 Task: In the  document Newyork.pdf Add another  'page' Use the Tool Explore 'and look for brief about the picture in first page, copy 2-3 lines in second sheet.' Align the text to the center
Action: Mouse moved to (264, 305)
Screenshot: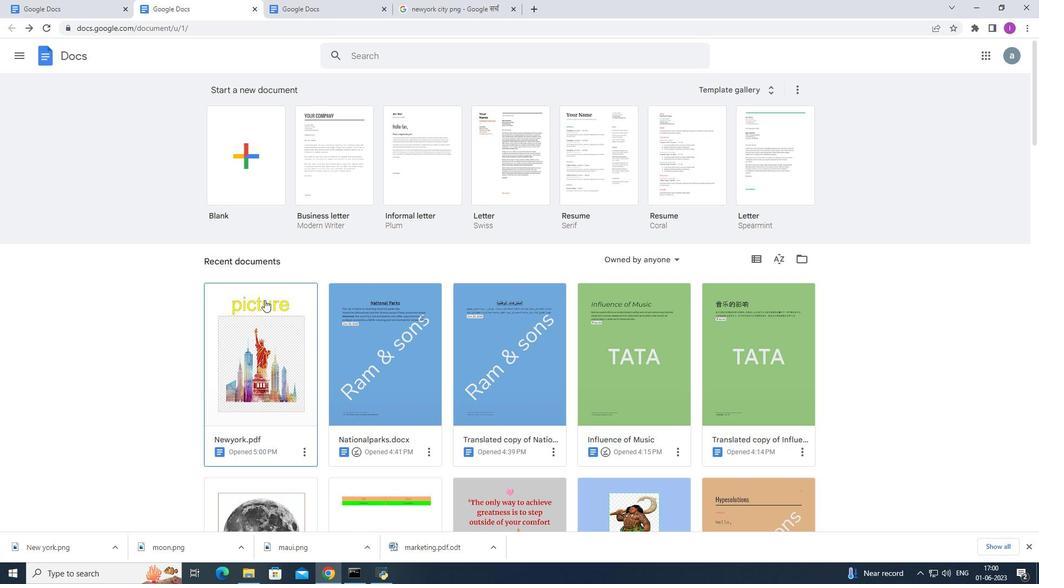 
Action: Mouse pressed left at (264, 305)
Screenshot: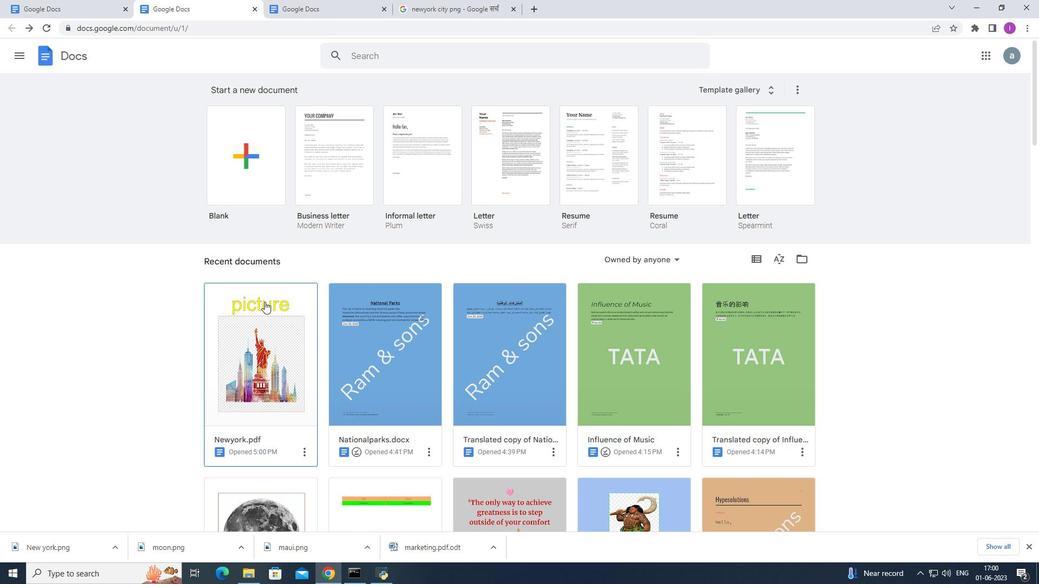 
Action: Mouse moved to (363, 242)
Screenshot: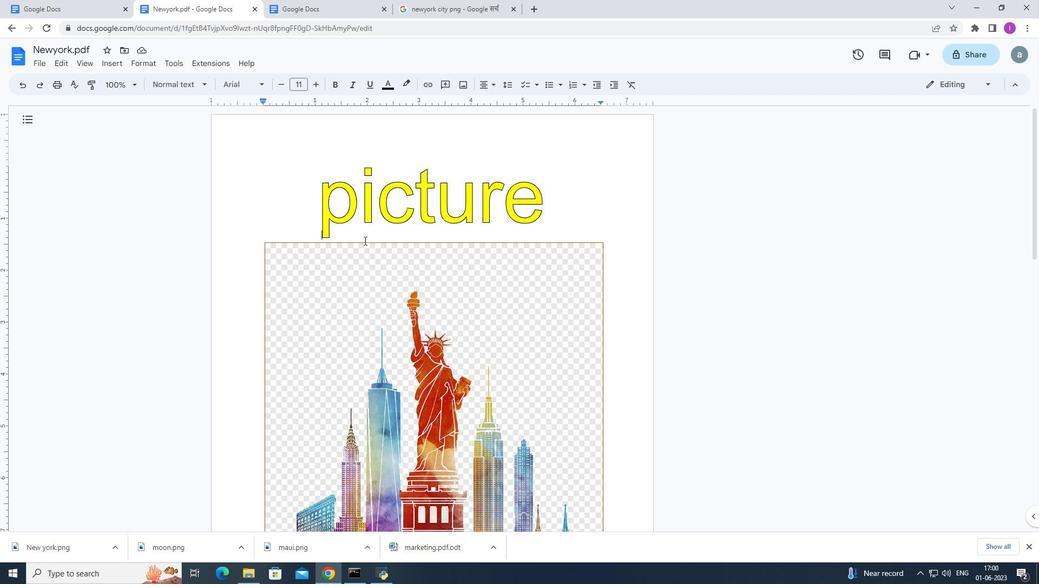 
Action: Mouse scrolled (363, 242) with delta (0, 0)
Screenshot: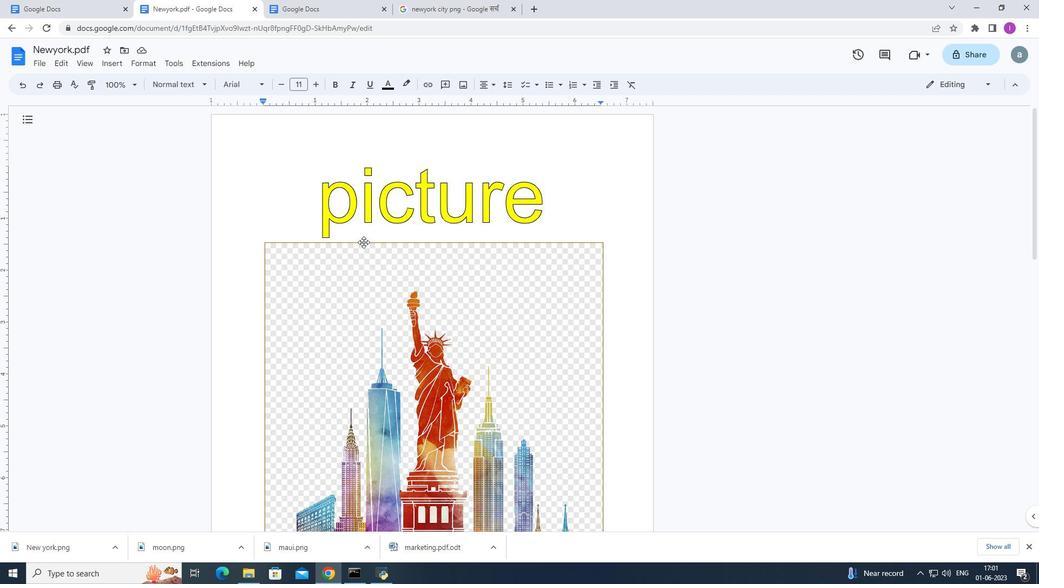 
Action: Mouse scrolled (363, 242) with delta (0, 0)
Screenshot: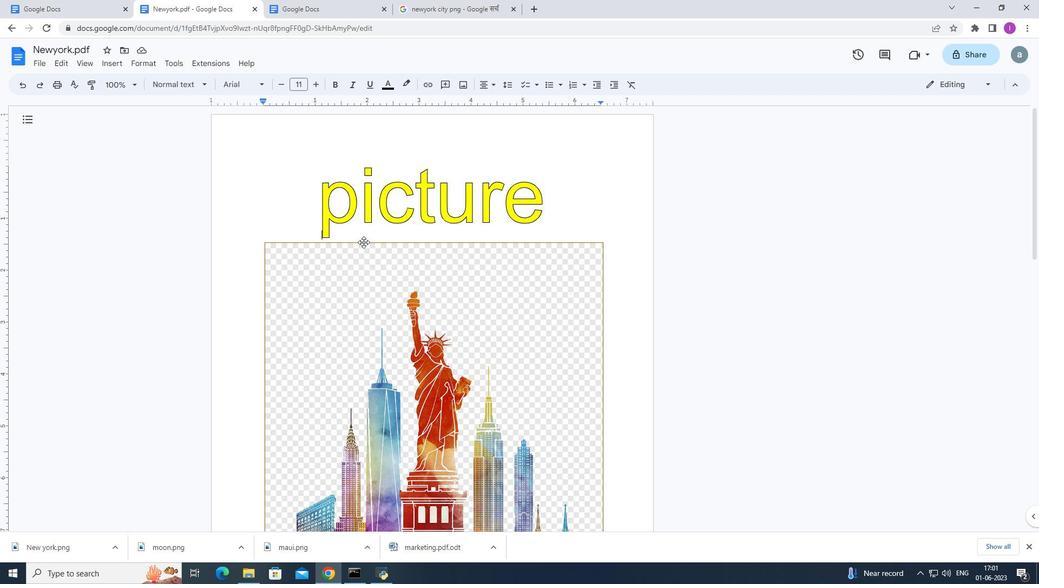 
Action: Mouse scrolled (363, 242) with delta (0, 0)
Screenshot: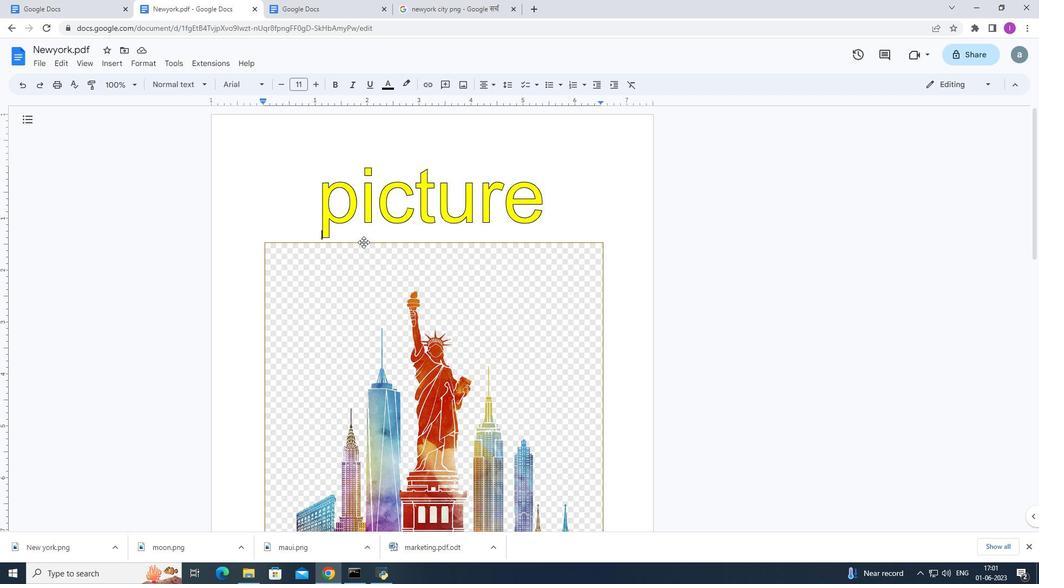 
Action: Mouse scrolled (363, 242) with delta (0, 0)
Screenshot: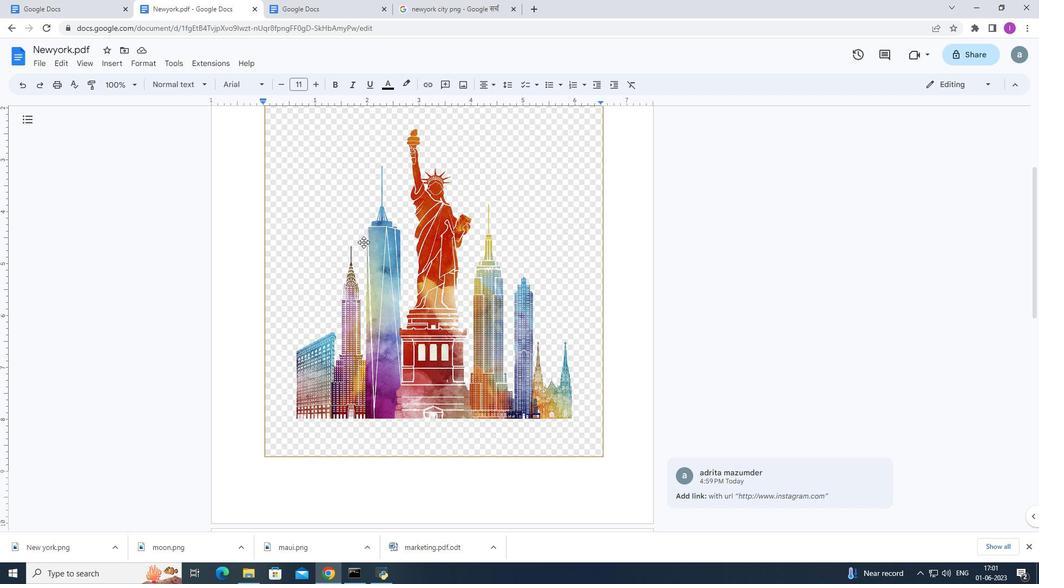 
Action: Mouse scrolled (363, 242) with delta (0, 0)
Screenshot: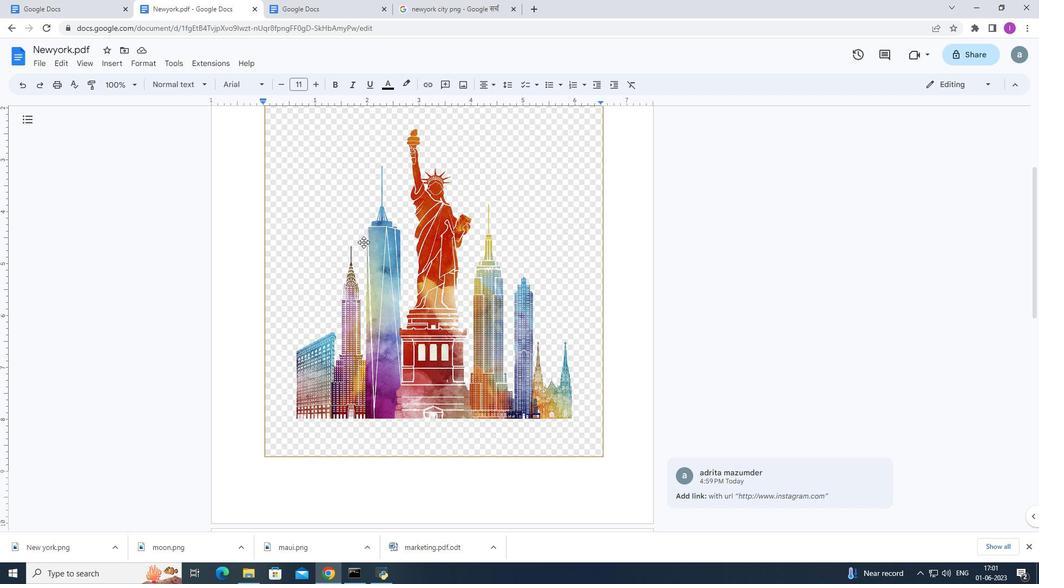 
Action: Mouse scrolled (363, 242) with delta (0, 0)
Screenshot: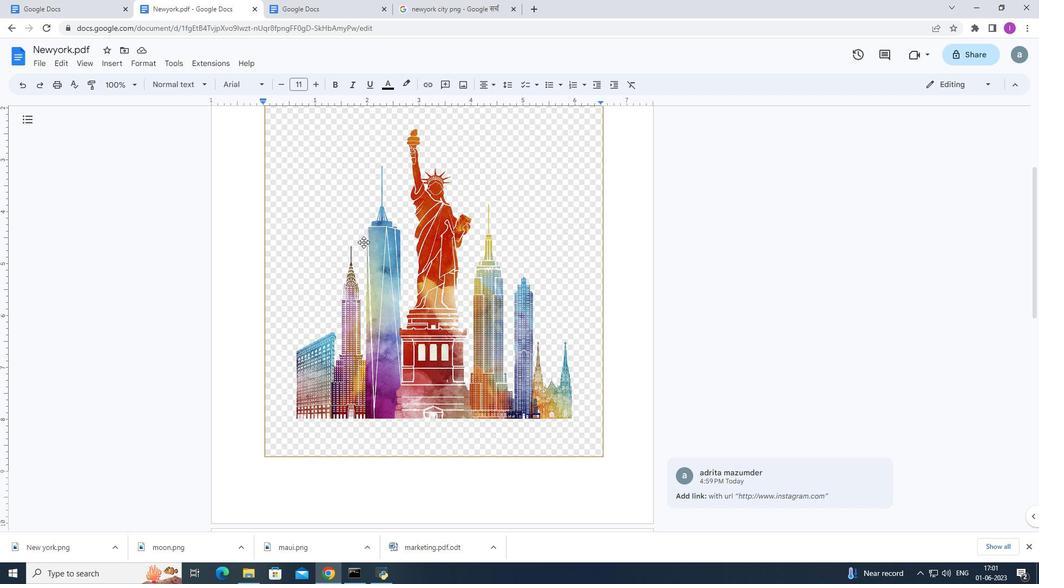 
Action: Mouse scrolled (363, 242) with delta (0, 0)
Screenshot: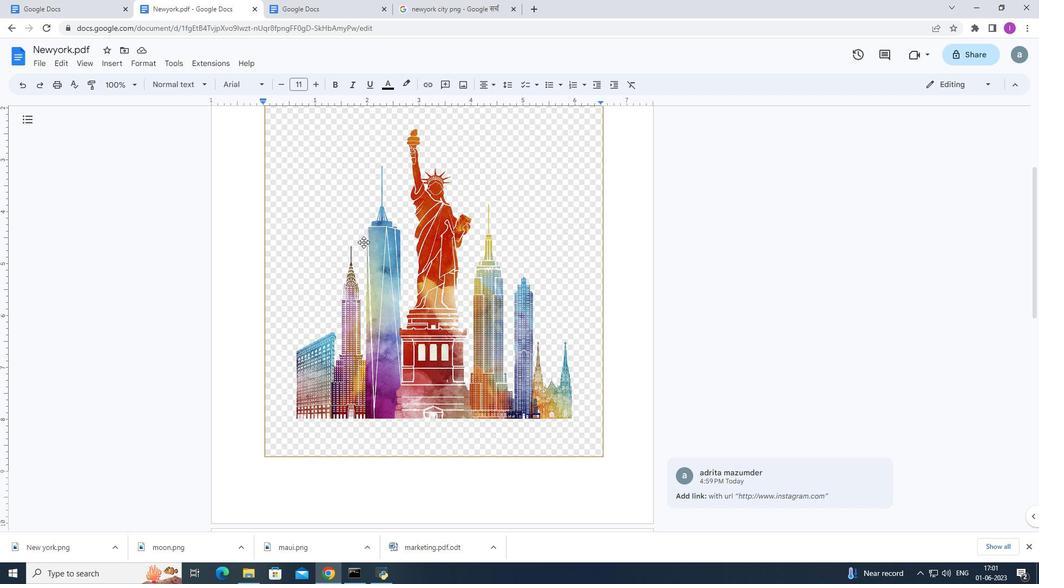 
Action: Mouse scrolled (363, 242) with delta (0, 0)
Screenshot: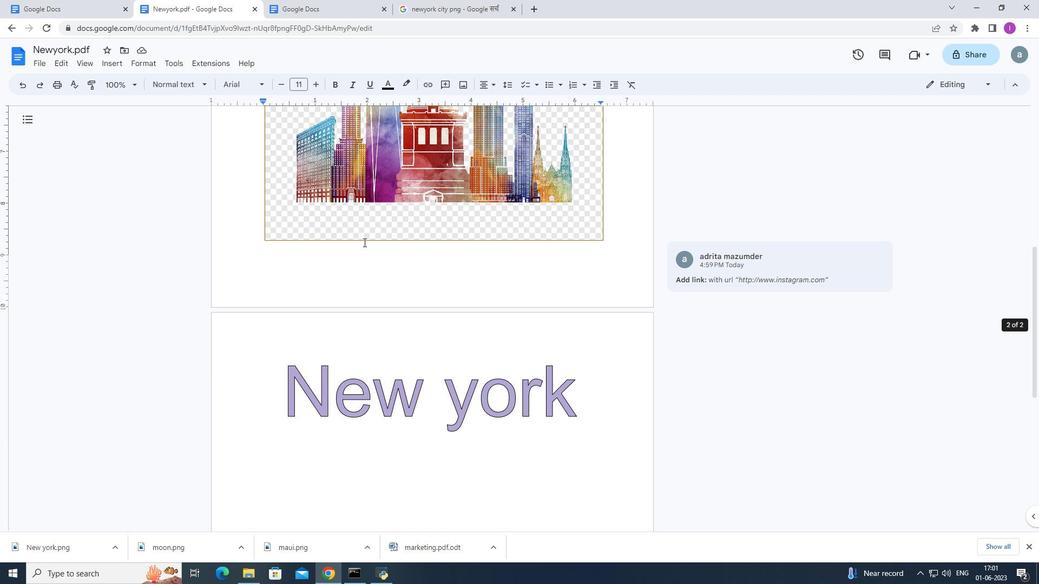
Action: Mouse scrolled (363, 242) with delta (0, 0)
Screenshot: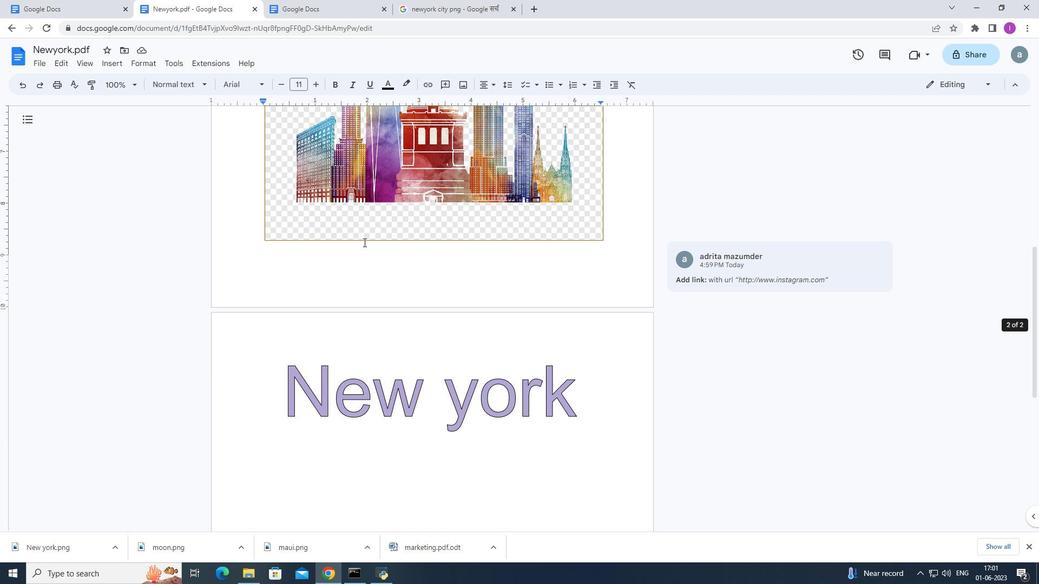 
Action: Mouse scrolled (363, 243) with delta (0, 0)
Screenshot: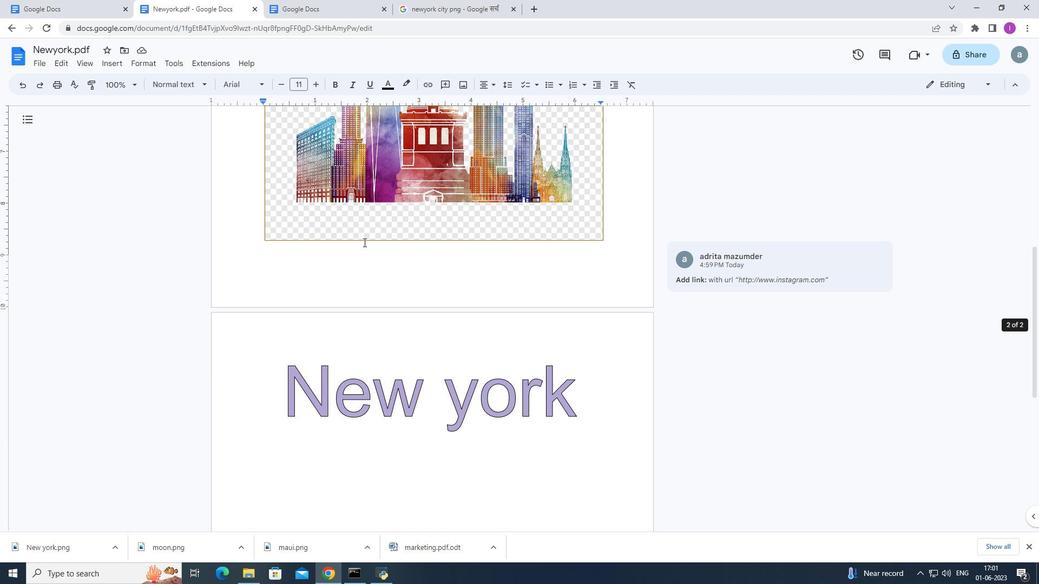 
Action: Mouse scrolled (363, 242) with delta (0, 0)
Screenshot: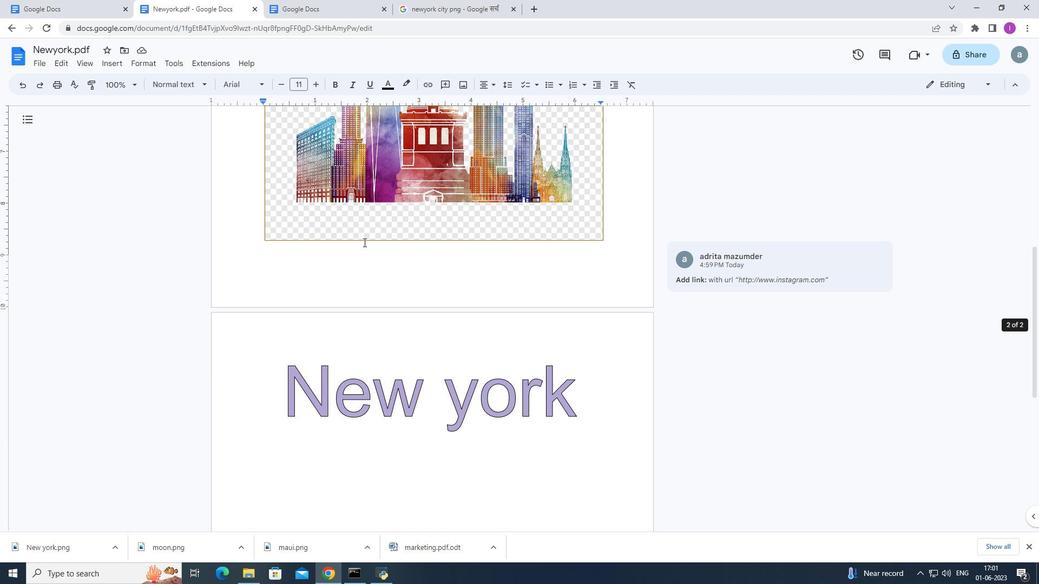 
Action: Mouse moved to (364, 240)
Screenshot: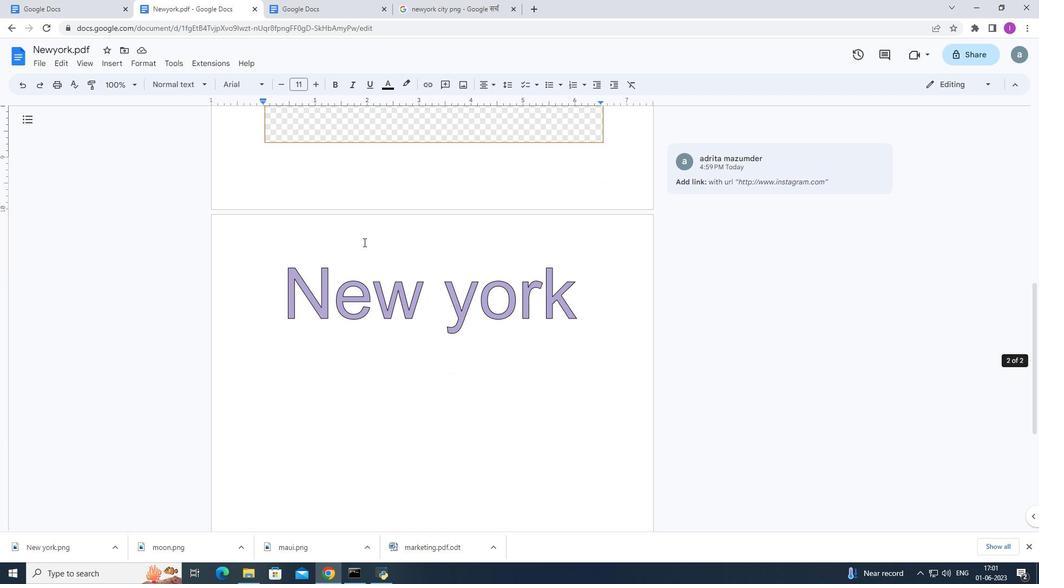 
Action: Mouse scrolled (364, 239) with delta (0, -1)
Screenshot: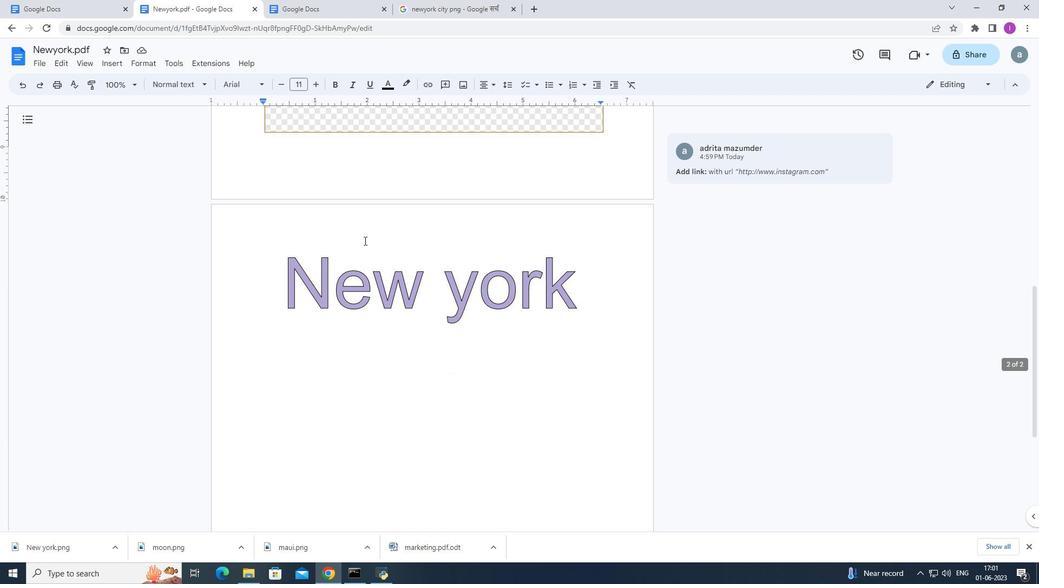 
Action: Mouse scrolled (364, 241) with delta (0, 0)
Screenshot: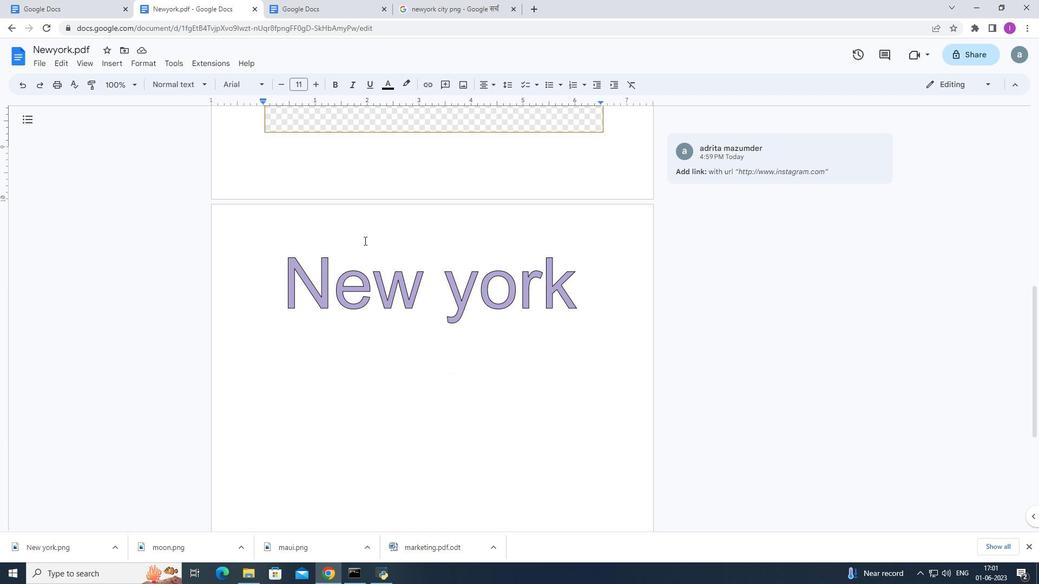 
Action: Mouse moved to (365, 239)
Screenshot: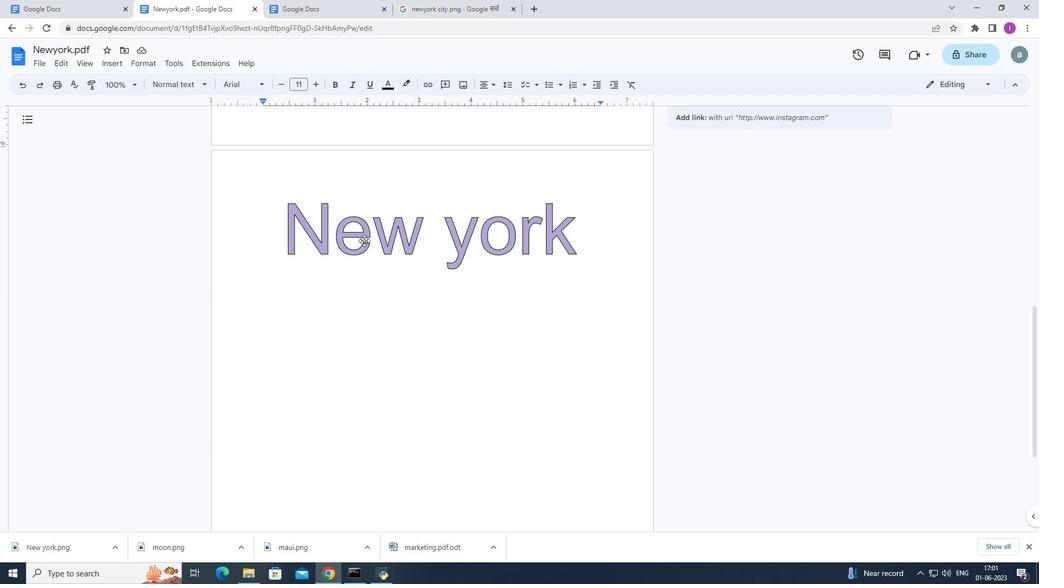 
Action: Key pressed <Key.enter>
Screenshot: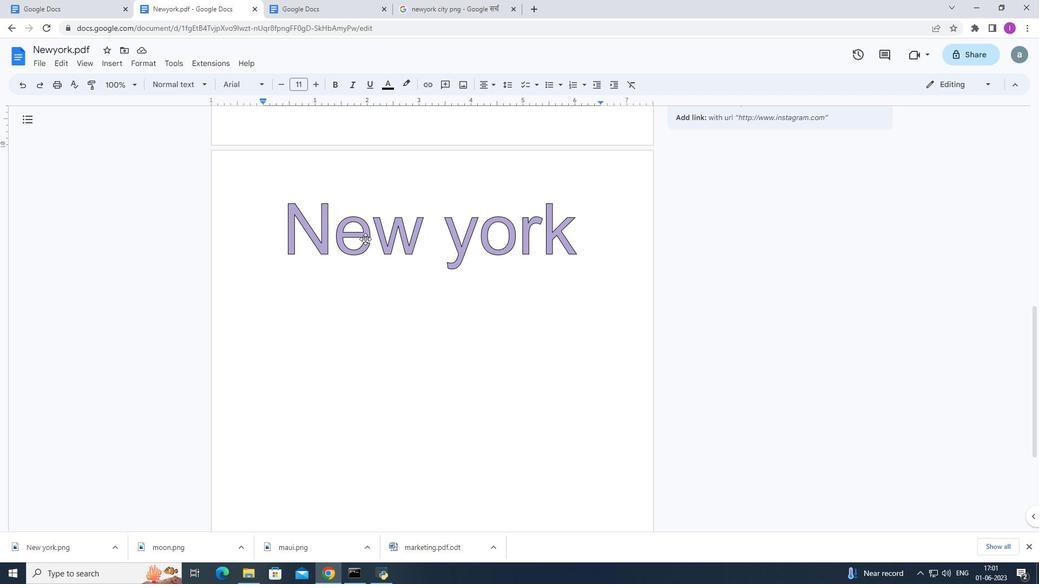 
Action: Mouse moved to (402, 211)
Screenshot: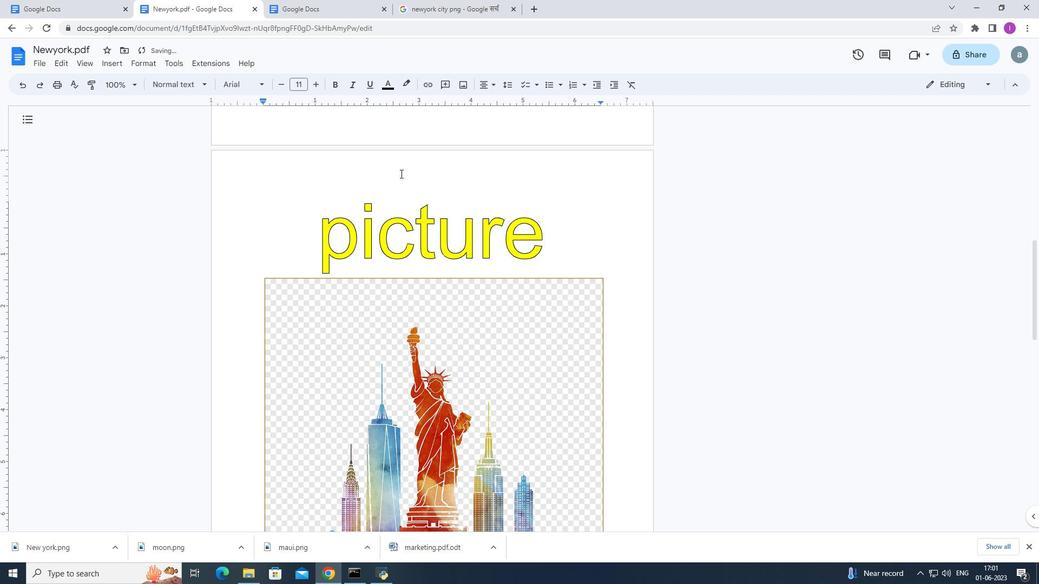 
Action: Mouse scrolled (402, 211) with delta (0, 0)
Screenshot: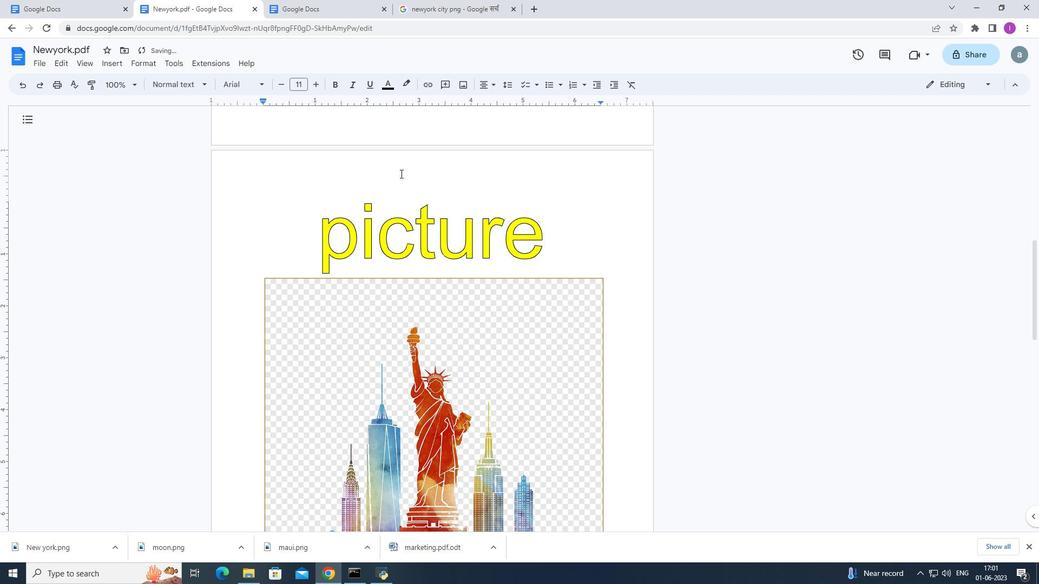 
Action: Mouse moved to (404, 216)
Screenshot: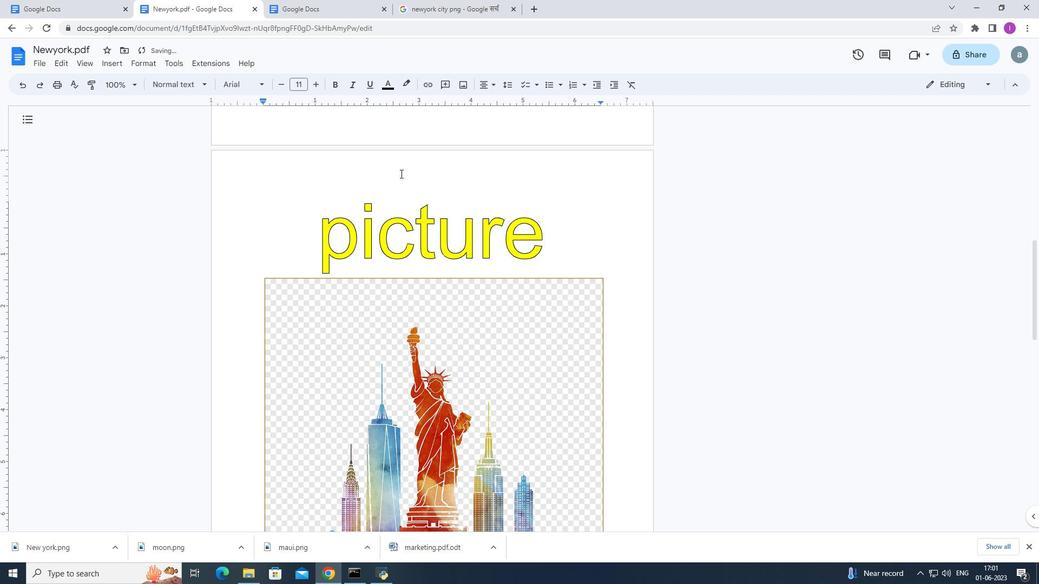 
Action: Mouse scrolled (404, 216) with delta (0, 0)
Screenshot: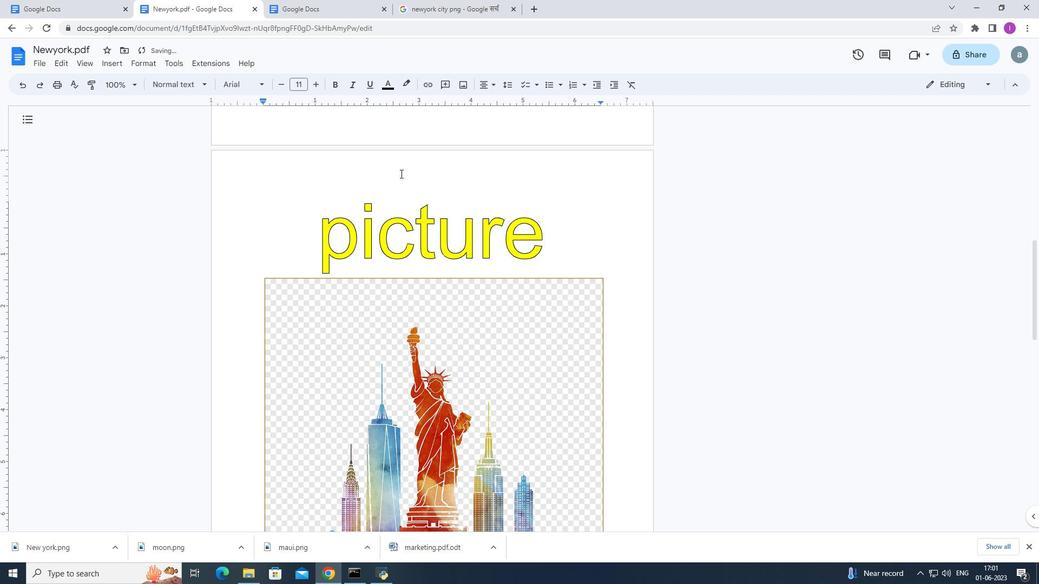 
Action: Mouse moved to (409, 219)
Screenshot: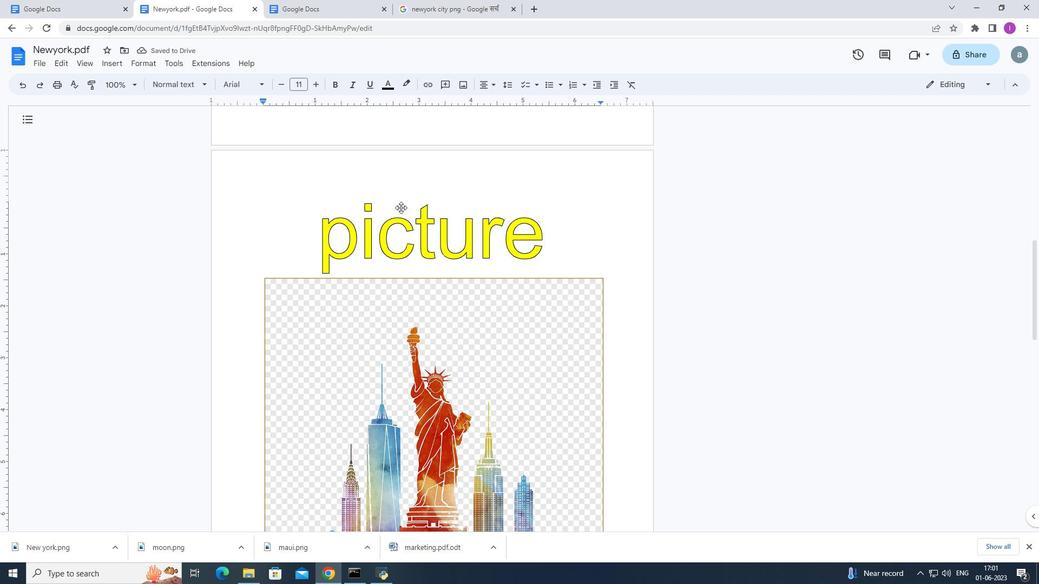 
Action: Mouse scrolled (408, 217) with delta (0, 0)
Screenshot: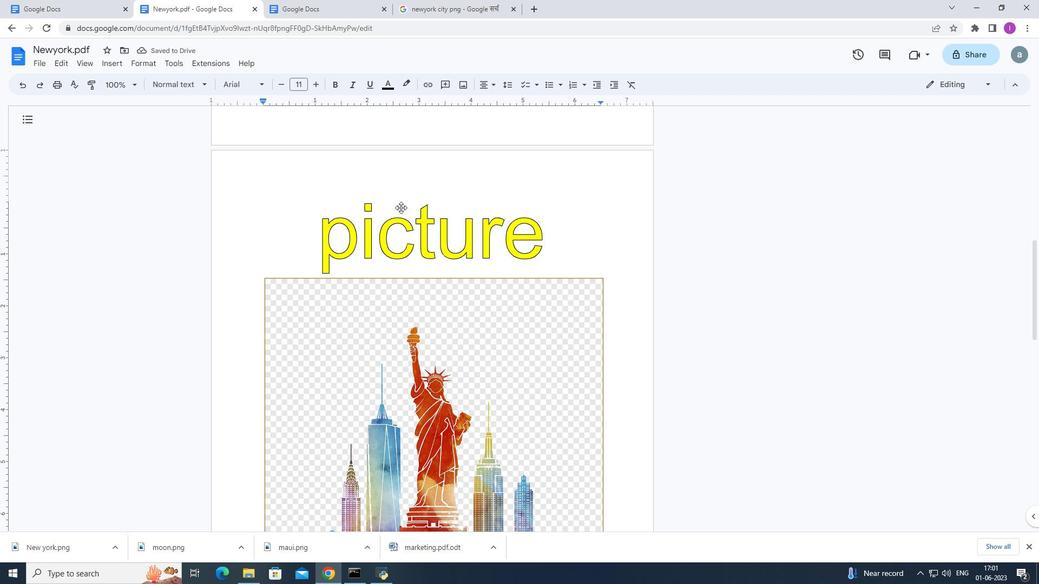 
Action: Mouse moved to (411, 221)
Screenshot: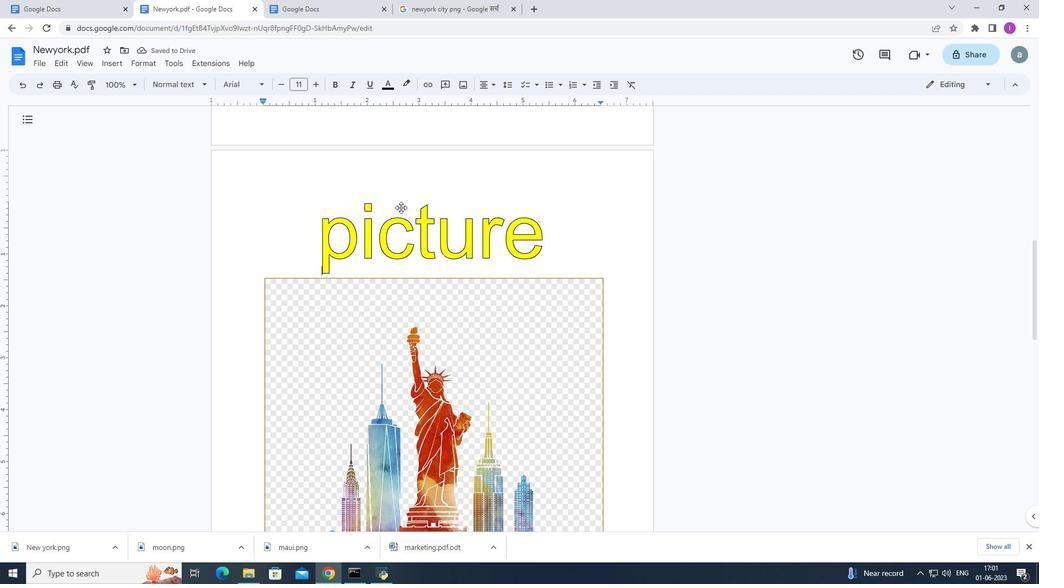 
Action: Mouse scrolled (411, 220) with delta (0, 0)
Screenshot: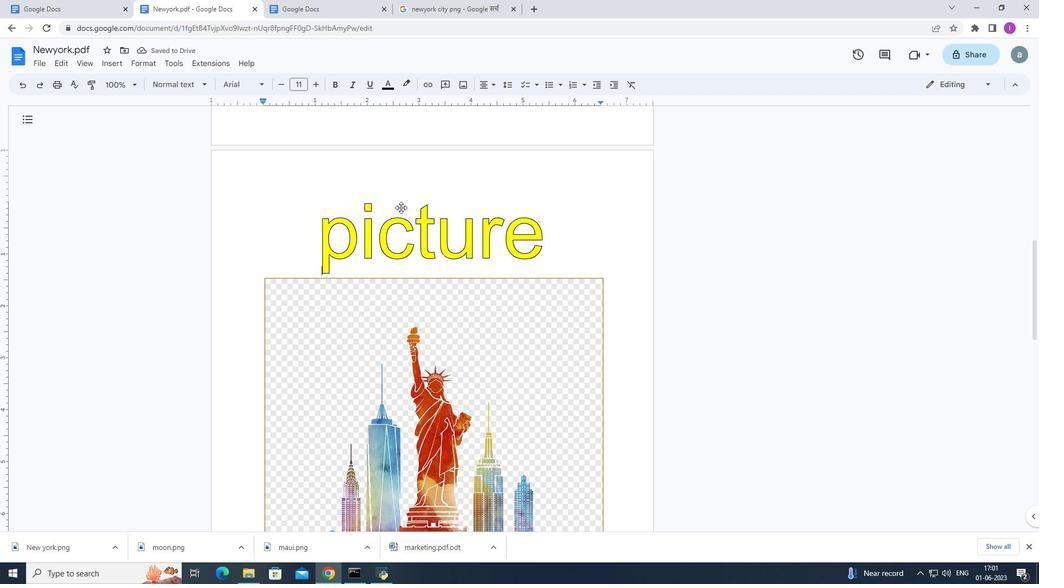 
Action: Mouse moved to (412, 223)
Screenshot: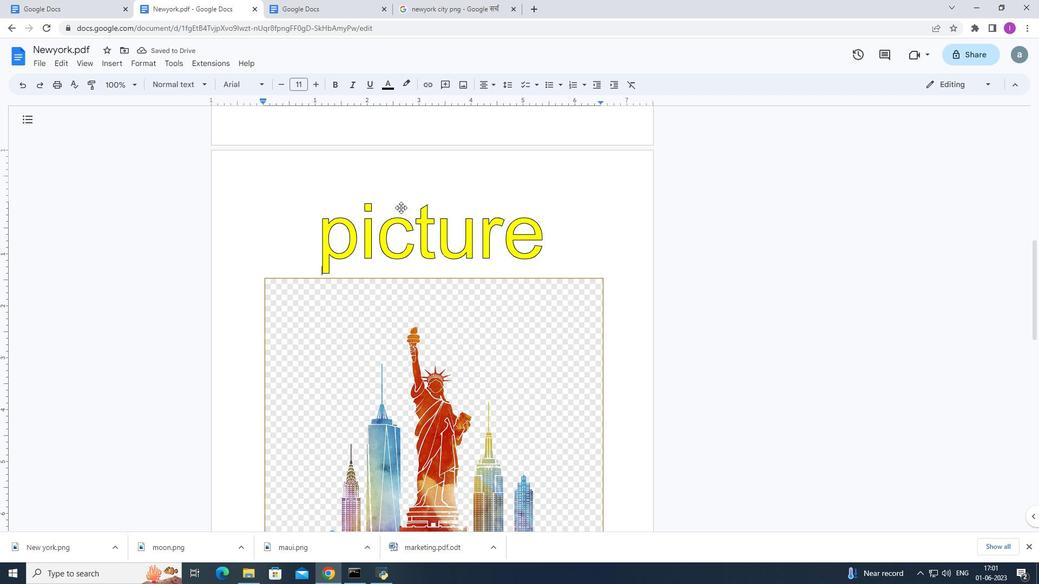 
Action: Mouse scrolled (412, 223) with delta (0, 0)
Screenshot: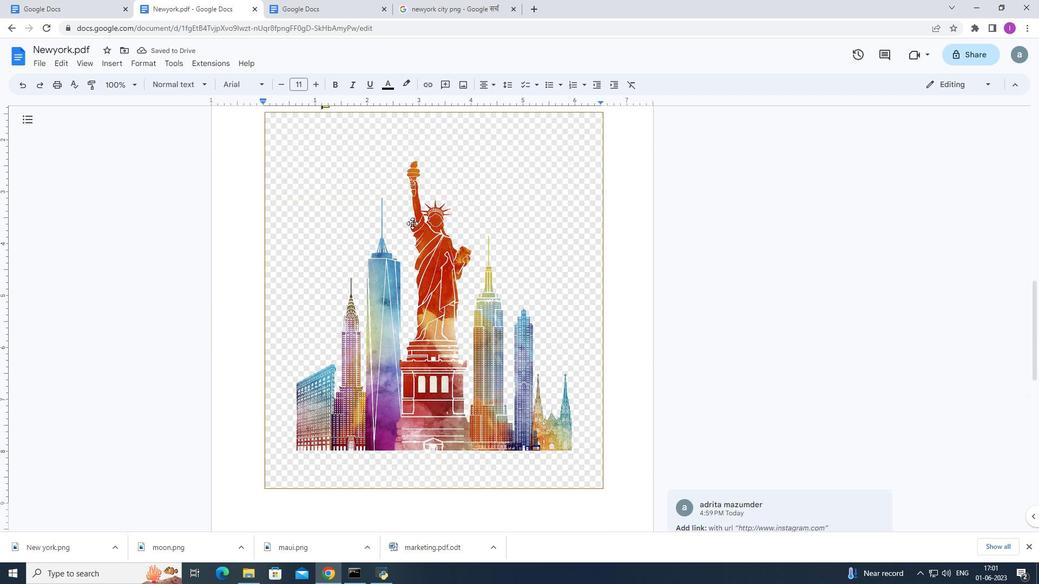 
Action: Mouse moved to (430, 239)
Screenshot: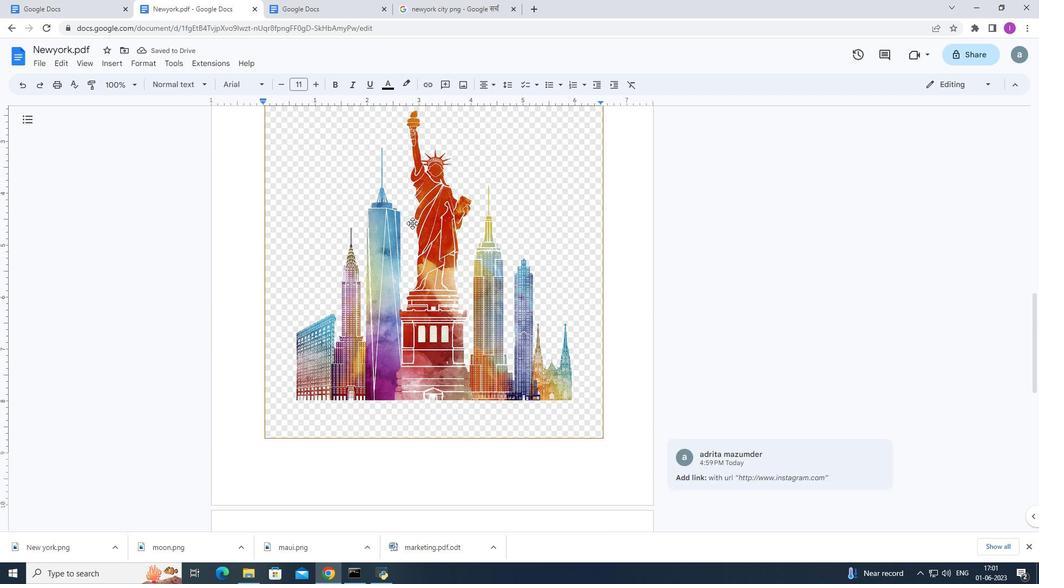 
Action: Mouse scrolled (430, 239) with delta (0, 0)
Screenshot: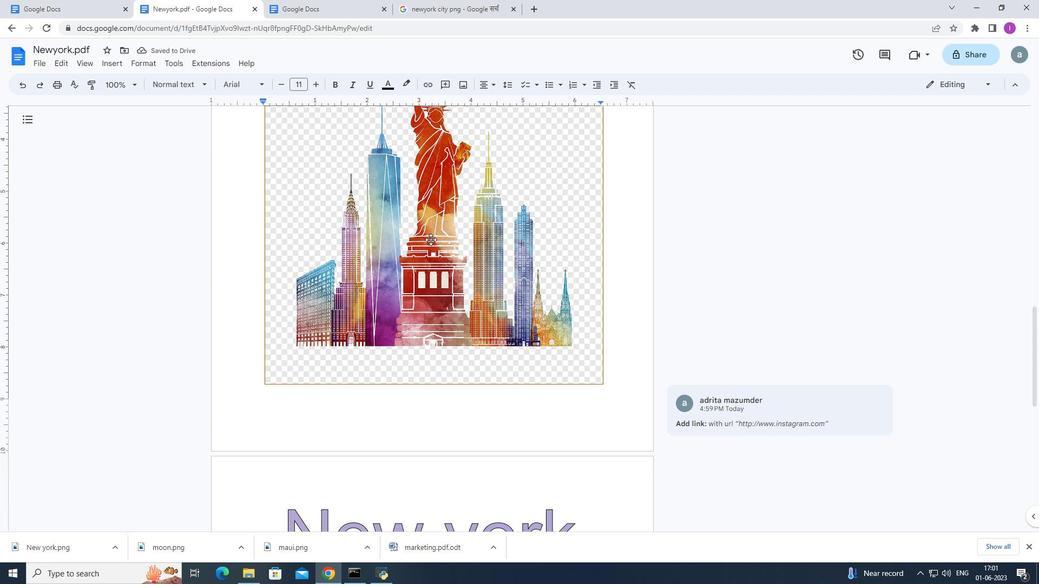 
Action: Mouse scrolled (430, 239) with delta (0, 0)
Screenshot: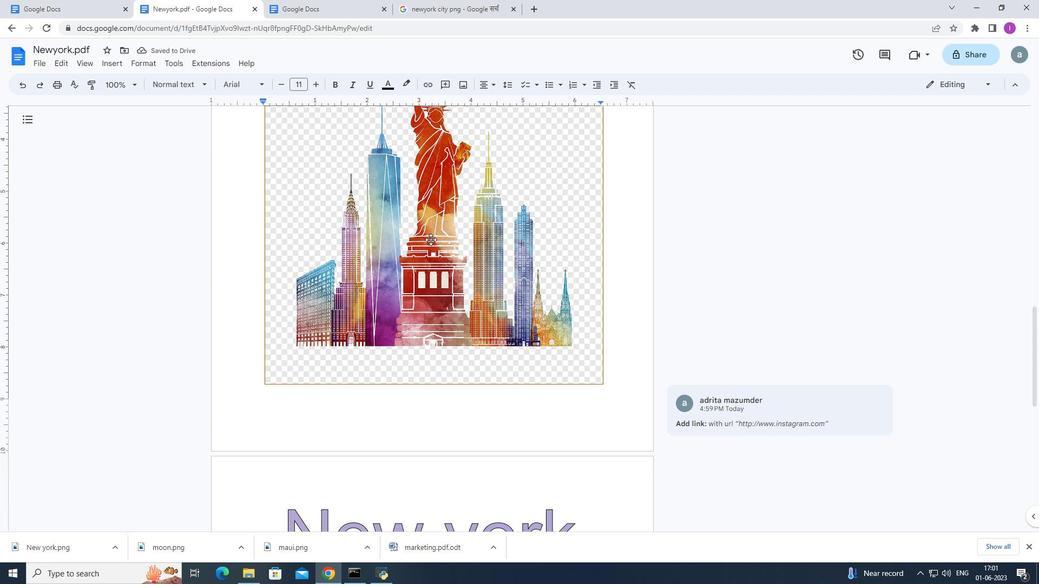 
Action: Mouse moved to (431, 239)
Screenshot: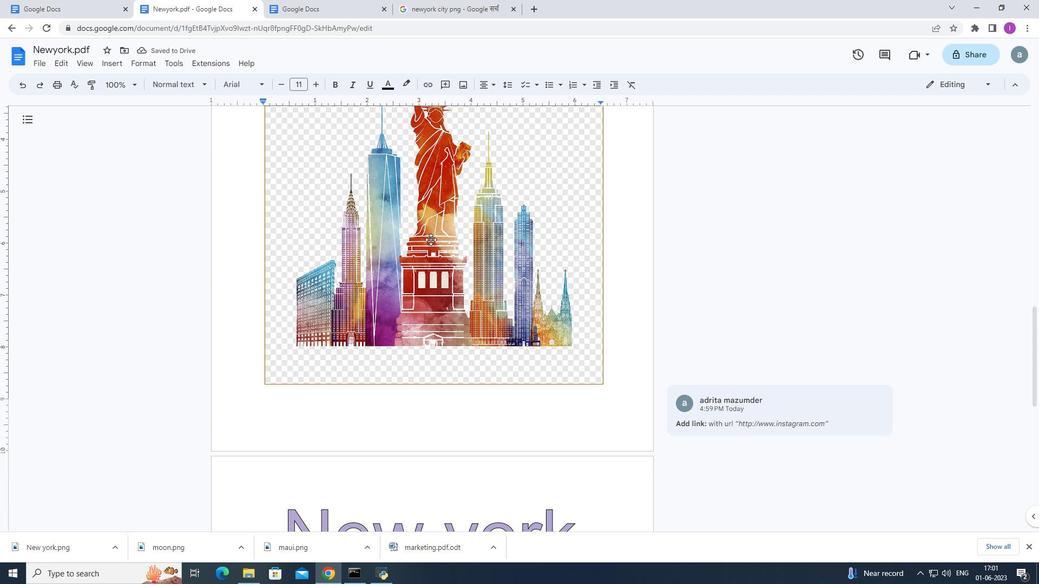 
Action: Mouse scrolled (431, 239) with delta (0, 0)
Screenshot: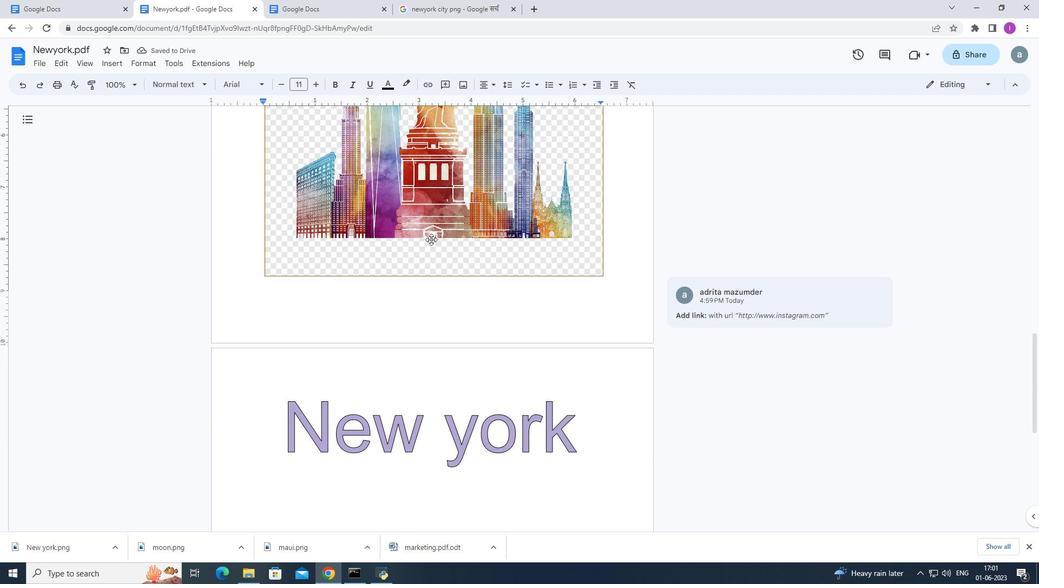 
Action: Mouse moved to (432, 241)
Screenshot: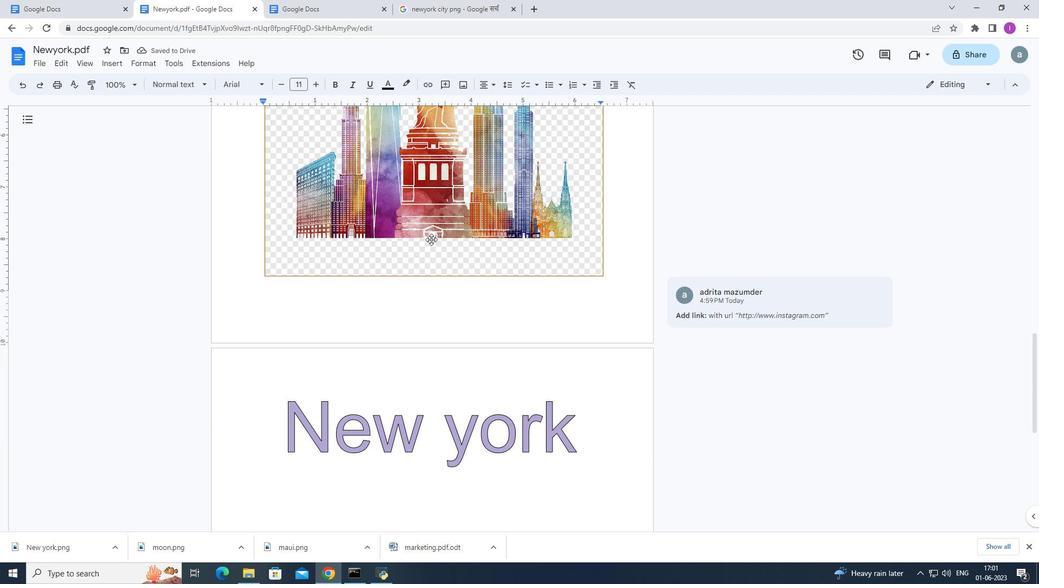 
Action: Mouse scrolled (432, 240) with delta (0, 0)
Screenshot: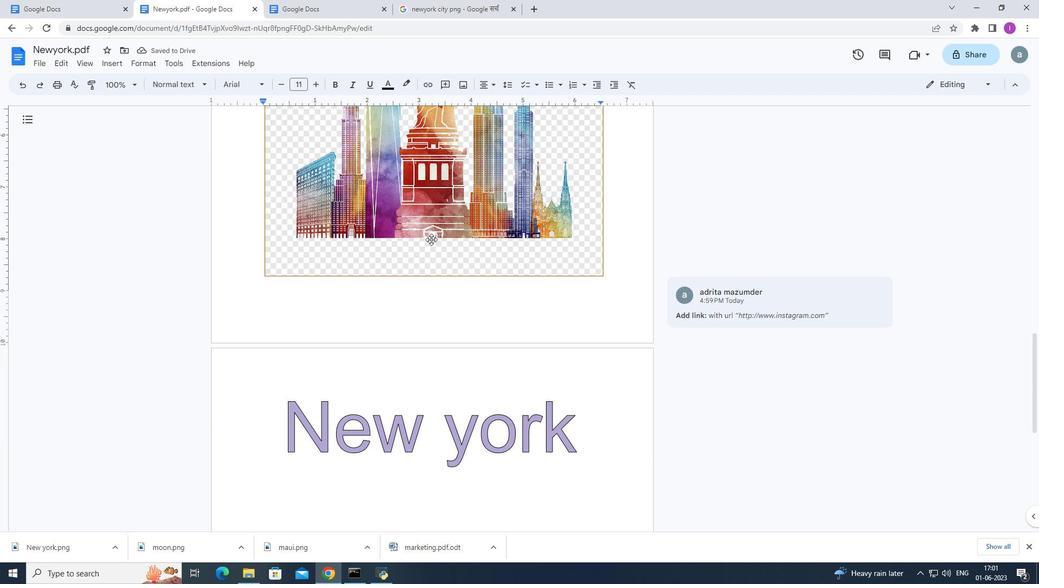 
Action: Mouse moved to (443, 247)
Screenshot: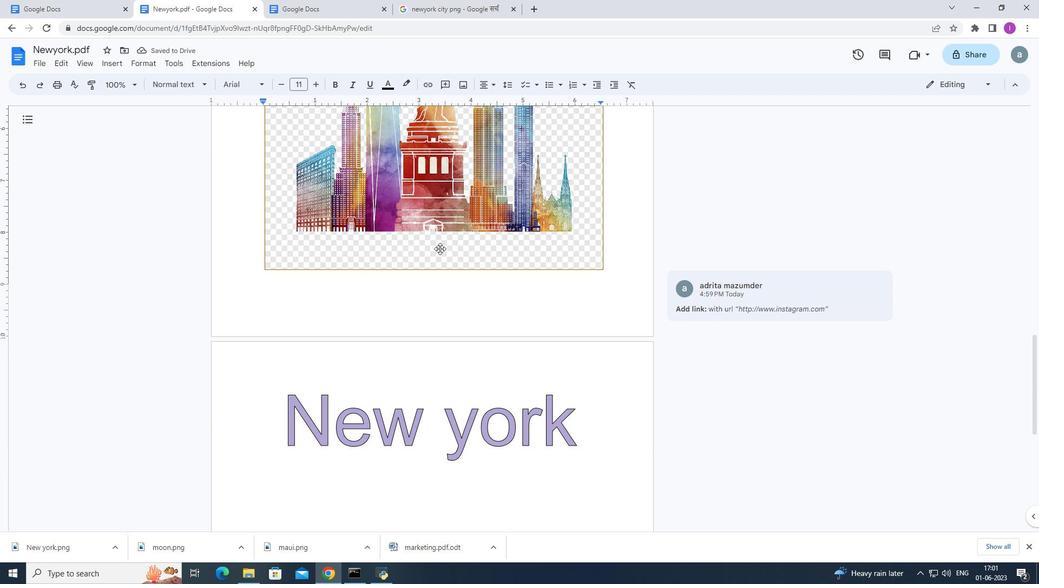 
Action: Mouse scrolled (443, 246) with delta (0, 0)
Screenshot: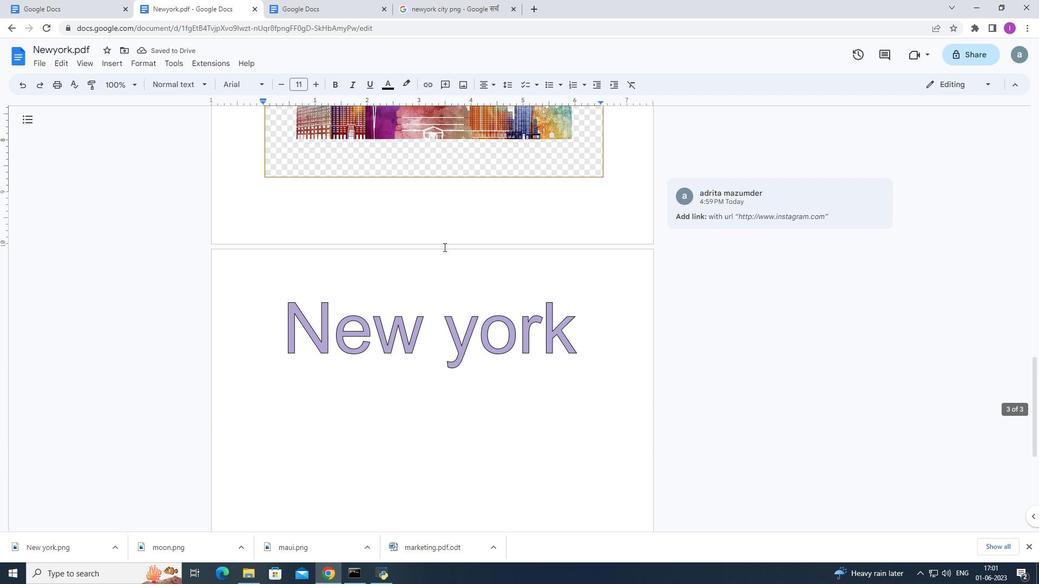 
Action: Mouse scrolled (443, 246) with delta (0, 0)
Screenshot: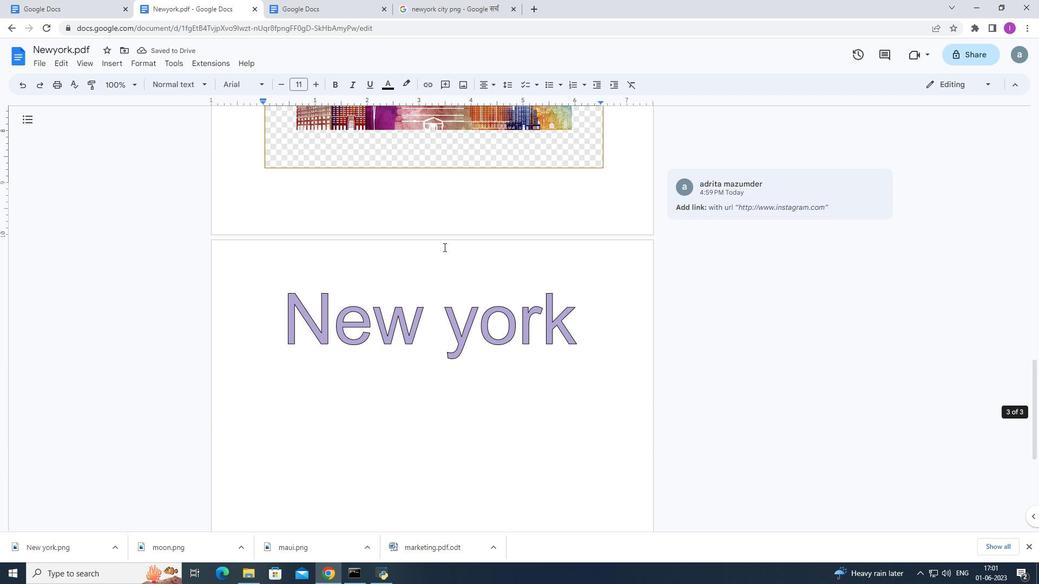 
Action: Mouse scrolled (443, 246) with delta (0, 0)
Screenshot: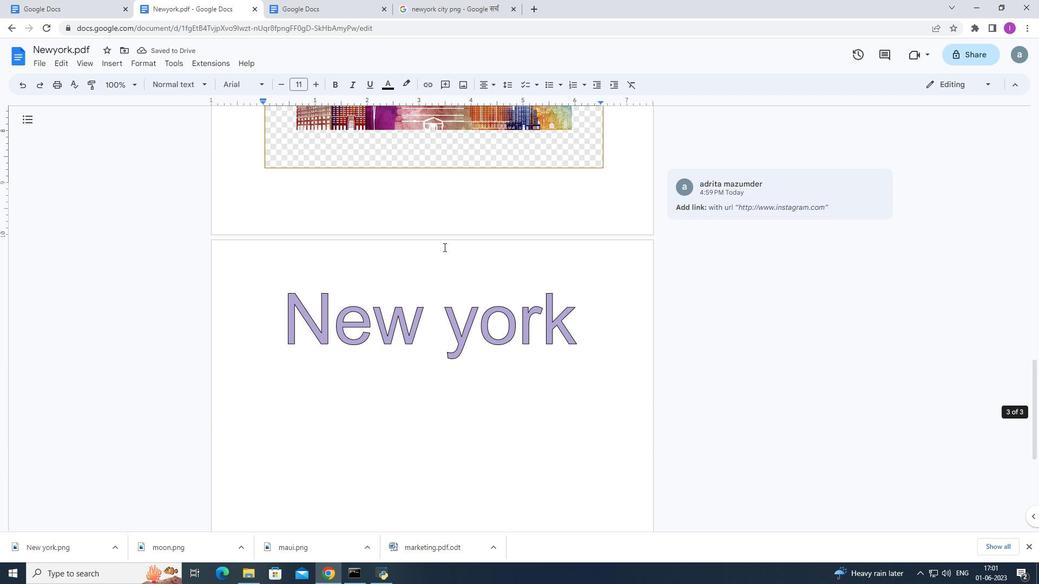 
Action: Mouse moved to (447, 245)
Screenshot: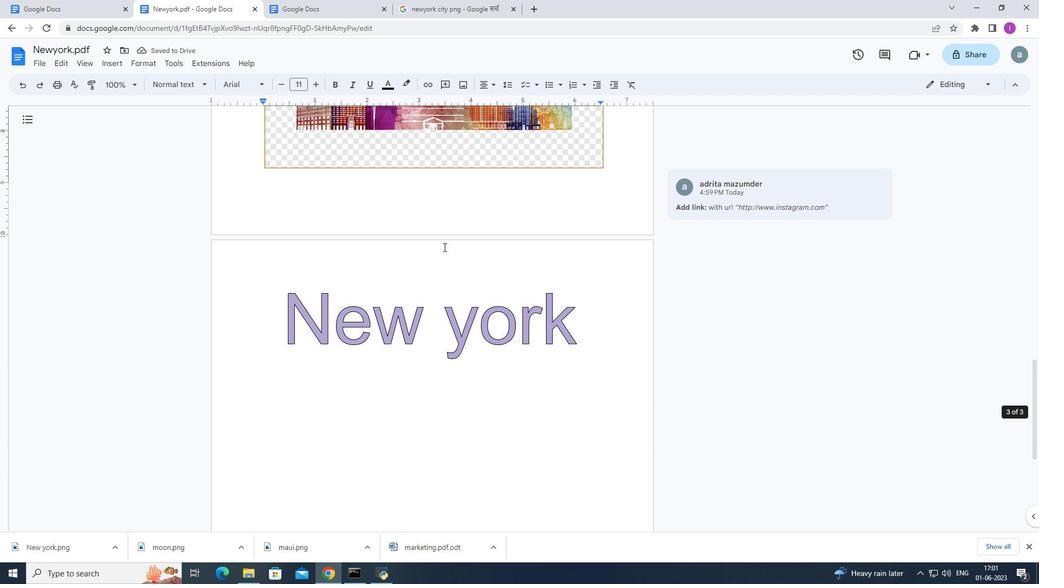 
Action: Mouse scrolled (447, 245) with delta (0, 0)
Screenshot: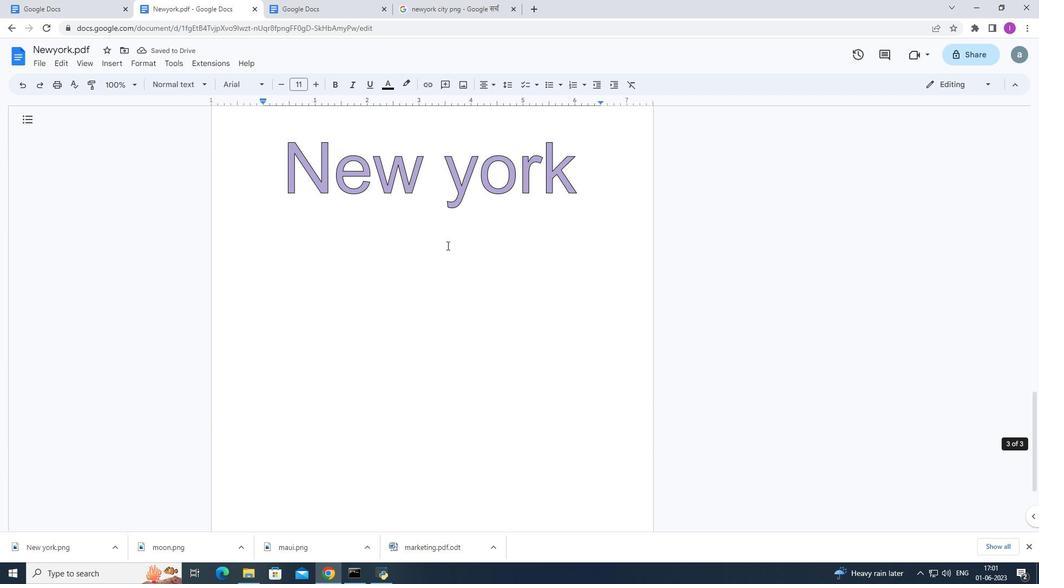 
Action: Mouse scrolled (447, 245) with delta (0, 0)
Screenshot: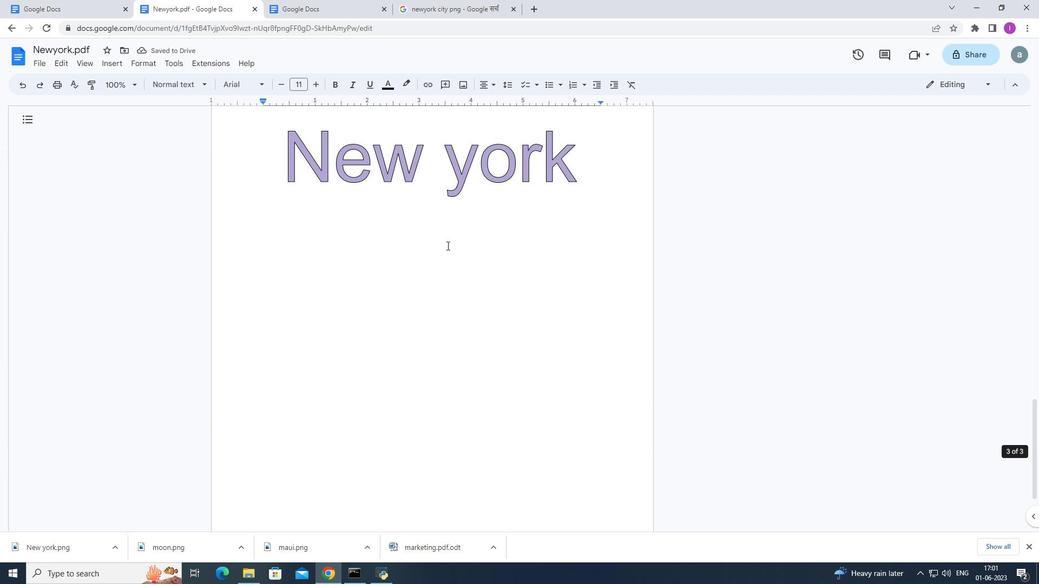 
Action: Mouse scrolled (447, 245) with delta (0, 0)
Screenshot: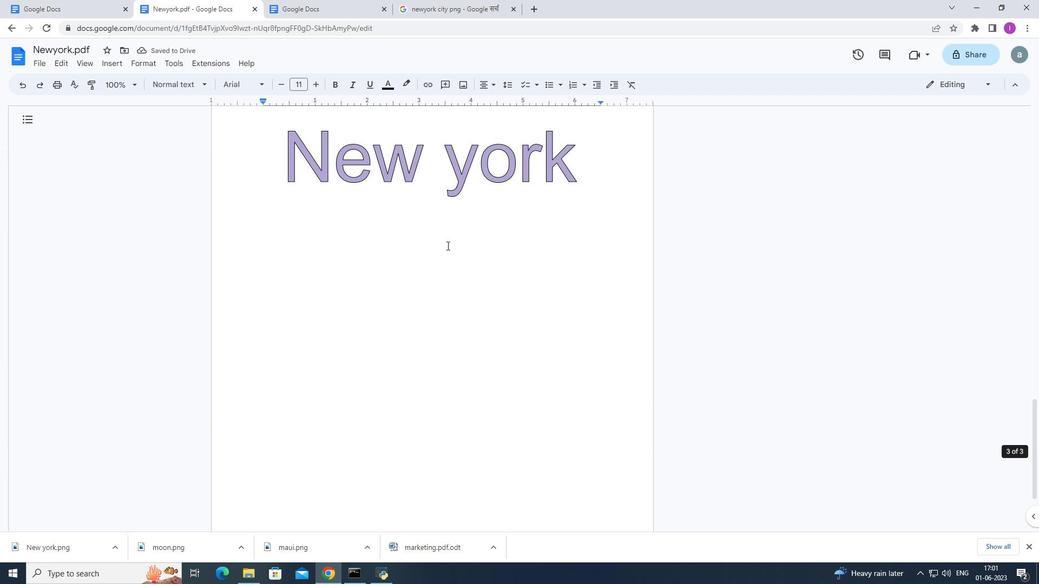 
Action: Mouse scrolled (447, 245) with delta (0, 0)
Screenshot: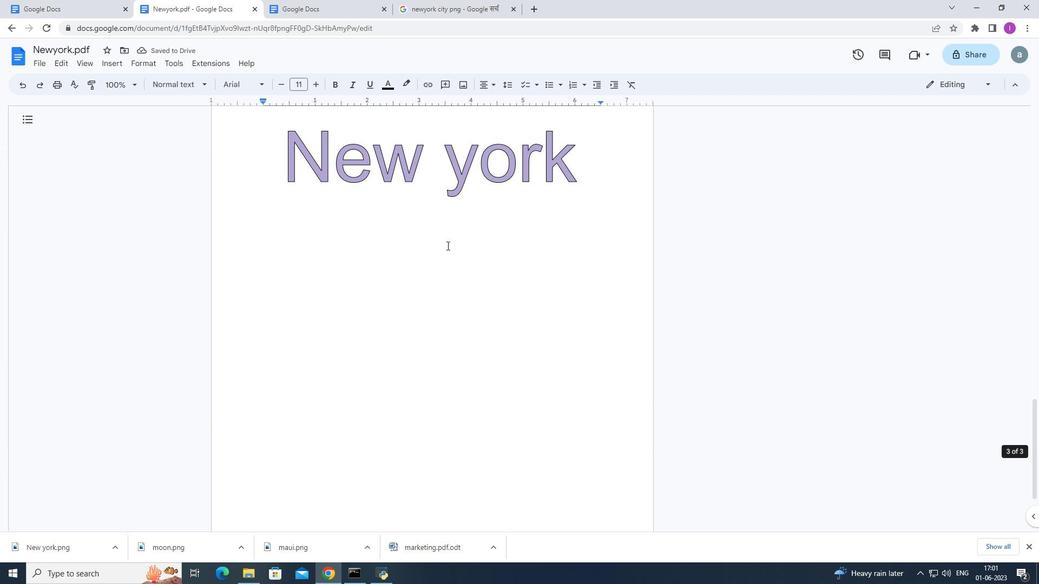 
Action: Key pressed <Key.enter>
Screenshot: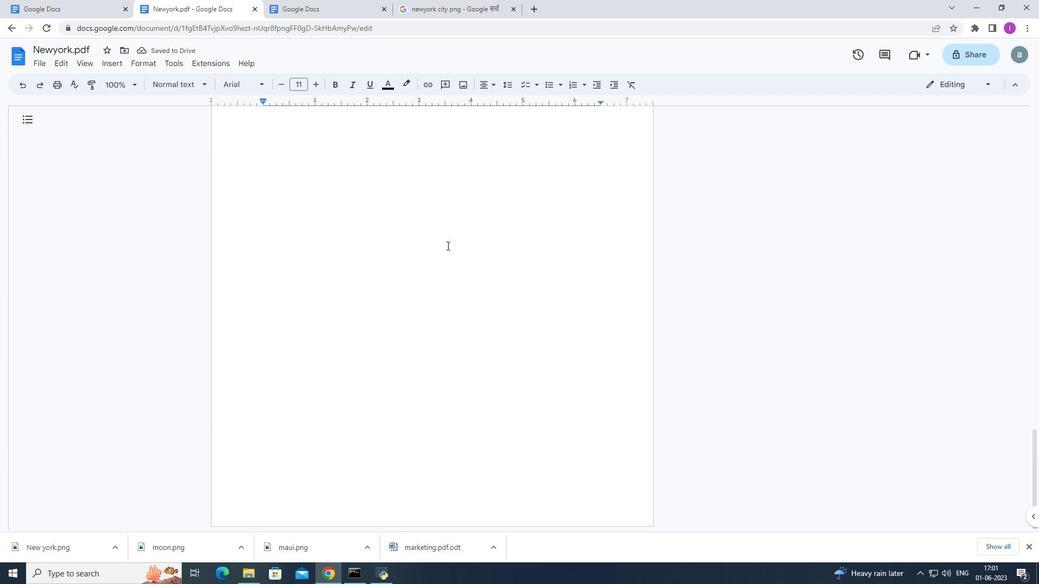 
Action: Mouse moved to (447, 244)
Screenshot: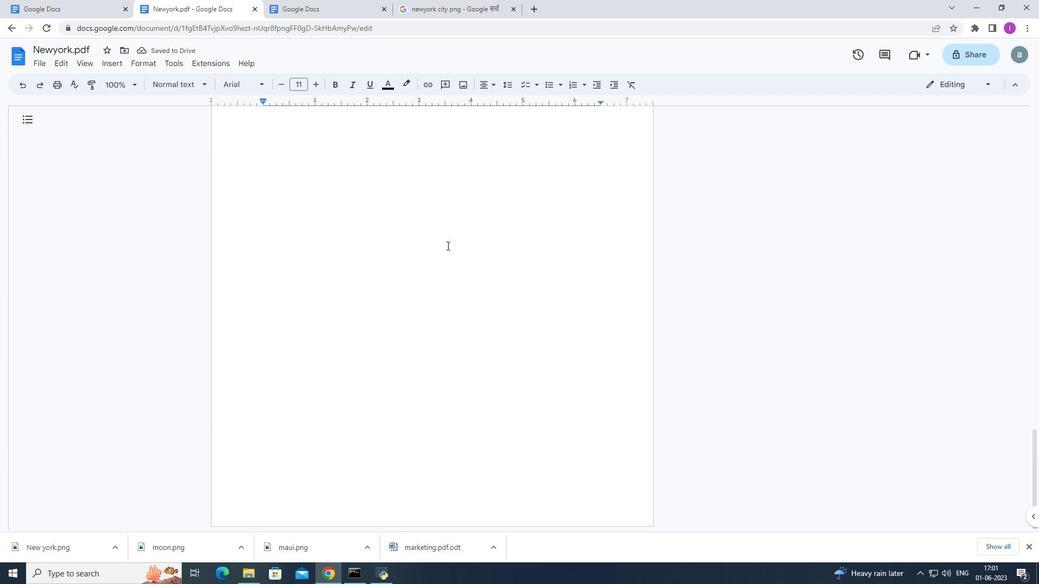 
Action: Mouse scrolled (447, 243) with delta (0, 0)
Screenshot: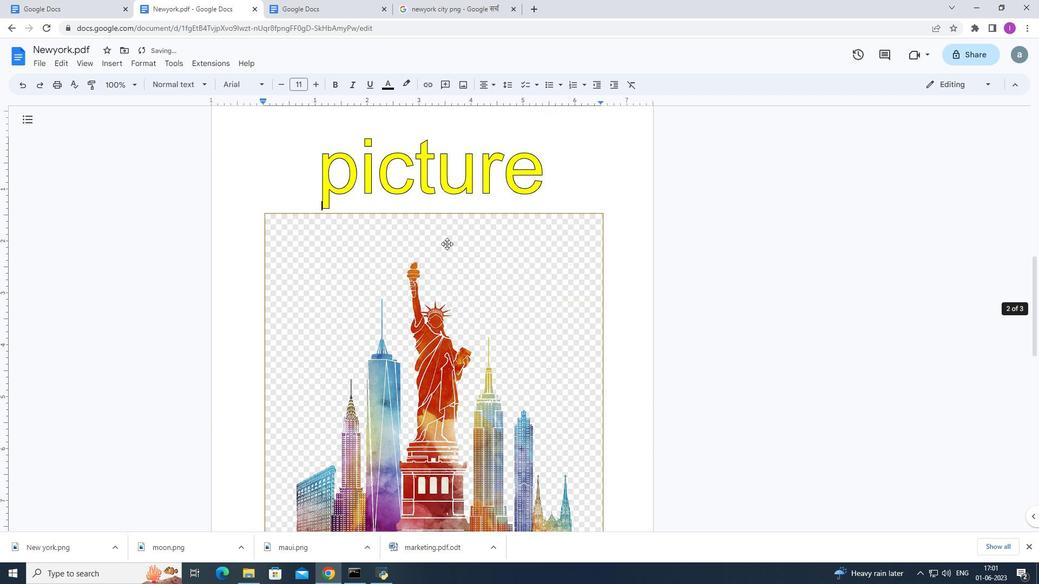 
Action: Mouse scrolled (447, 243) with delta (0, 0)
Screenshot: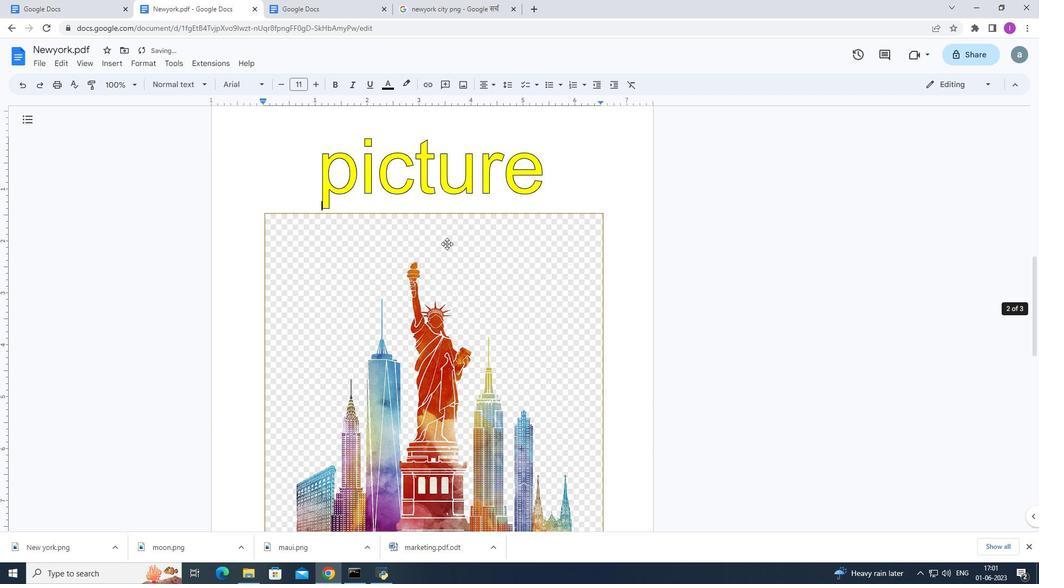 
Action: Mouse scrolled (447, 243) with delta (0, 0)
Screenshot: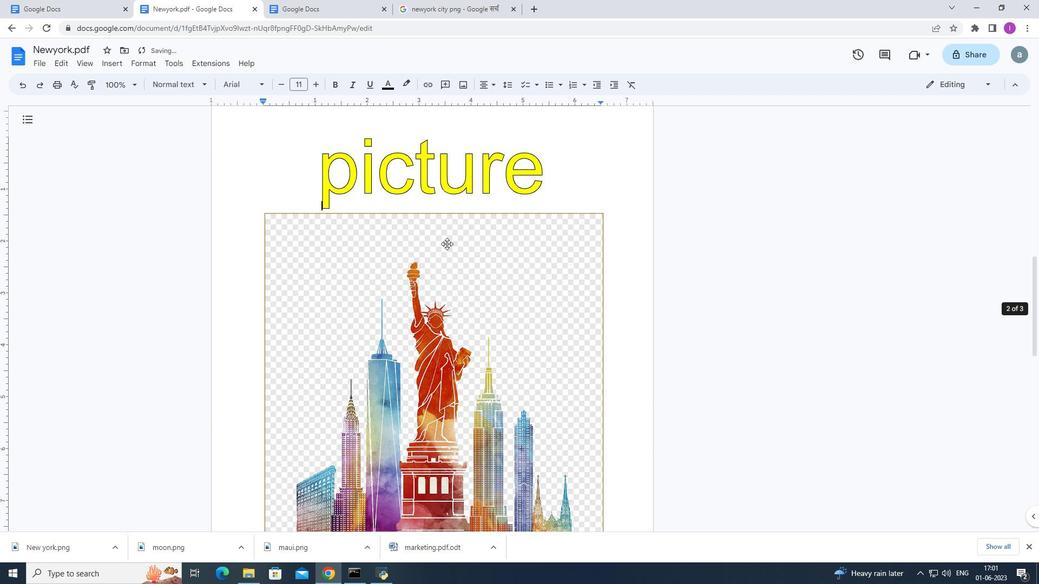 
Action: Mouse scrolled (447, 243) with delta (0, 0)
Screenshot: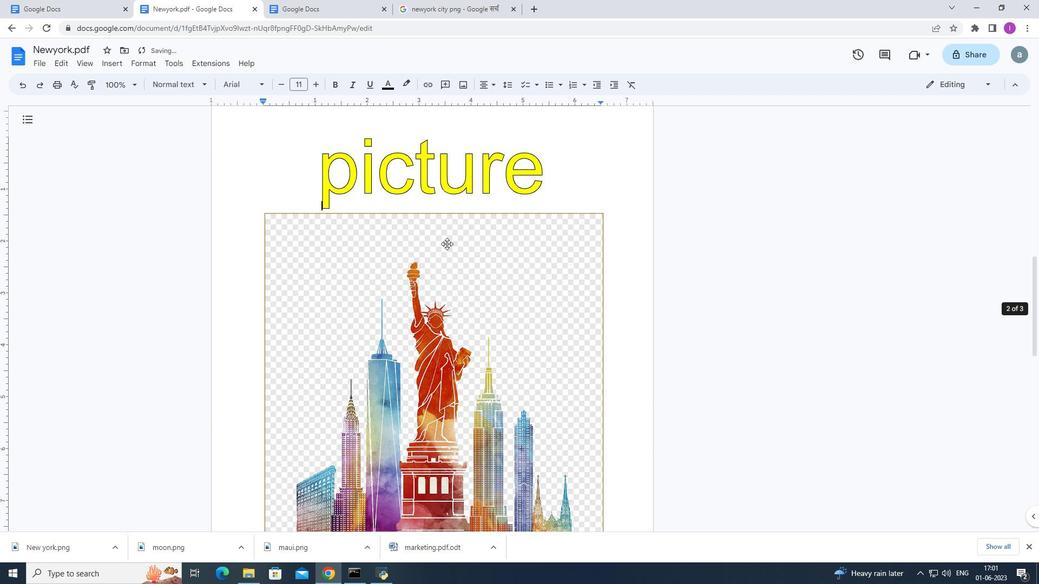
Action: Mouse scrolled (447, 243) with delta (0, 0)
Screenshot: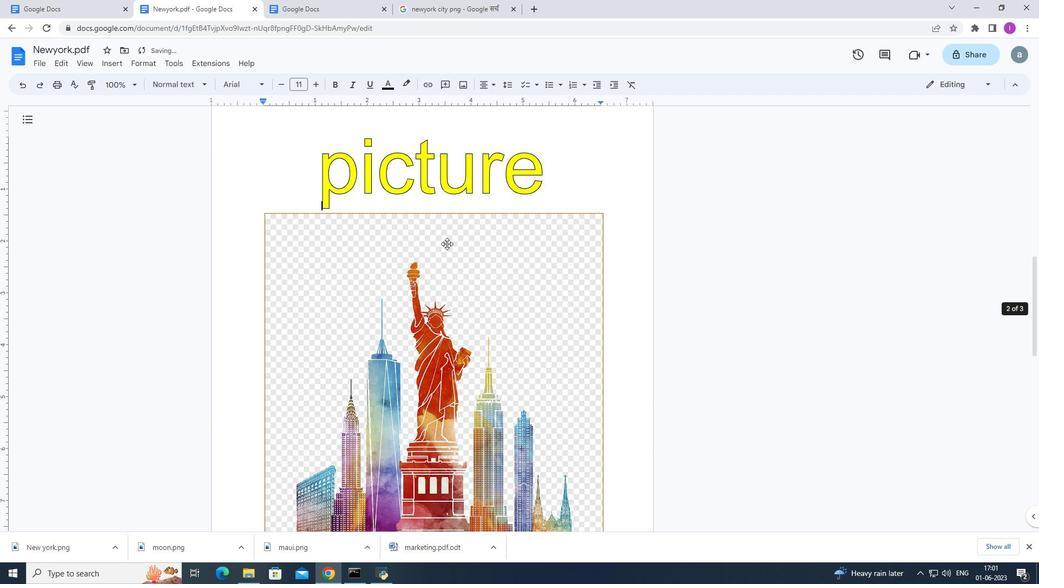 
Action: Mouse moved to (447, 244)
Screenshot: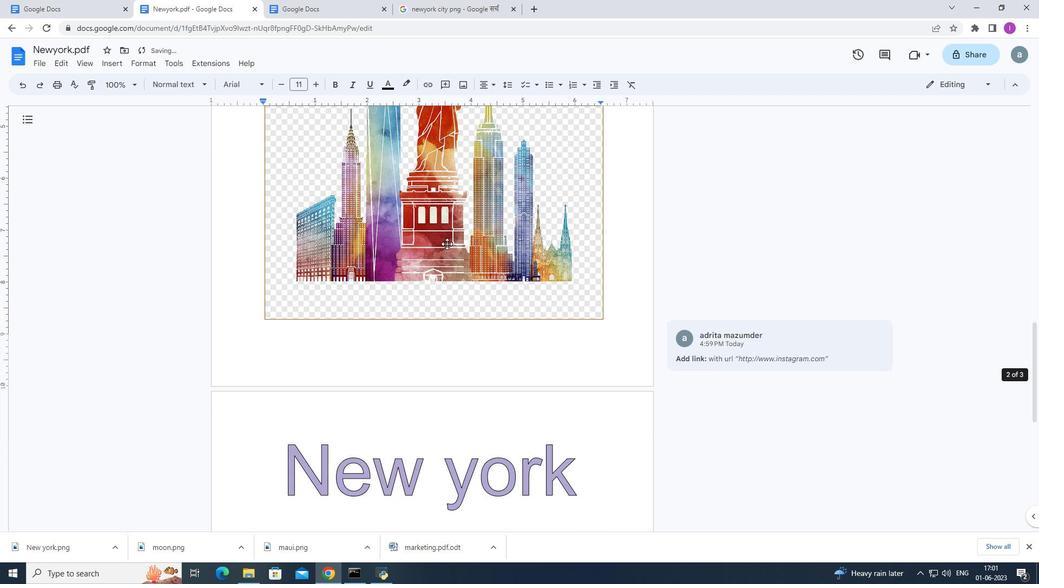 
Action: Mouse scrolled (447, 243) with delta (0, 0)
Screenshot: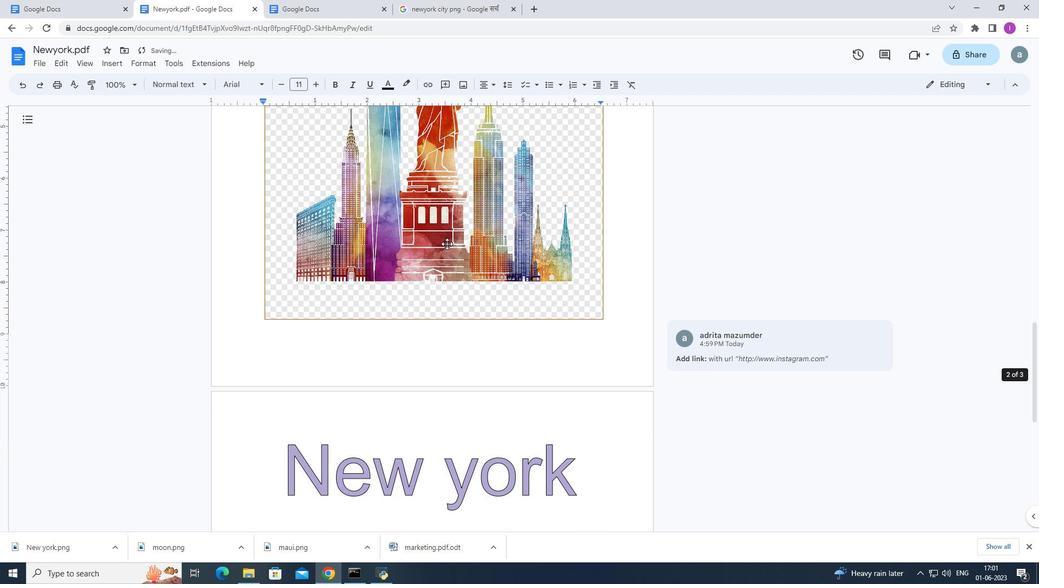 
Action: Mouse scrolled (447, 243) with delta (0, 0)
Screenshot: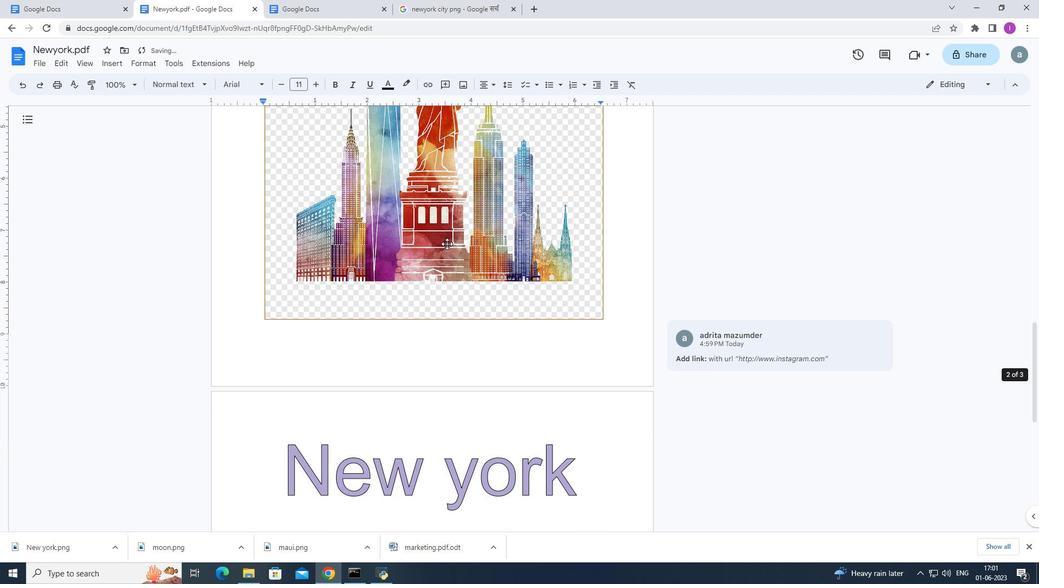 
Action: Mouse scrolled (447, 243) with delta (0, -1)
Screenshot: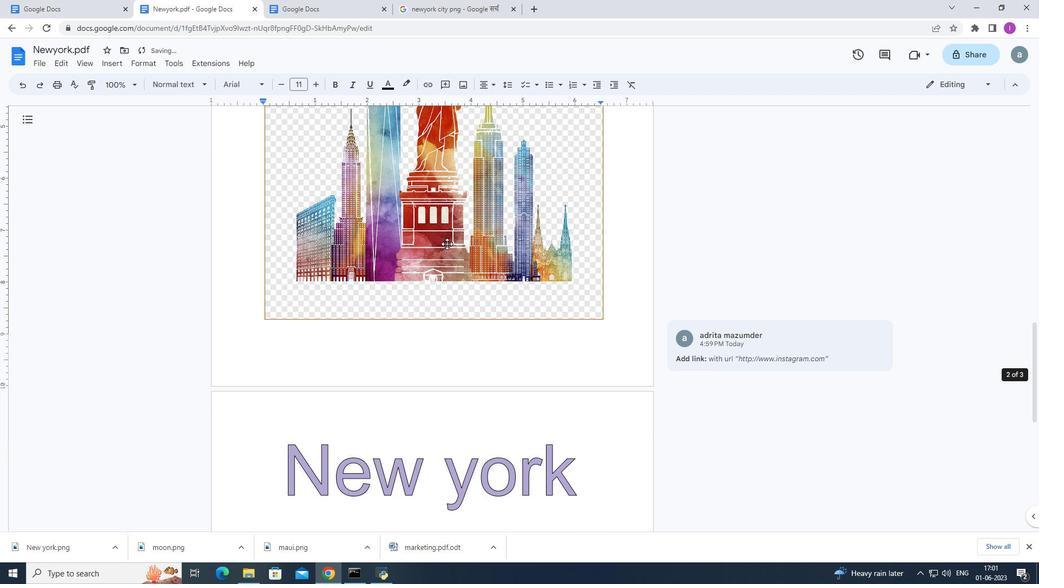 
Action: Mouse scrolled (447, 243) with delta (0, 0)
Screenshot: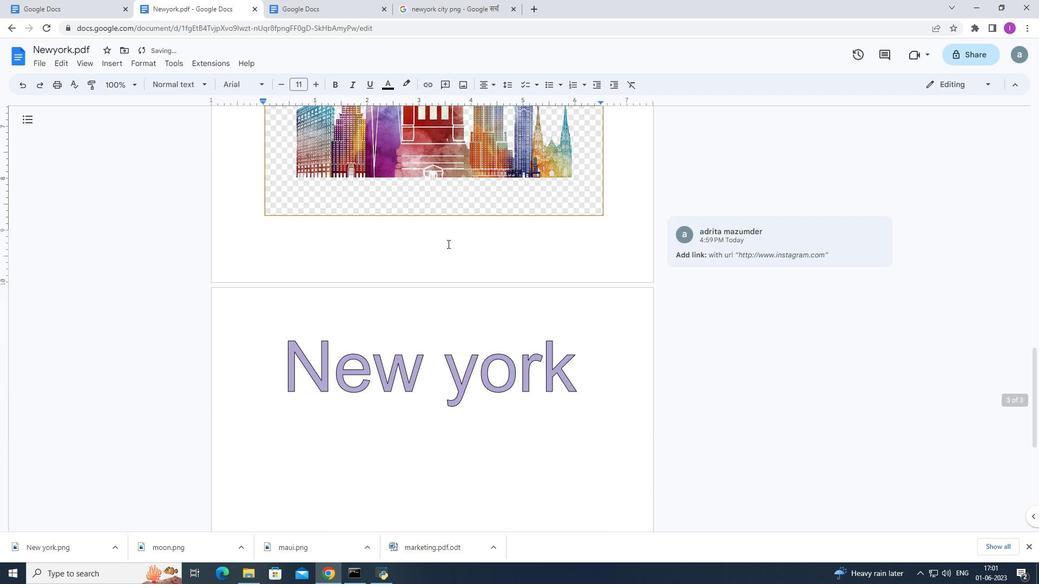 
Action: Mouse scrolled (447, 243) with delta (0, 0)
Screenshot: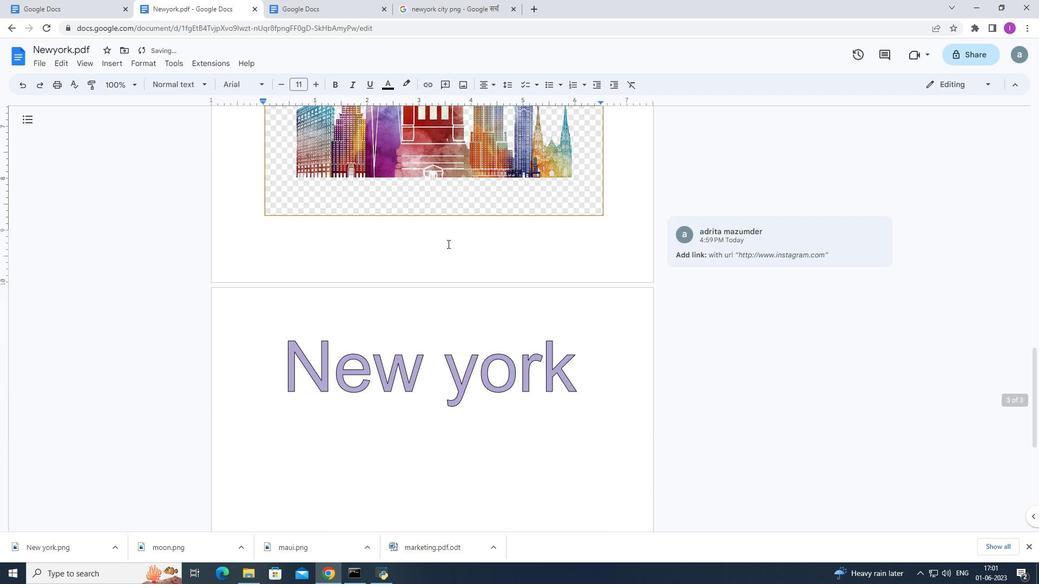 
Action: Mouse scrolled (447, 243) with delta (0, 0)
Screenshot: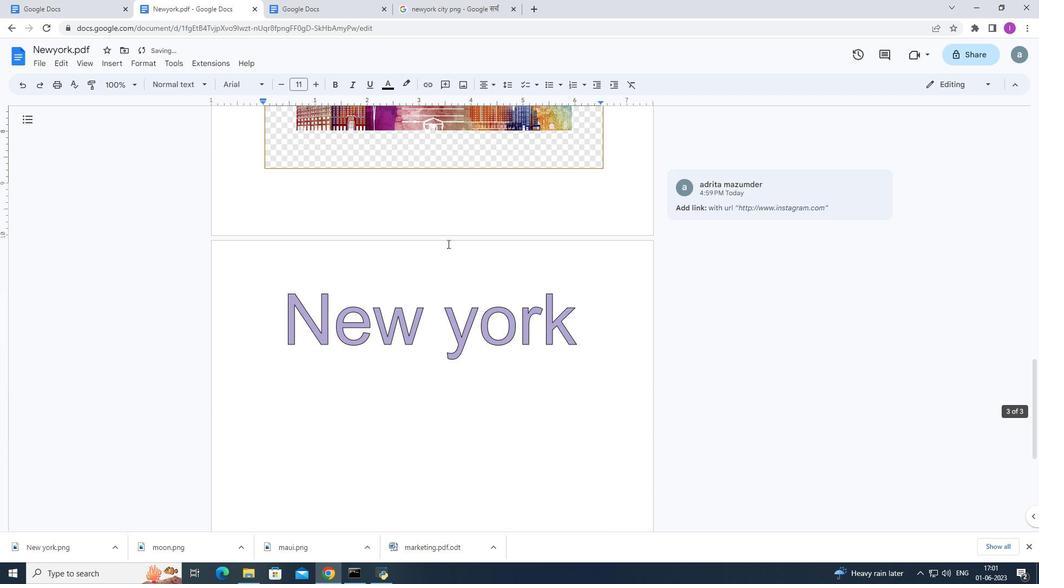 
Action: Mouse scrolled (447, 243) with delta (0, 0)
Screenshot: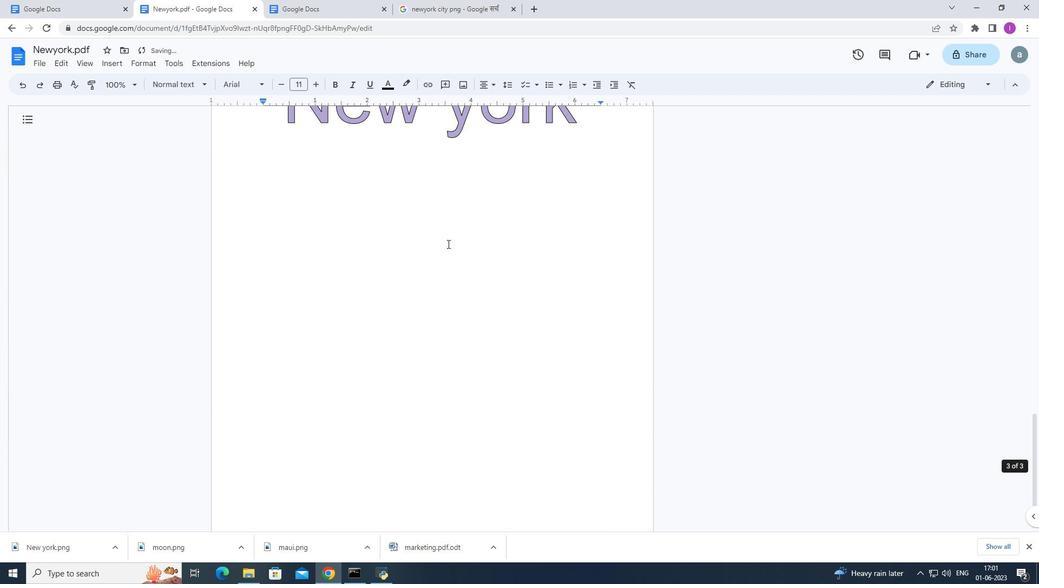 
Action: Mouse scrolled (447, 243) with delta (0, 0)
Screenshot: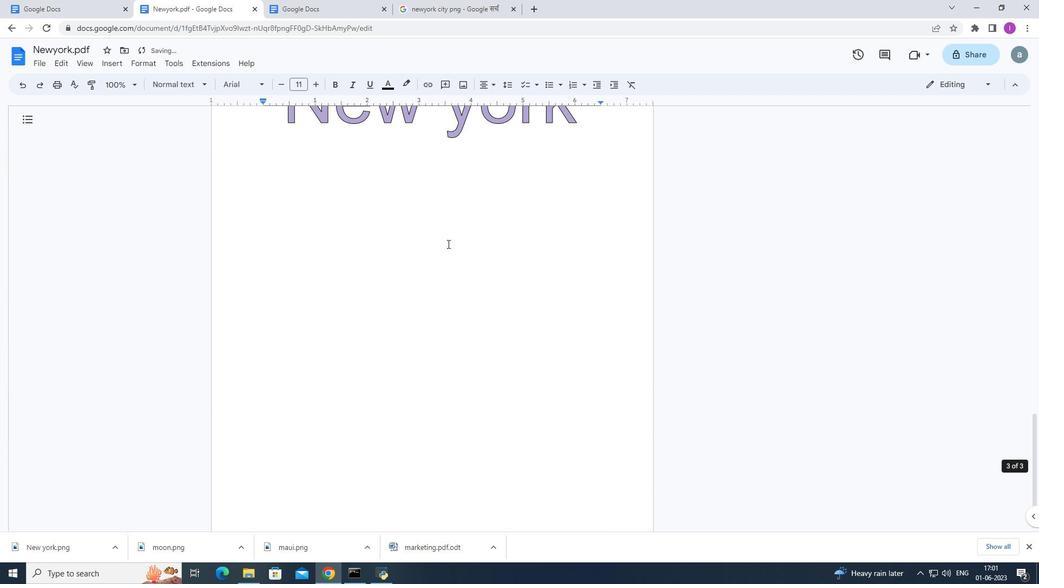 
Action: Mouse scrolled (447, 244) with delta (0, 0)
Screenshot: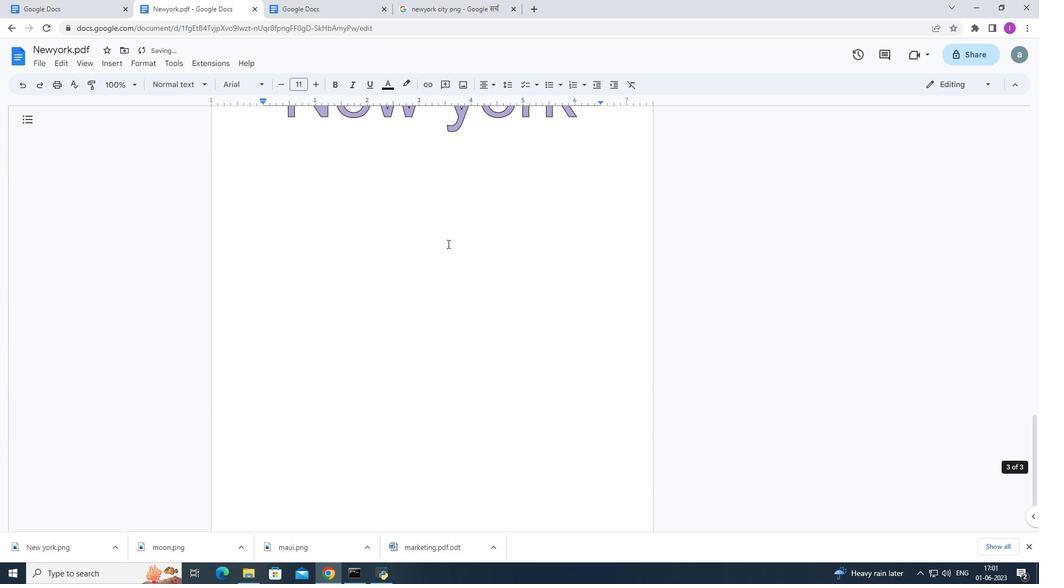 
Action: Mouse scrolled (447, 243) with delta (0, 0)
Screenshot: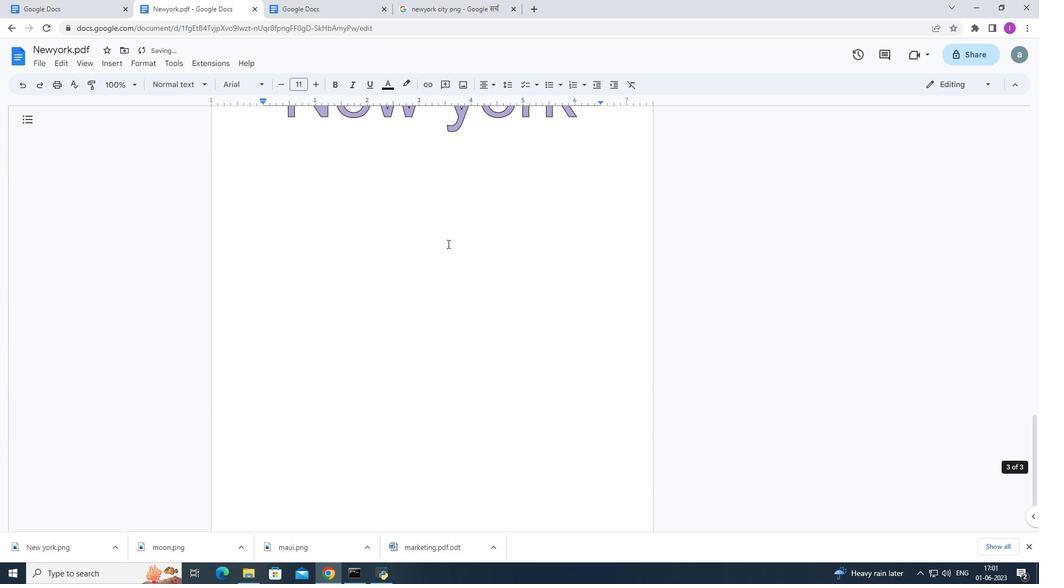 
Action: Mouse moved to (447, 244)
Screenshot: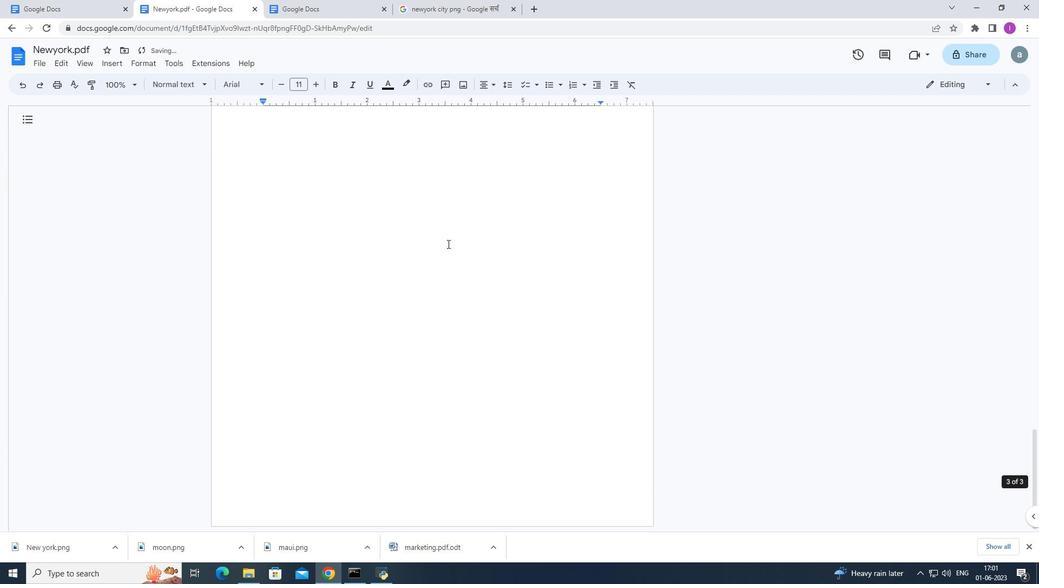 
Action: Mouse scrolled (447, 243) with delta (0, 0)
Screenshot: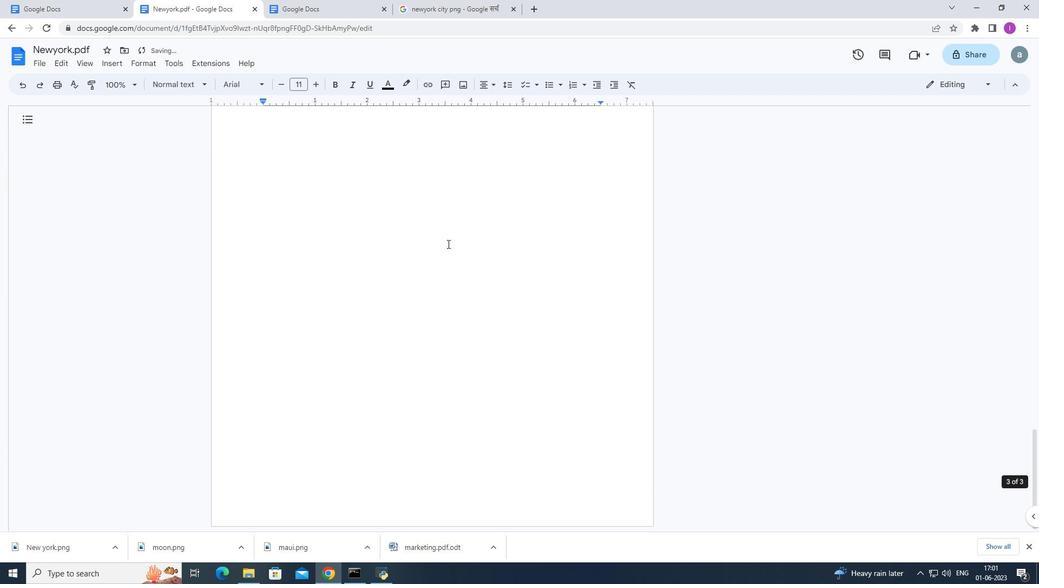 
Action: Mouse scrolled (447, 243) with delta (0, 0)
Screenshot: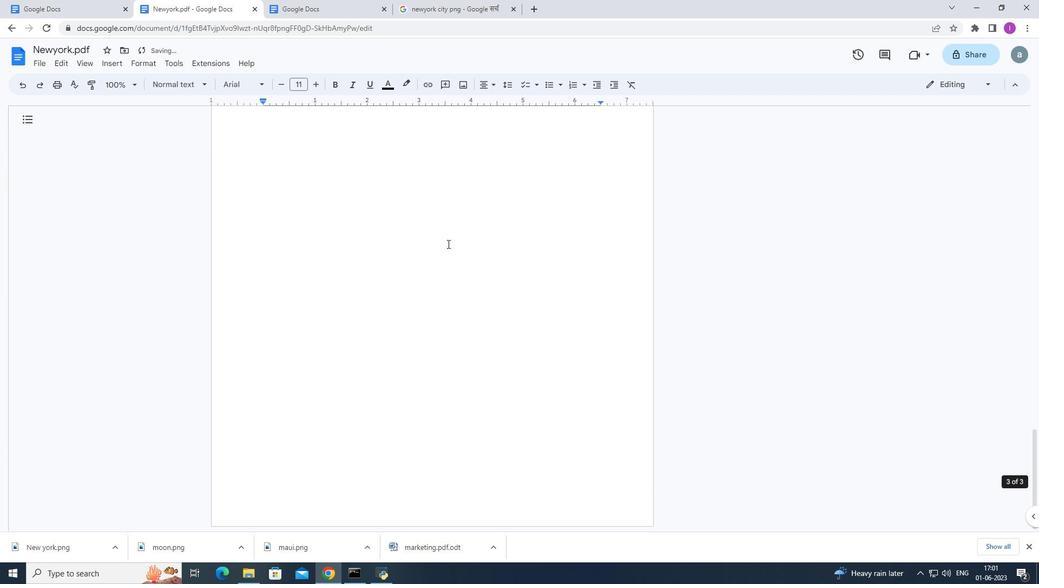 
Action: Mouse scrolled (447, 243) with delta (0, 0)
Screenshot: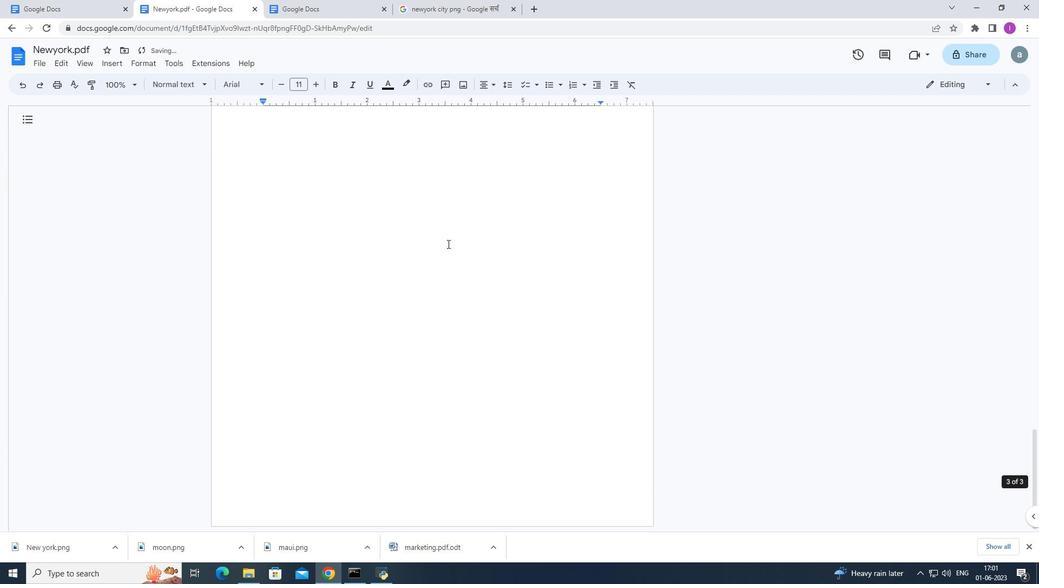 
Action: Mouse scrolled (447, 243) with delta (0, 0)
Screenshot: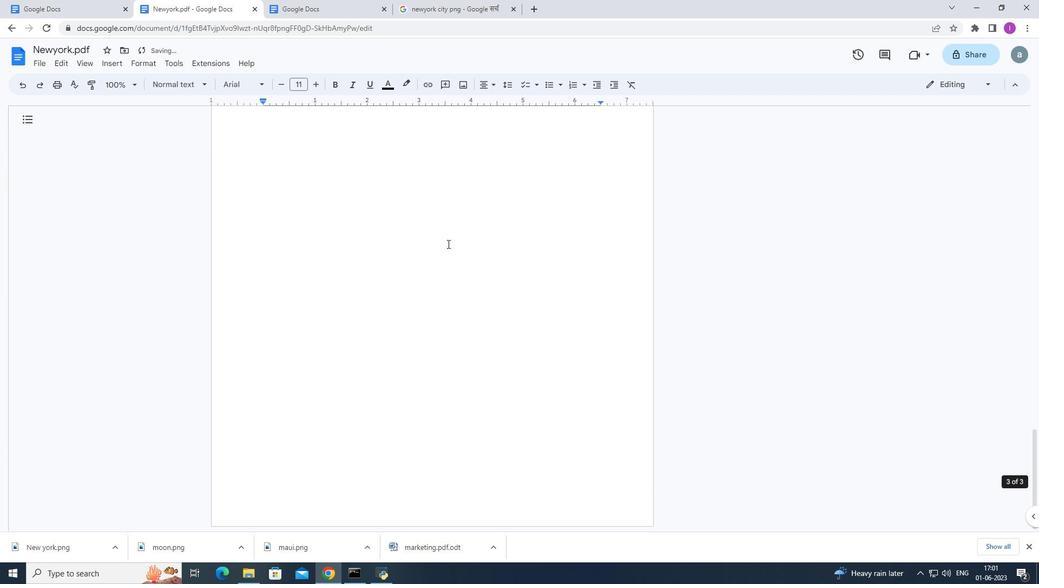 
Action: Mouse scrolled (447, 243) with delta (0, 0)
Screenshot: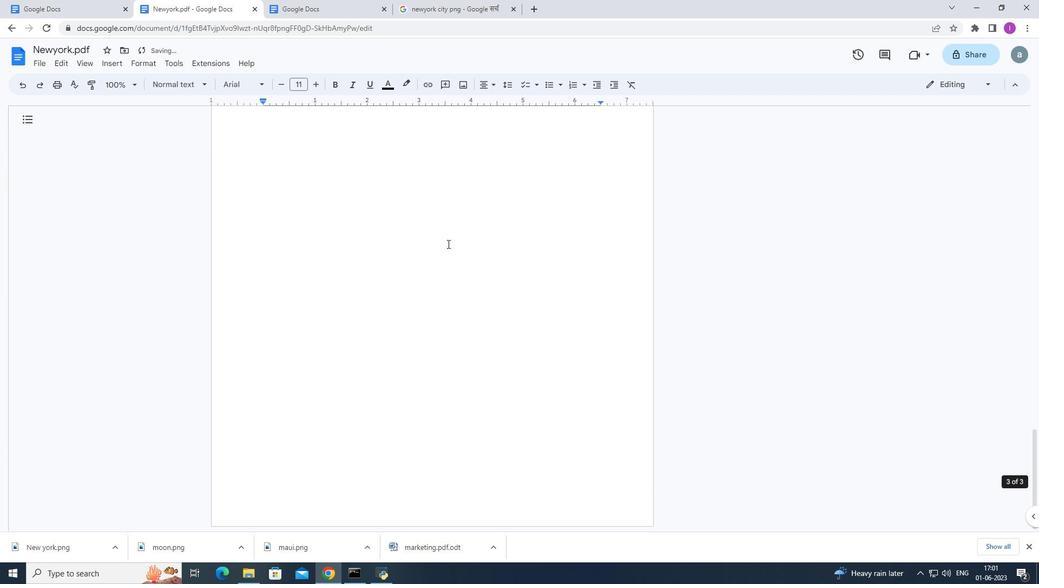 
Action: Mouse scrolled (447, 243) with delta (0, 0)
Screenshot: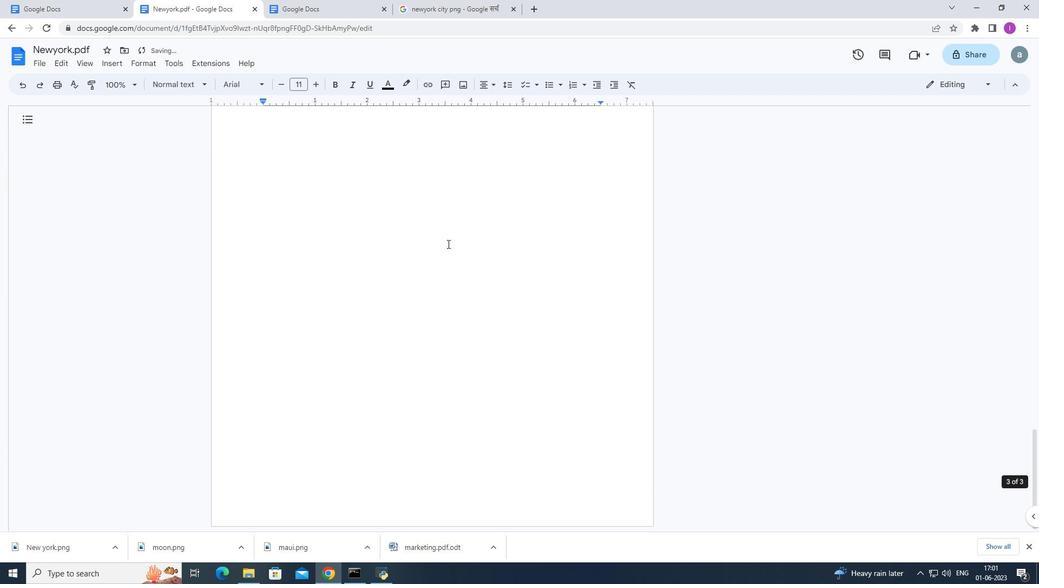 
Action: Mouse scrolled (447, 243) with delta (0, 0)
Screenshot: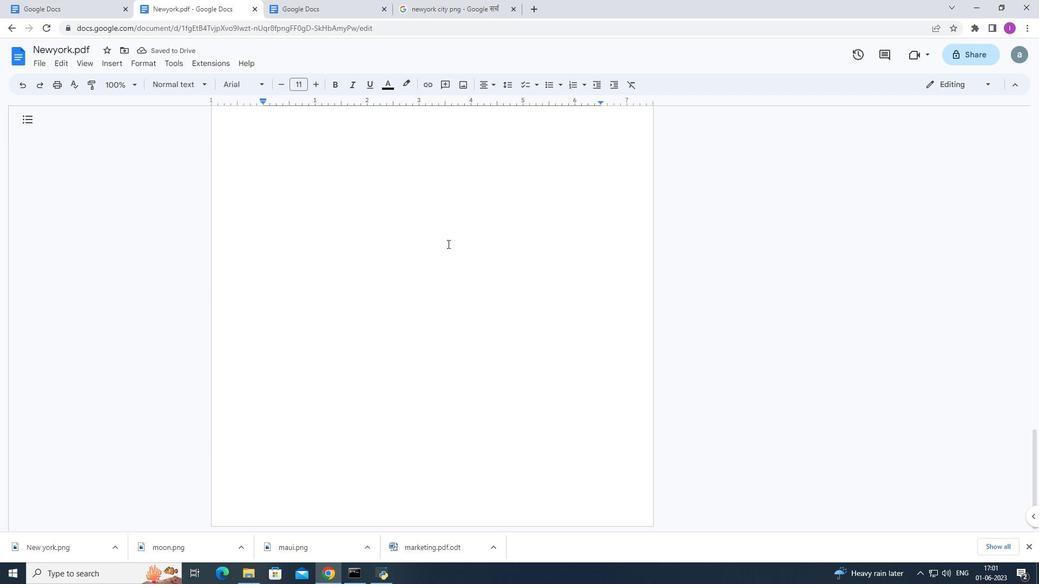 
Action: Mouse scrolled (447, 243) with delta (0, 0)
Screenshot: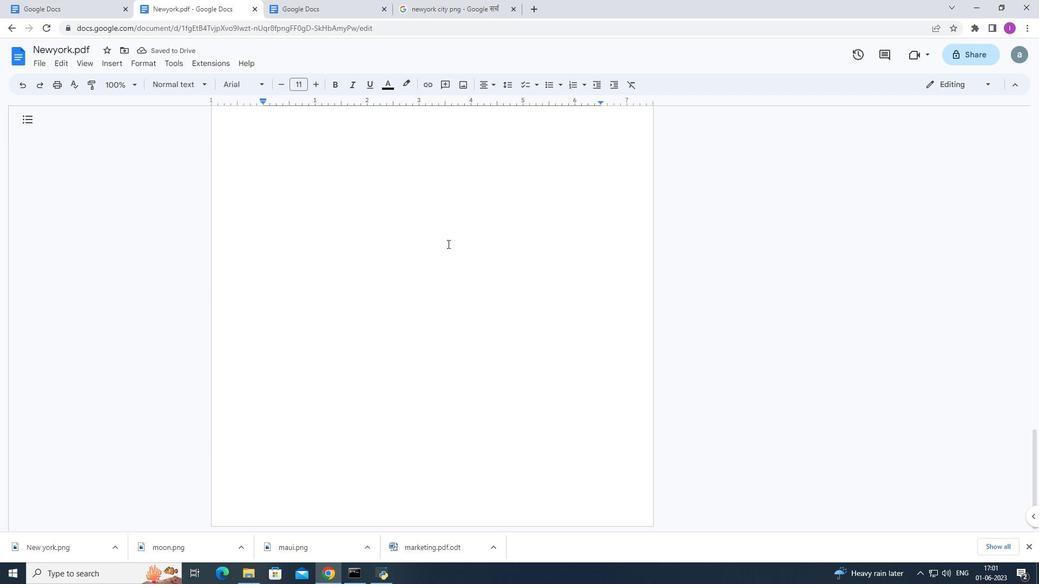 
Action: Mouse scrolled (447, 244) with delta (0, 0)
Screenshot: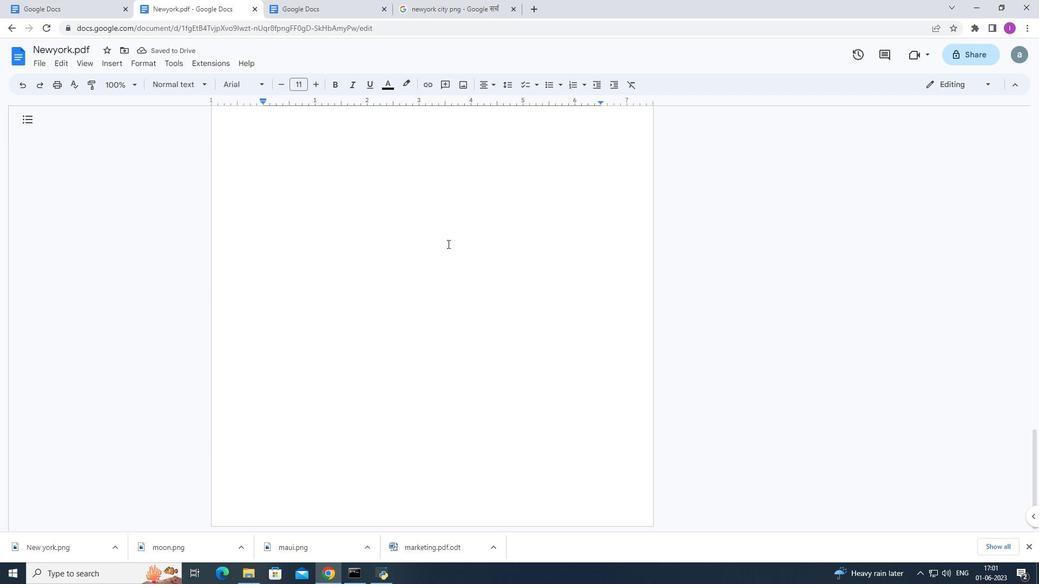 
Action: Mouse scrolled (447, 243) with delta (0, 0)
Screenshot: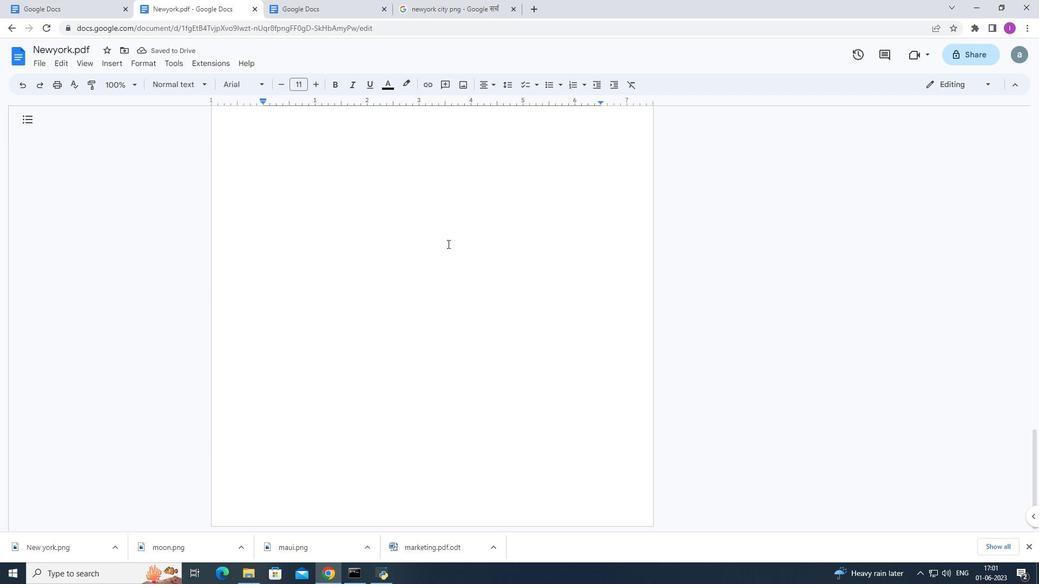 
Action: Mouse scrolled (447, 243) with delta (0, 0)
Screenshot: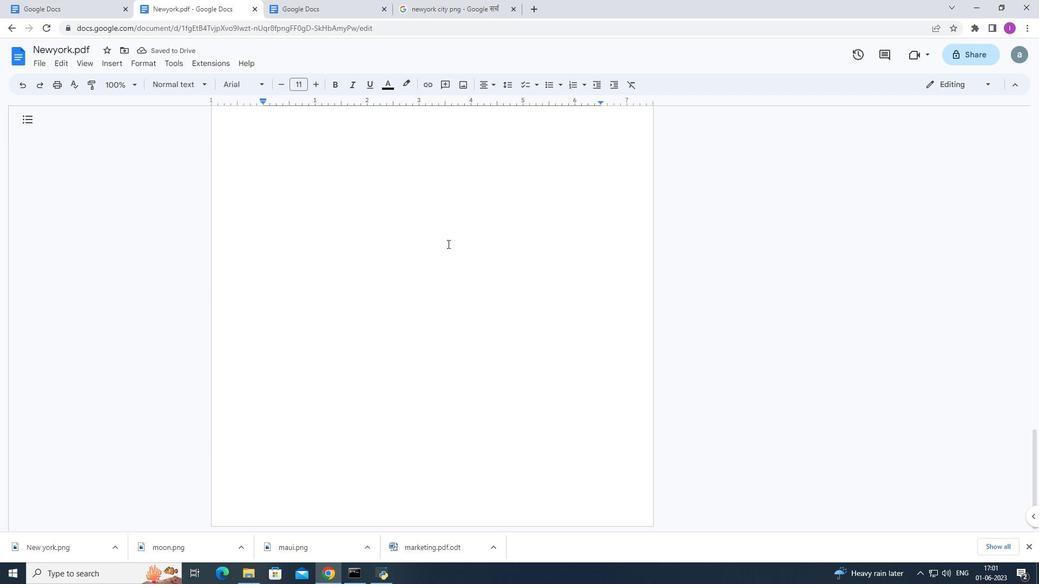 
Action: Mouse scrolled (447, 243) with delta (0, 0)
Screenshot: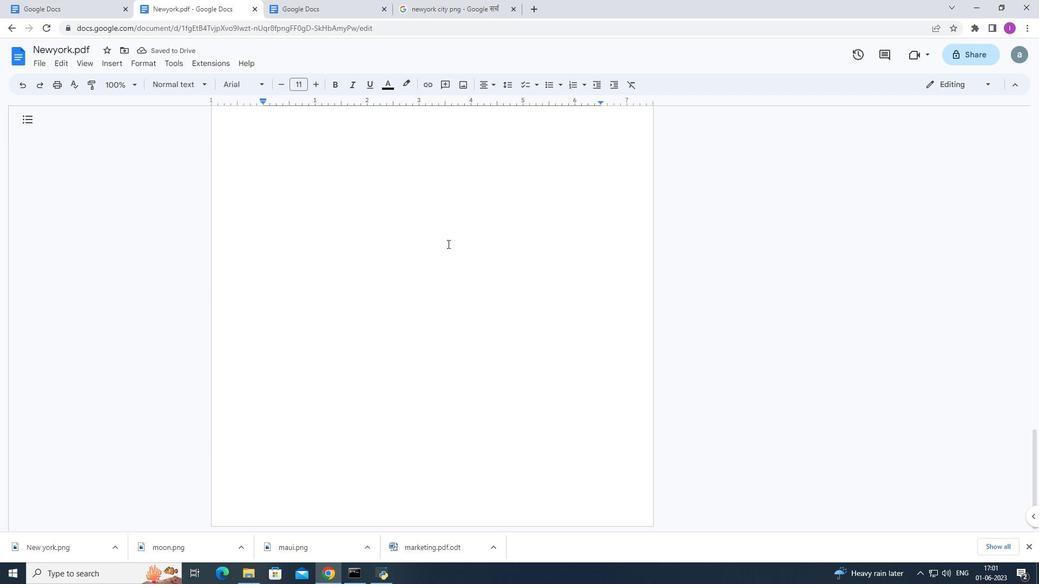 
Action: Key pressed <Key.enter><Key.enter>
Screenshot: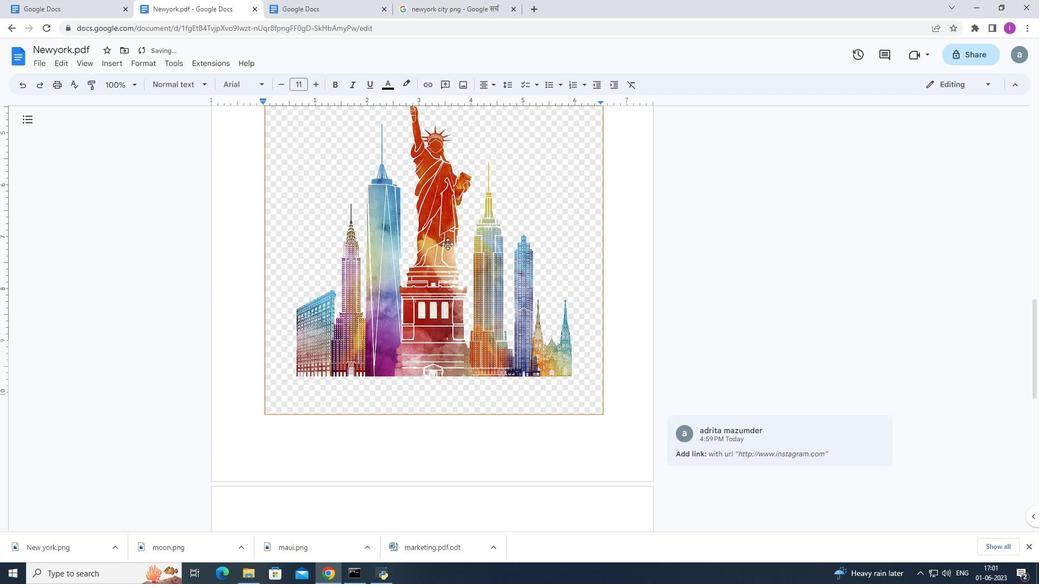 
Action: Mouse scrolled (447, 243) with delta (0, 0)
Screenshot: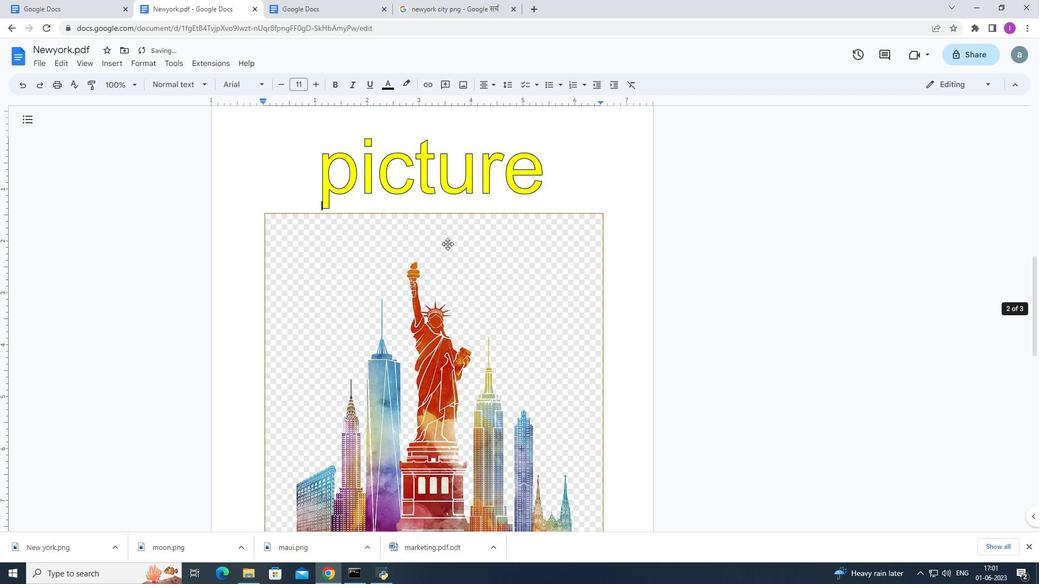 
Action: Mouse scrolled (447, 243) with delta (0, 0)
Screenshot: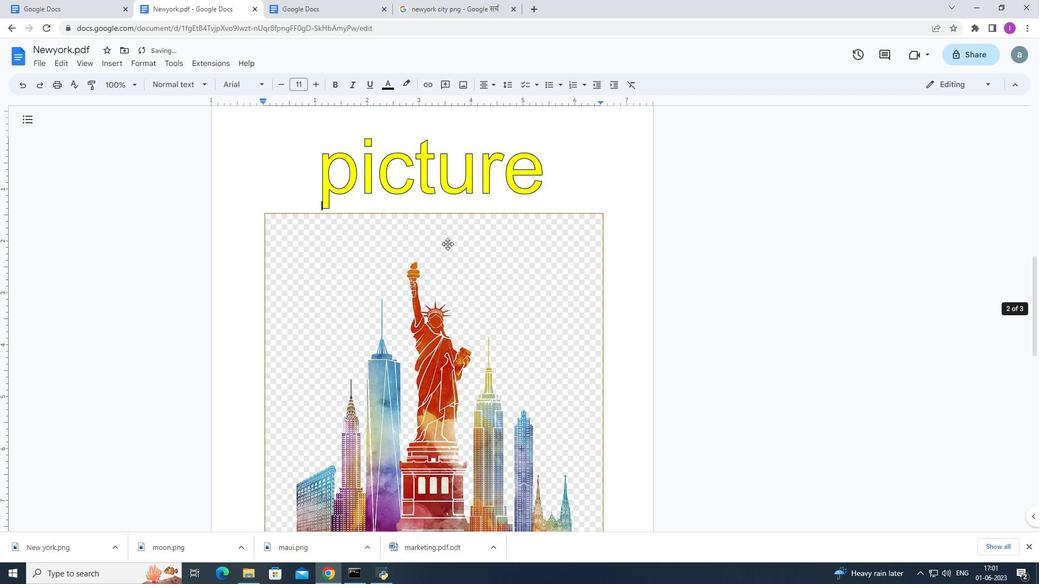 
Action: Mouse scrolled (447, 244) with delta (0, 0)
Screenshot: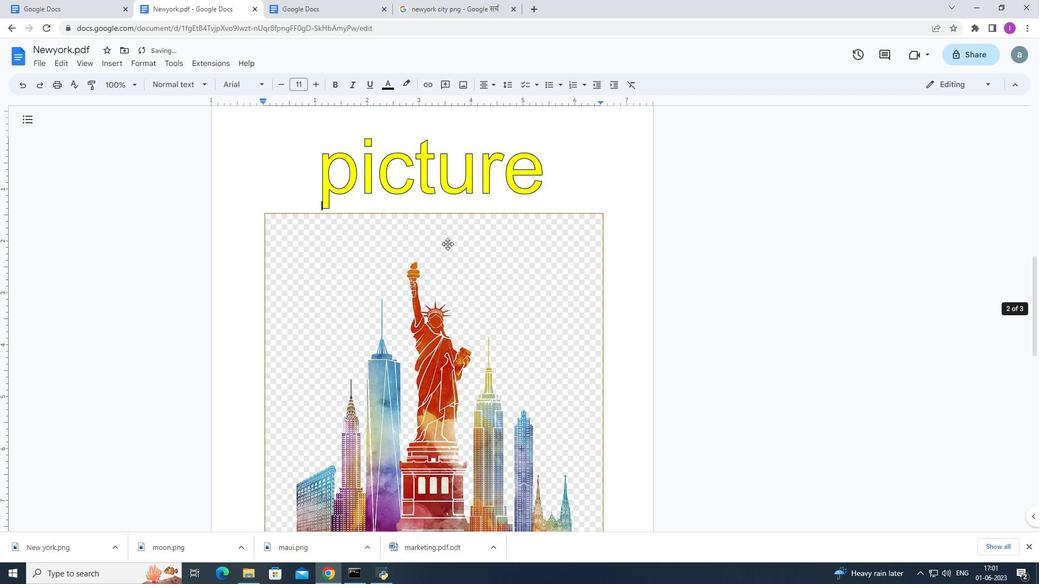 
Action: Mouse scrolled (447, 243) with delta (0, 0)
Screenshot: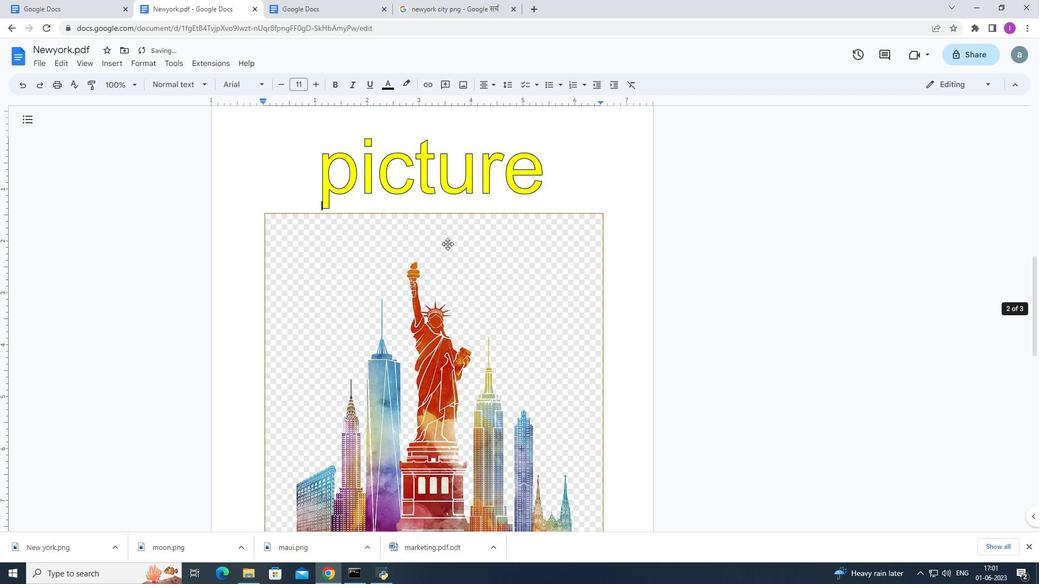 
Action: Mouse scrolled (447, 243) with delta (0, 0)
Screenshot: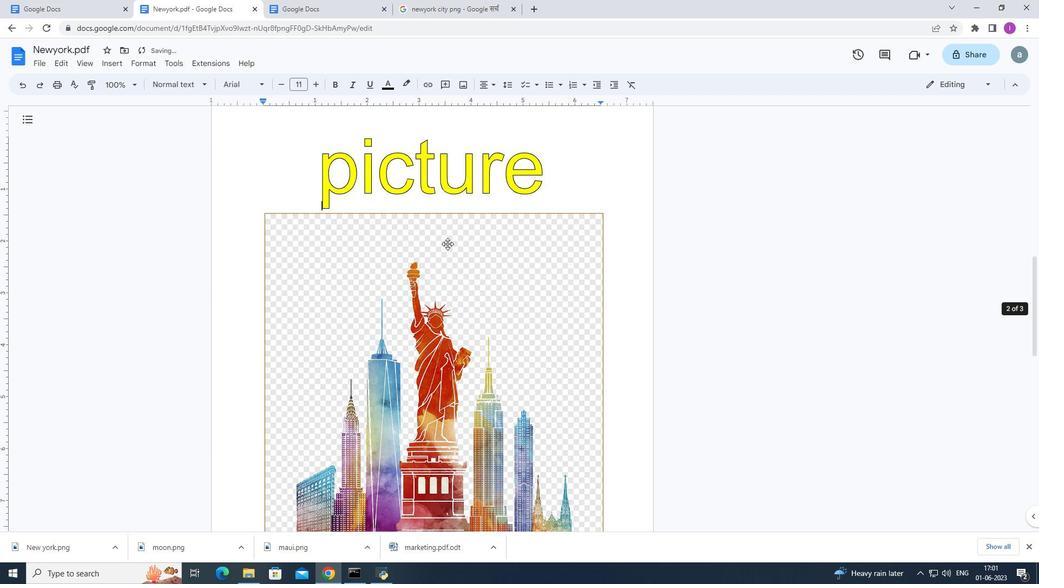 
Action: Mouse moved to (449, 240)
Screenshot: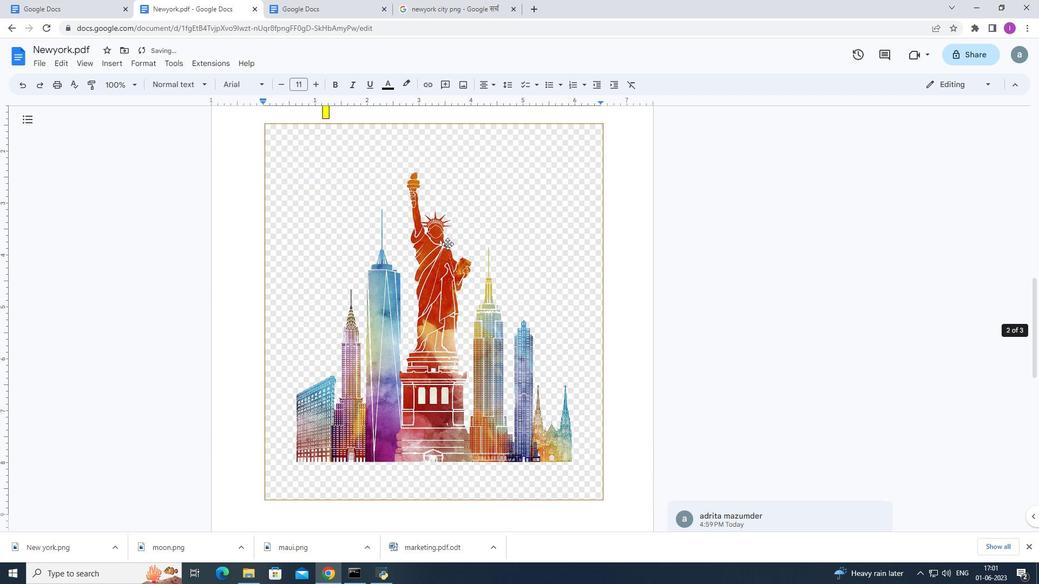 
Action: Mouse scrolled (449, 240) with delta (0, 0)
Screenshot: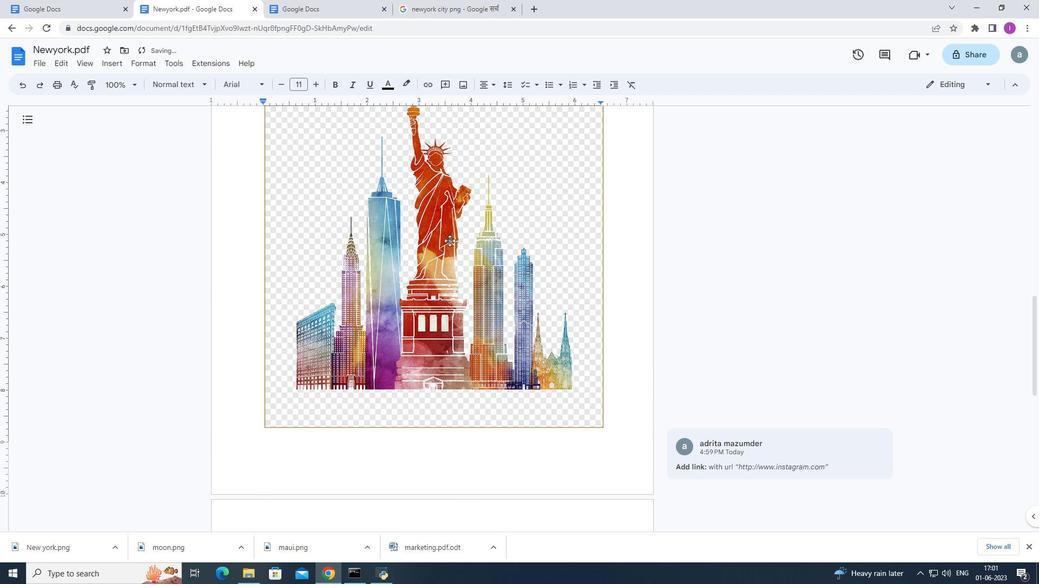 
Action: Mouse moved to (450, 240)
Screenshot: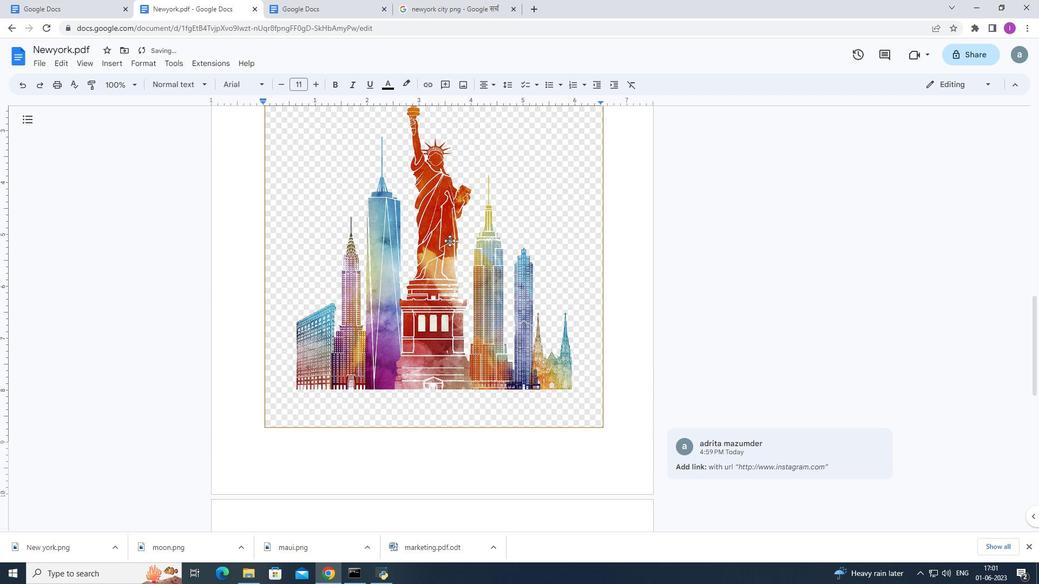 
Action: Mouse scrolled (450, 241) with delta (0, 0)
Screenshot: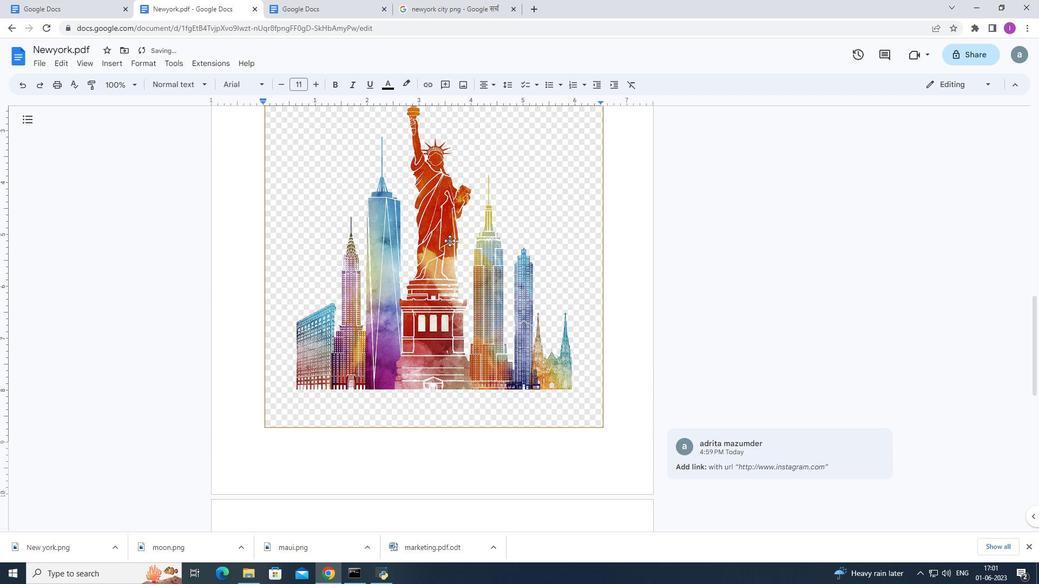 
Action: Mouse scrolled (450, 240) with delta (0, 0)
Screenshot: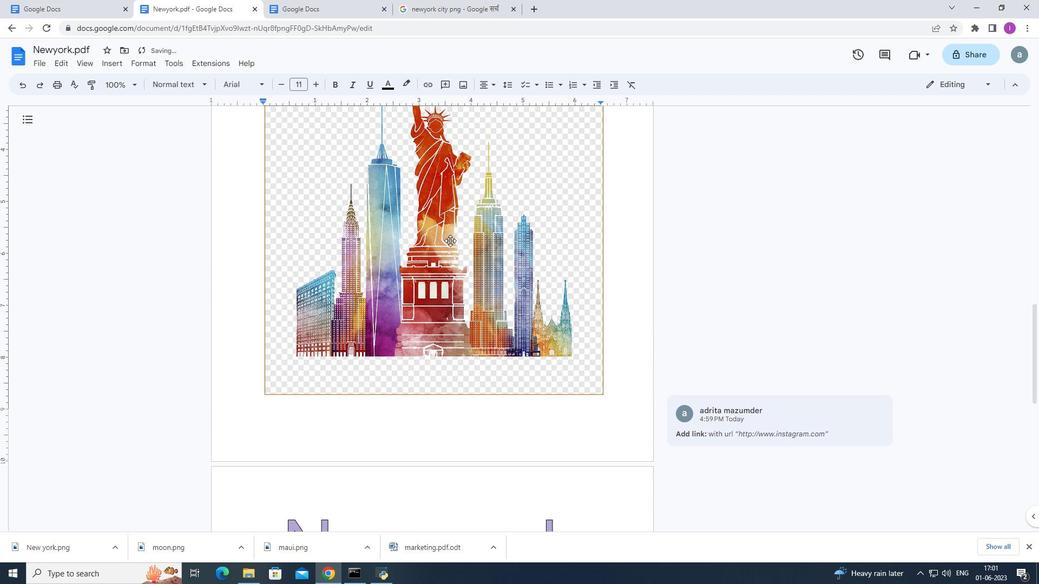 
Action: Mouse scrolled (450, 241) with delta (0, 0)
Screenshot: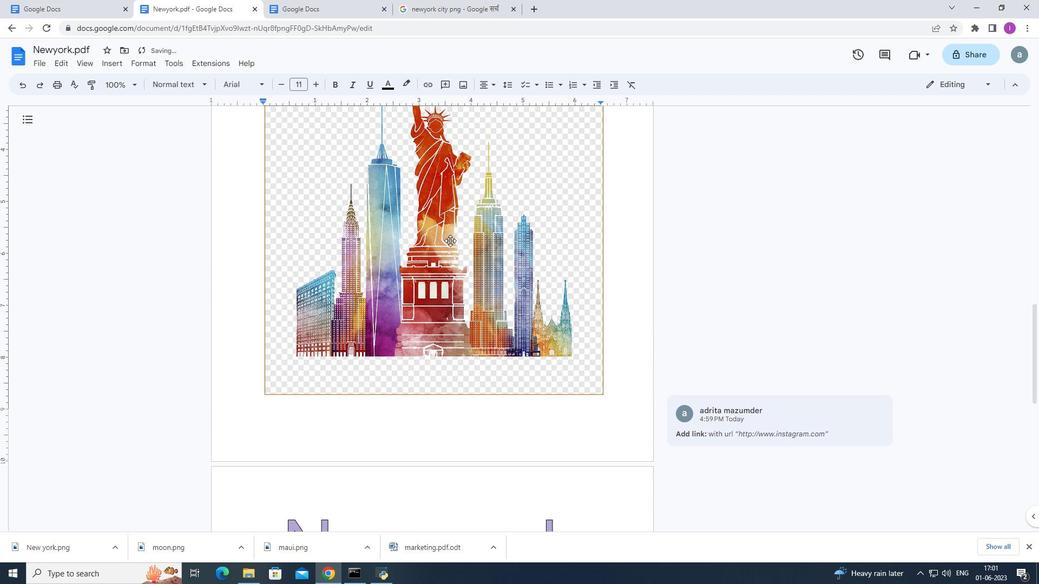 
Action: Mouse scrolled (450, 240) with delta (0, 0)
Screenshot: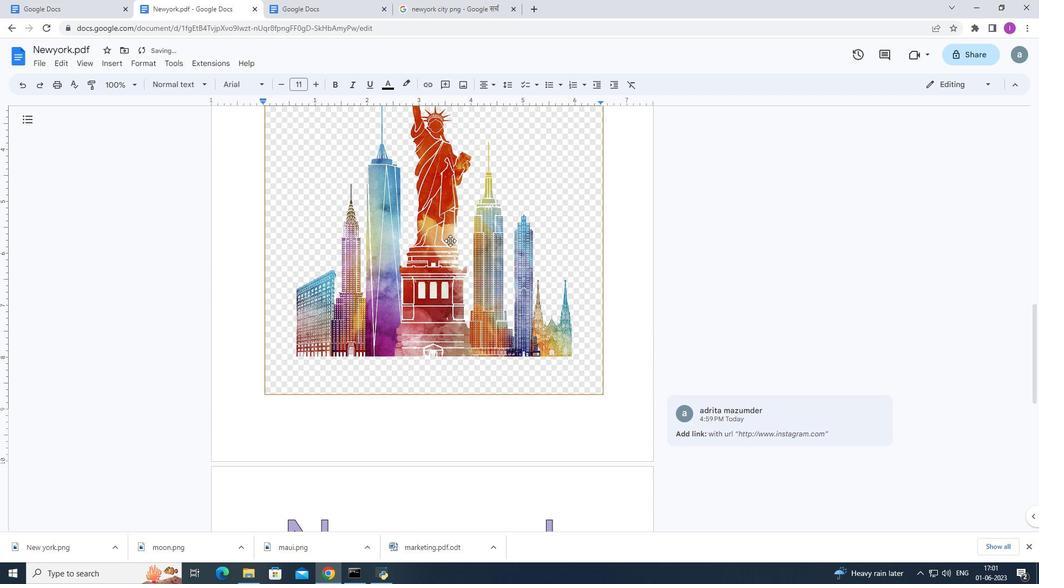 
Action: Mouse scrolled (450, 240) with delta (0, 0)
Screenshot: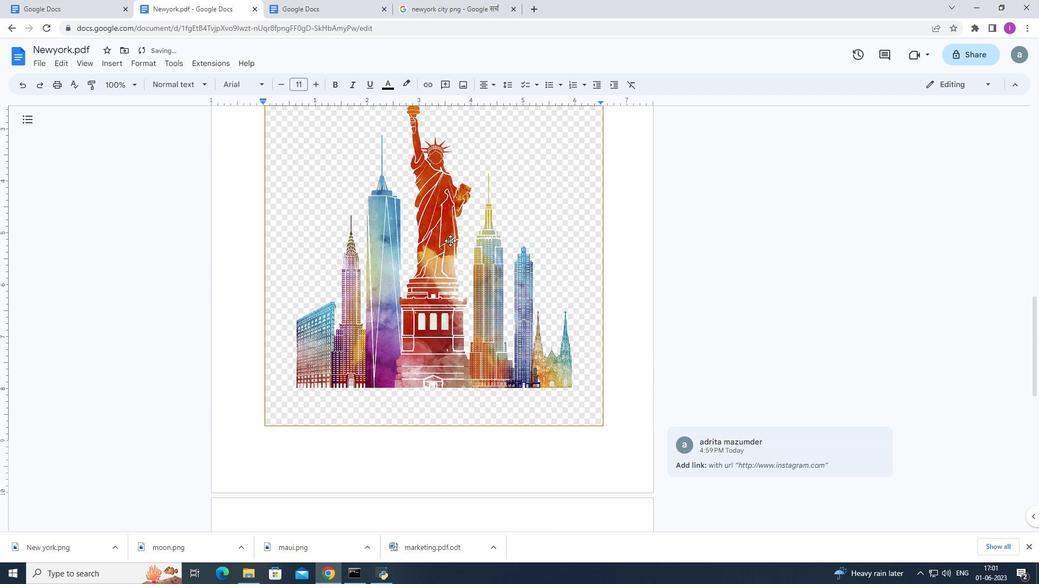 
Action: Mouse scrolled (450, 240) with delta (0, 0)
Screenshot: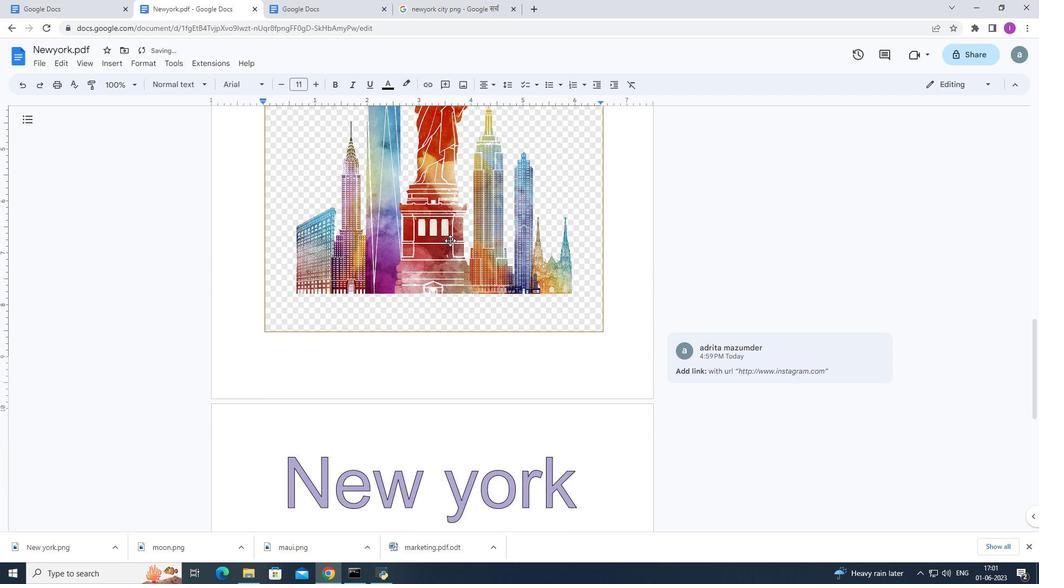 
Action: Mouse scrolled (450, 240) with delta (0, 0)
Screenshot: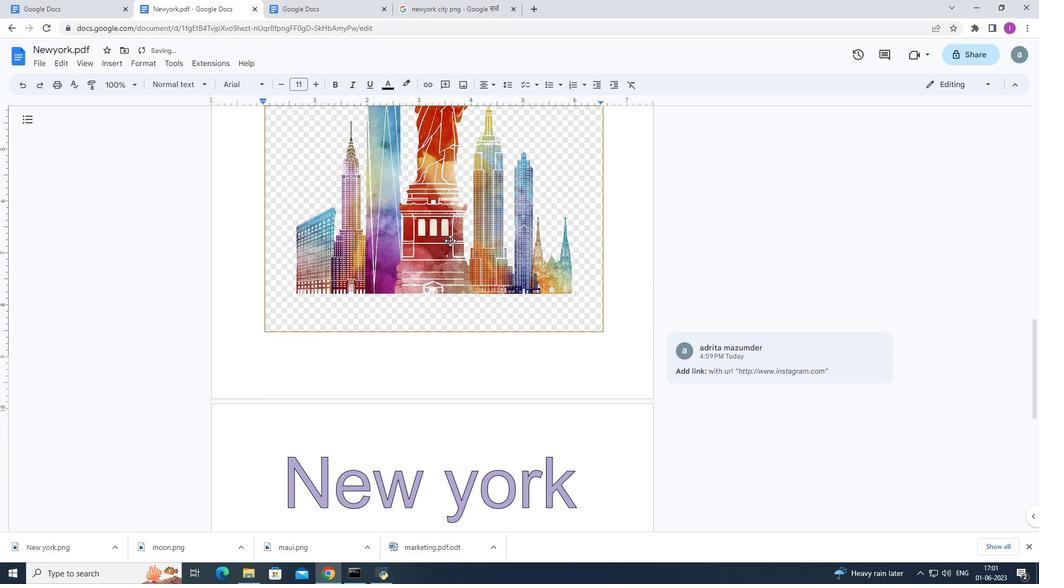 
Action: Mouse scrolled (450, 240) with delta (0, 0)
Screenshot: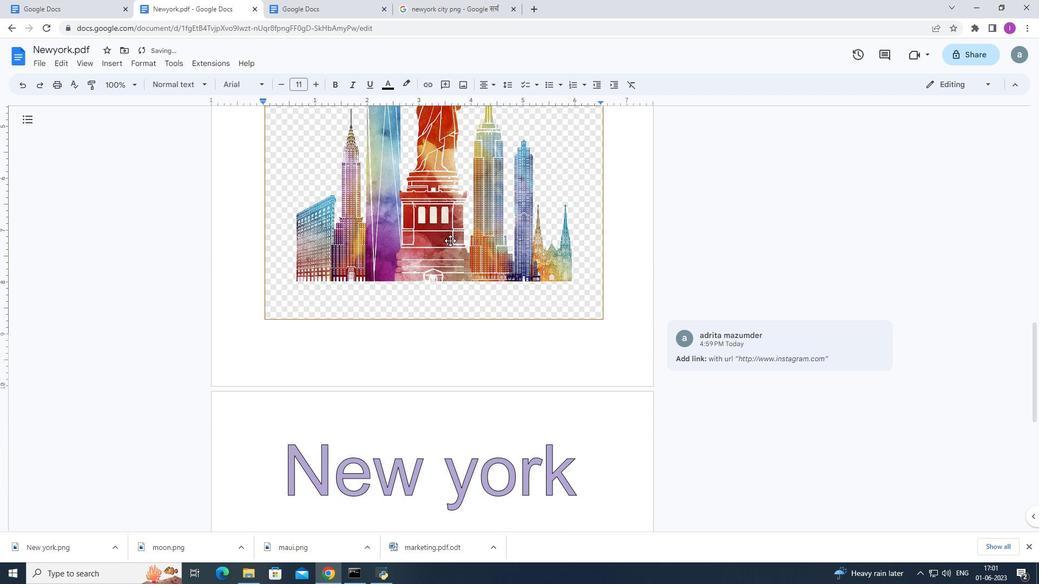 
Action: Mouse scrolled (450, 240) with delta (0, 0)
Screenshot: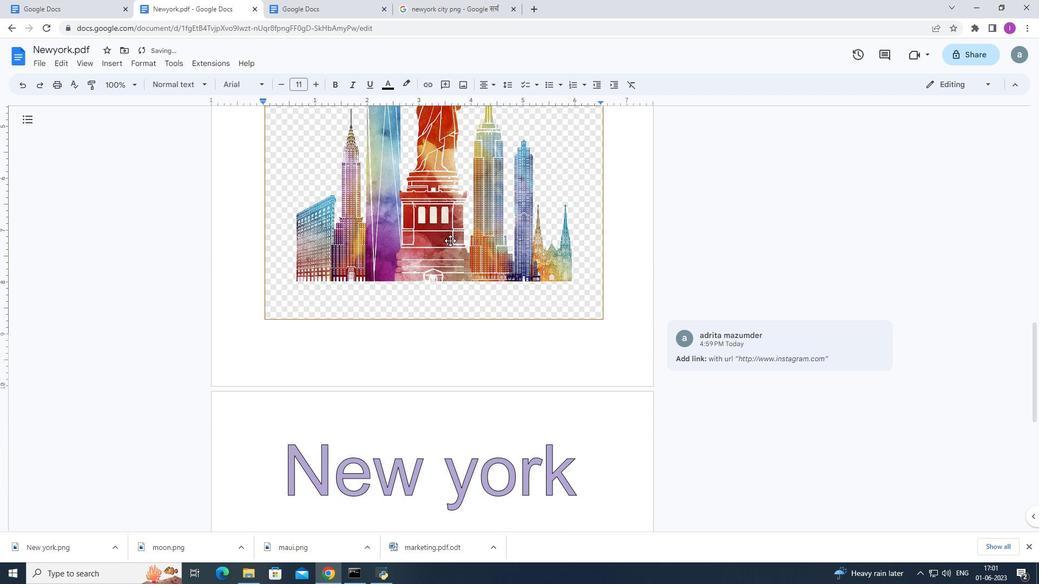 
Action: Mouse scrolled (450, 240) with delta (0, 0)
Screenshot: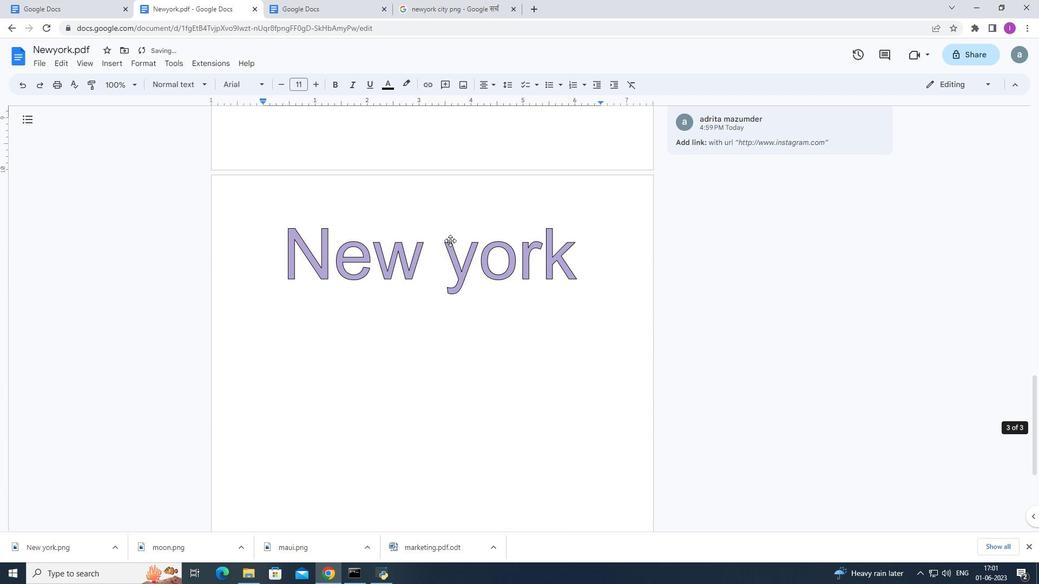 
Action: Mouse scrolled (450, 240) with delta (0, 0)
Screenshot: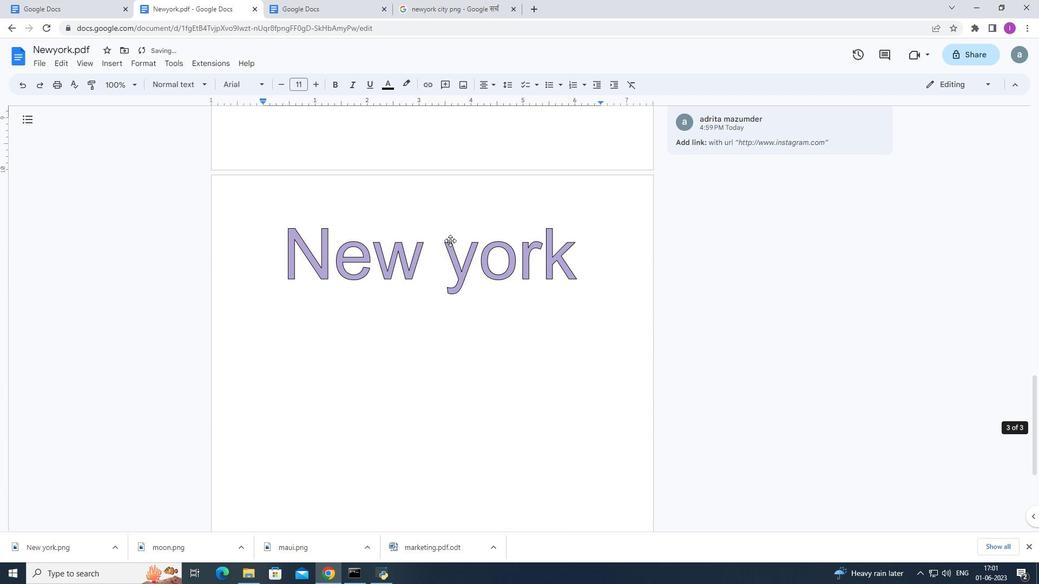 
Action: Mouse scrolled (450, 240) with delta (0, 0)
Screenshot: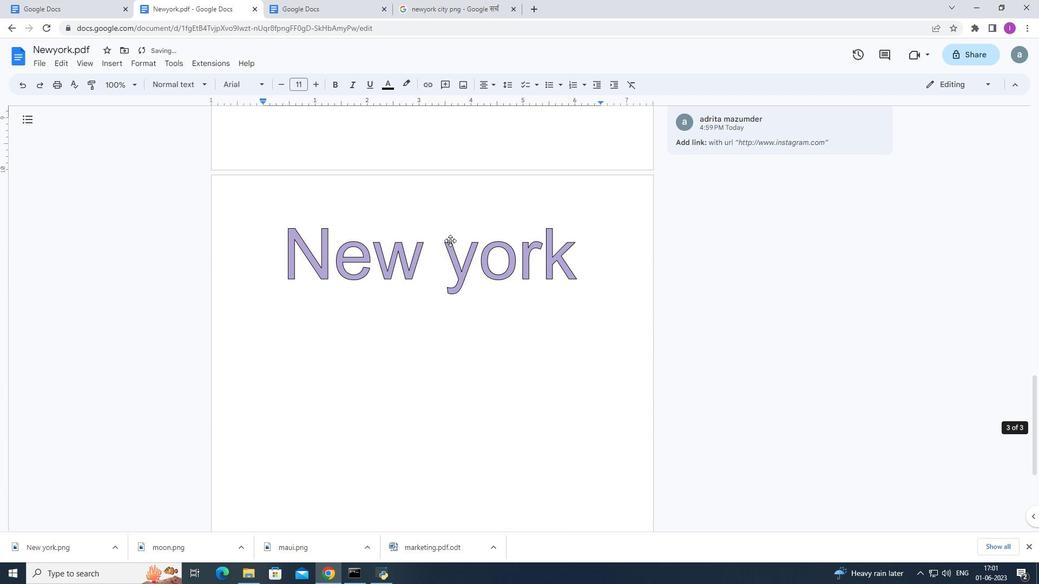 
Action: Mouse scrolled (450, 240) with delta (0, 0)
Screenshot: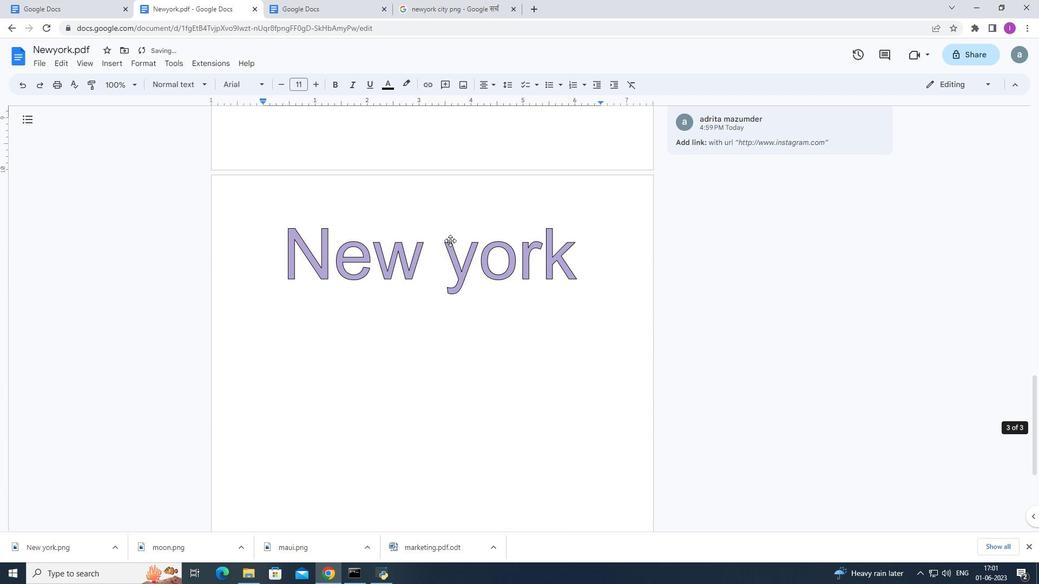 
Action: Mouse scrolled (450, 240) with delta (0, 0)
Screenshot: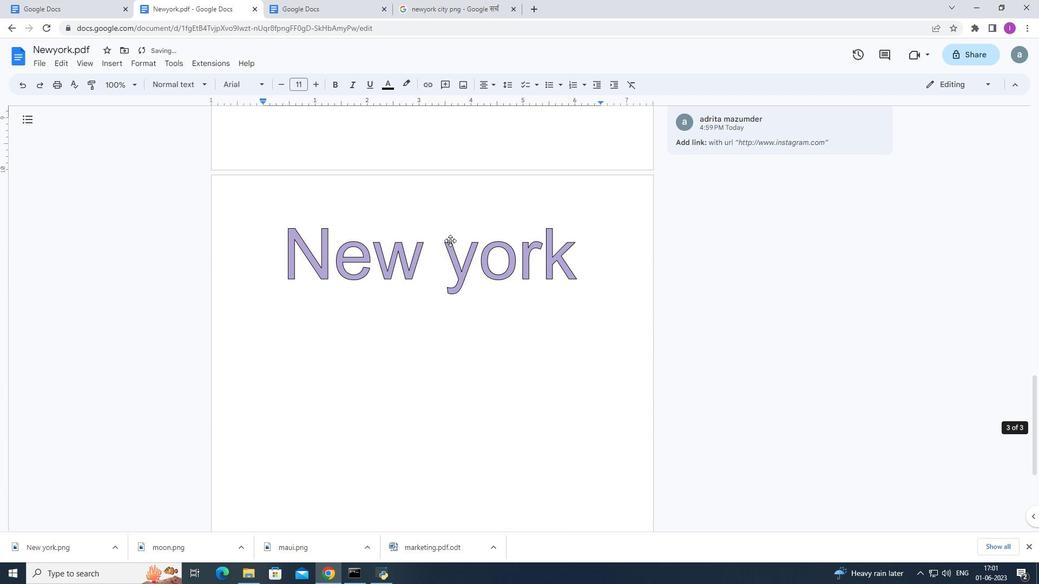 
Action: Mouse scrolled (450, 240) with delta (0, 0)
Screenshot: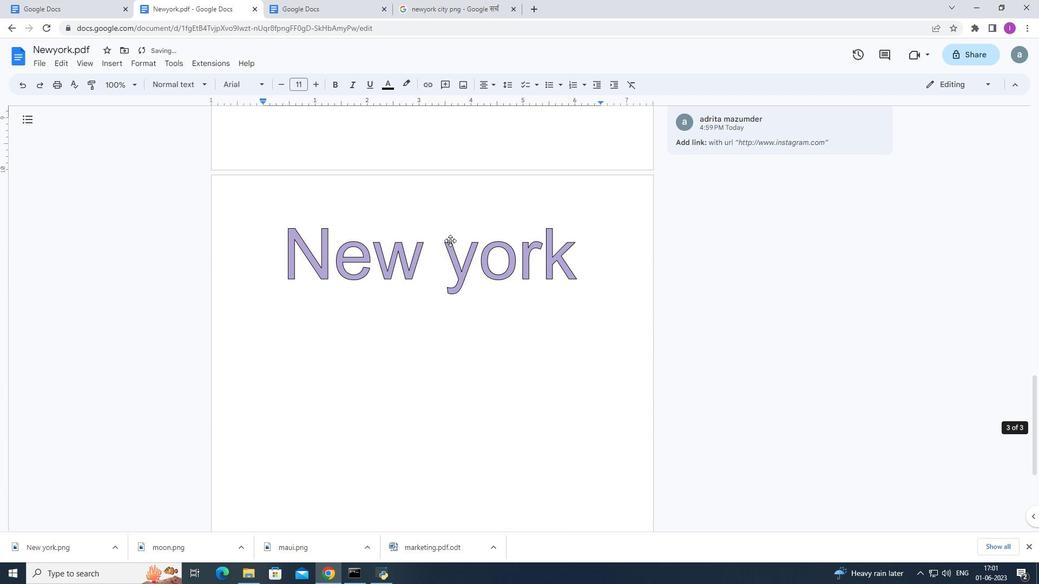 
Action: Mouse scrolled (450, 240) with delta (0, 0)
Screenshot: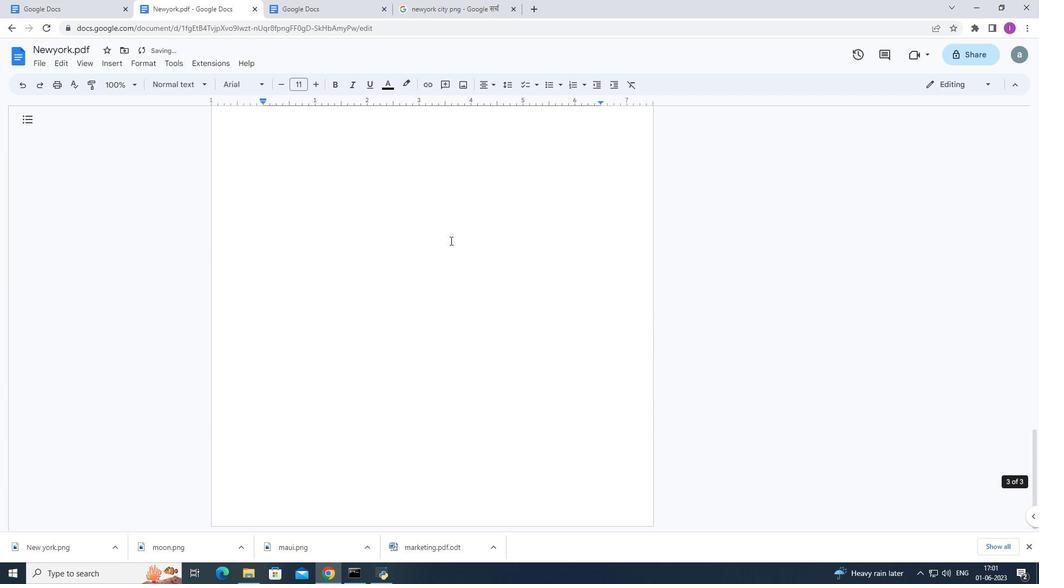 
Action: Mouse scrolled (450, 240) with delta (0, 0)
Screenshot: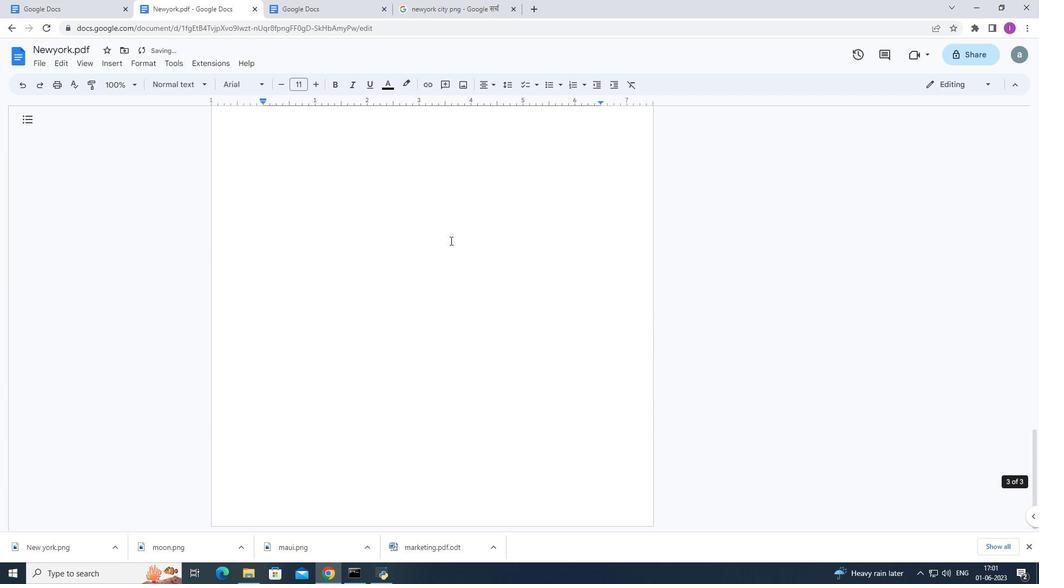 
Action: Mouse scrolled (450, 240) with delta (0, 0)
Screenshot: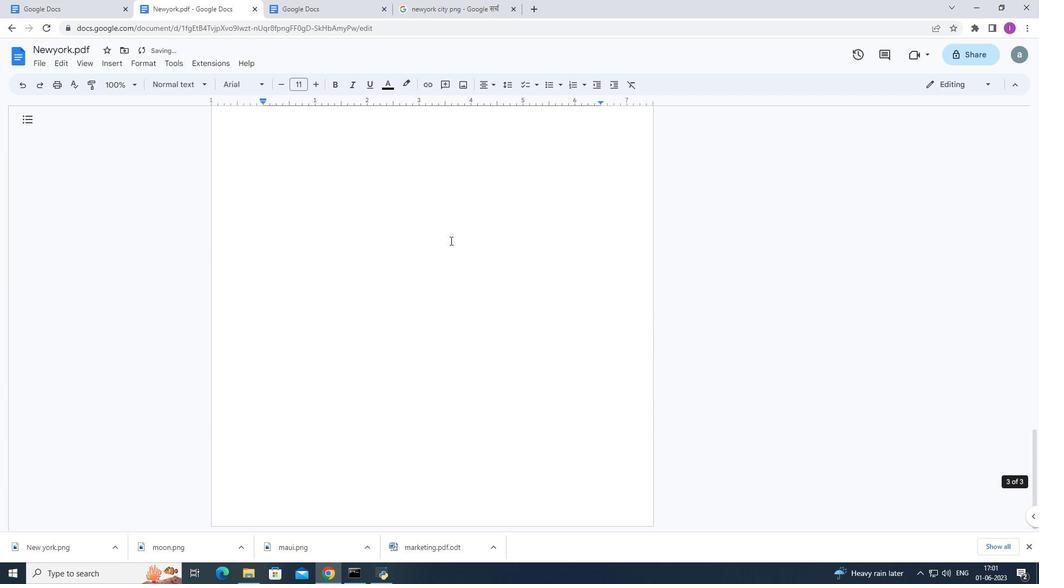 
Action: Mouse scrolled (450, 241) with delta (0, 0)
Screenshot: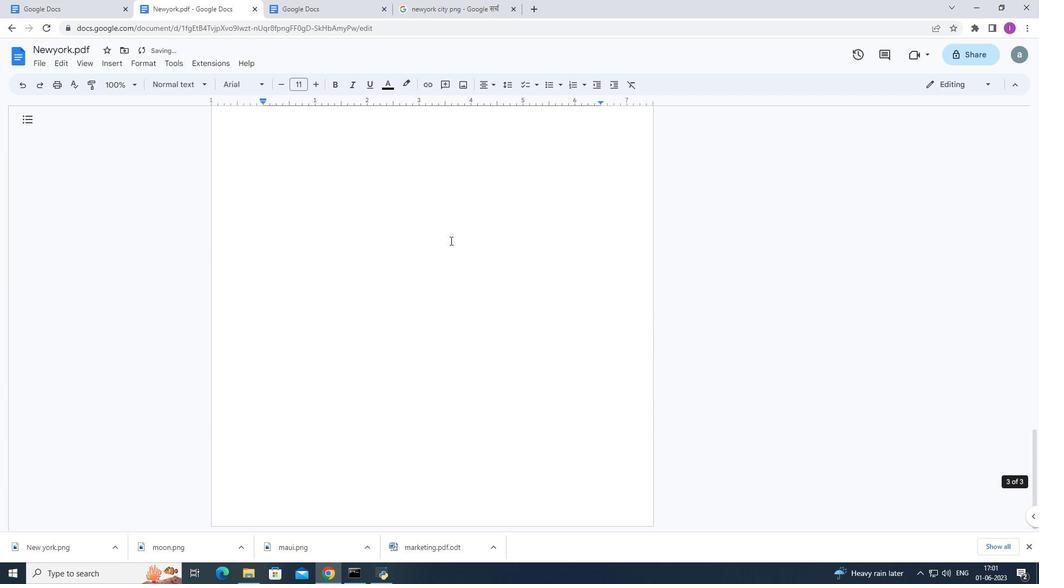 
Action: Mouse scrolled (450, 240) with delta (0, 0)
Screenshot: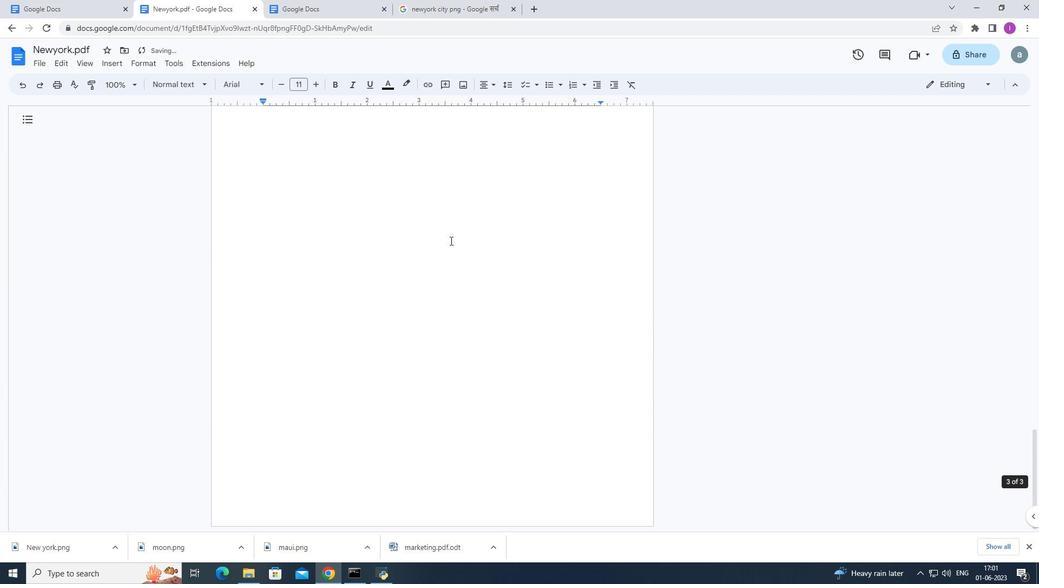 
Action: Mouse scrolled (450, 241) with delta (0, 0)
Screenshot: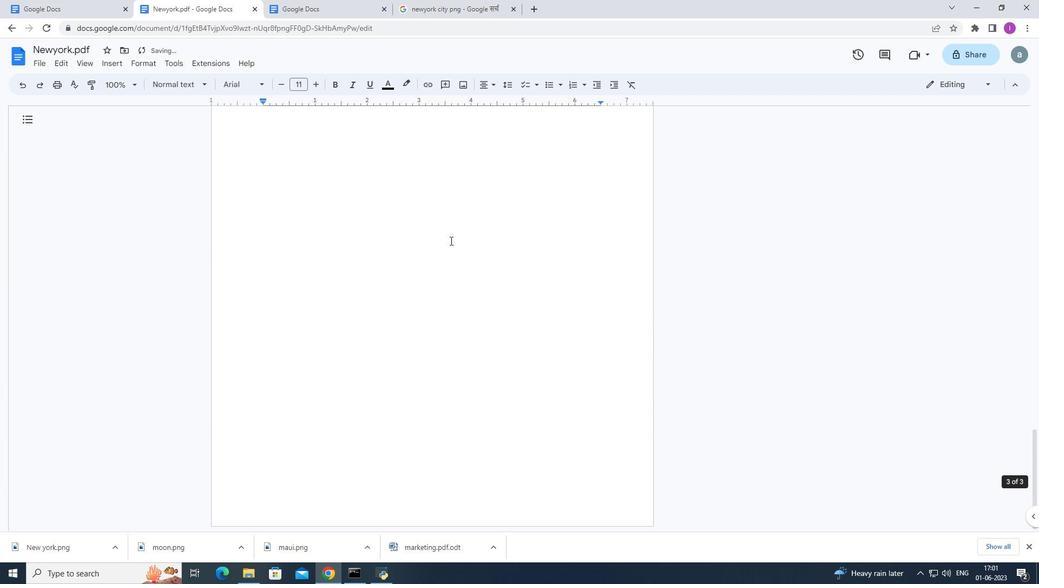 
Action: Mouse scrolled (450, 240) with delta (0, 0)
Screenshot: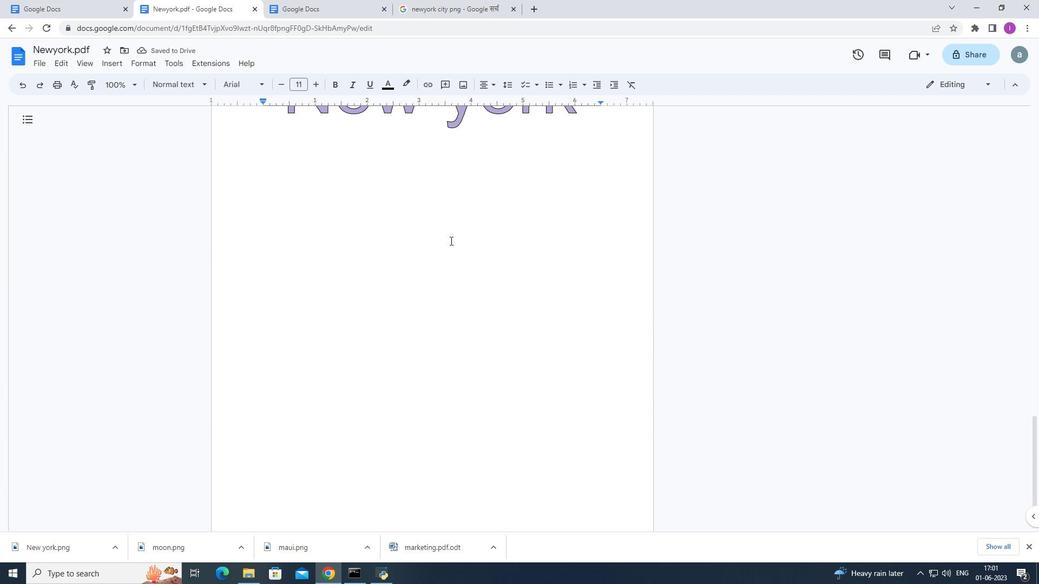 
Action: Mouse scrolled (450, 240) with delta (0, 0)
Screenshot: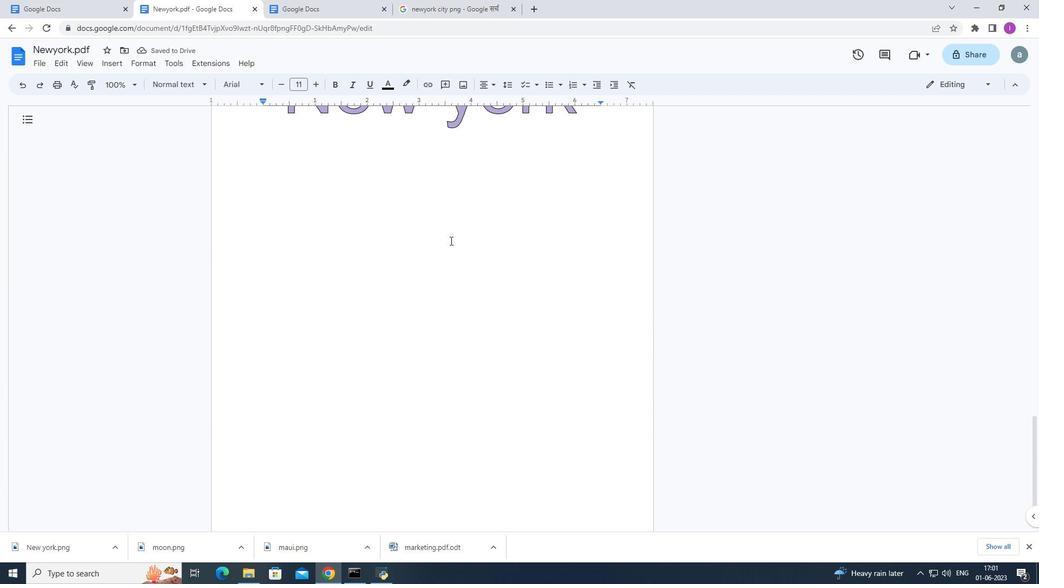 
Action: Mouse scrolled (450, 240) with delta (0, 0)
Screenshot: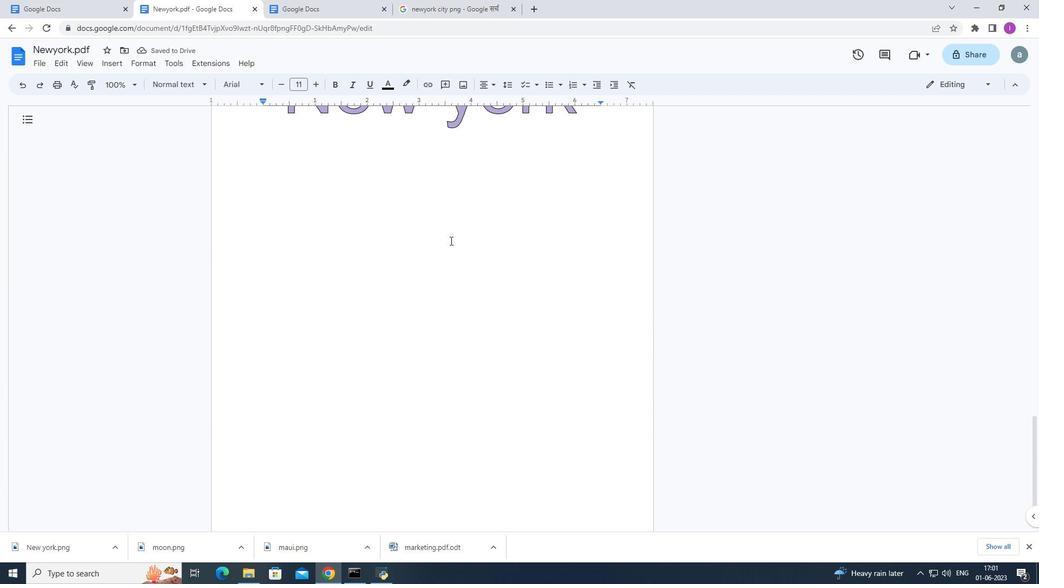 
Action: Mouse scrolled (450, 240) with delta (0, 0)
Screenshot: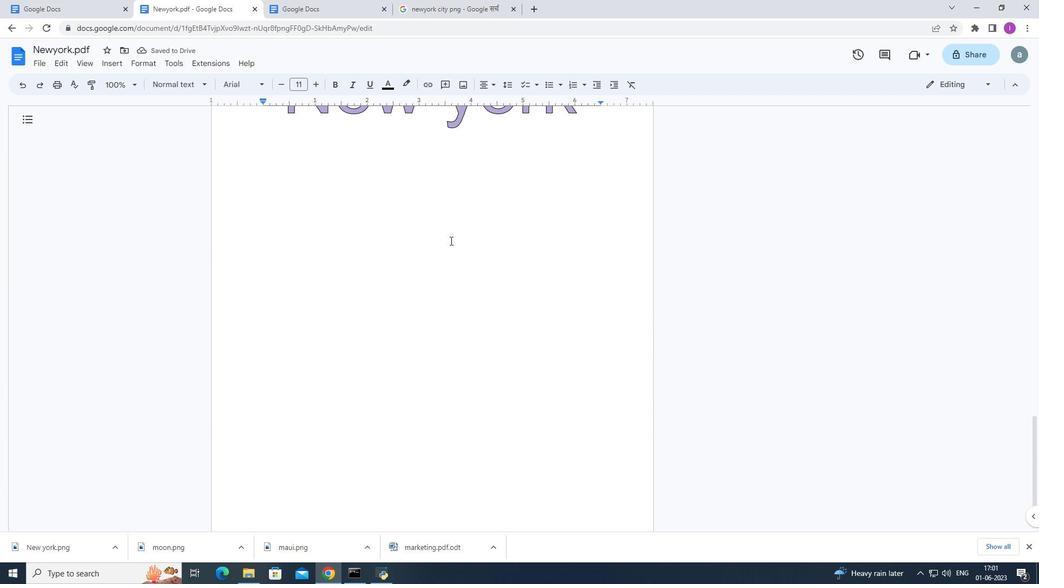 
Action: Mouse scrolled (450, 240) with delta (0, 0)
Screenshot: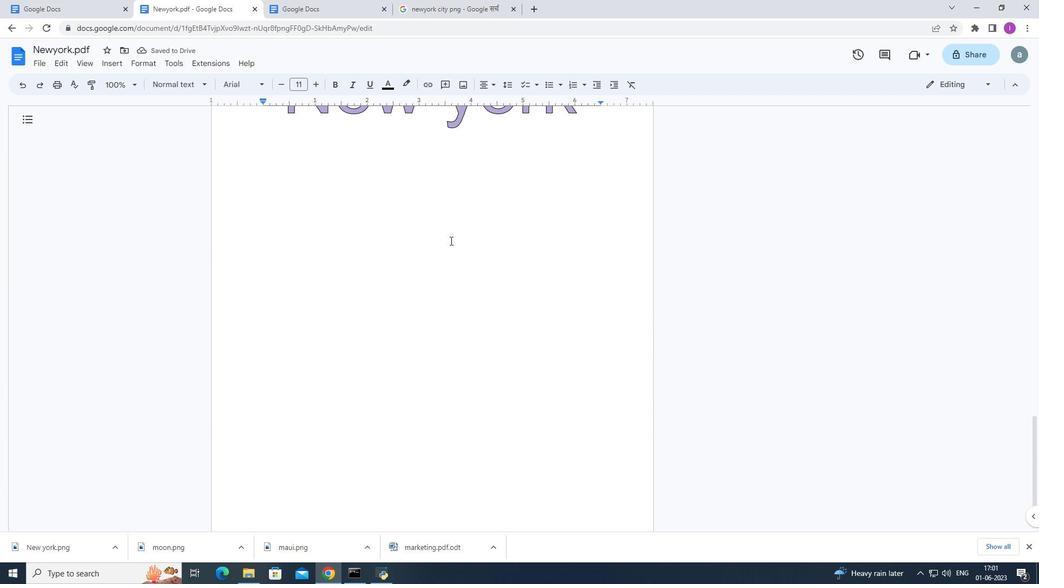 
Action: Mouse moved to (449, 238)
Screenshot: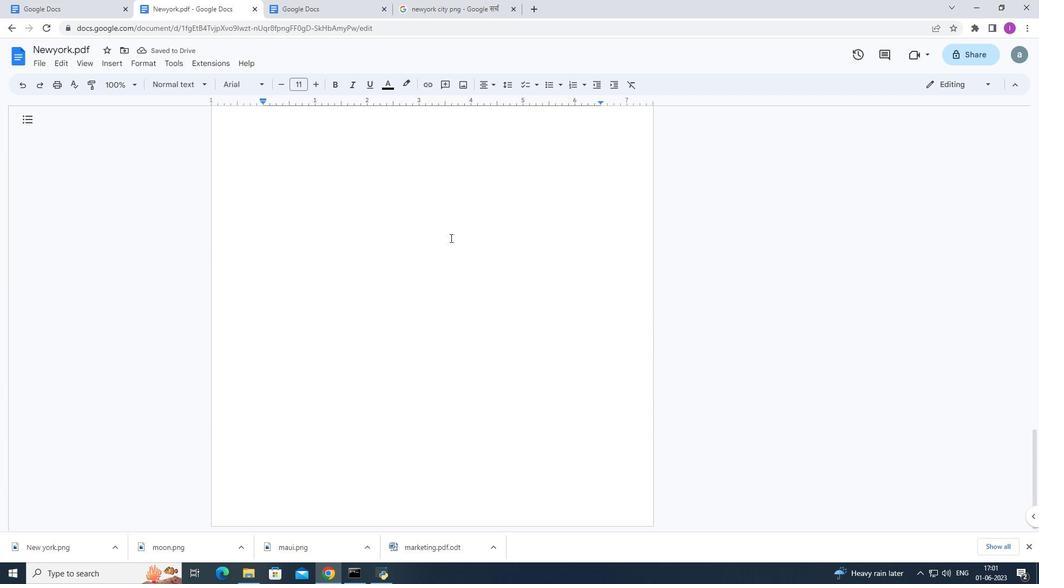 
Action: Key pressed <Key.enter>
Screenshot: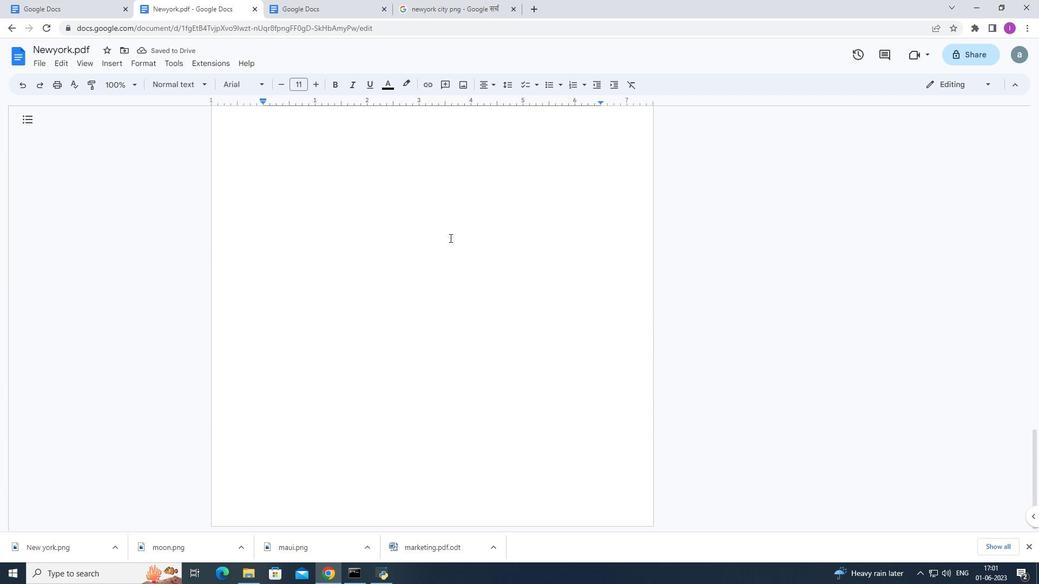 
Action: Mouse moved to (446, 234)
Screenshot: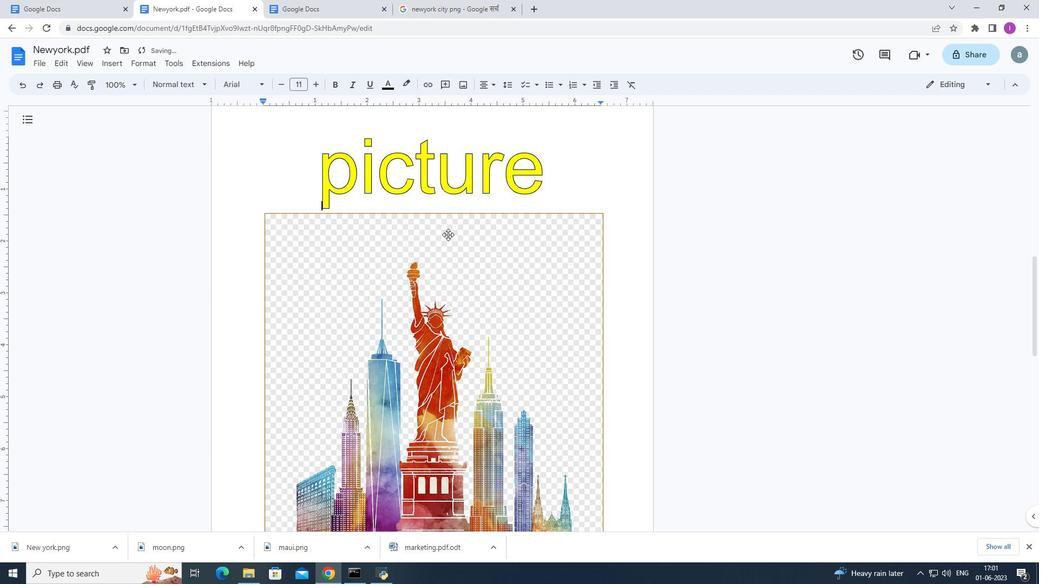 
Action: Key pressed <Key.enter>
Screenshot: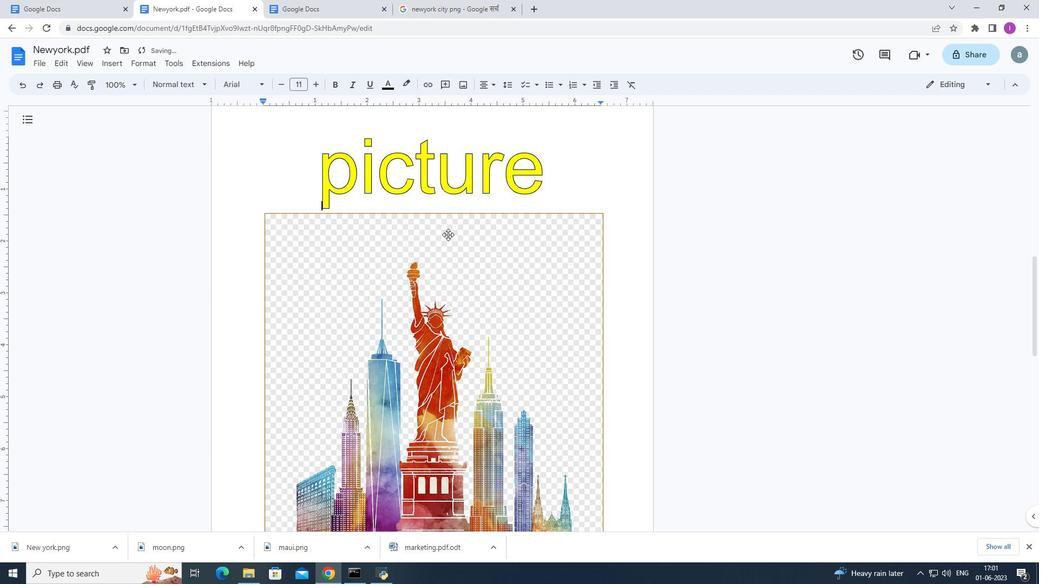 
Action: Mouse moved to (446, 235)
Screenshot: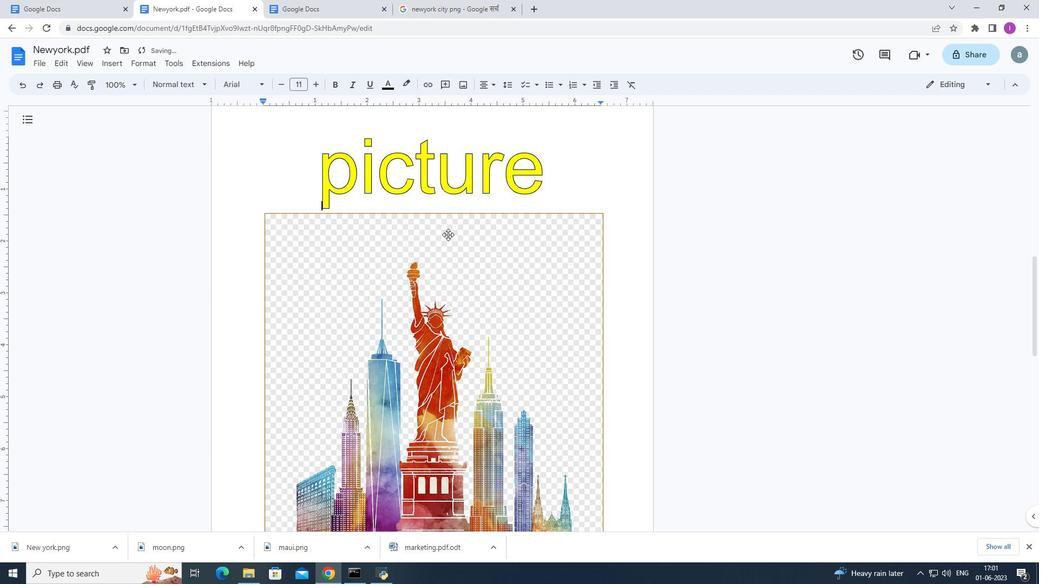 
Action: Key pressed <Key.enter><Key.enter>
Screenshot: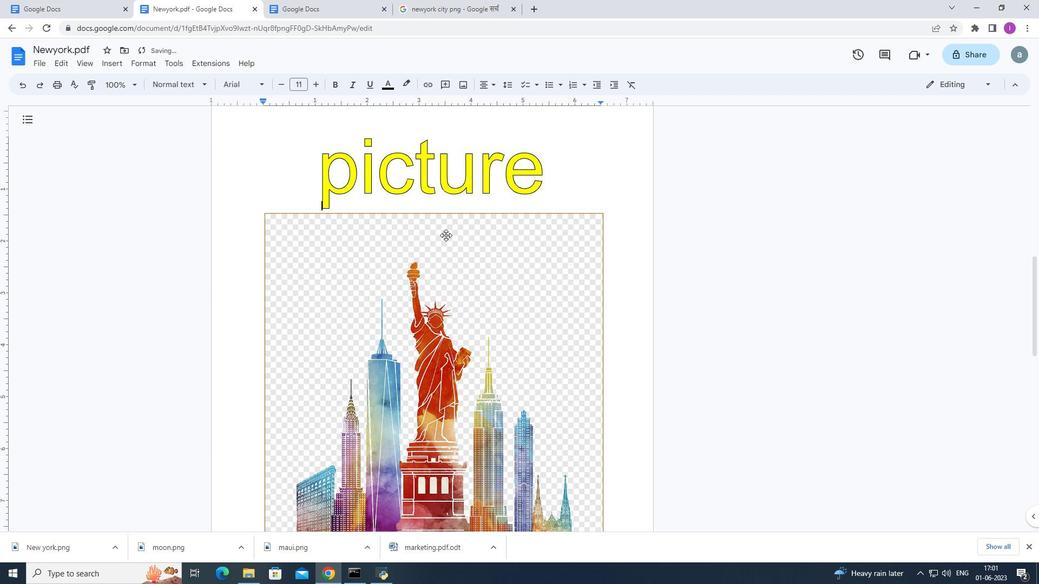 
Action: Mouse scrolled (446, 234) with delta (0, 0)
Screenshot: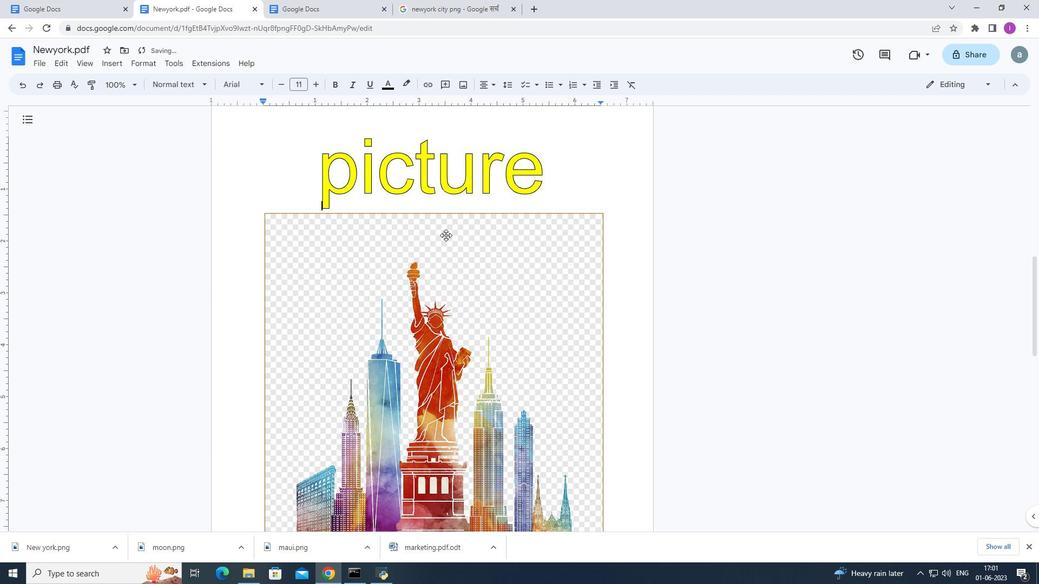 
Action: Mouse moved to (445, 235)
Screenshot: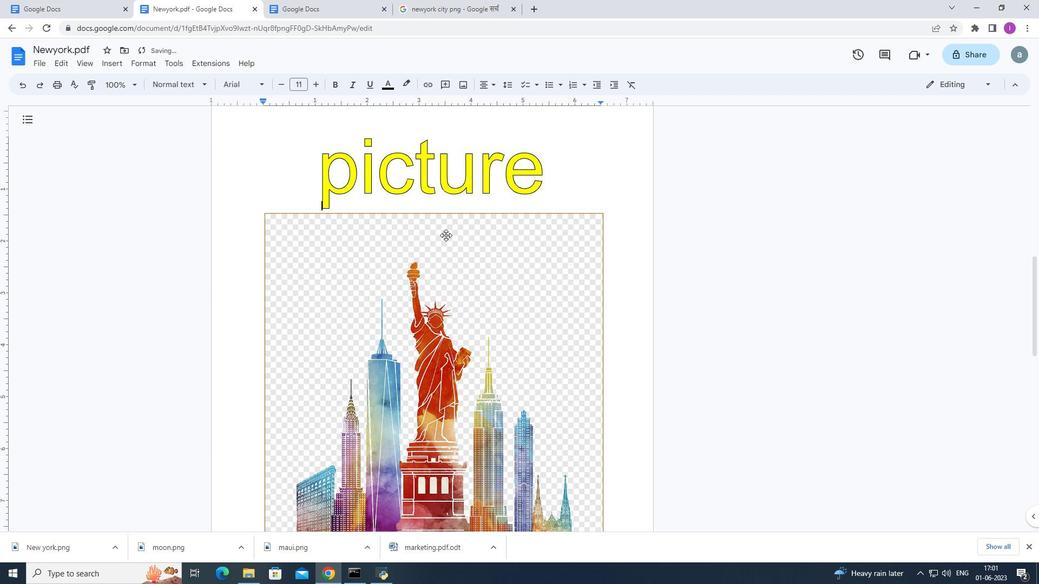 
Action: Mouse scrolled (445, 234) with delta (0, 0)
Screenshot: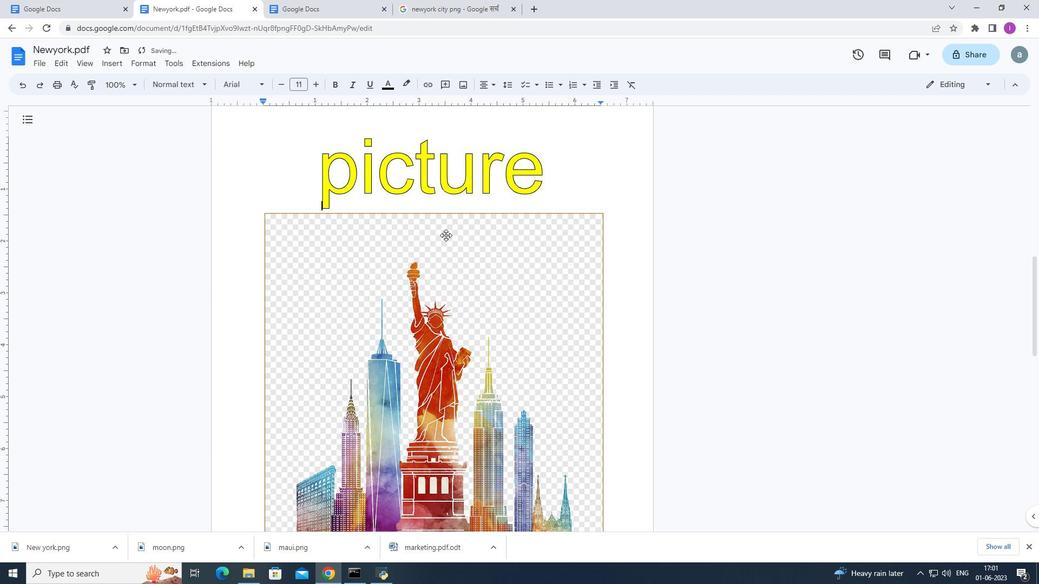 
Action: Mouse scrolled (445, 234) with delta (0, 0)
Screenshot: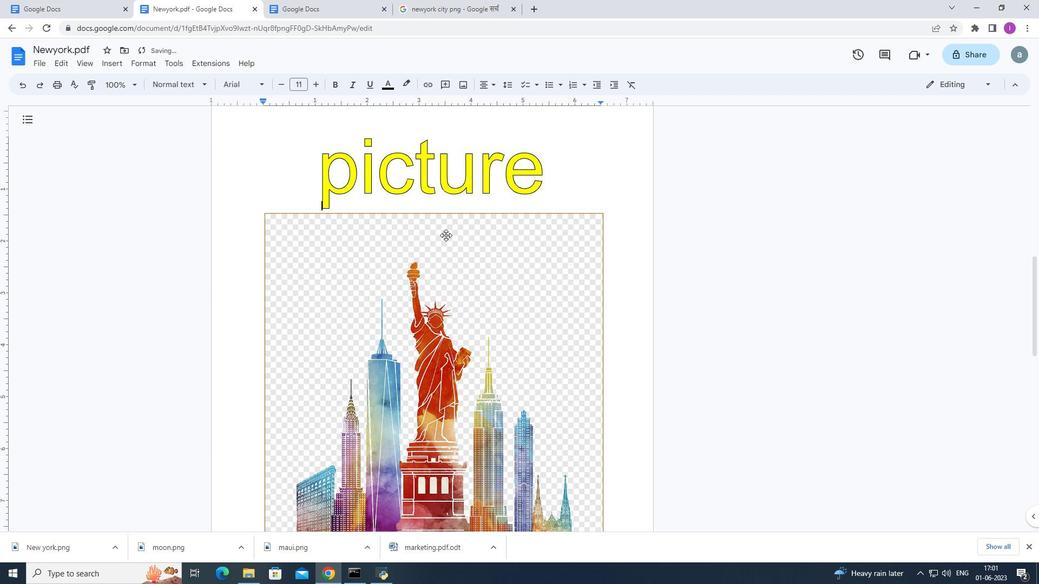 
Action: Mouse scrolled (445, 234) with delta (0, 0)
Screenshot: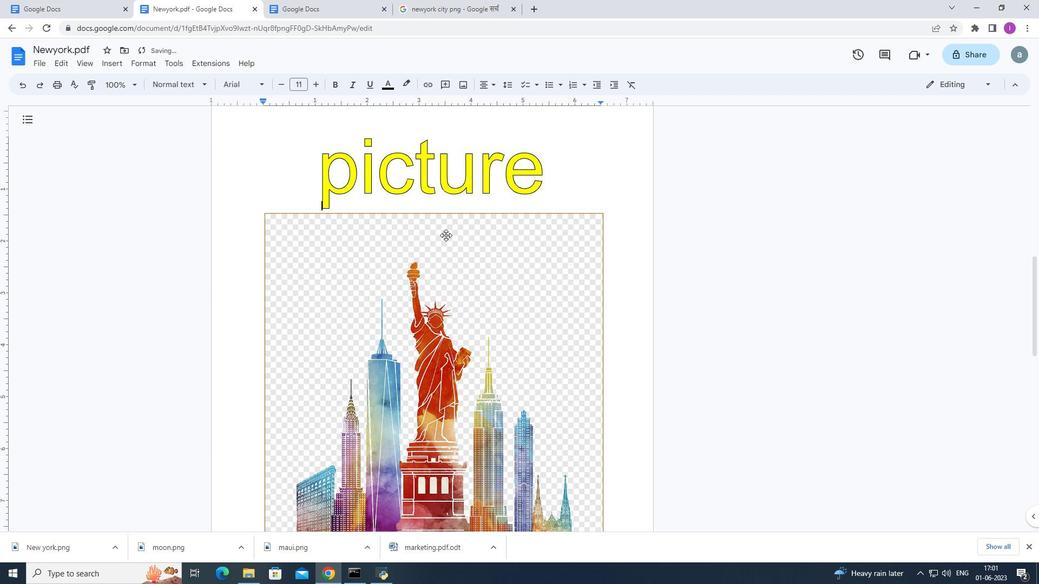 
Action: Mouse scrolled (445, 236) with delta (0, 0)
Screenshot: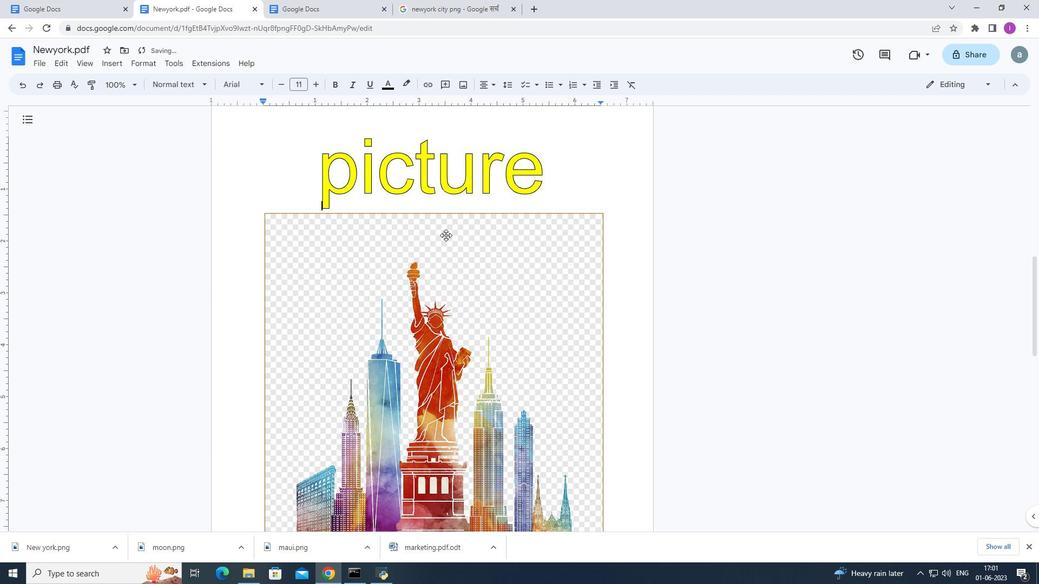 
Action: Mouse scrolled (445, 234) with delta (0, 0)
Screenshot: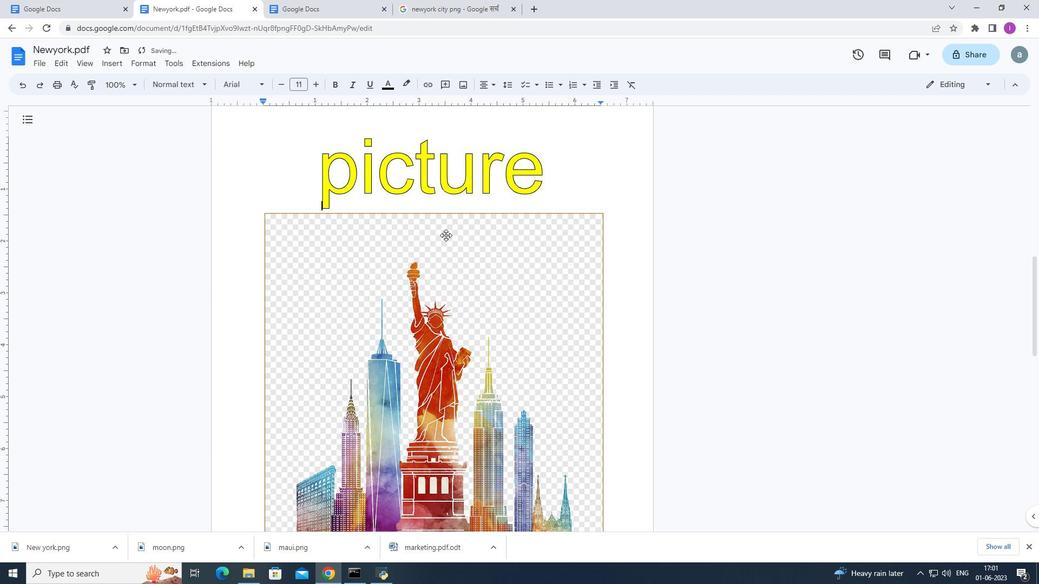
Action: Mouse moved to (447, 232)
Screenshot: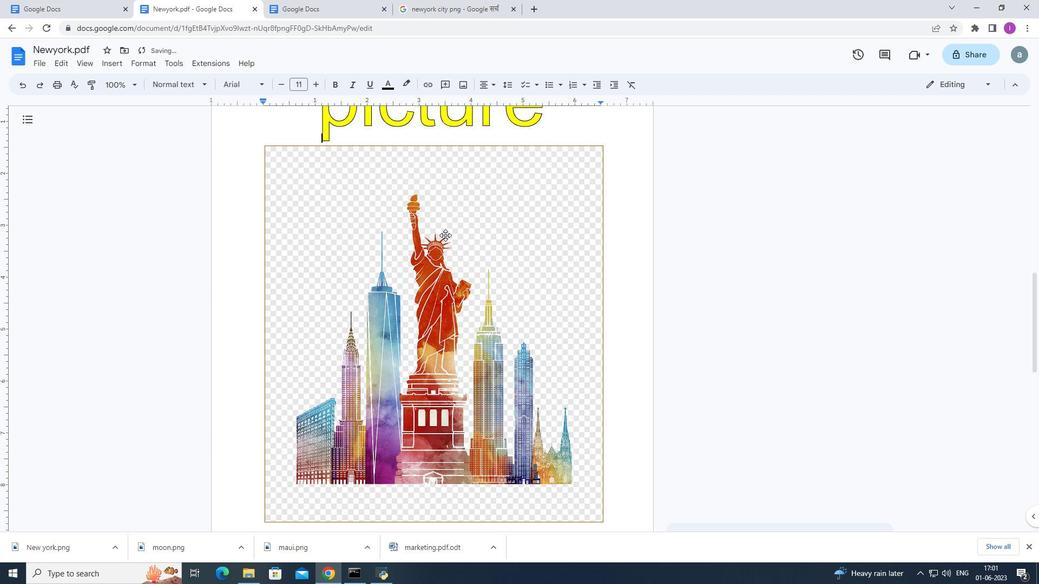 
Action: Mouse scrolled (447, 232) with delta (0, 0)
Screenshot: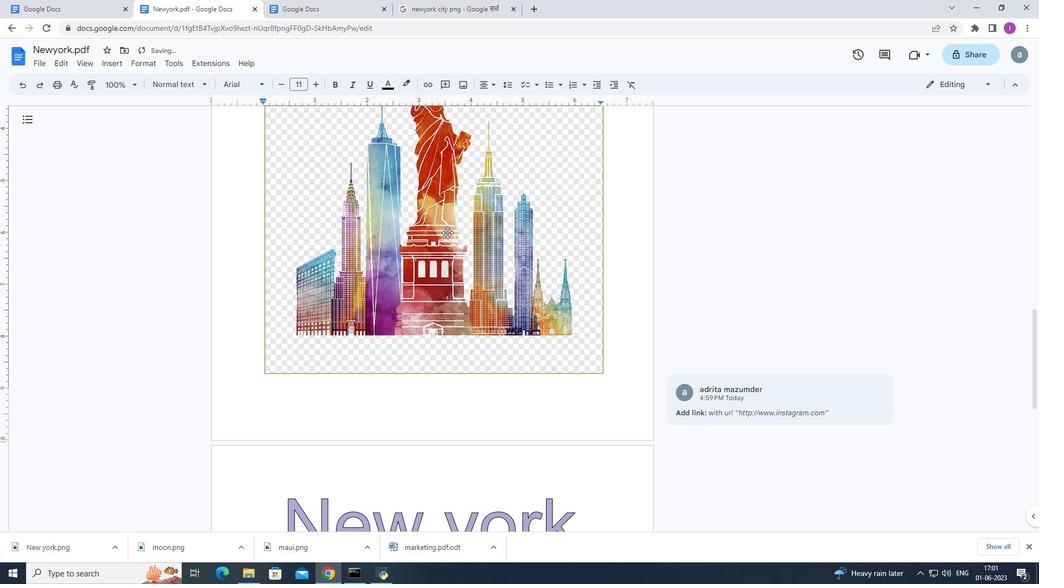 
Action: Mouse moved to (447, 232)
Screenshot: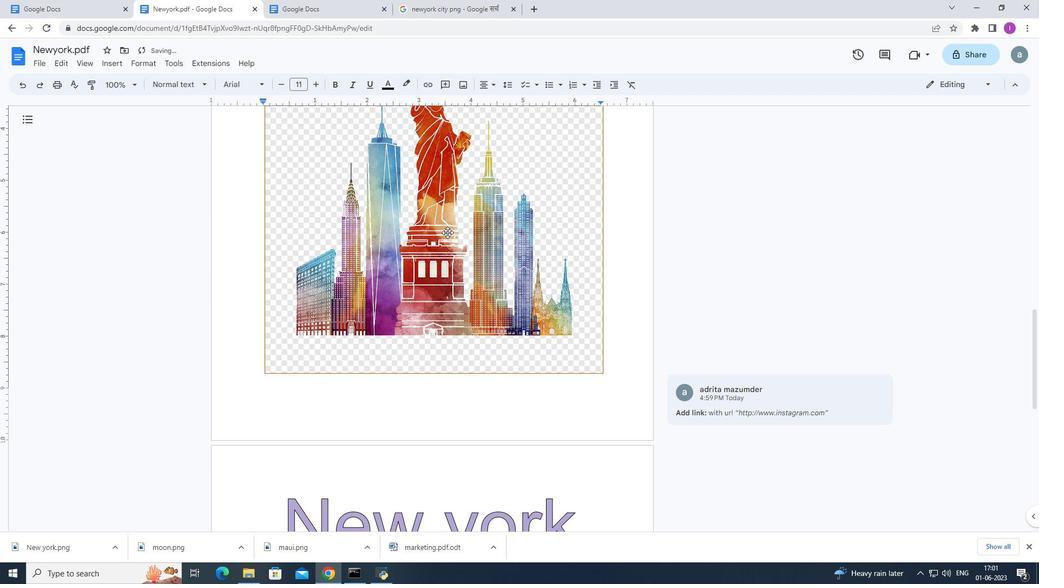 
Action: Mouse scrolled (447, 231) with delta (0, 0)
Screenshot: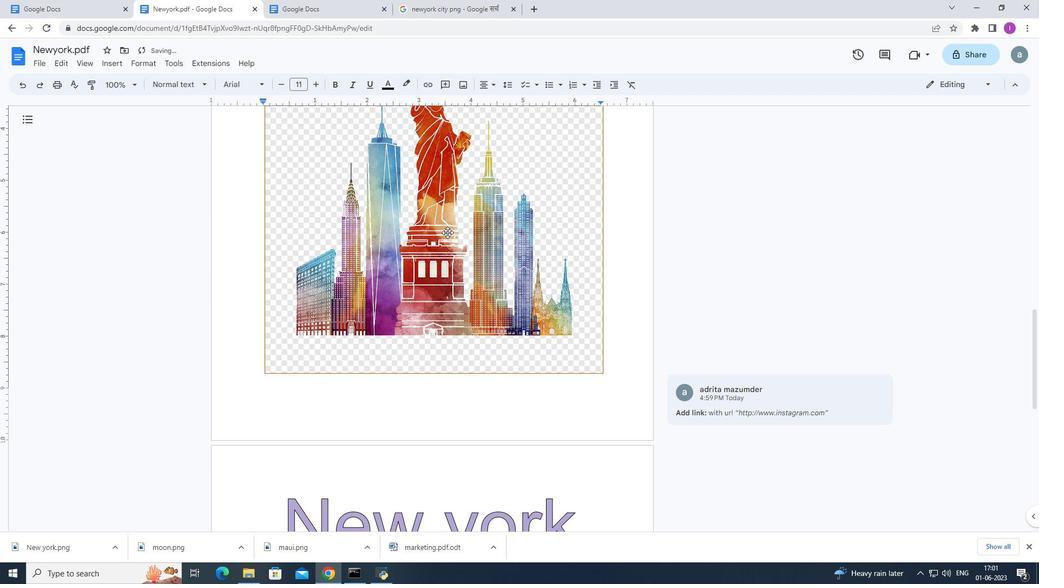 
Action: Mouse scrolled (447, 231) with delta (0, 0)
Screenshot: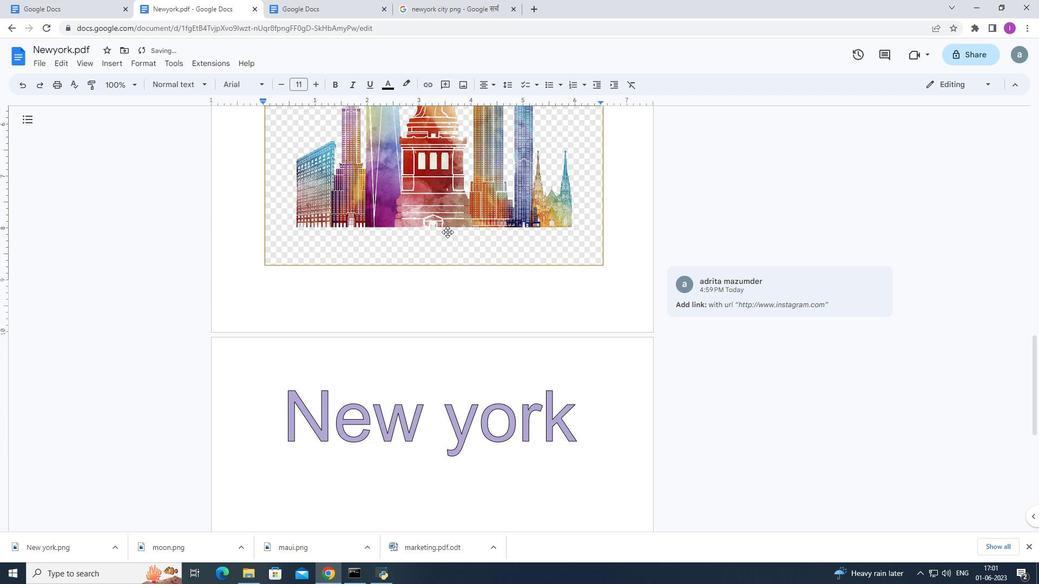
Action: Mouse moved to (448, 232)
Screenshot: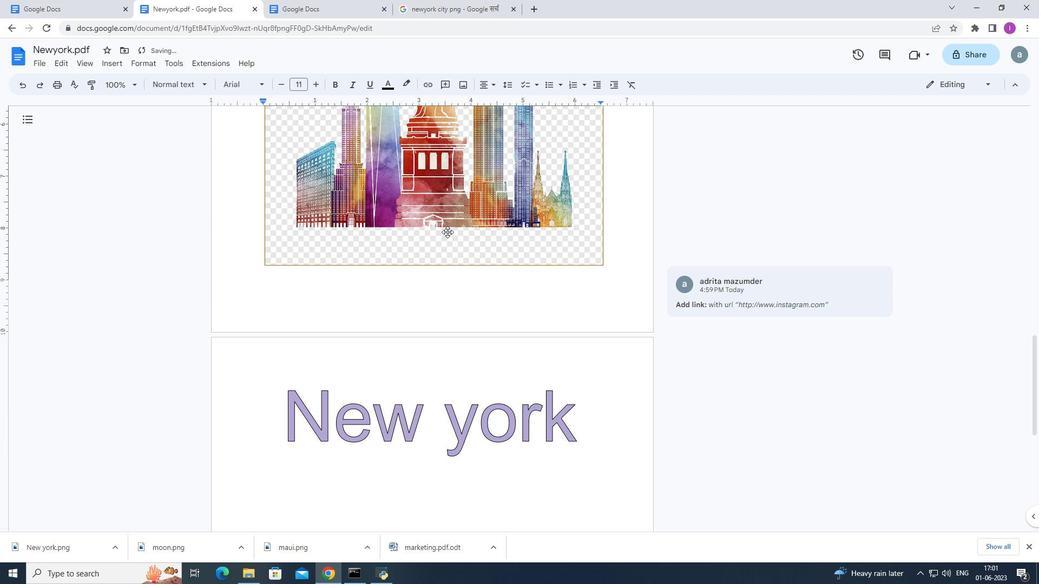 
Action: Mouse scrolled (448, 231) with delta (0, 0)
Screenshot: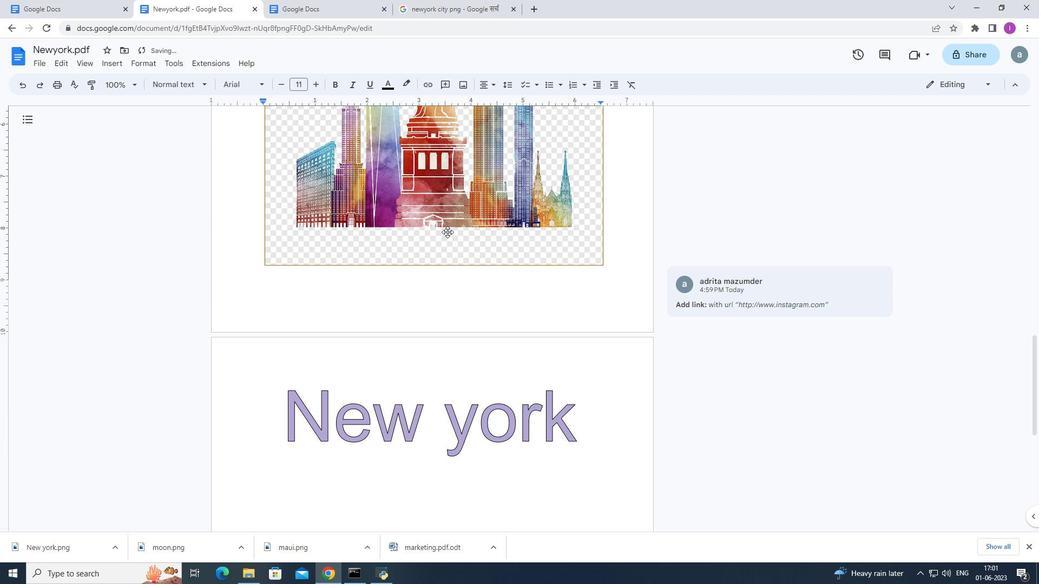 
Action: Mouse scrolled (448, 232) with delta (0, 0)
Screenshot: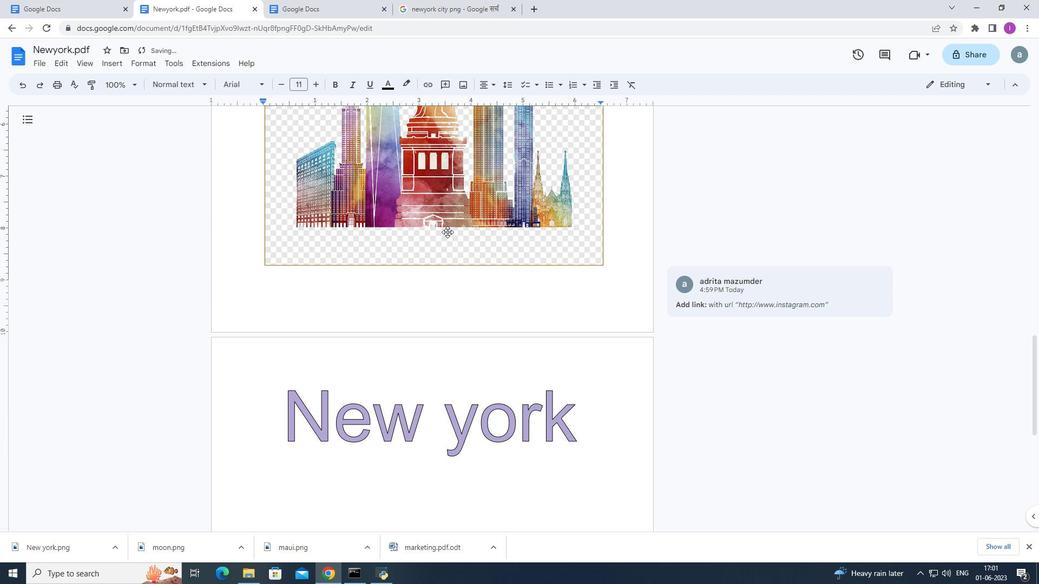 
Action: Mouse scrolled (448, 231) with delta (0, 0)
Screenshot: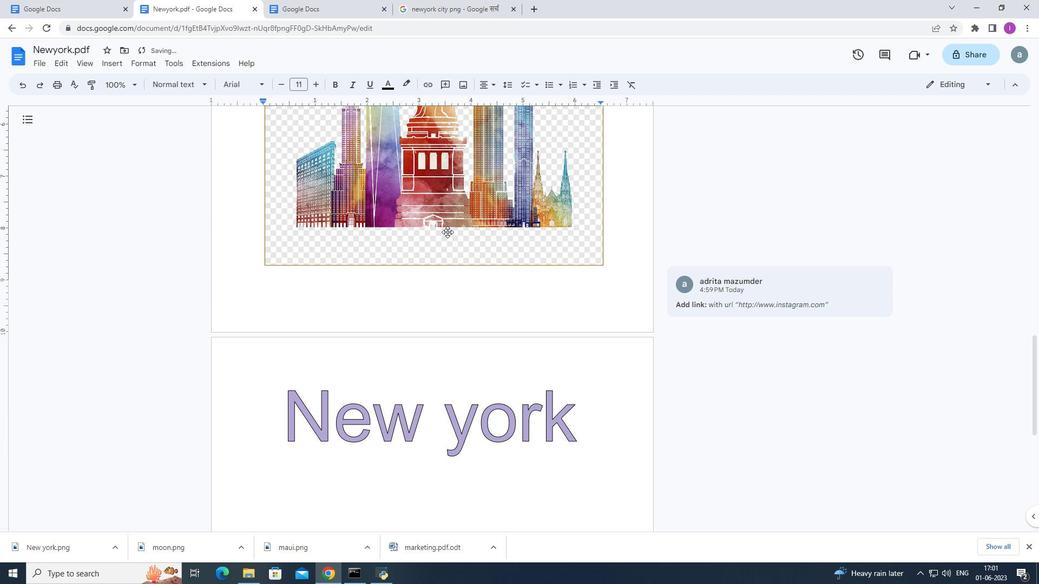 
Action: Mouse moved to (448, 233)
Screenshot: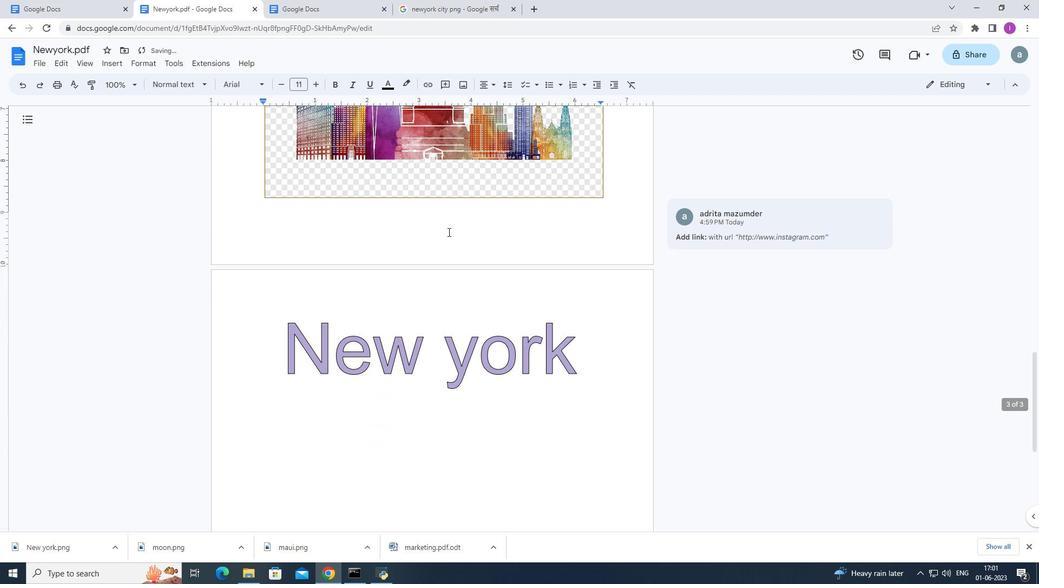 
Action: Mouse scrolled (448, 232) with delta (0, 0)
Screenshot: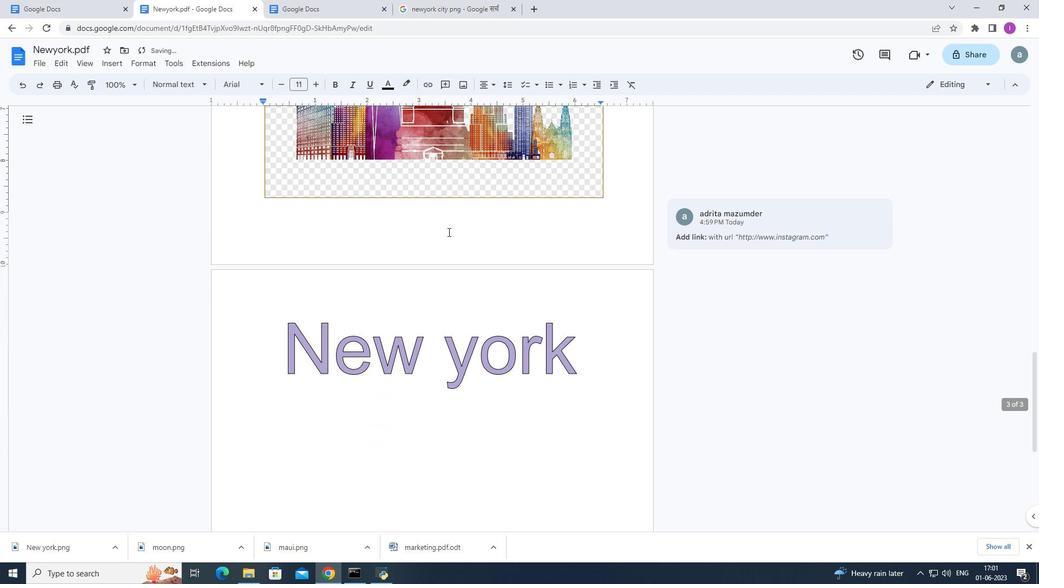 
Action: Mouse moved to (448, 236)
Screenshot: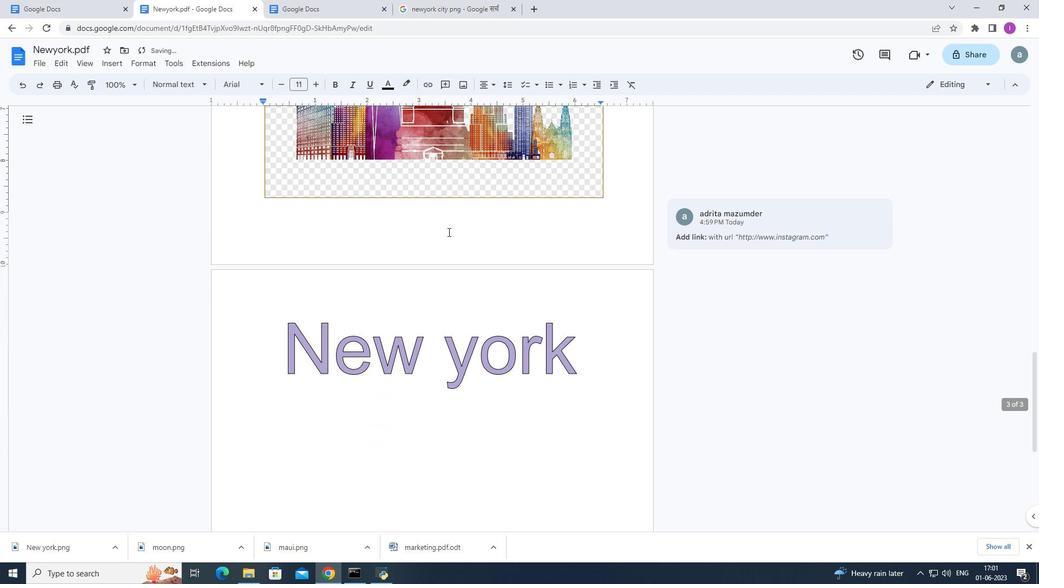 
Action: Mouse scrolled (448, 235) with delta (0, 0)
Screenshot: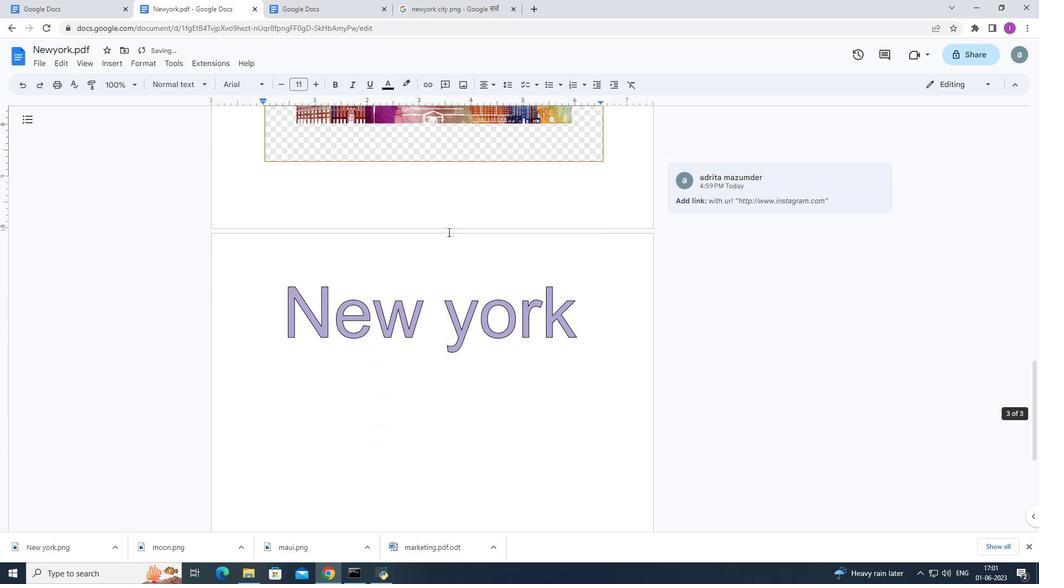 
Action: Mouse moved to (428, 243)
Screenshot: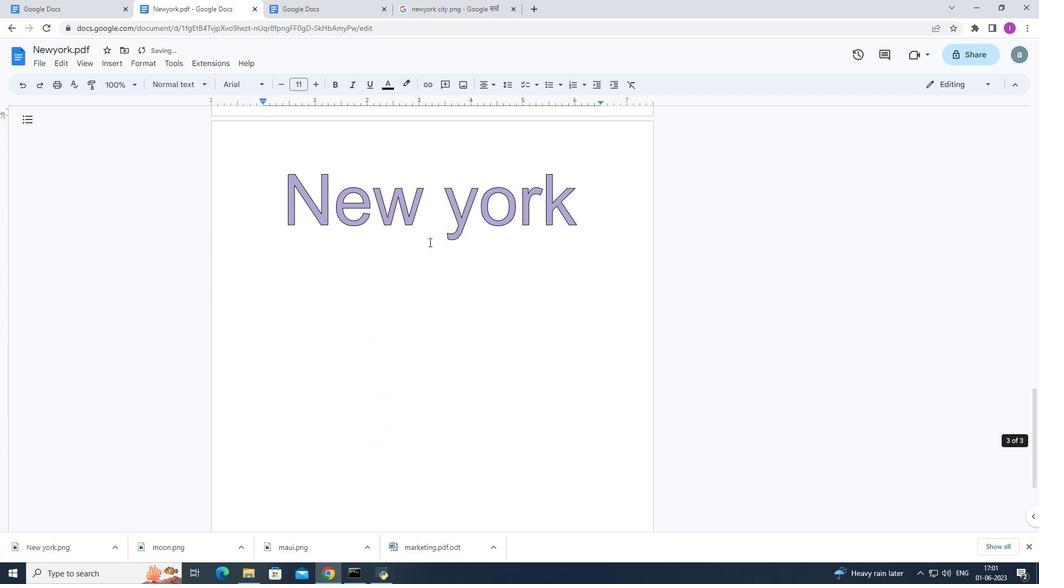 
Action: Mouse scrolled (428, 242) with delta (0, 0)
Screenshot: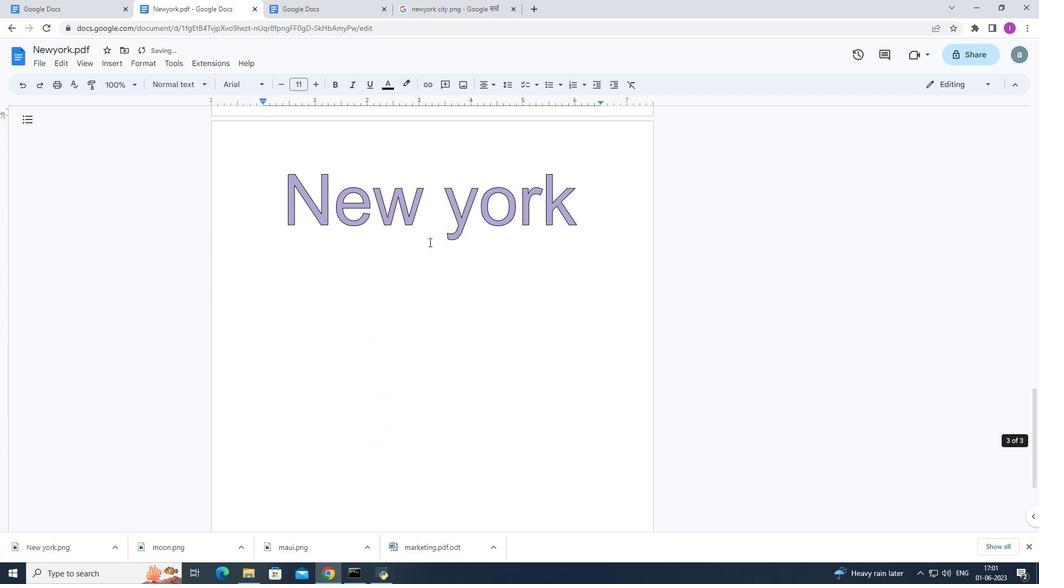
Action: Mouse moved to (428, 245)
Screenshot: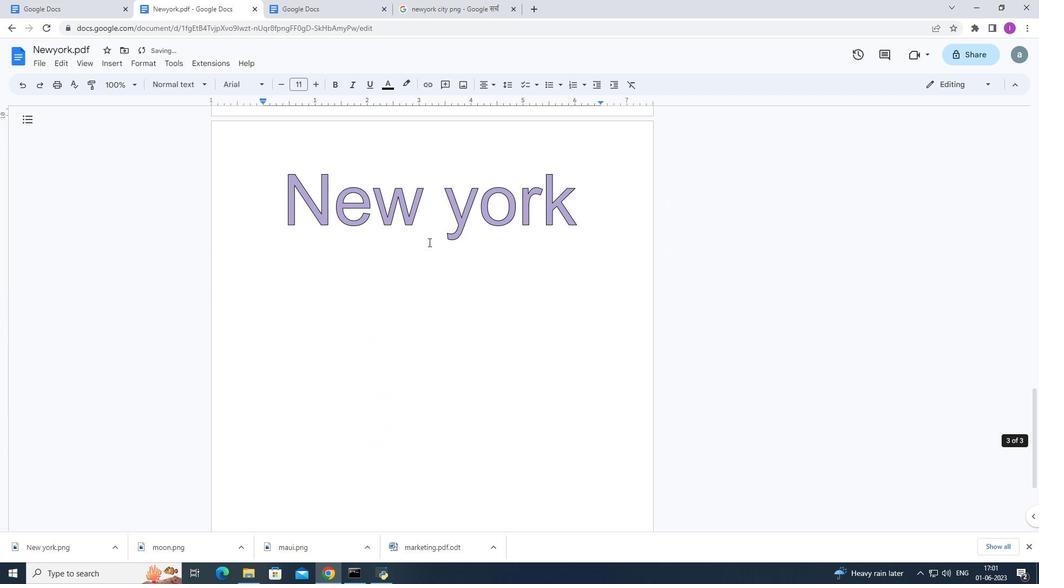 
Action: Mouse scrolled (428, 244) with delta (0, 0)
Screenshot: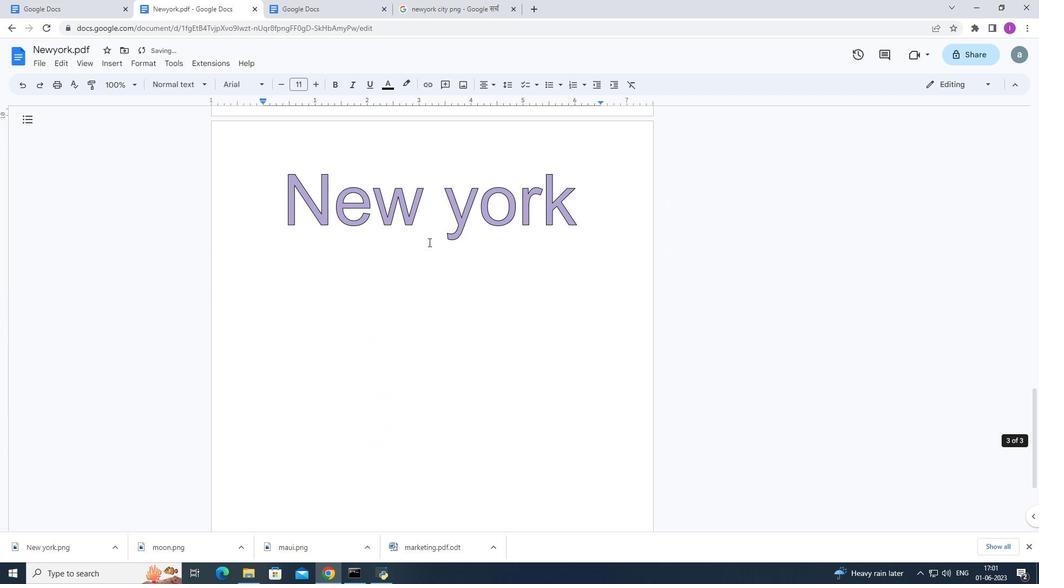 
Action: Mouse scrolled (428, 245) with delta (0, 0)
Screenshot: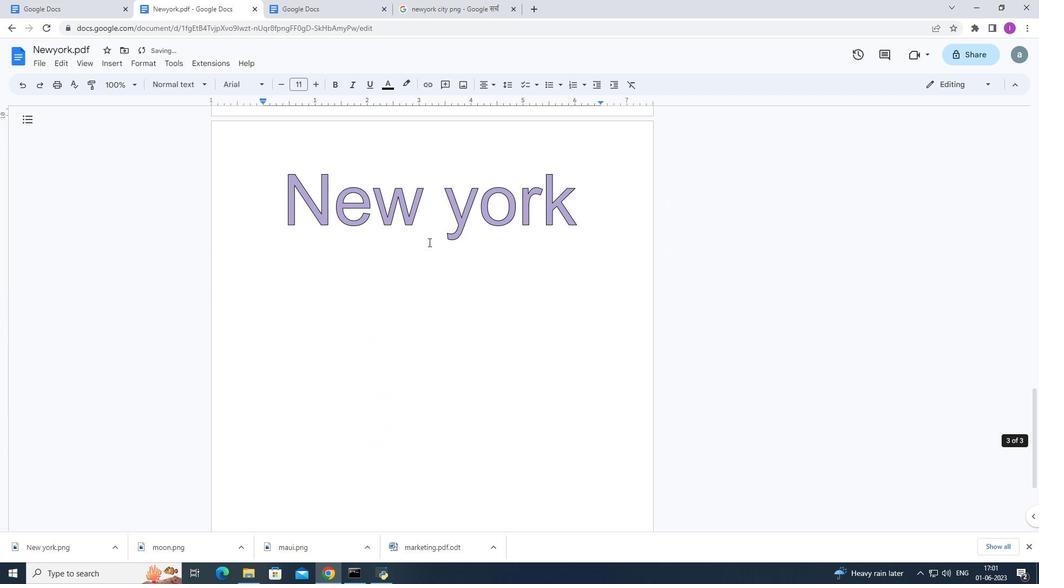 
Action: Mouse moved to (426, 249)
Screenshot: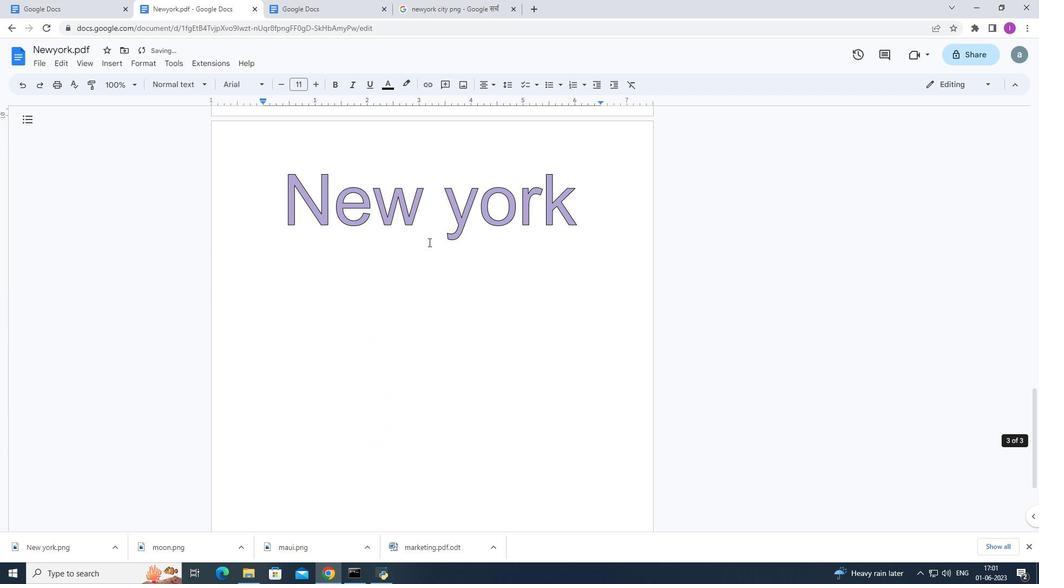 
Action: Mouse scrolled (426, 249) with delta (0, 0)
Screenshot: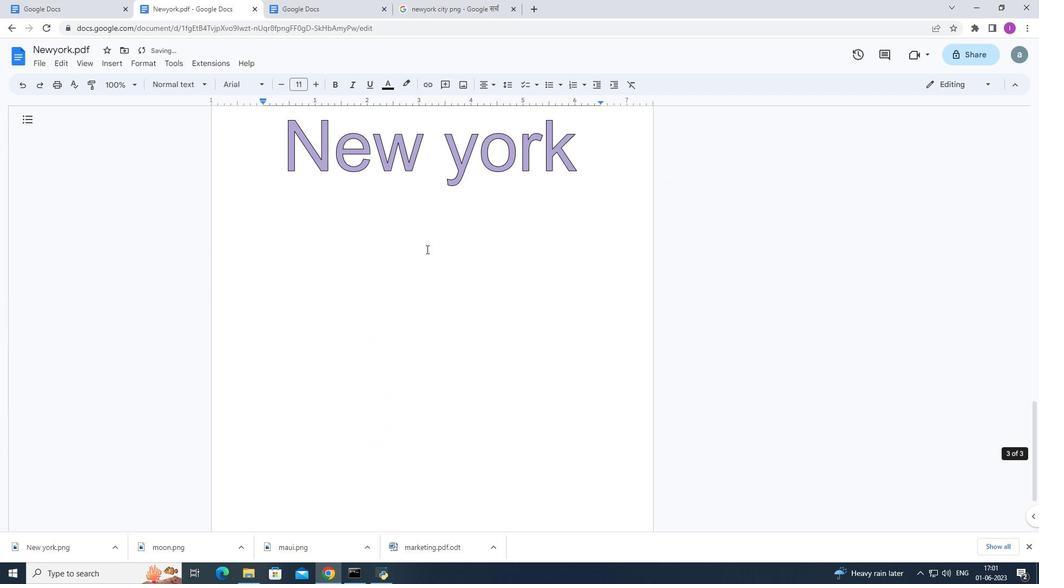 
Action: Mouse scrolled (426, 249) with delta (0, 0)
Screenshot: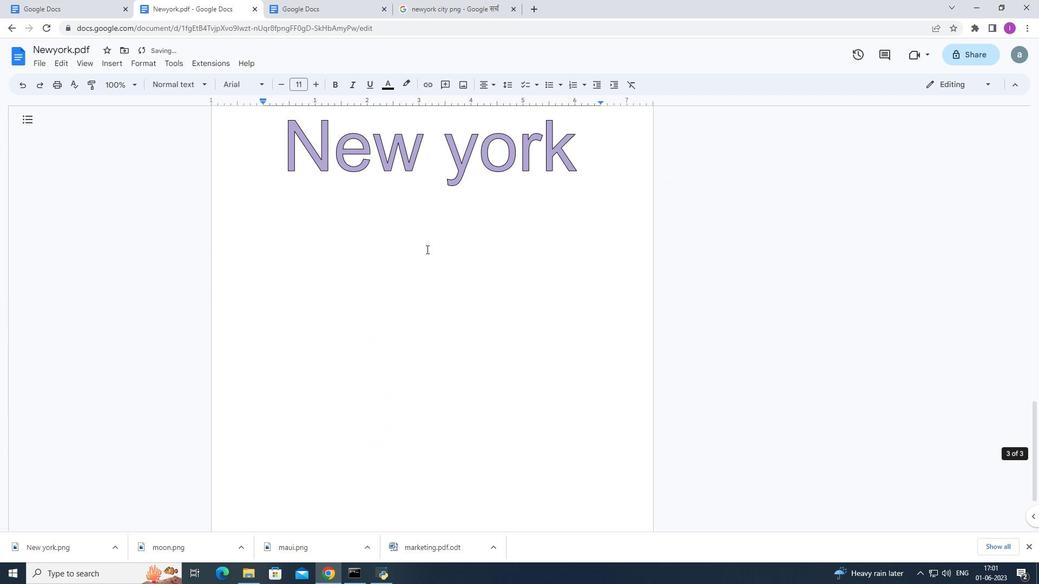 
Action: Mouse scrolled (426, 249) with delta (0, 0)
Screenshot: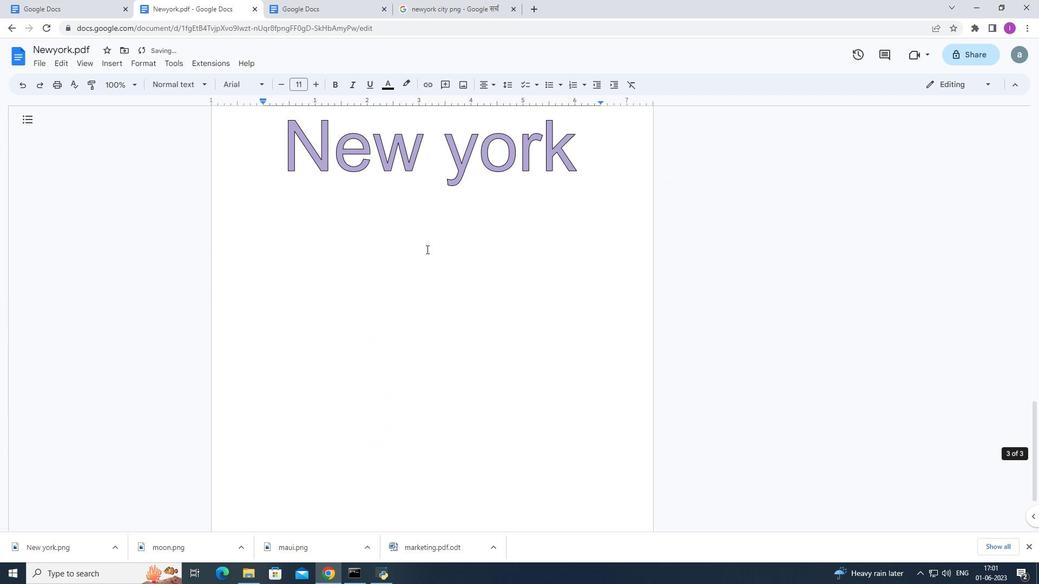 
Action: Mouse scrolled (426, 249) with delta (0, 0)
Screenshot: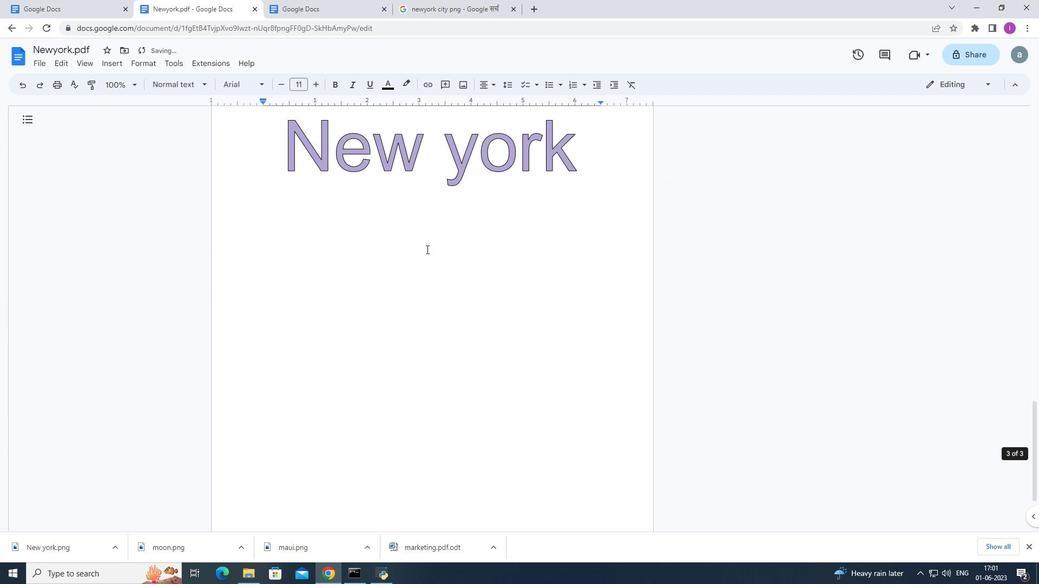 
Action: Mouse scrolled (426, 249) with delta (0, 0)
Screenshot: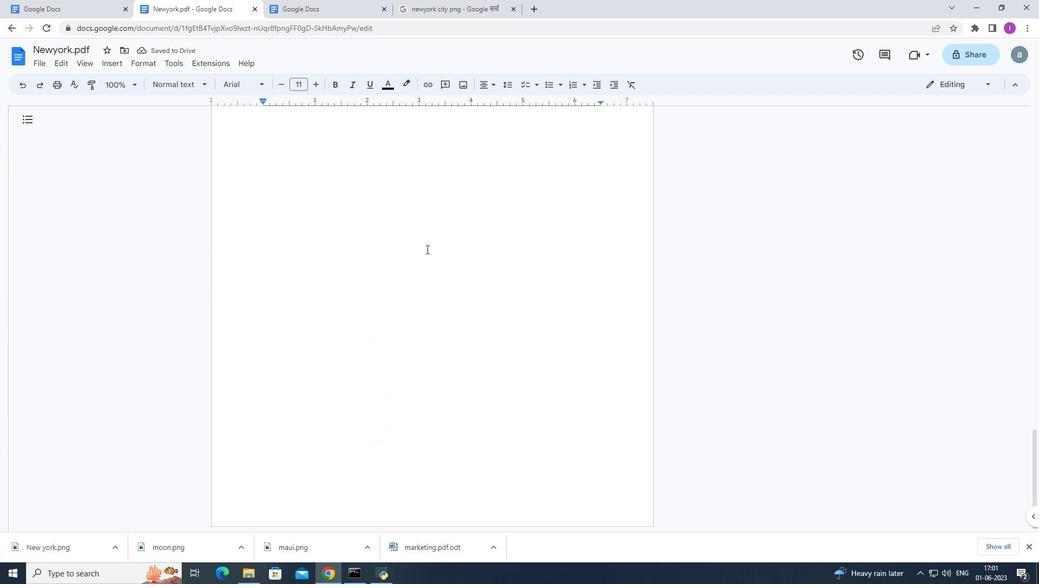 
Action: Mouse scrolled (426, 249) with delta (0, 0)
Screenshot: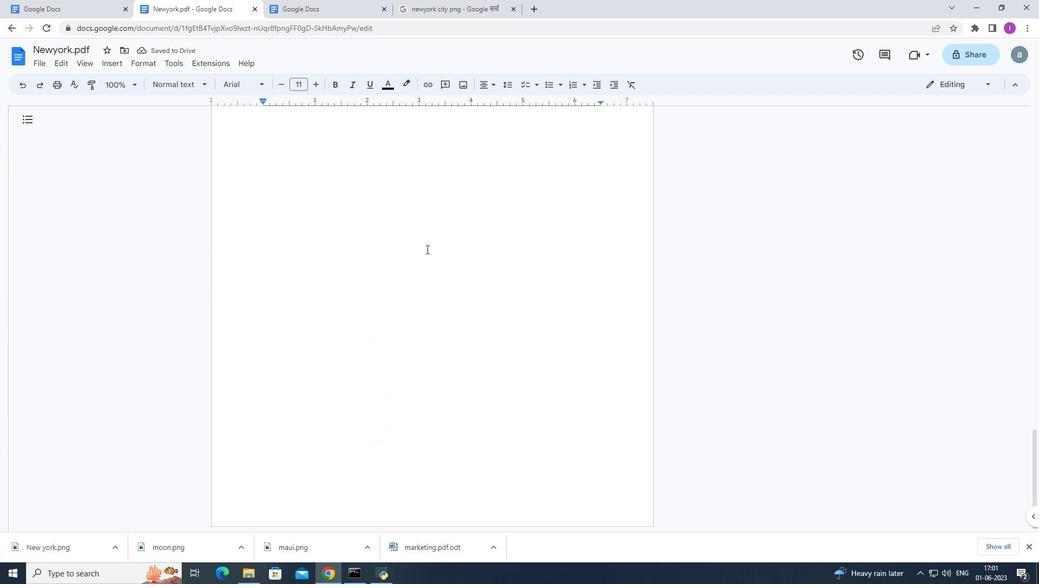 
Action: Mouse scrolled (426, 249) with delta (0, 0)
Screenshot: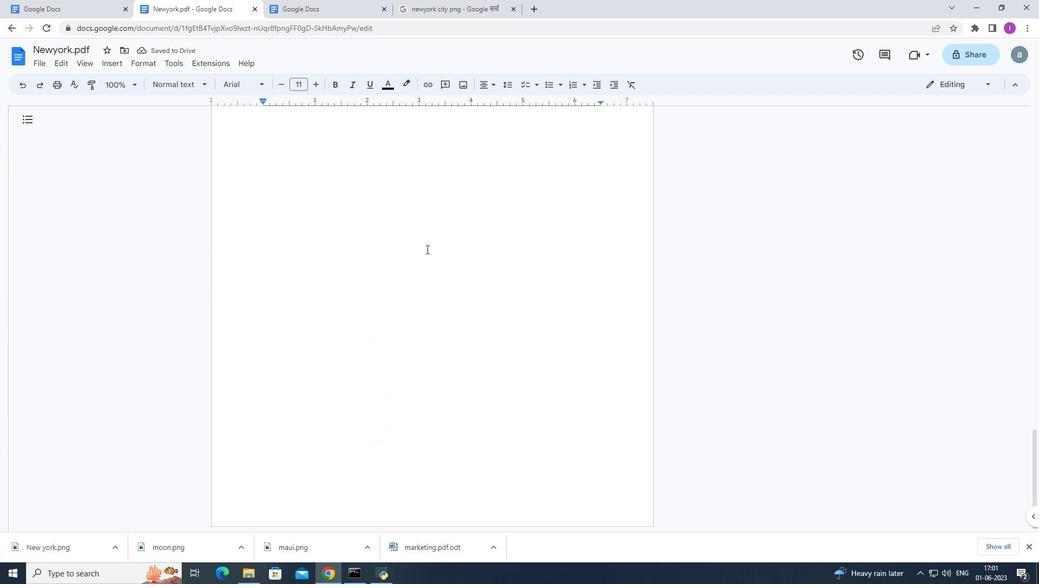
Action: Mouse scrolled (426, 249) with delta (0, 0)
Screenshot: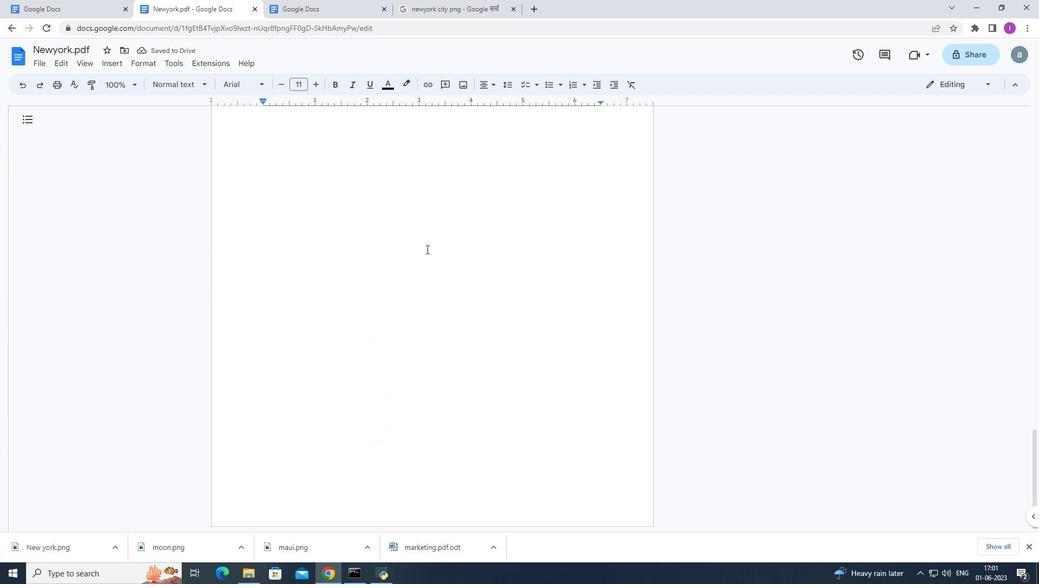 
Action: Mouse scrolled (426, 249) with delta (0, 0)
Screenshot: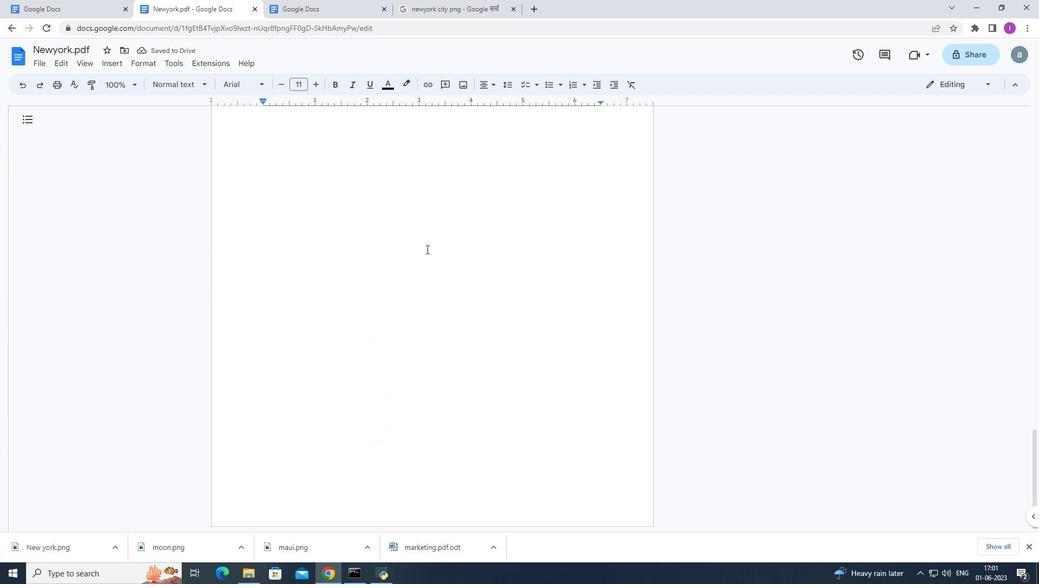 
Action: Mouse scrolled (426, 249) with delta (0, 0)
Screenshot: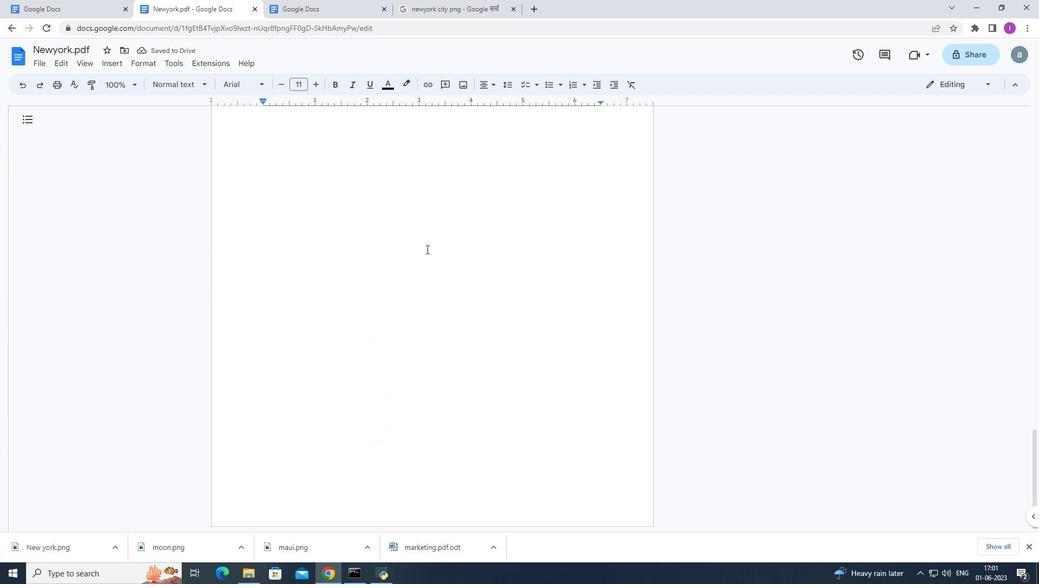 
Action: Mouse moved to (423, 263)
Screenshot: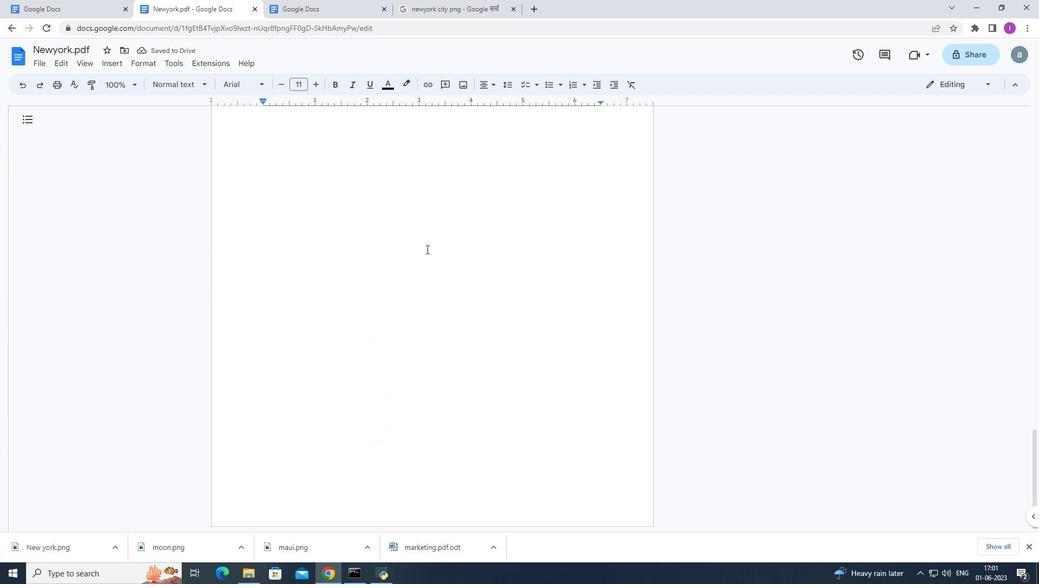 
Action: Mouse scrolled (423, 263) with delta (0, 0)
Screenshot: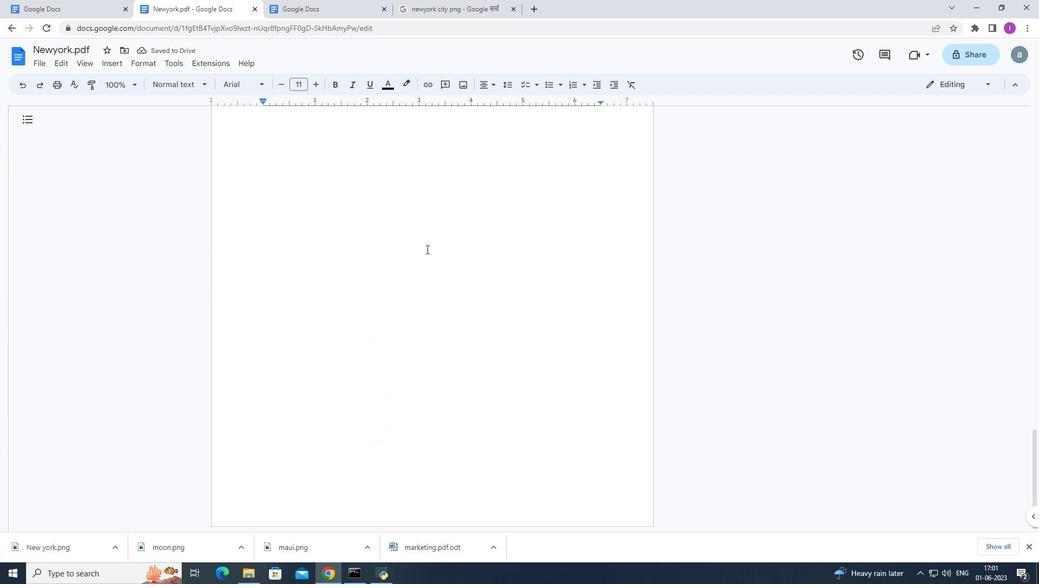 
Action: Mouse moved to (423, 265)
Screenshot: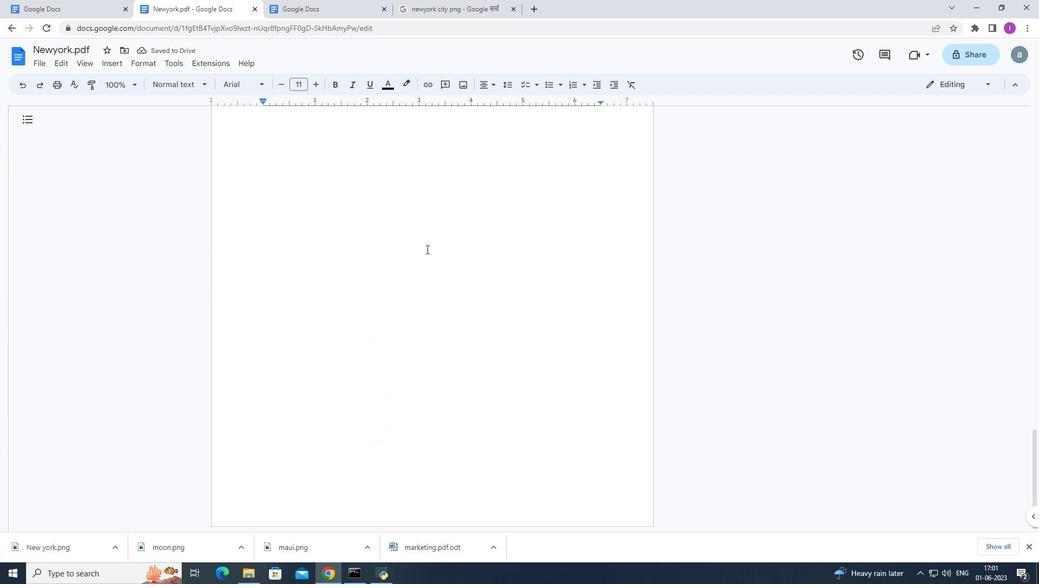 
Action: Mouse scrolled (423, 264) with delta (0, 0)
Screenshot: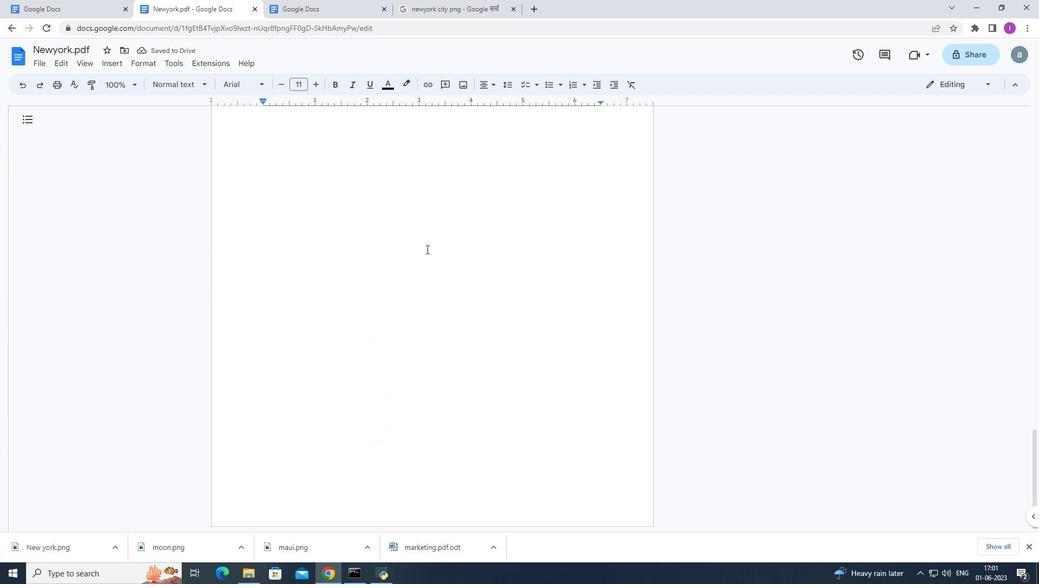 
Action: Mouse moved to (428, 273)
Screenshot: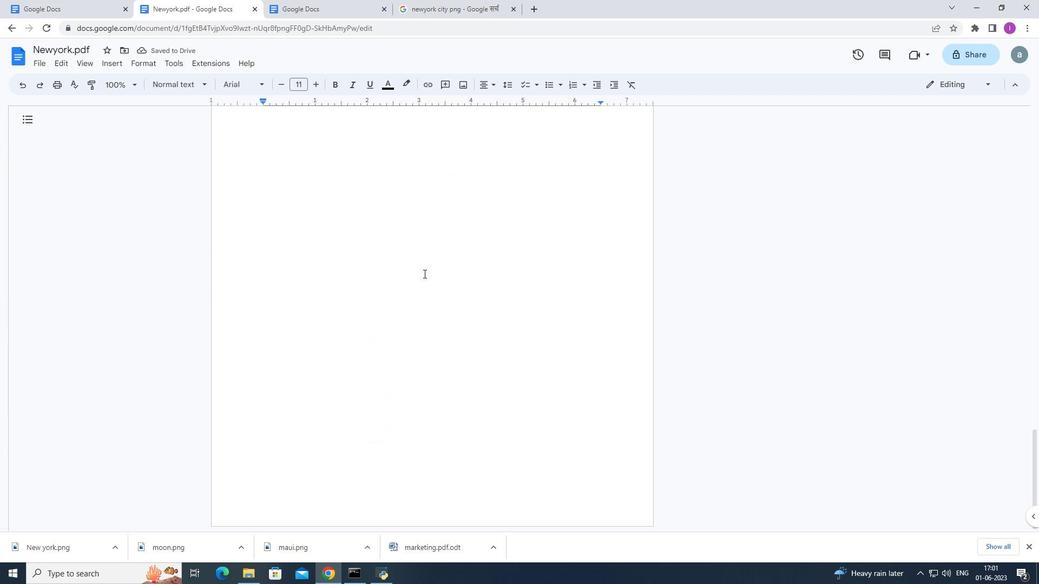 
Action: Mouse scrolled (428, 272) with delta (0, 0)
Screenshot: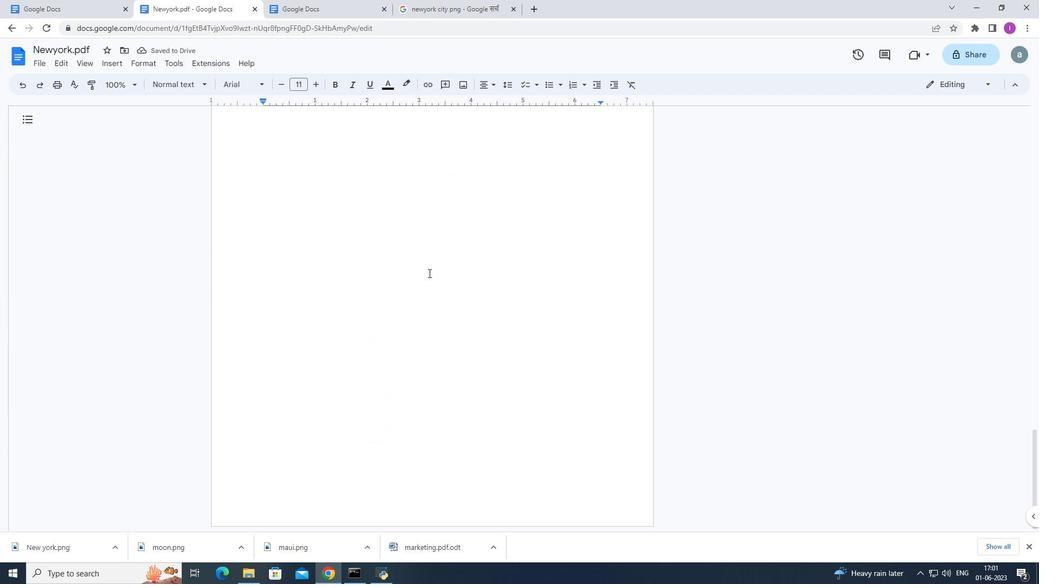 
Action: Mouse scrolled (428, 272) with delta (0, 0)
Screenshot: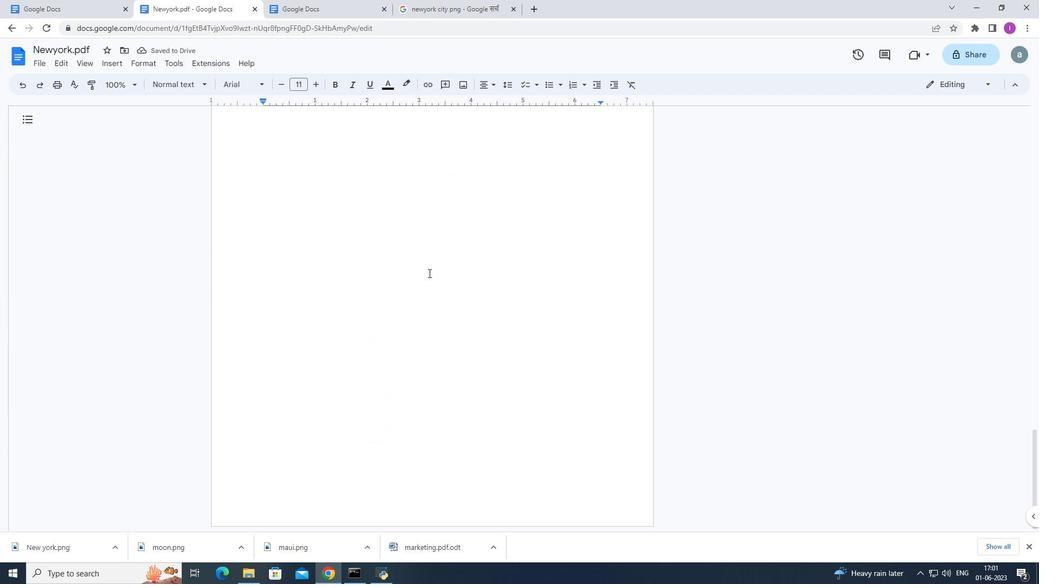 
Action: Mouse scrolled (428, 272) with delta (0, 0)
Screenshot: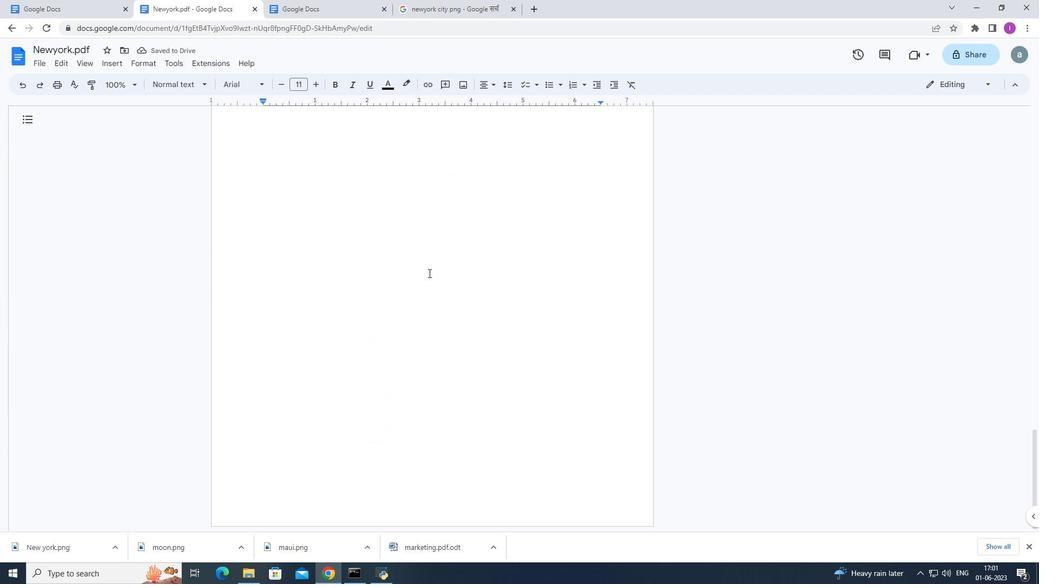 
Action: Mouse scrolled (428, 272) with delta (0, 0)
Screenshot: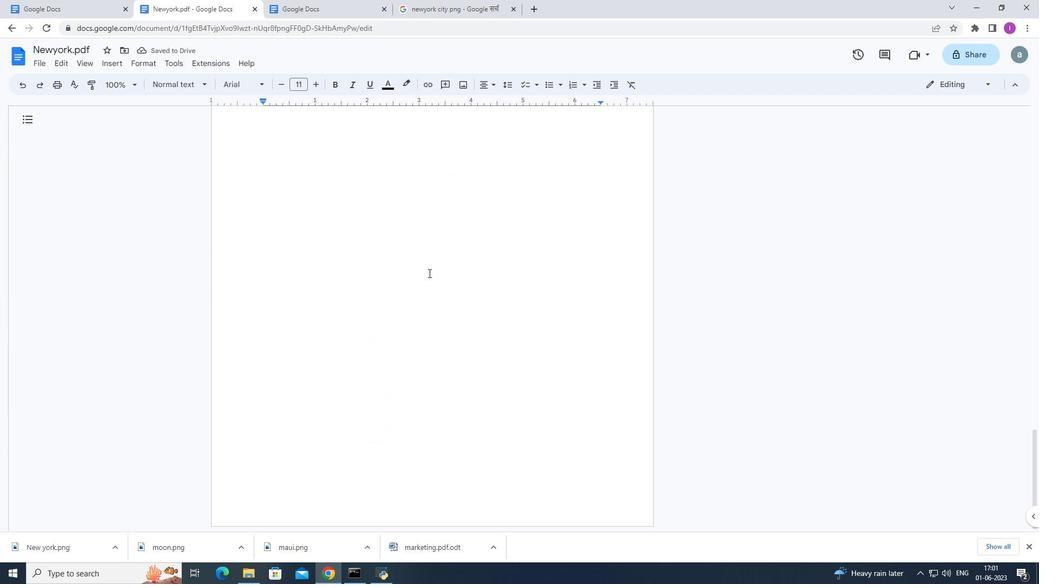 
Action: Mouse scrolled (428, 272) with delta (0, 0)
Screenshot: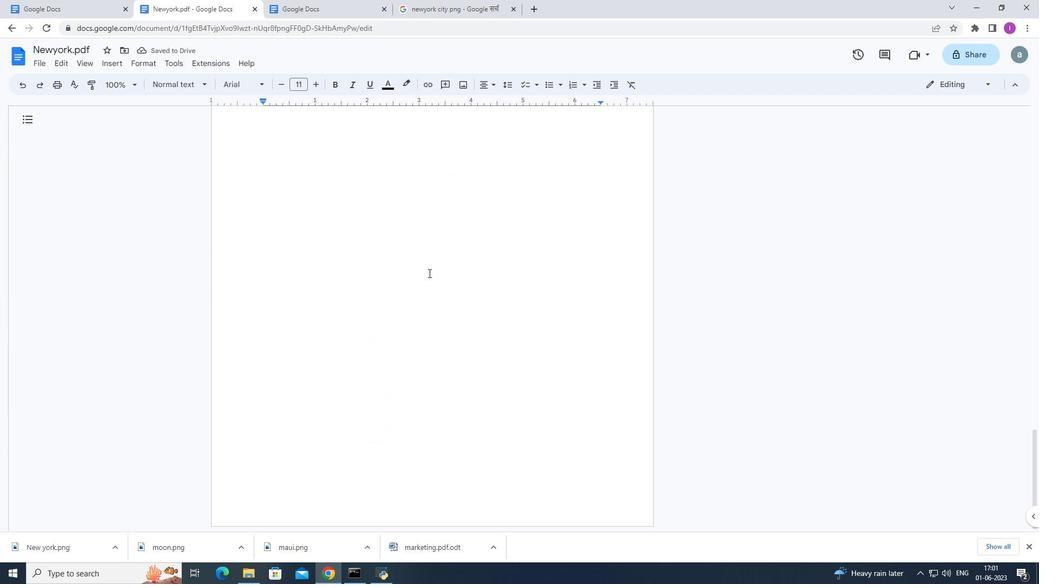 
Action: Mouse scrolled (428, 272) with delta (0, 0)
Screenshot: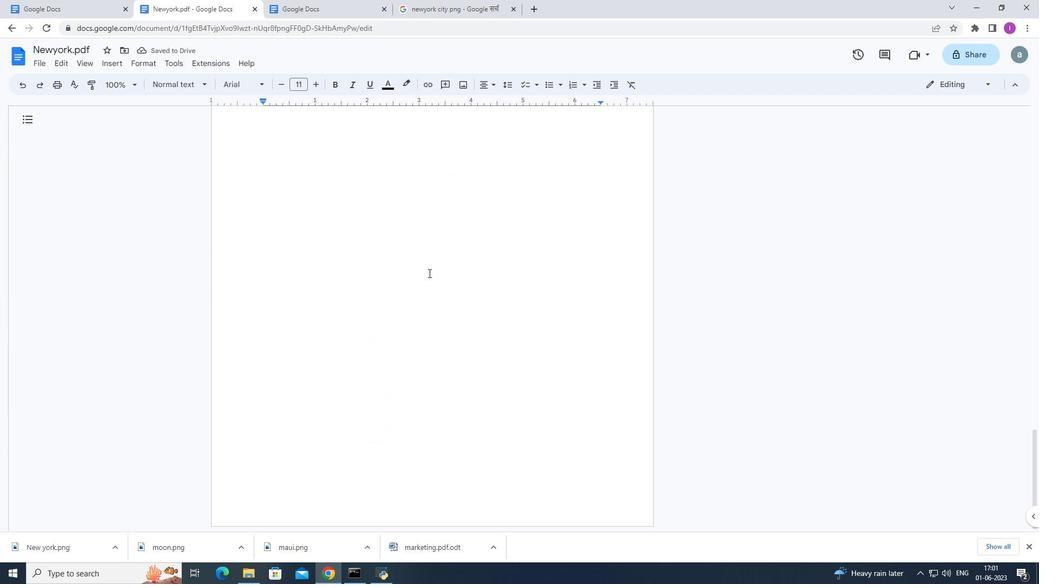 
Action: Mouse scrolled (428, 273) with delta (0, 0)
Screenshot: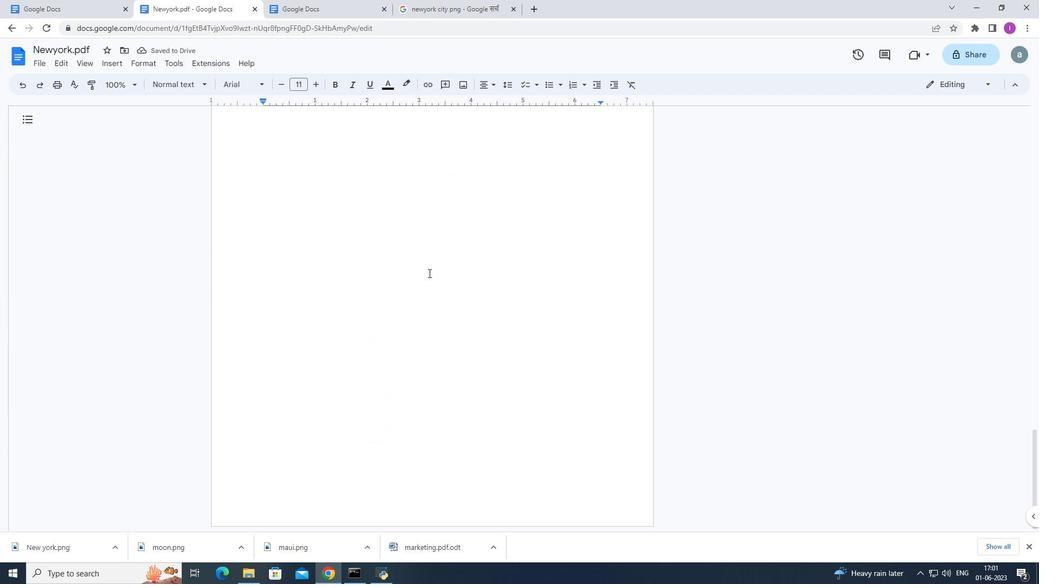 
Action: Mouse scrolled (428, 273) with delta (0, 0)
Screenshot: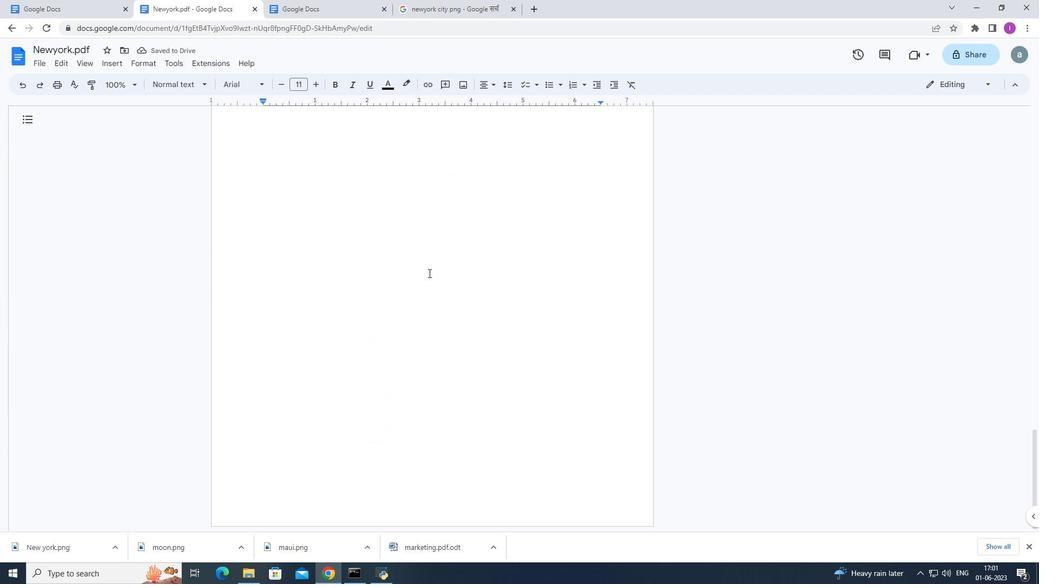 
Action: Mouse scrolled (428, 273) with delta (0, 0)
Screenshot: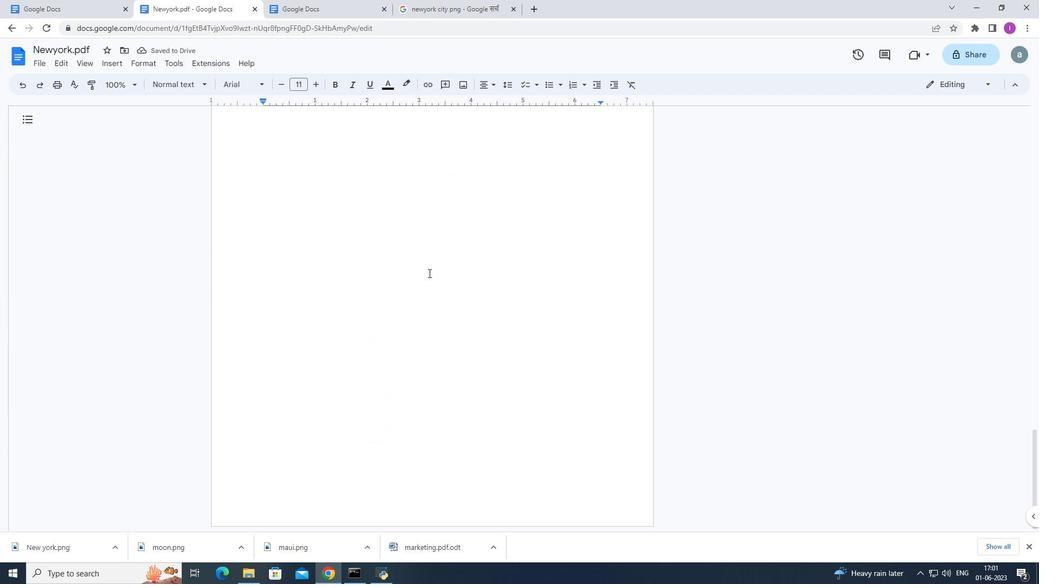 
Action: Mouse scrolled (428, 273) with delta (0, 0)
Screenshot: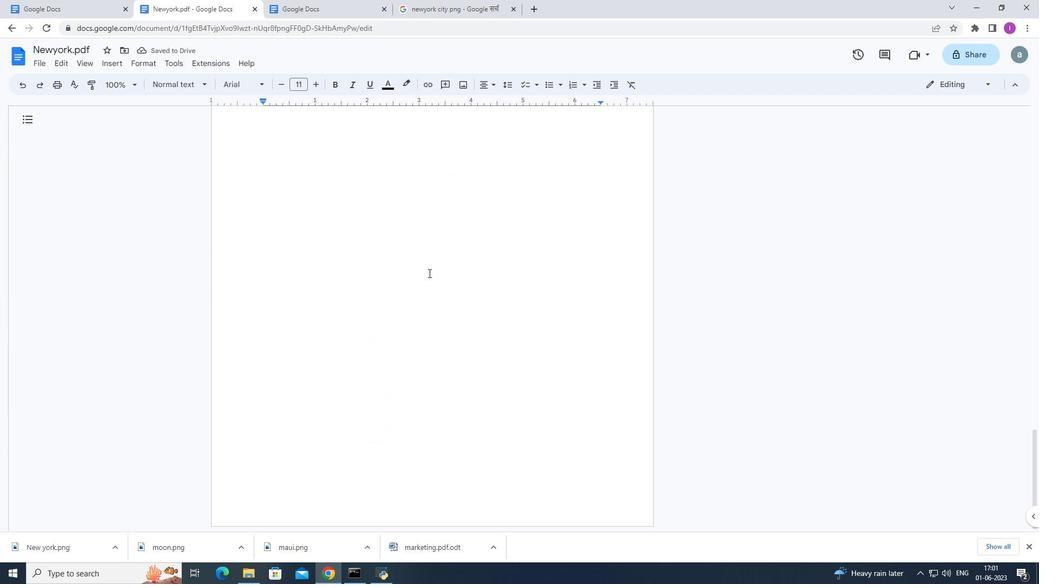 
Action: Mouse scrolled (428, 273) with delta (0, 0)
Screenshot: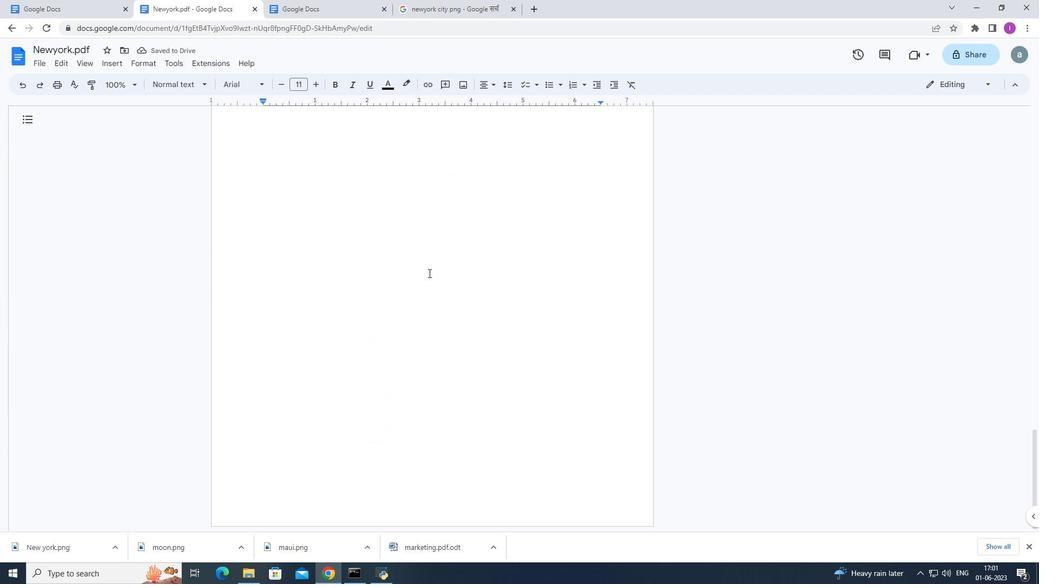 
Action: Mouse scrolled (428, 273) with delta (0, 0)
Screenshot: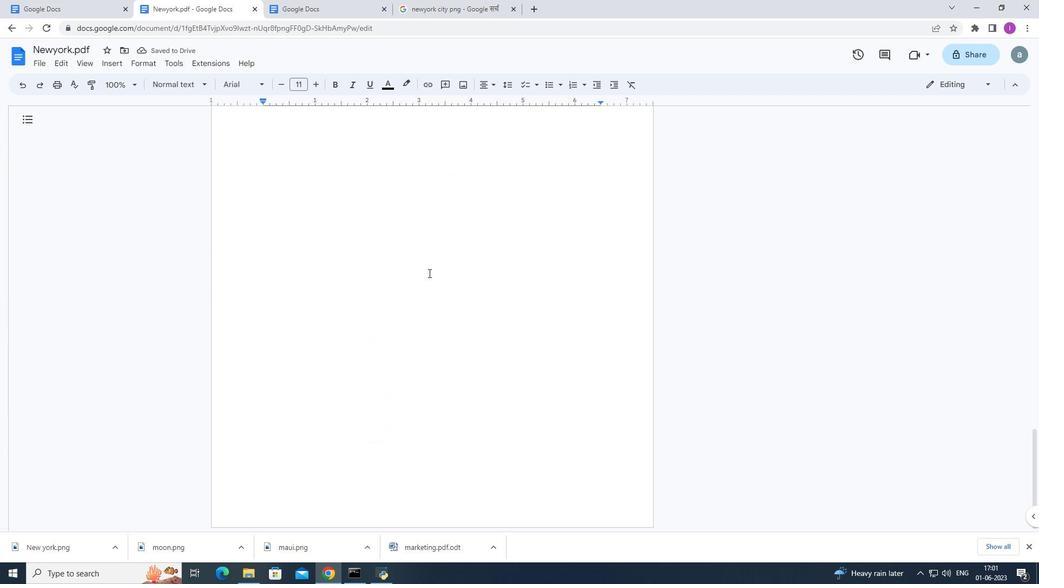 
Action: Mouse moved to (430, 273)
Screenshot: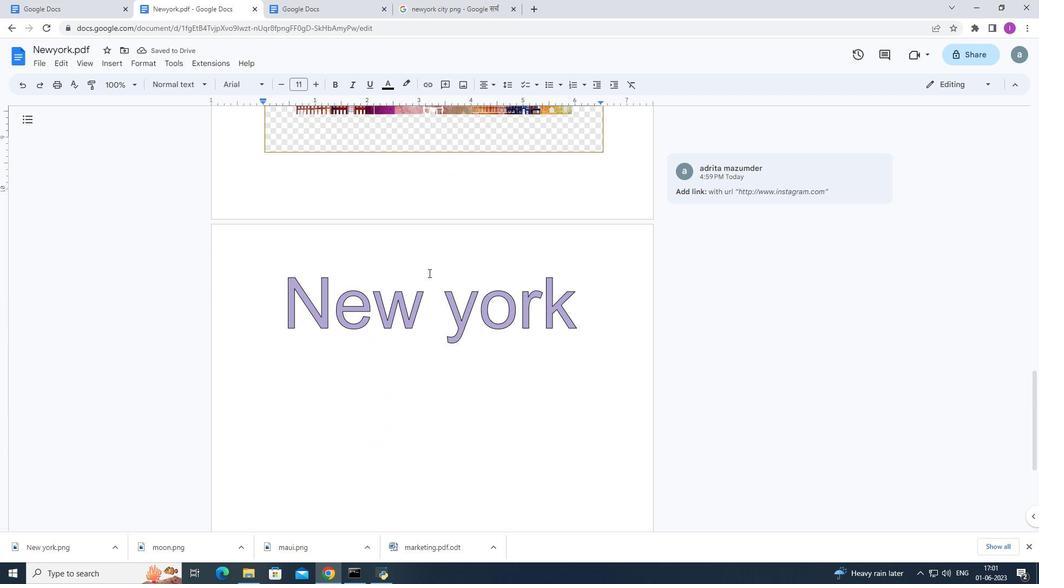 
Action: Mouse scrolled (430, 273) with delta (0, 0)
Screenshot: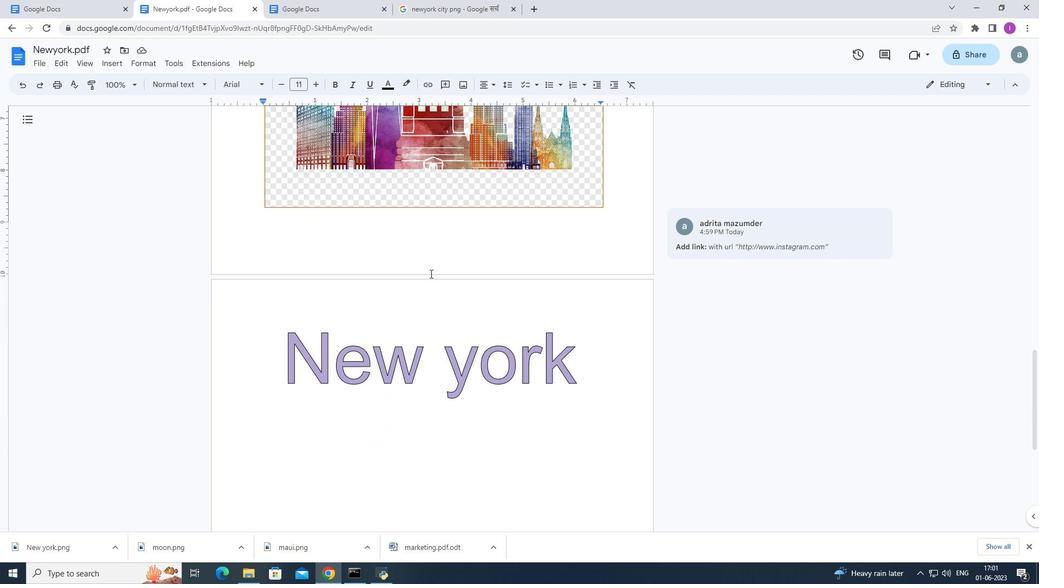 
Action: Mouse scrolled (430, 273) with delta (0, 0)
Screenshot: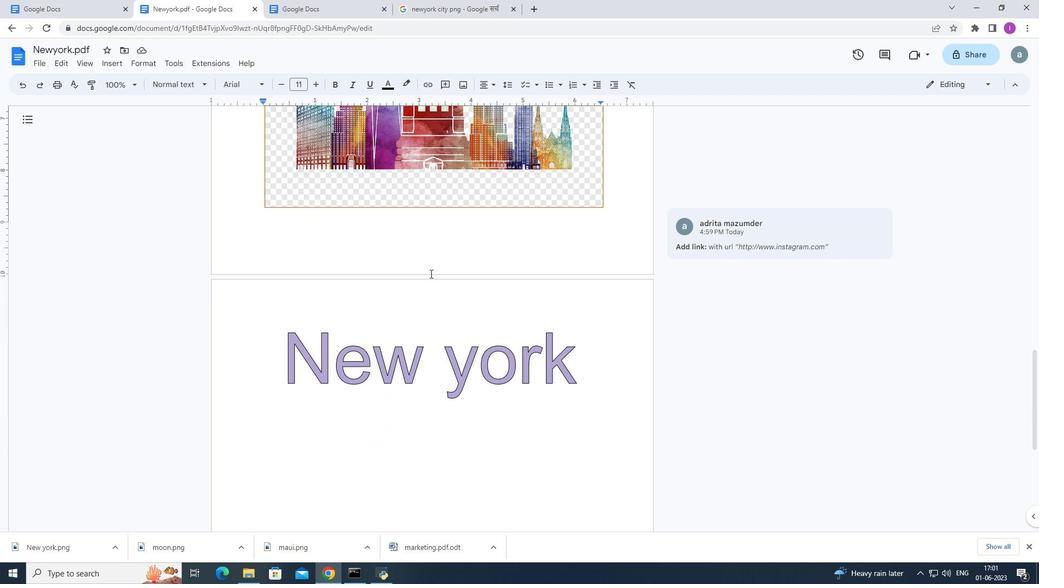 
Action: Mouse scrolled (430, 273) with delta (0, 0)
Screenshot: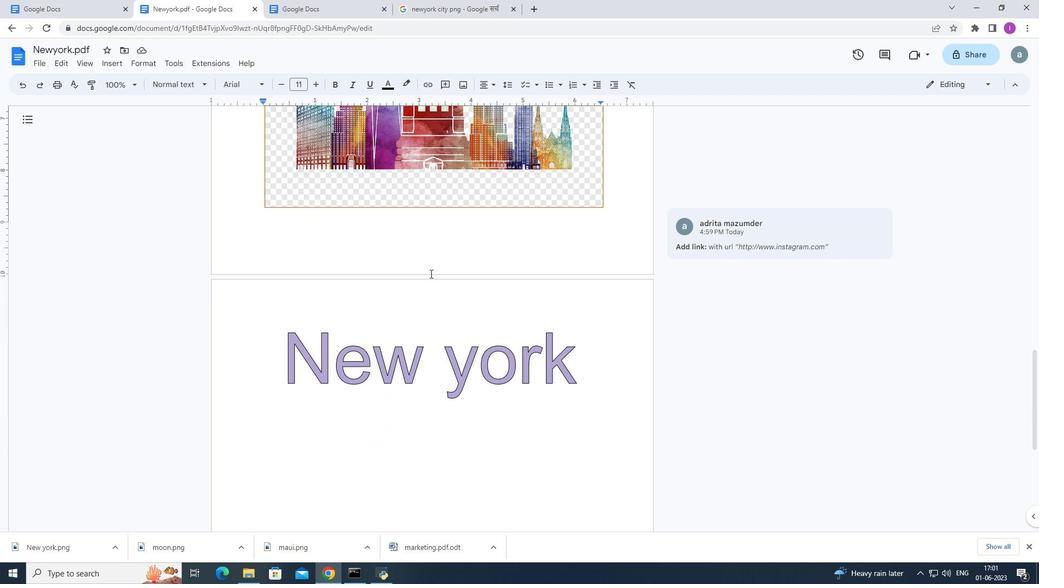 
Action: Mouse scrolled (430, 273) with delta (0, 0)
Screenshot: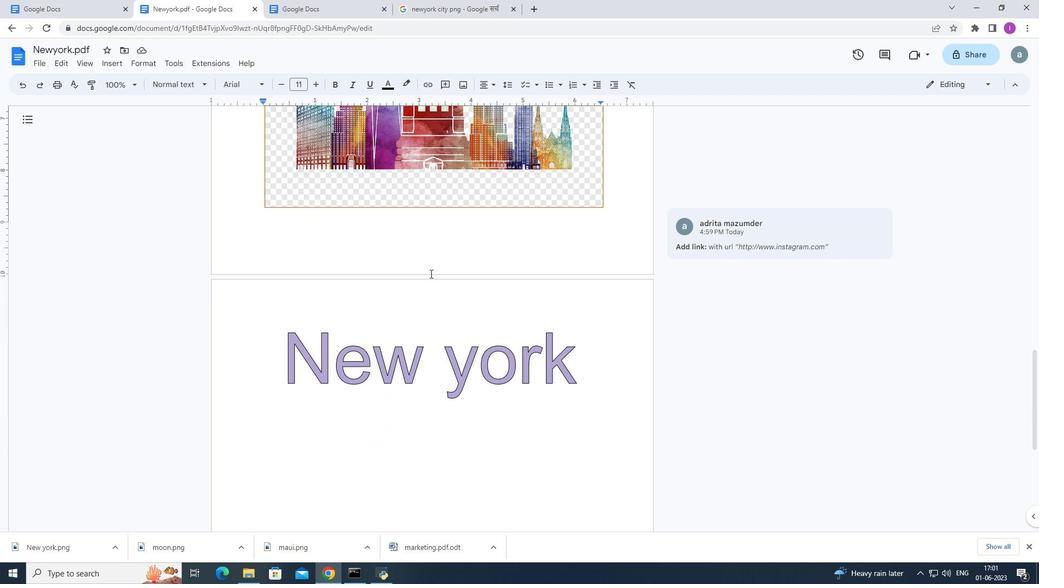 
Action: Mouse scrolled (430, 273) with delta (0, 0)
Screenshot: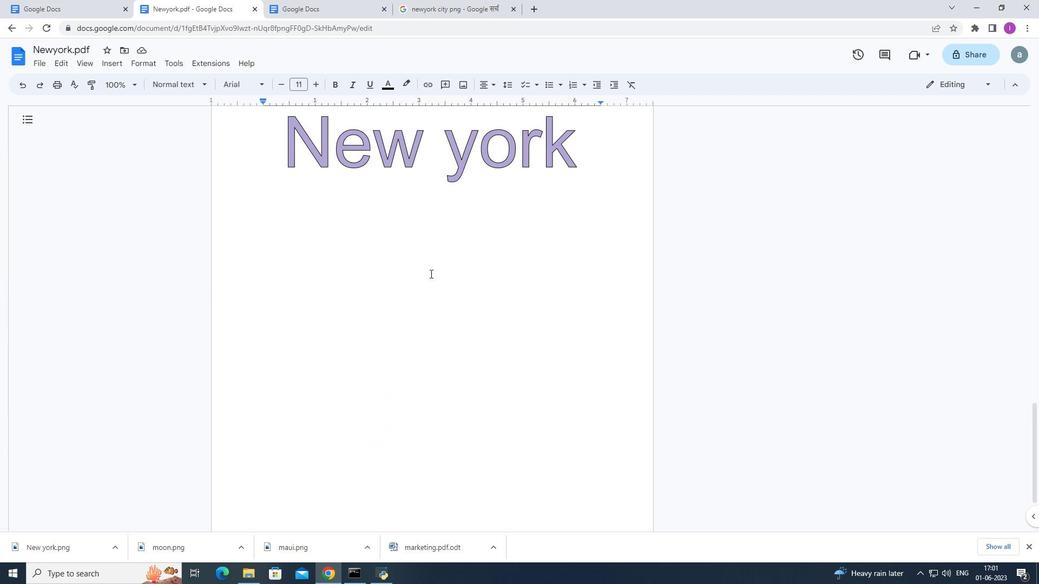 
Action: Mouse scrolled (430, 273) with delta (0, 0)
Screenshot: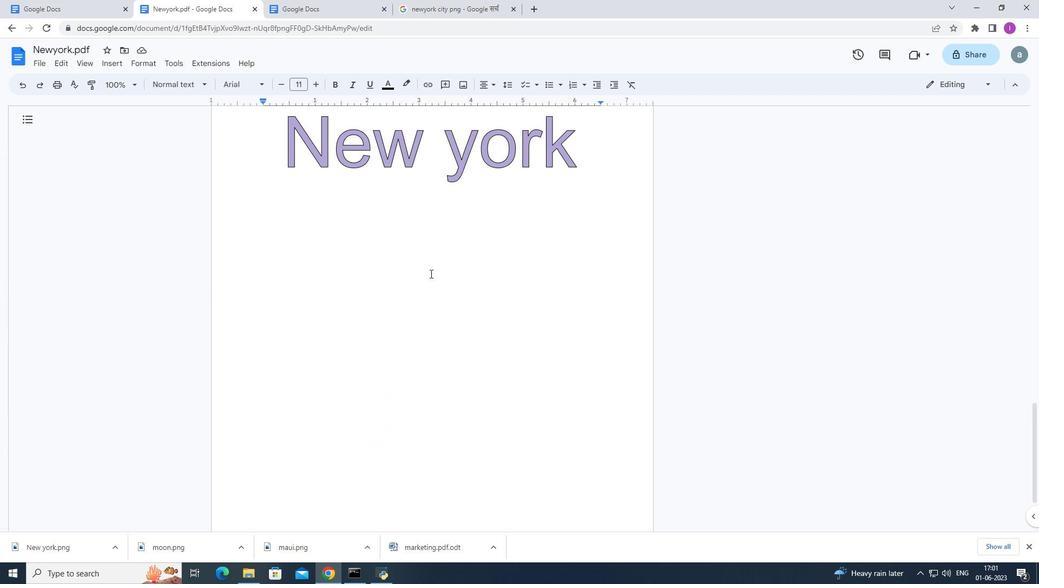 
Action: Mouse scrolled (430, 273) with delta (0, 0)
Screenshot: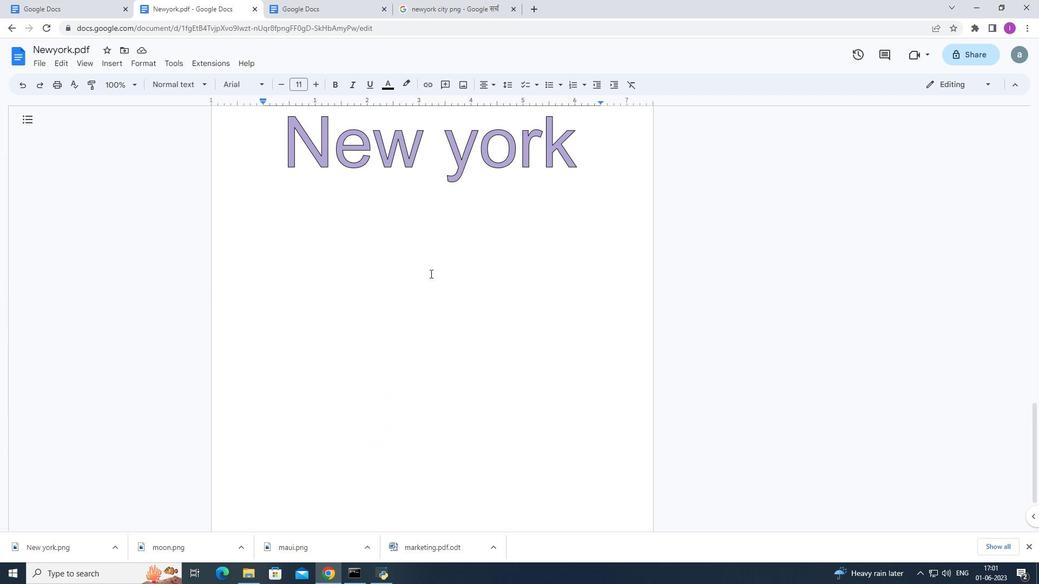 
Action: Mouse scrolled (430, 274) with delta (0, 0)
Screenshot: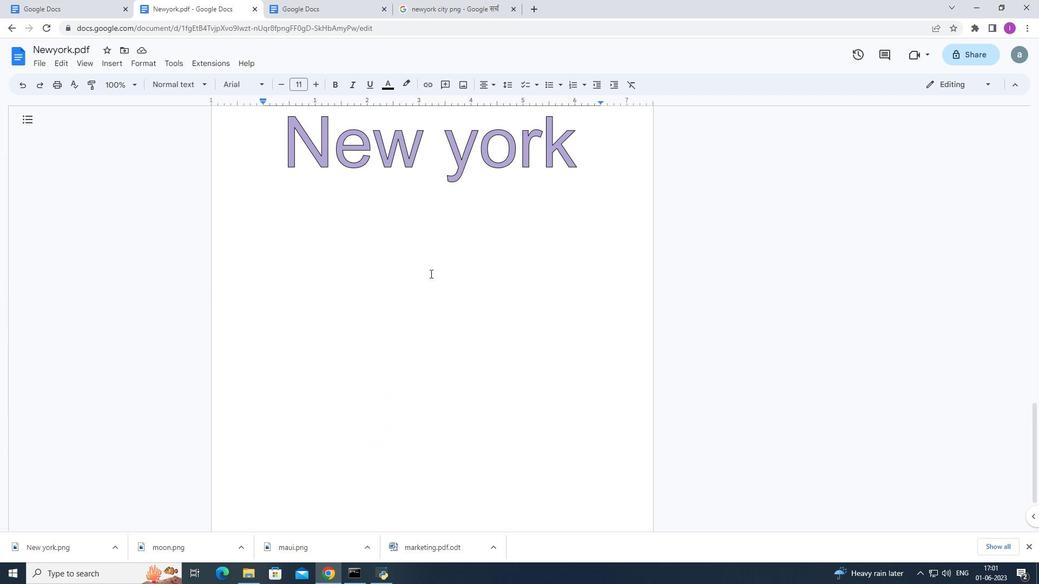 
Action: Mouse scrolled (430, 273) with delta (0, 0)
Screenshot: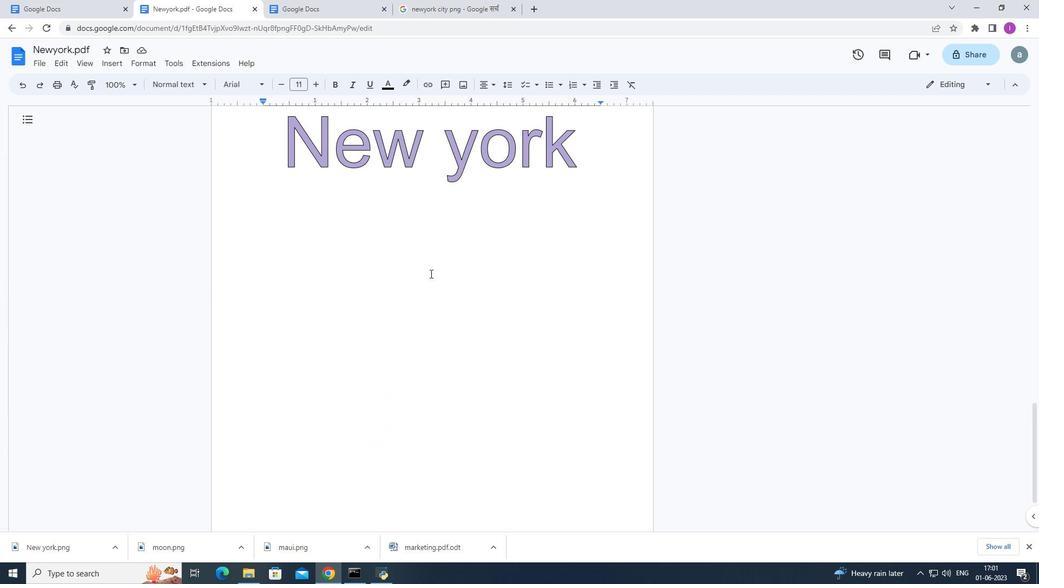 
Action: Mouse scrolled (430, 274) with delta (0, 0)
Screenshot: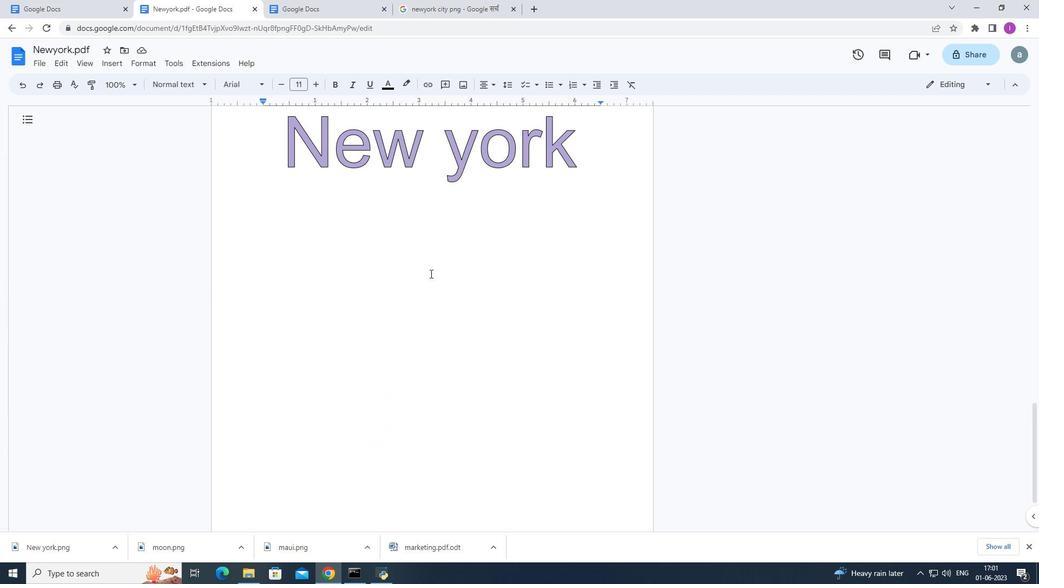 
Action: Mouse scrolled (430, 273) with delta (0, 0)
Screenshot: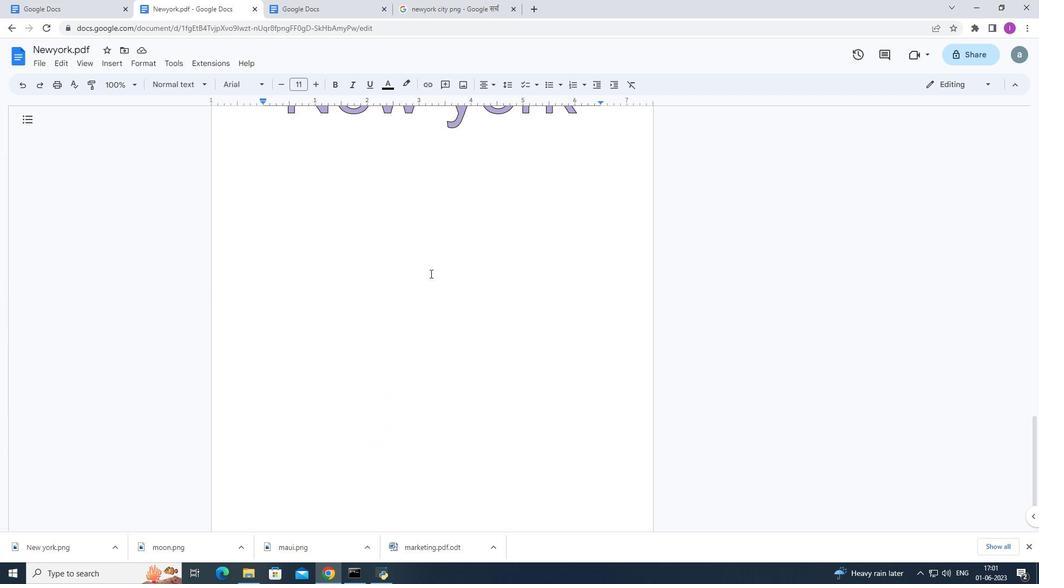 
Action: Mouse scrolled (430, 273) with delta (0, 0)
Screenshot: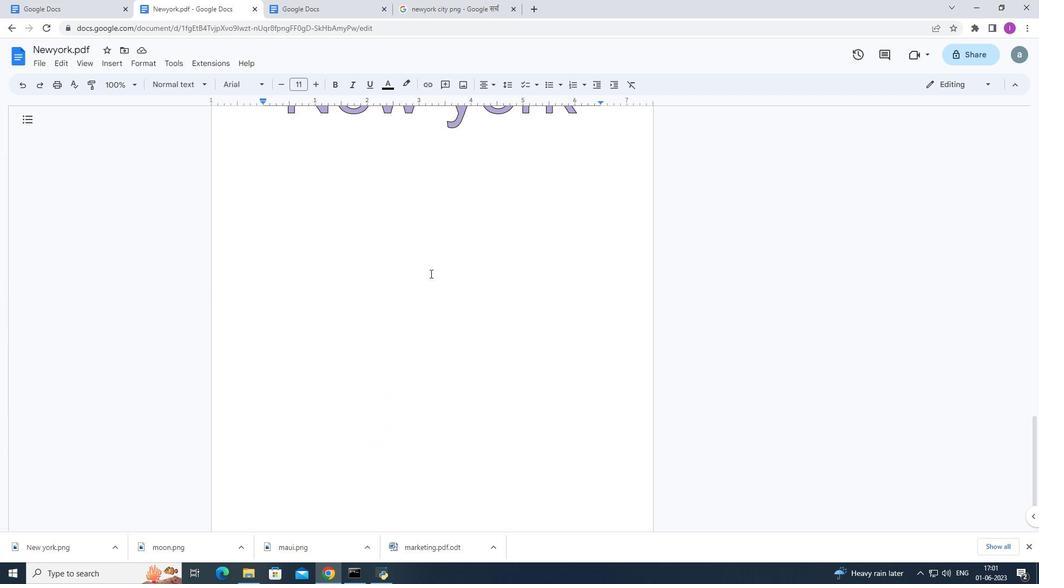 
Action: Mouse scrolled (430, 273) with delta (0, 0)
Screenshot: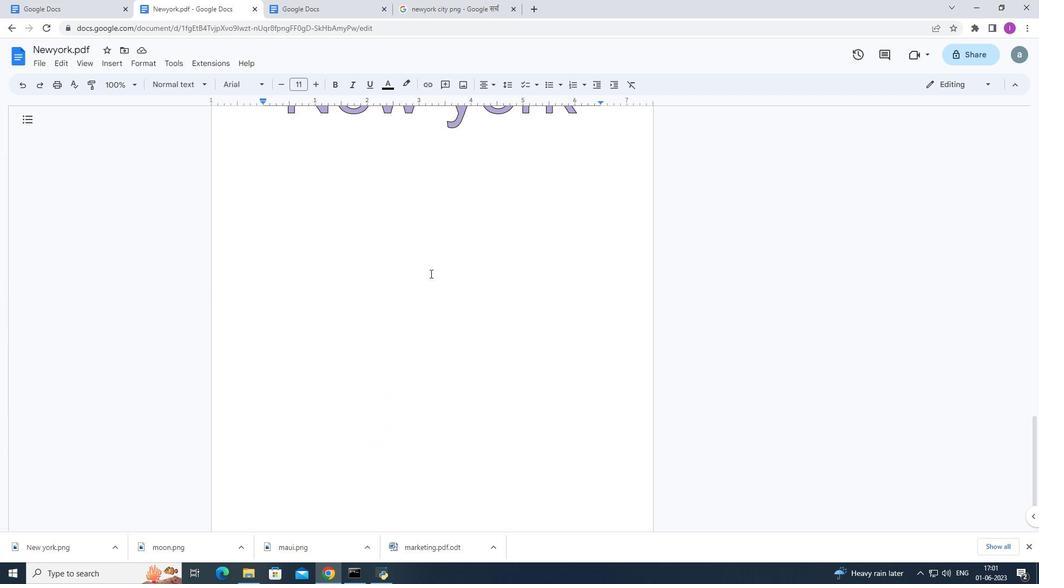 
Action: Mouse scrolled (430, 272) with delta (0, -1)
Screenshot: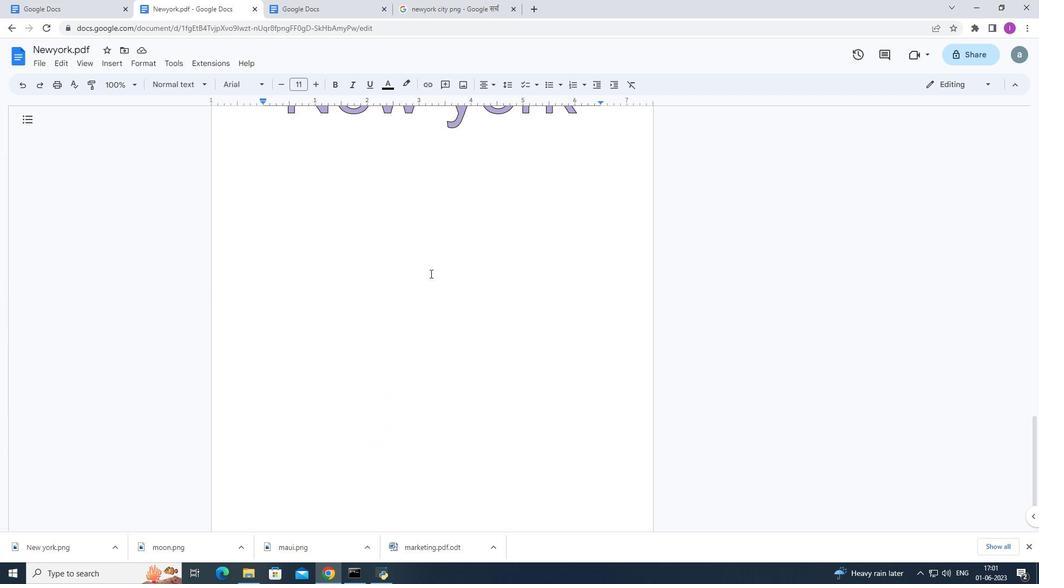 
Action: Mouse scrolled (430, 274) with delta (0, 0)
Screenshot: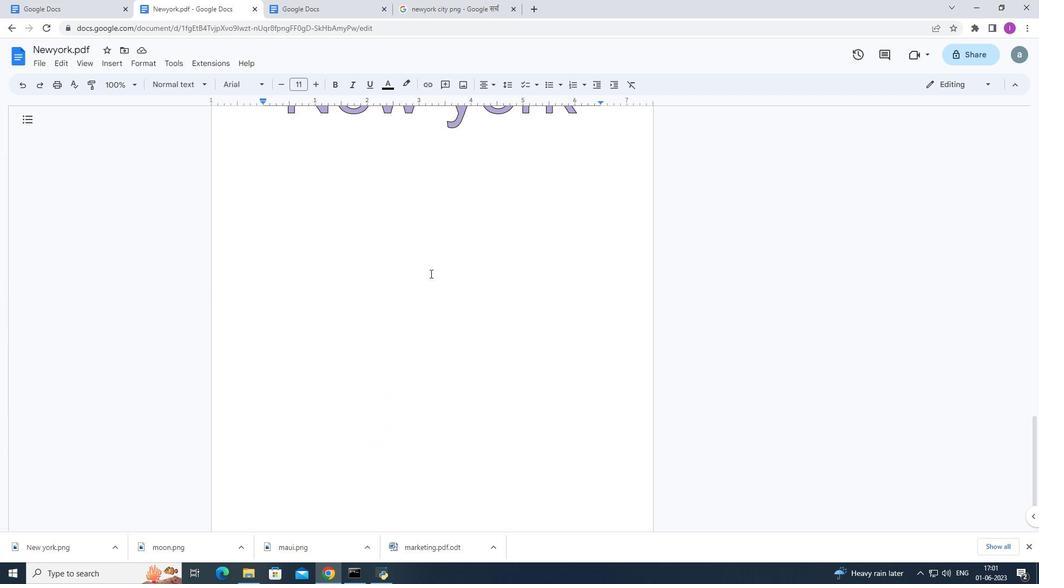 
Action: Mouse moved to (434, 270)
Screenshot: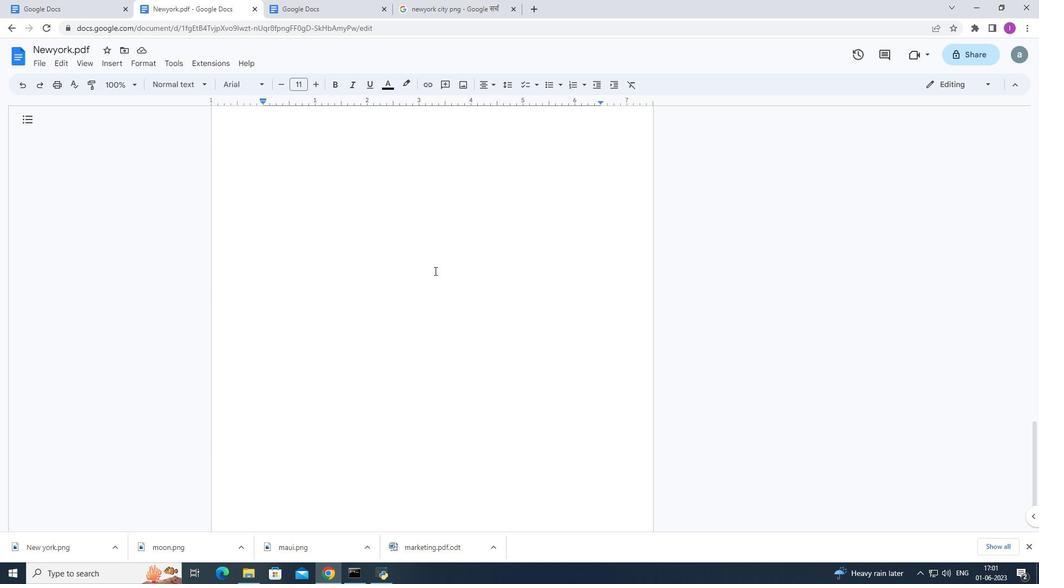 
Action: Mouse scrolled (434, 270) with delta (0, 0)
Screenshot: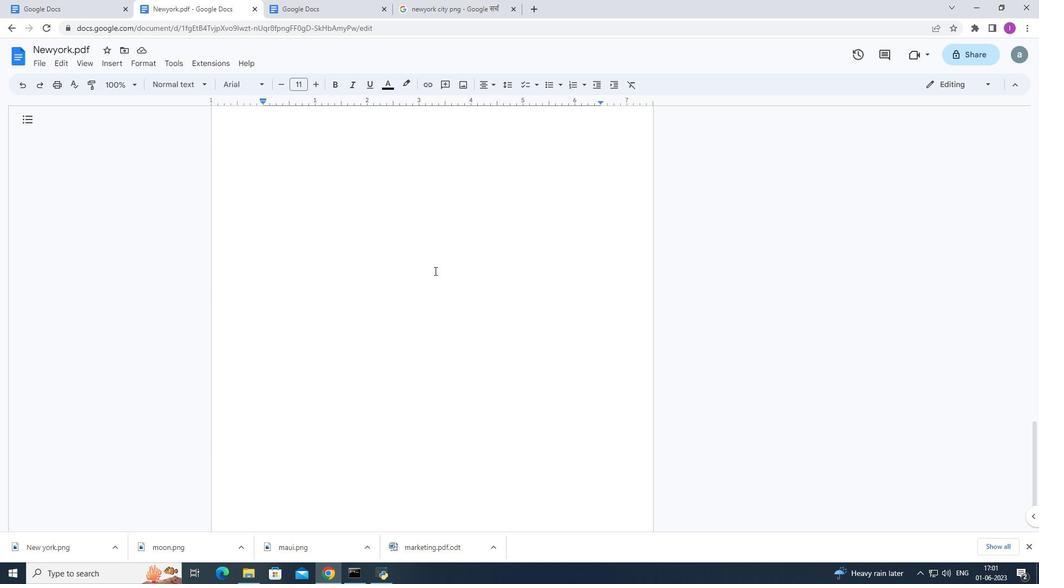 
Action: Mouse scrolled (434, 270) with delta (0, 0)
Screenshot: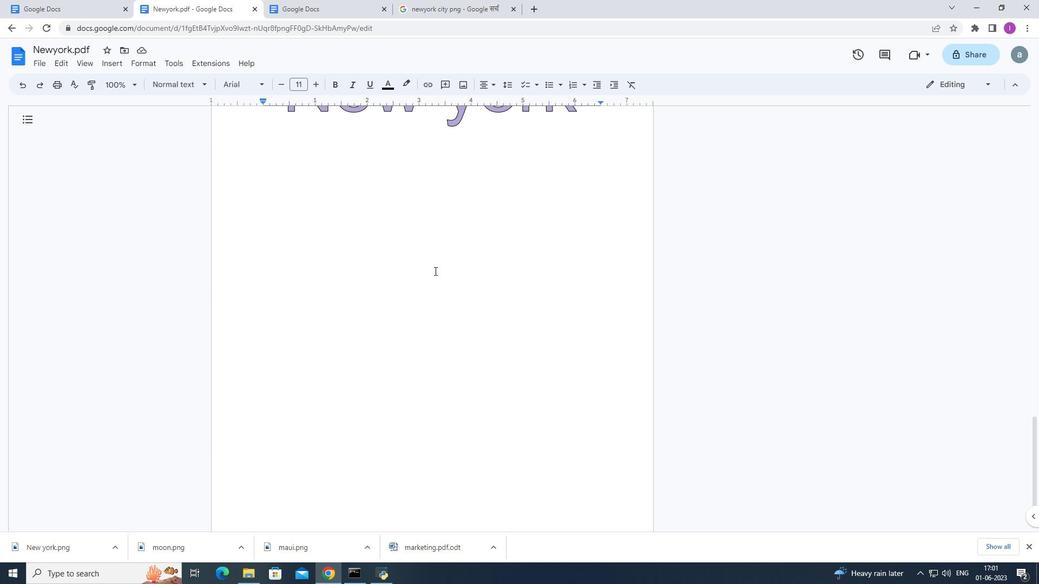 
Action: Mouse scrolled (434, 270) with delta (0, 0)
Screenshot: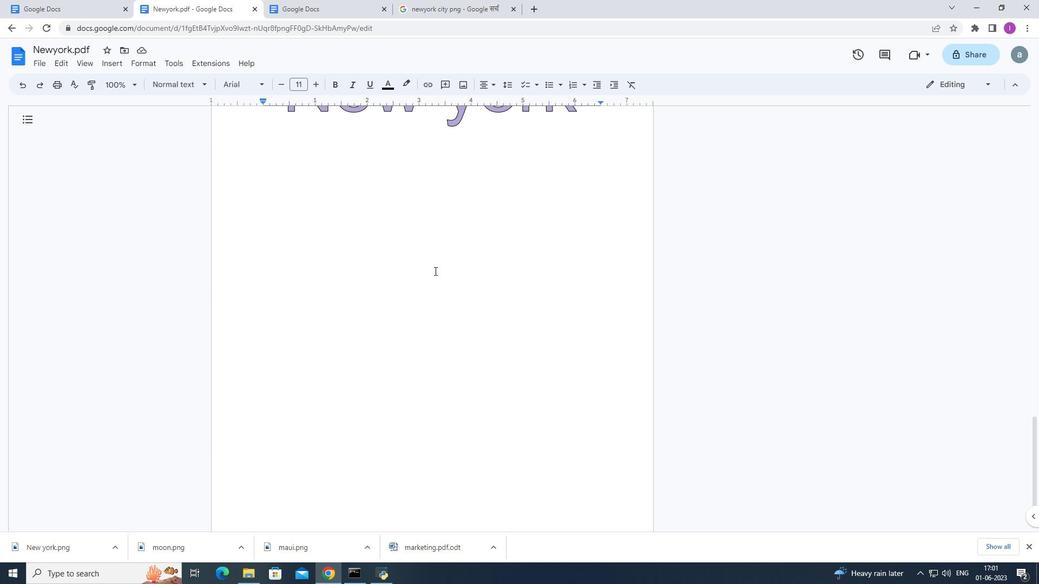 
Action: Mouse scrolled (434, 270) with delta (0, 0)
Screenshot: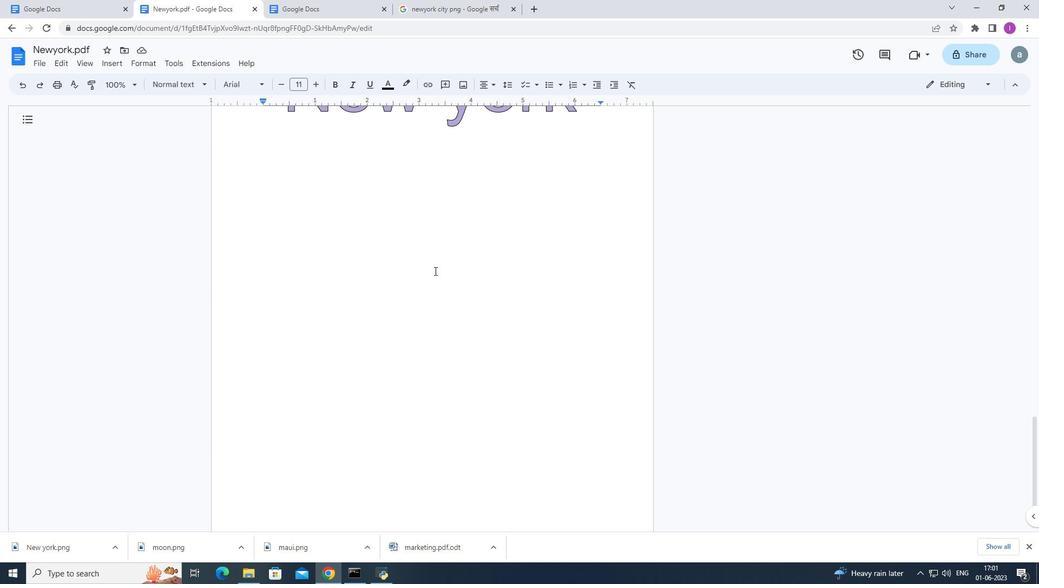 
Action: Mouse scrolled (434, 270) with delta (0, 0)
Screenshot: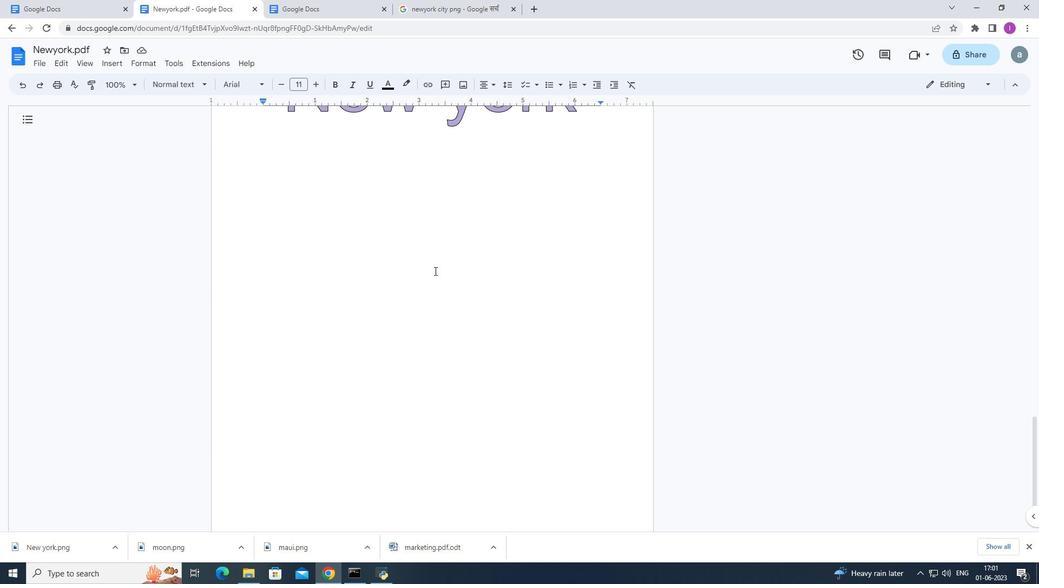 
Action: Mouse scrolled (434, 270) with delta (0, 0)
Screenshot: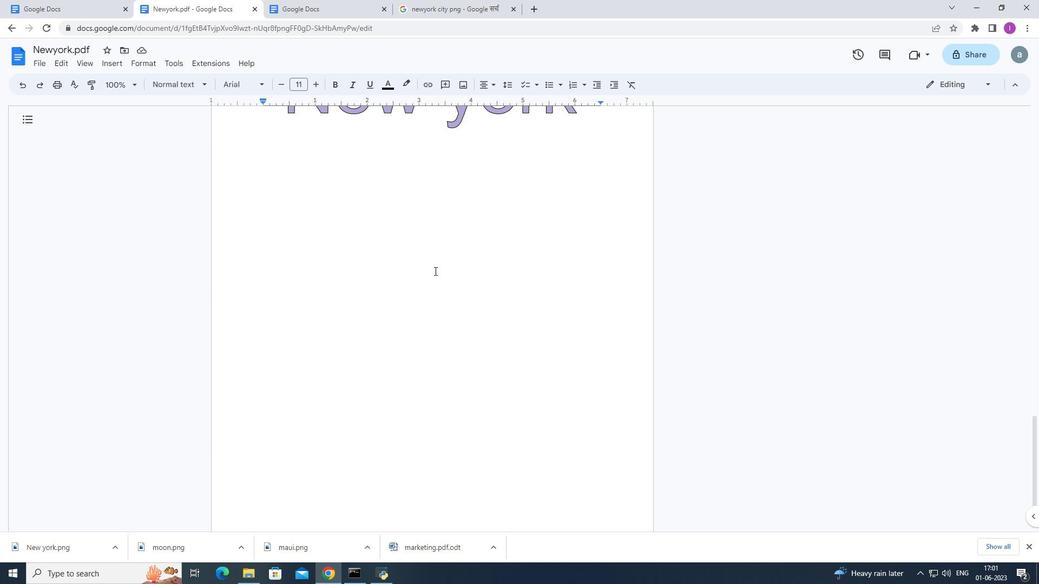 
Action: Mouse scrolled (434, 270) with delta (0, 0)
Screenshot: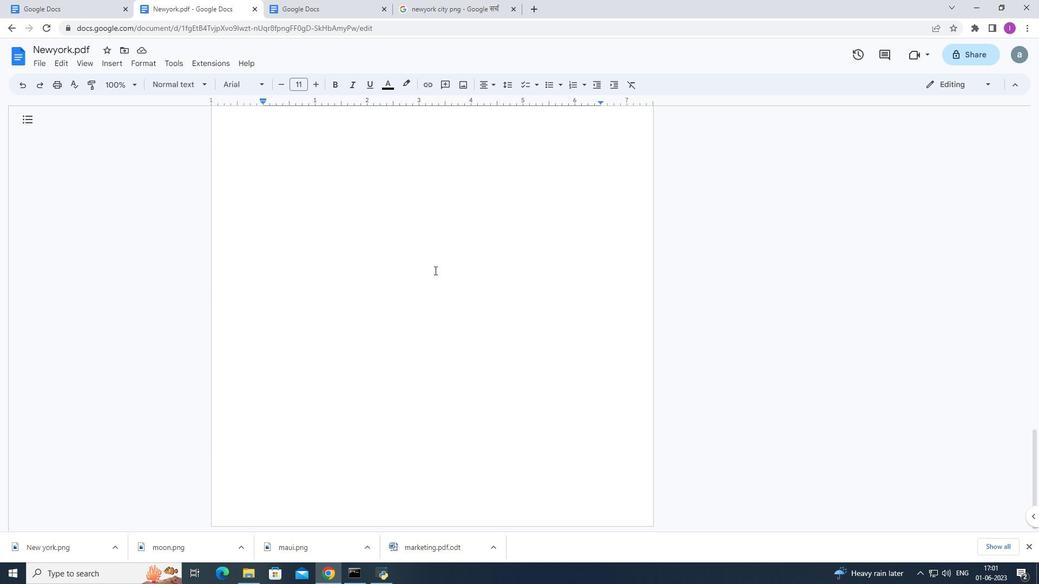 
Action: Mouse scrolled (434, 270) with delta (0, 0)
Screenshot: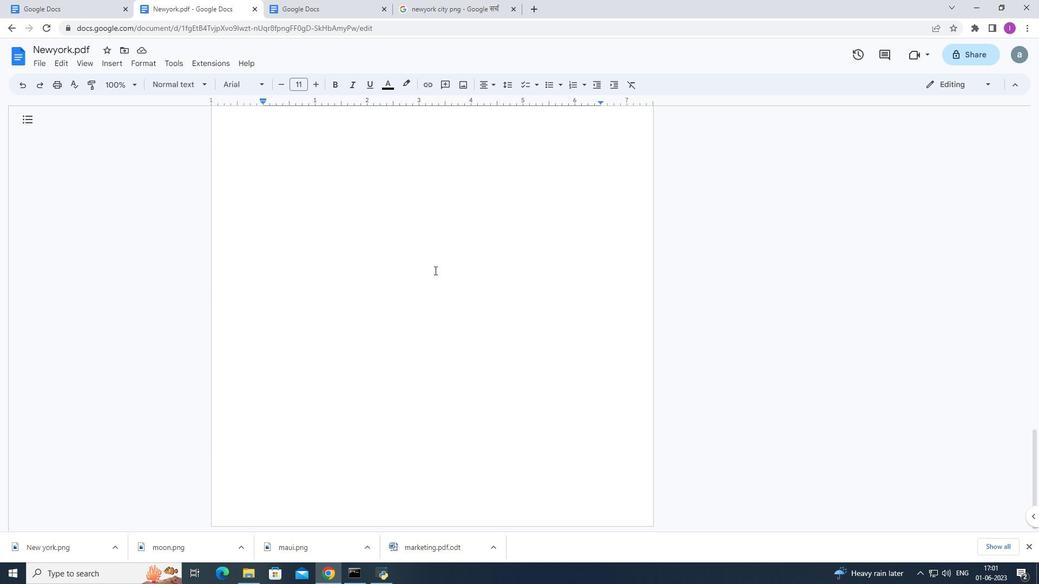 
Action: Mouse scrolled (434, 270) with delta (0, 0)
Screenshot: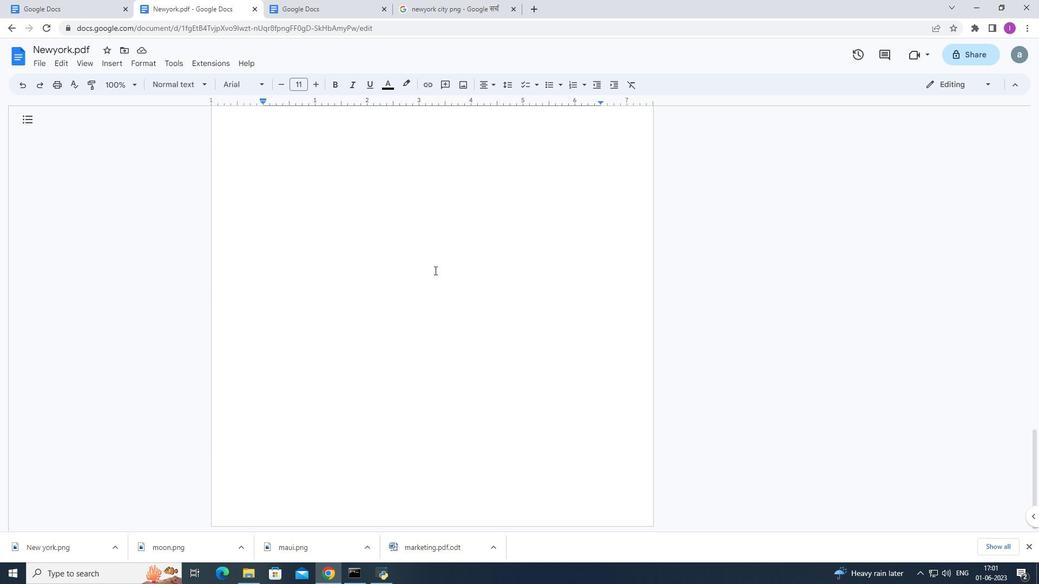 
Action: Mouse scrolled (434, 270) with delta (0, 0)
Screenshot: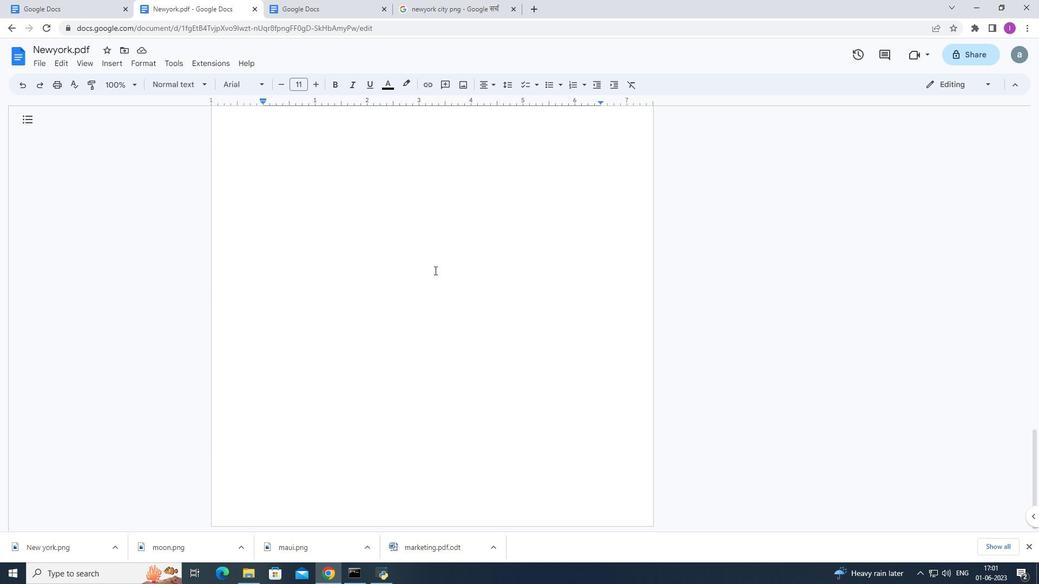 
Action: Mouse scrolled (434, 270) with delta (0, 0)
Screenshot: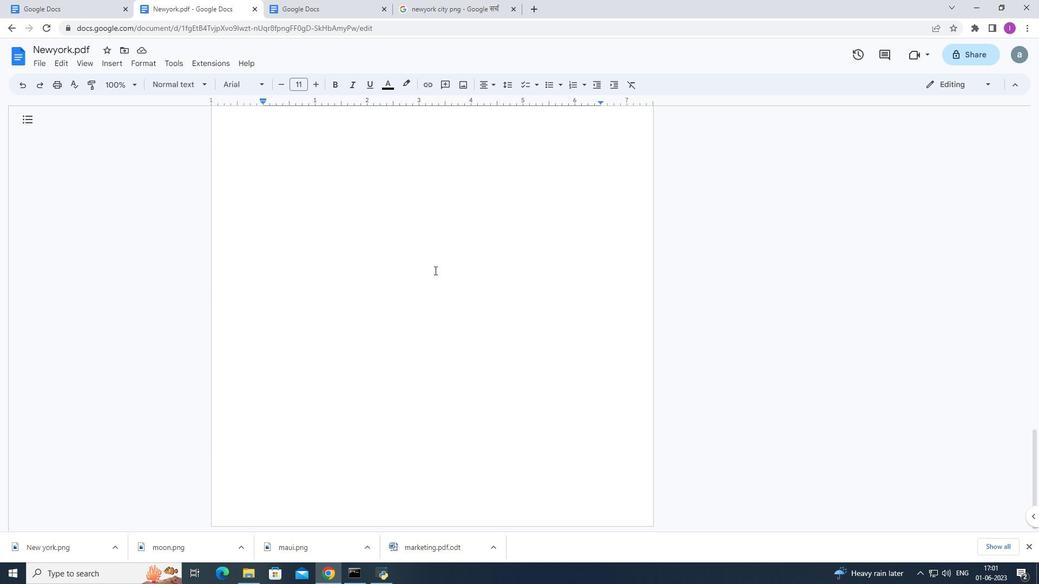 
Action: Mouse scrolled (434, 270) with delta (0, 0)
Screenshot: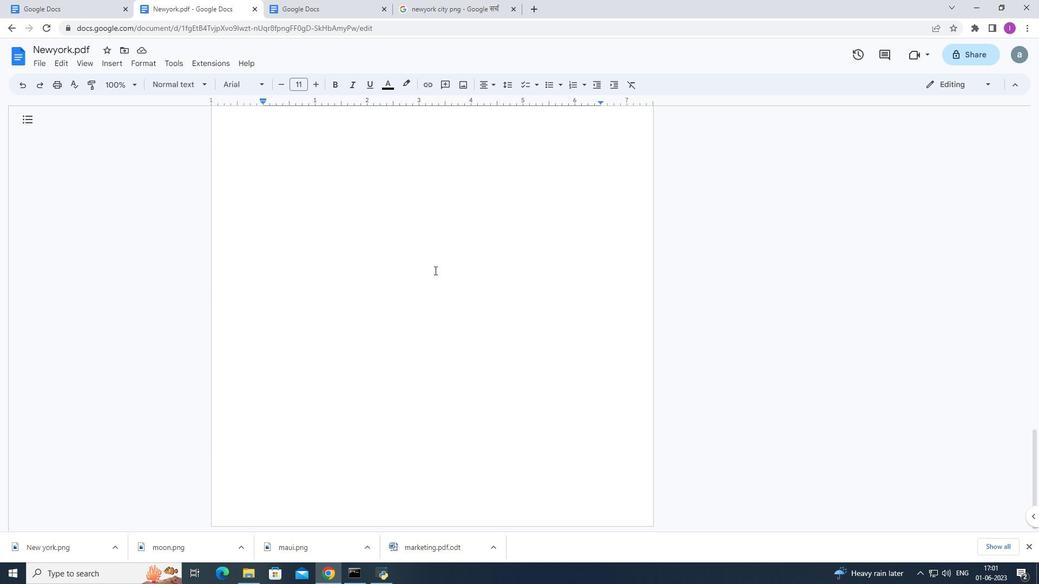 
Action: Mouse moved to (439, 264)
Screenshot: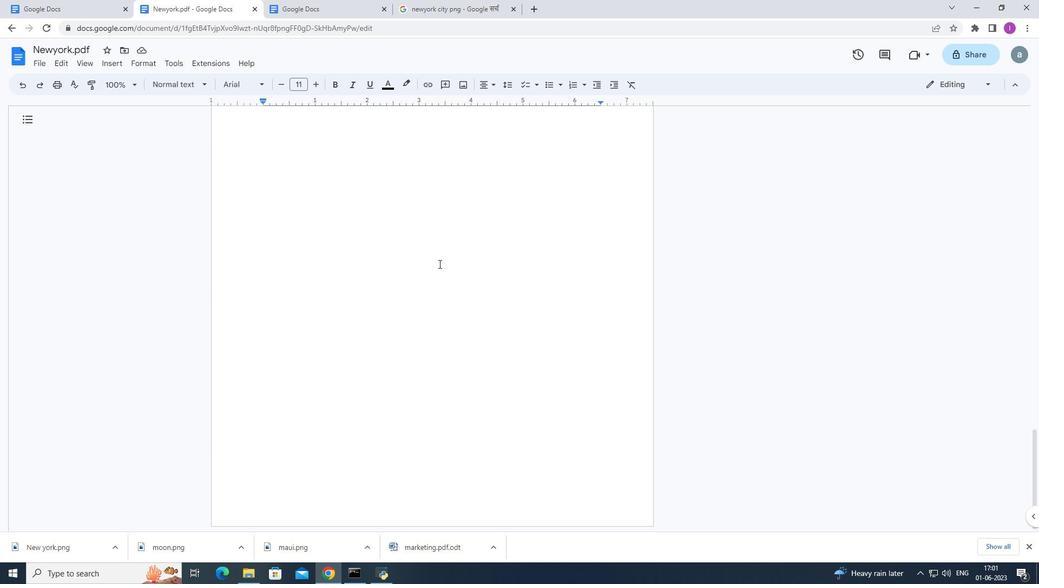 
Action: Mouse scrolled (439, 263) with delta (0, 0)
Screenshot: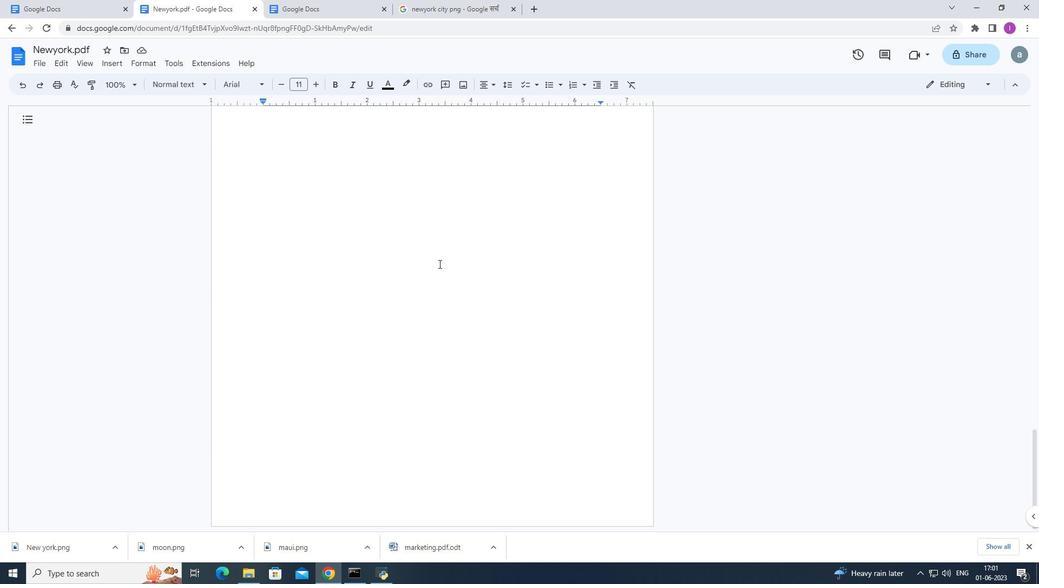 
Action: Mouse moved to (435, 267)
Screenshot: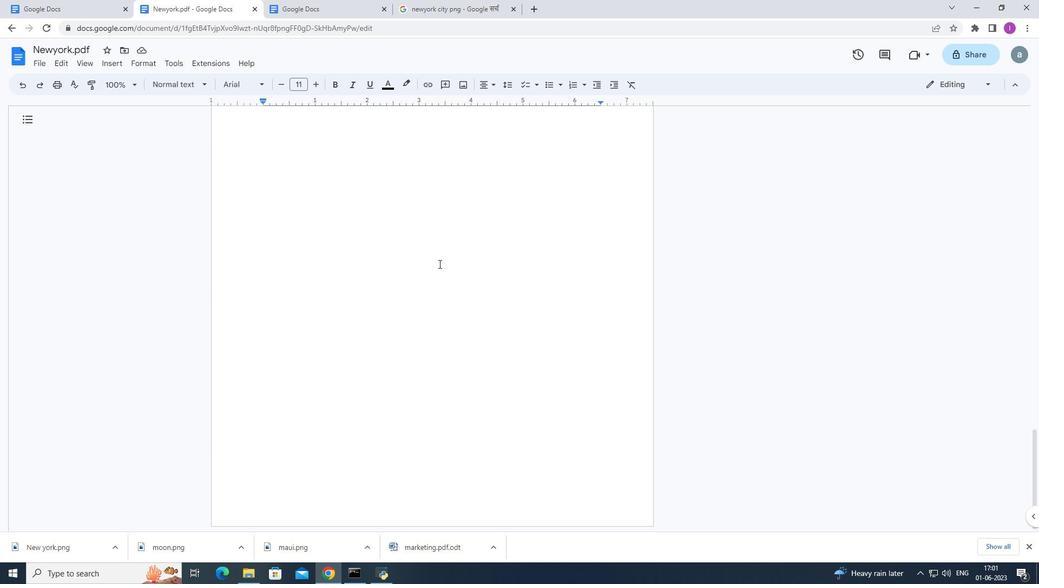
Action: Mouse scrolled (435, 267) with delta (0, 0)
Screenshot: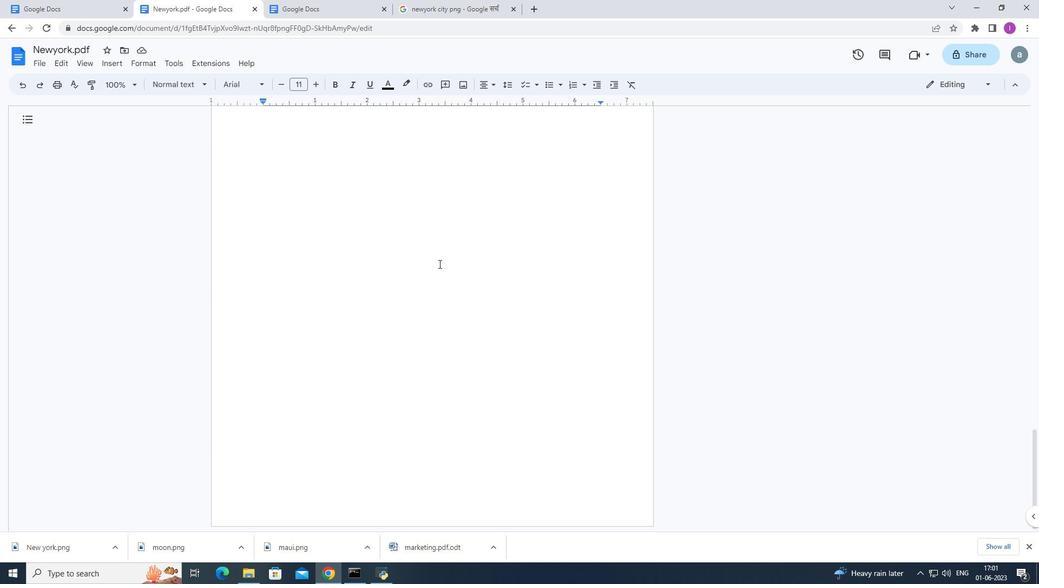 
Action: Mouse moved to (434, 268)
Screenshot: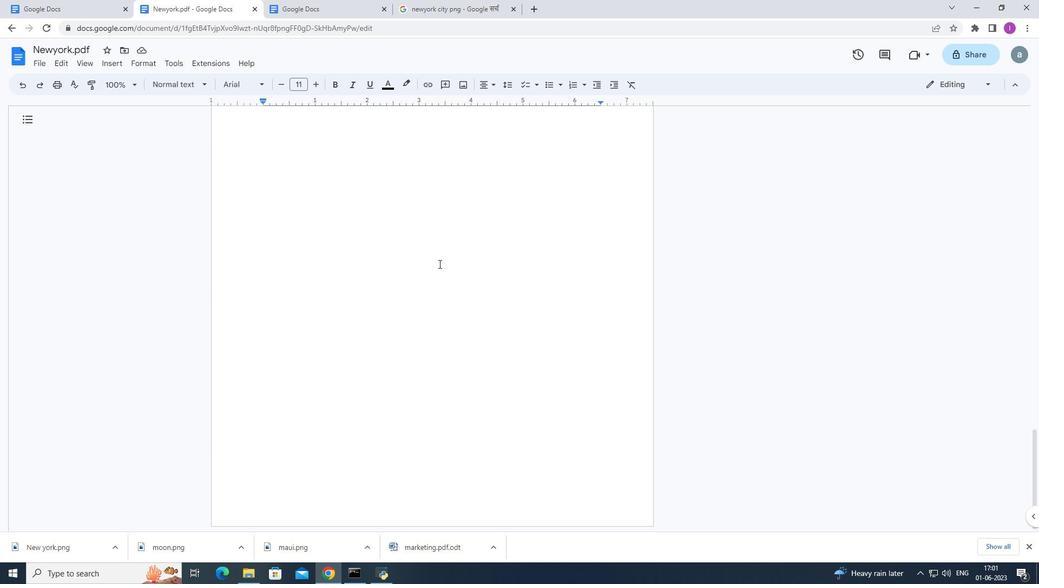 
Action: Mouse scrolled (434, 267) with delta (0, 0)
Screenshot: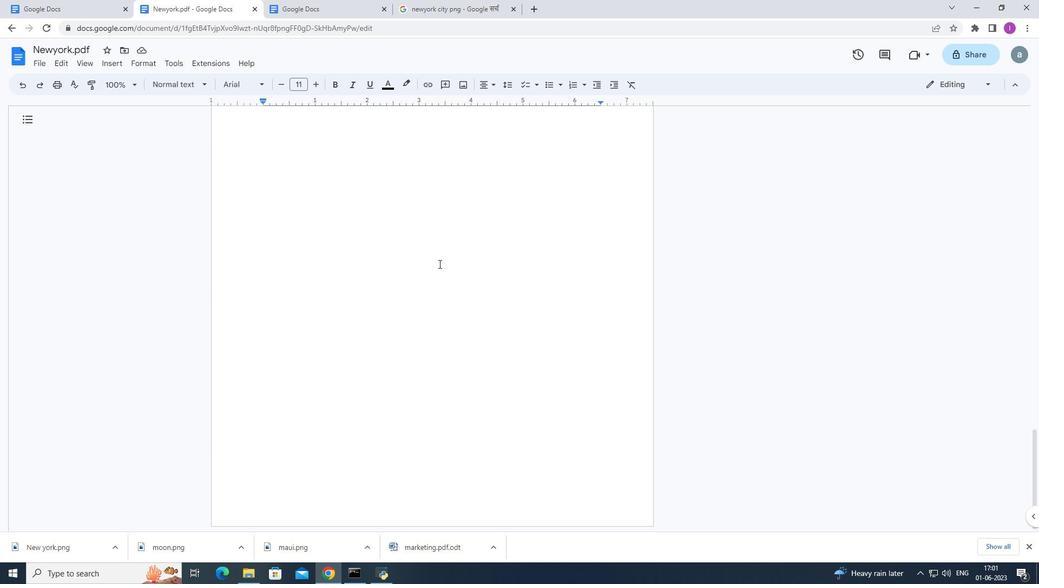 
Action: Mouse scrolled (434, 267) with delta (0, 0)
Screenshot: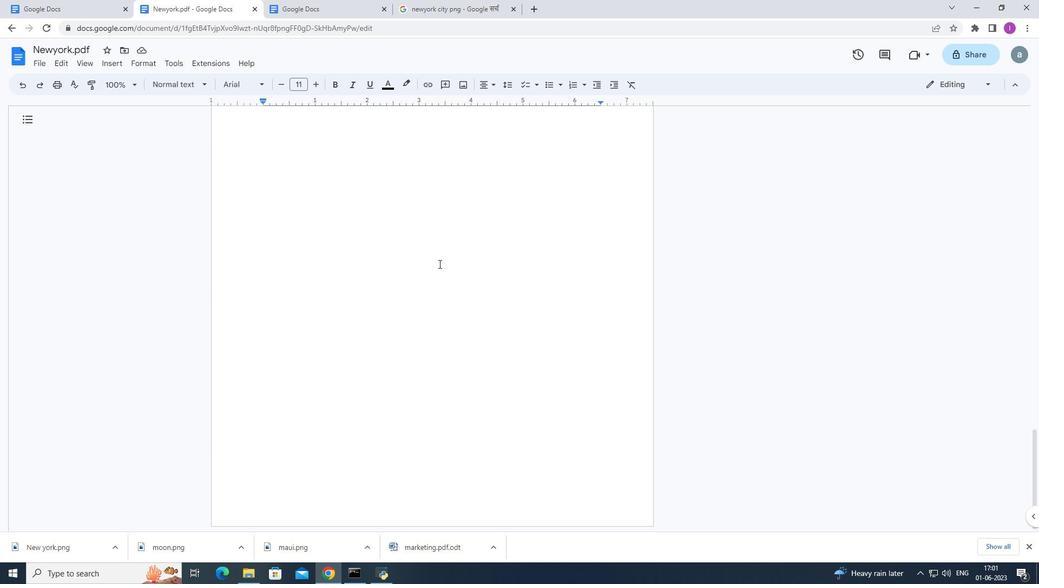 
Action: Mouse scrolled (434, 267) with delta (0, 0)
Screenshot: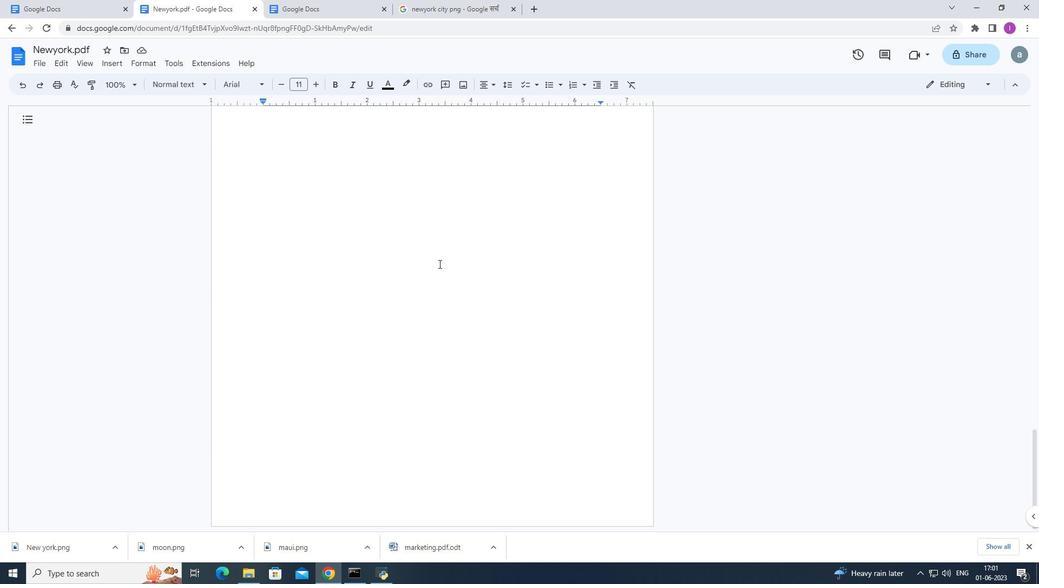 
Action: Mouse scrolled (434, 269) with delta (0, 0)
Screenshot: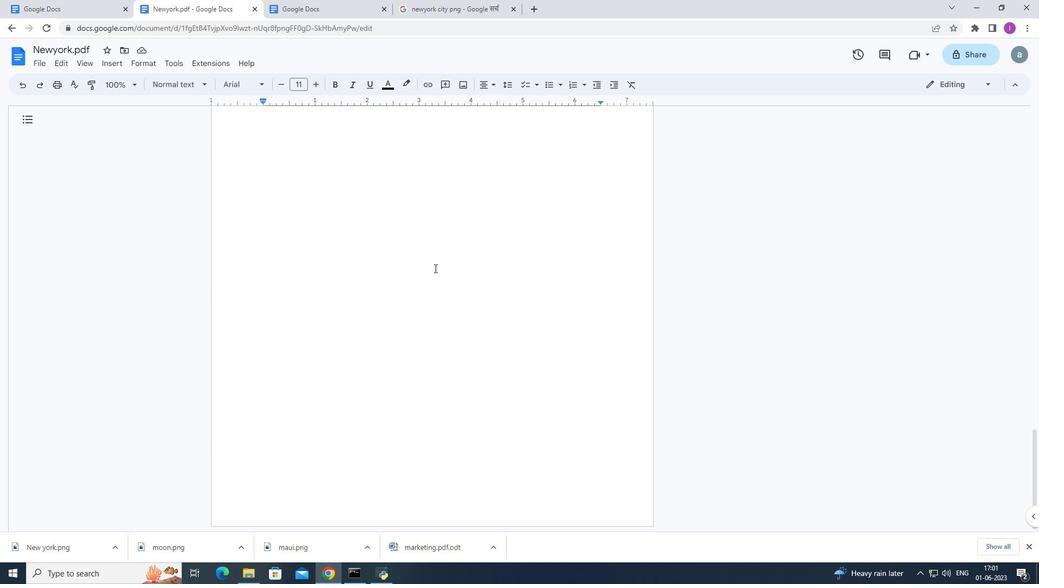 
Action: Mouse scrolled (434, 269) with delta (0, 0)
Screenshot: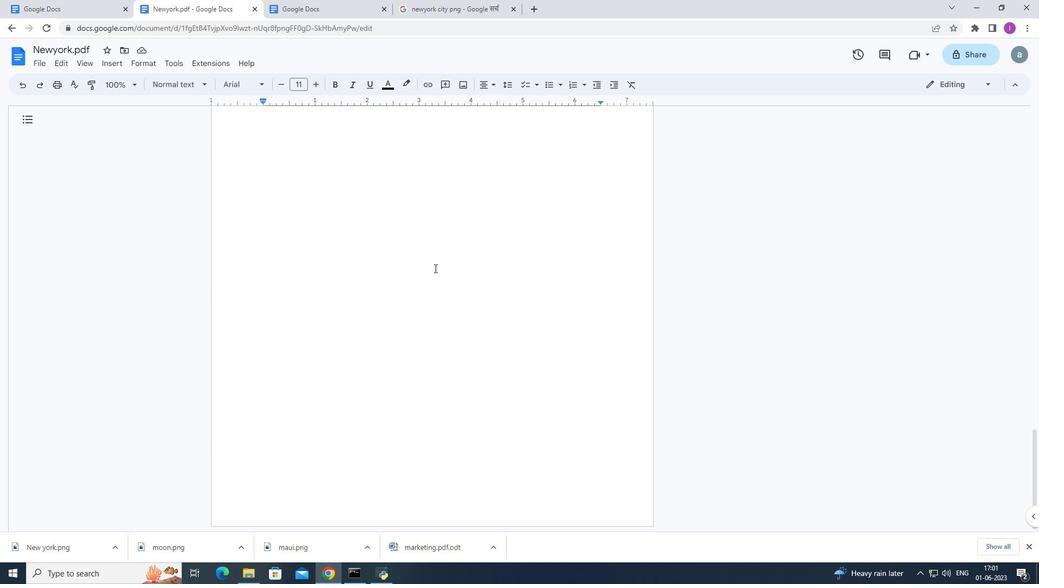 
Action: Mouse scrolled (434, 269) with delta (0, 0)
Screenshot: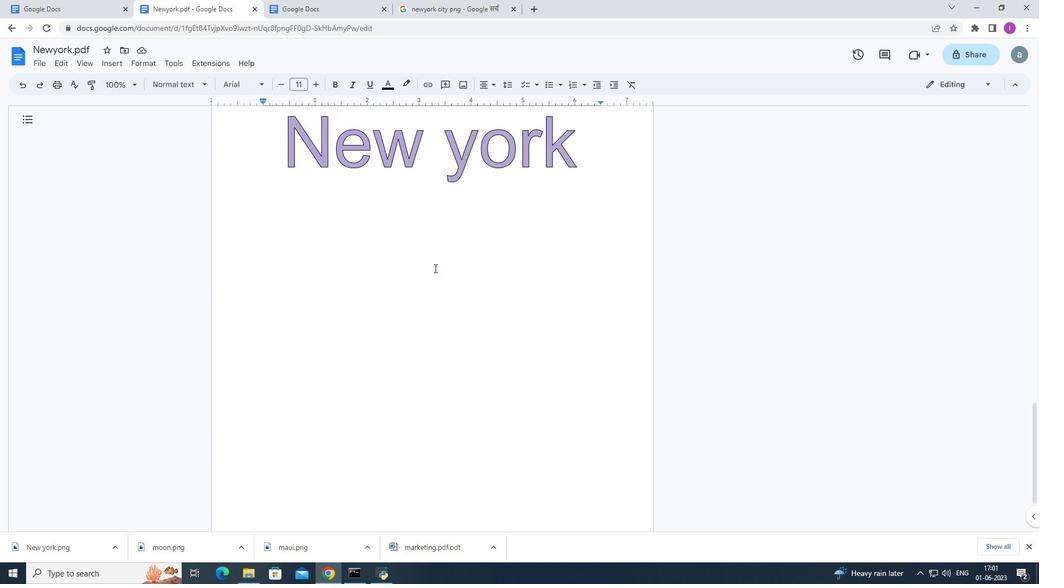 
Action: Mouse scrolled (434, 267) with delta (0, 0)
Screenshot: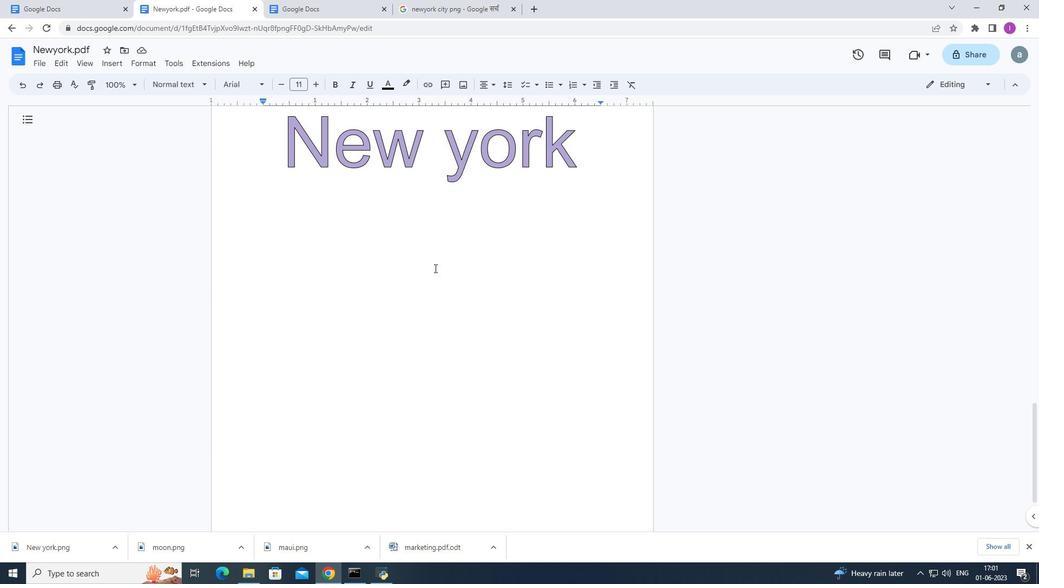 
Action: Mouse scrolled (434, 267) with delta (0, 0)
Screenshot: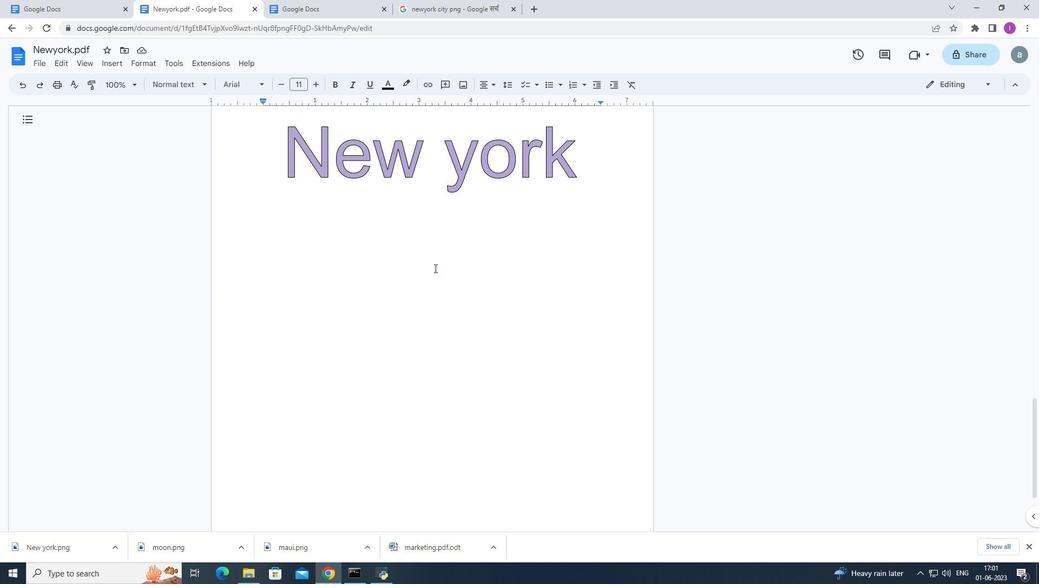 
Action: Mouse scrolled (434, 267) with delta (0, 0)
Screenshot: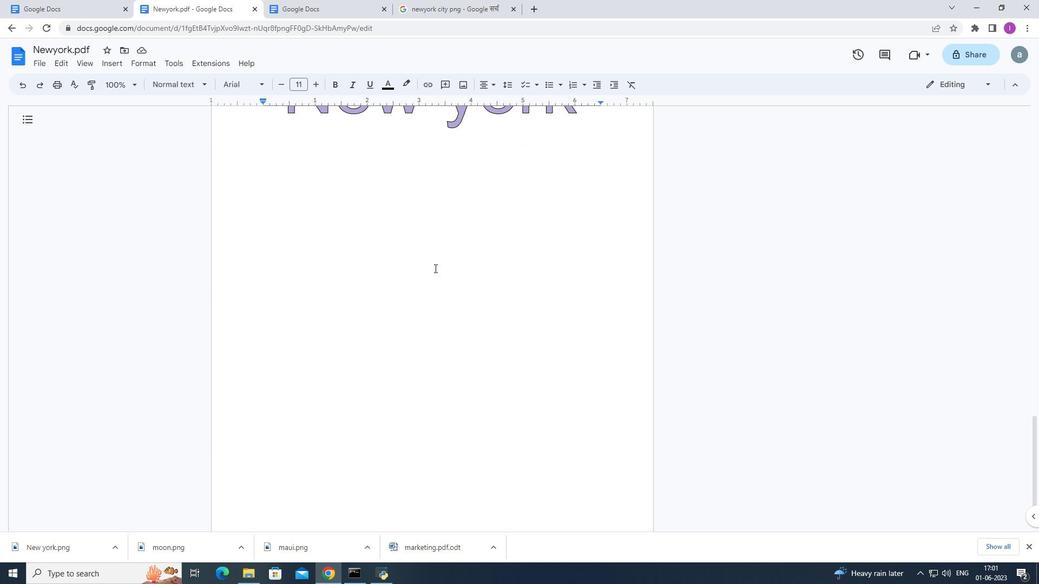 
Action: Mouse scrolled (434, 267) with delta (0, 0)
Screenshot: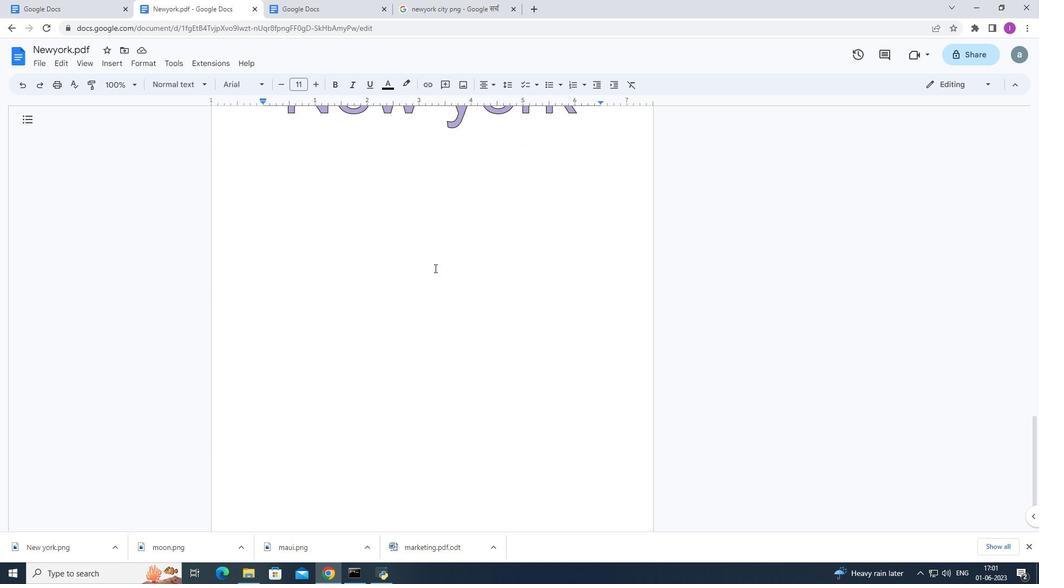 
Action: Mouse scrolled (434, 267) with delta (0, 0)
Screenshot: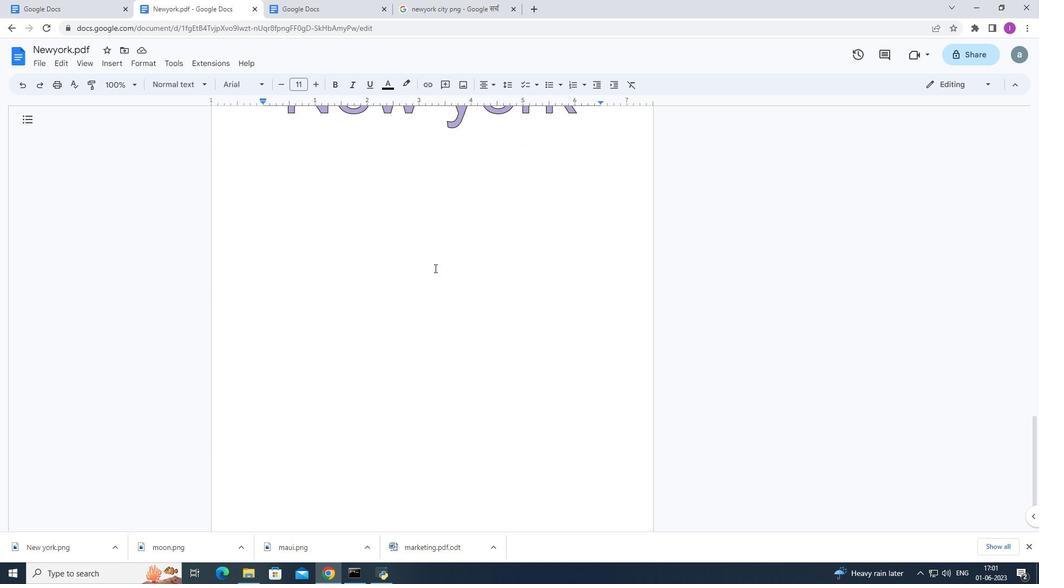 
Action: Mouse scrolled (434, 267) with delta (0, 0)
Screenshot: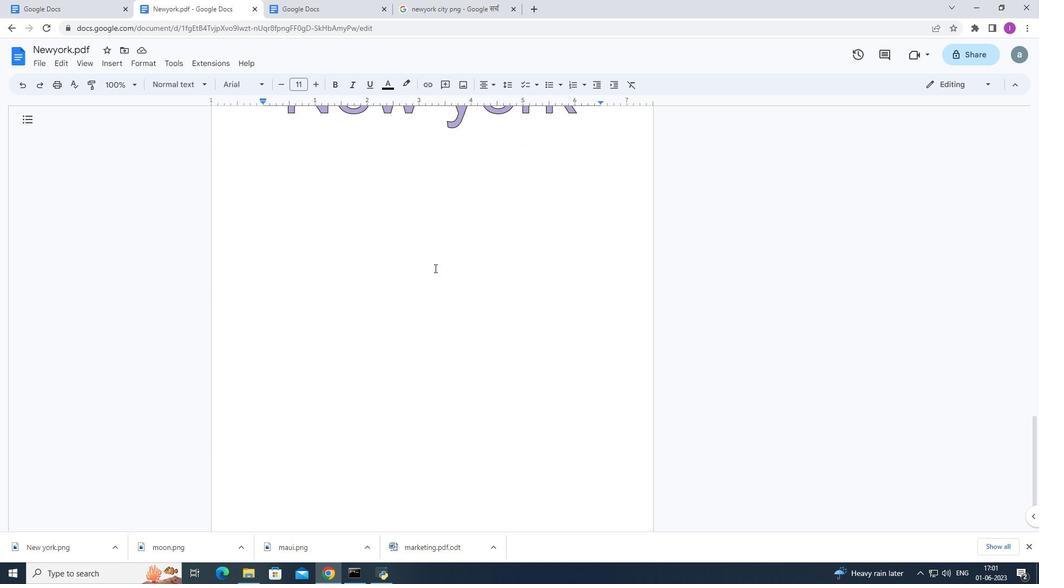 
Action: Mouse scrolled (434, 267) with delta (0, 0)
Screenshot: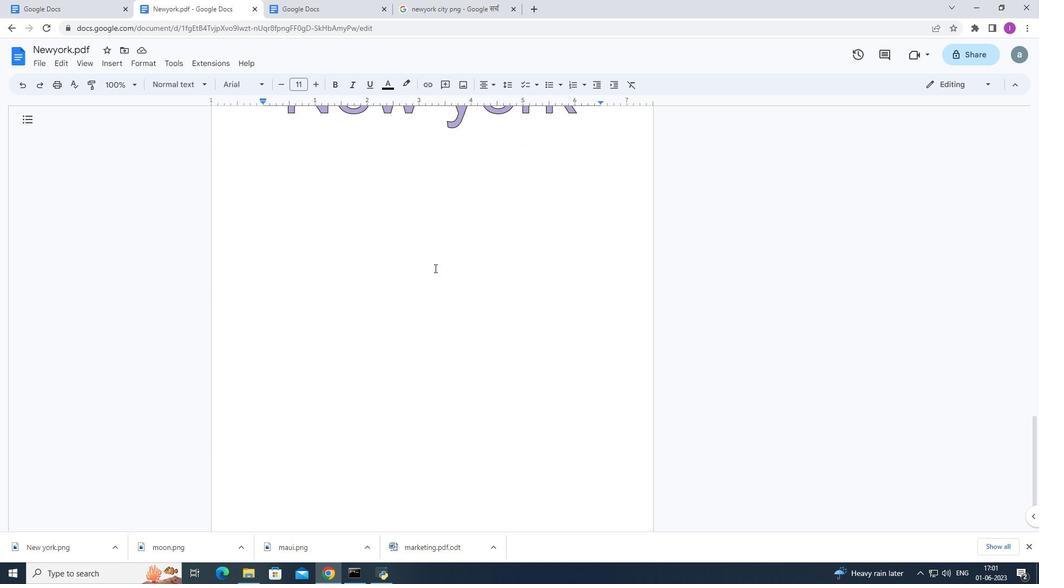 
Action: Mouse moved to (435, 265)
Screenshot: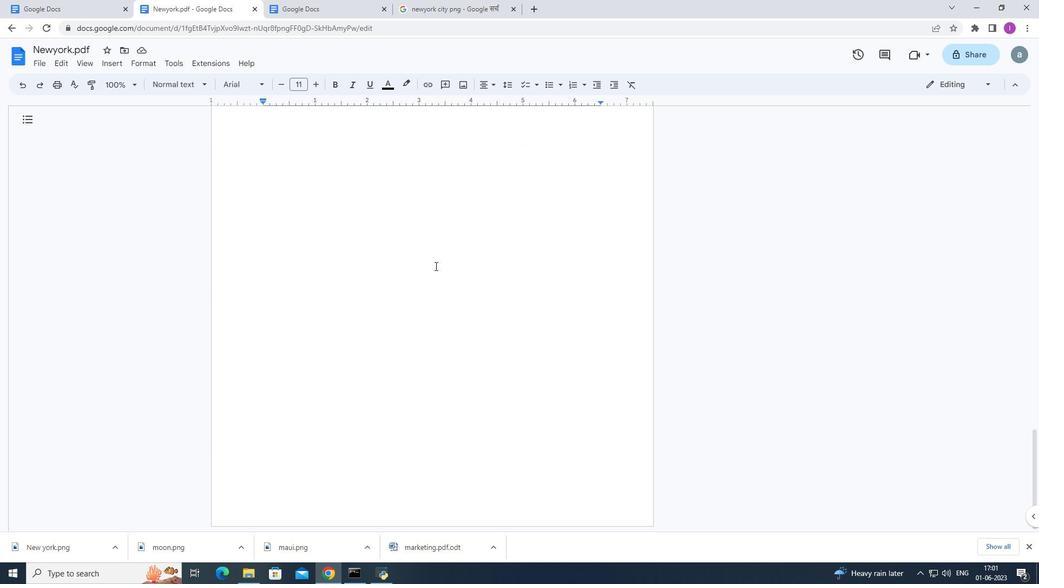 
Action: Mouse scrolled (435, 265) with delta (0, 0)
Screenshot: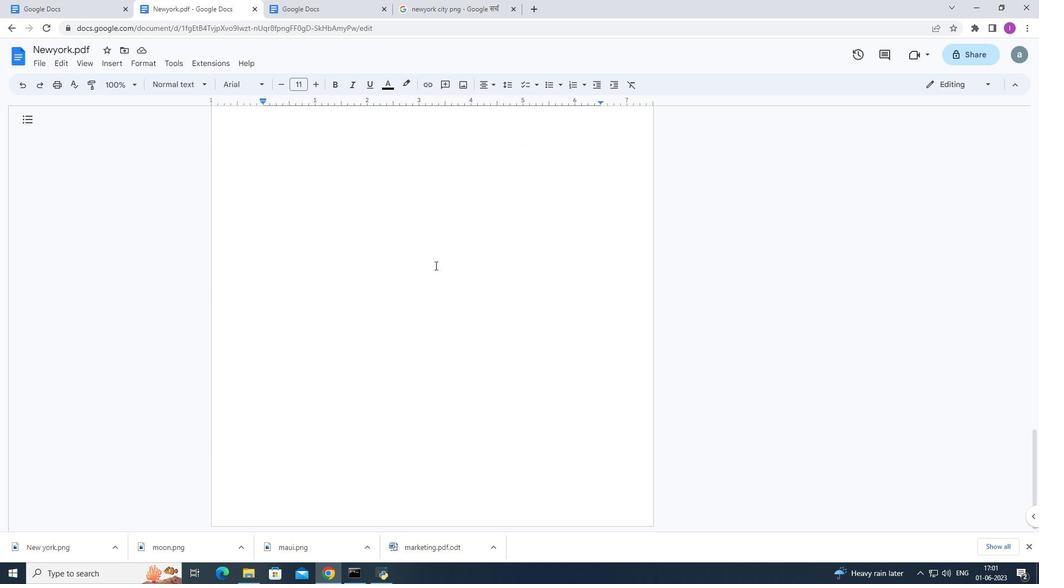 
Action: Mouse scrolled (435, 265) with delta (0, 0)
Screenshot: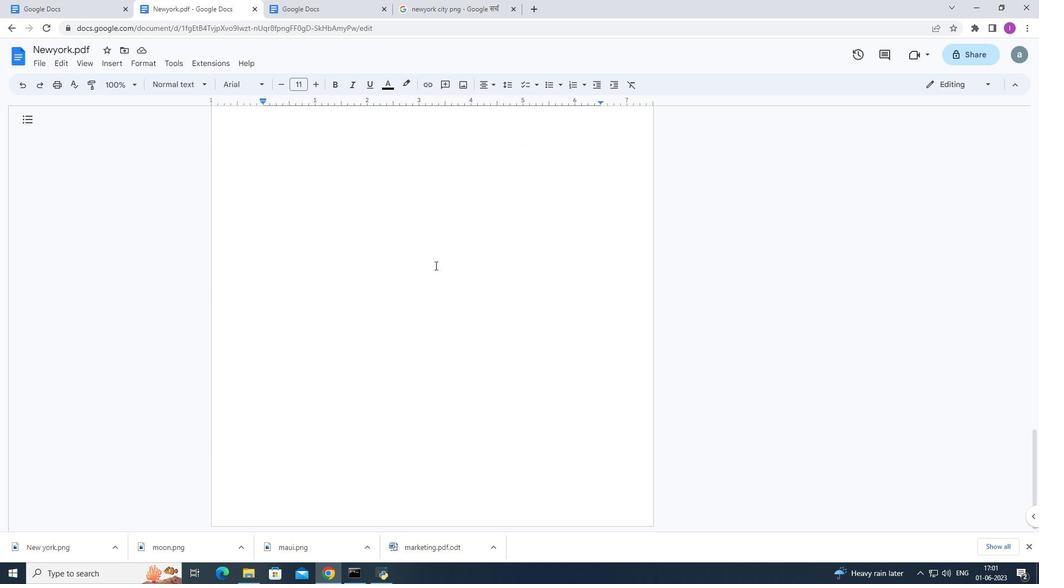
Action: Mouse scrolled (435, 265) with delta (0, 0)
Screenshot: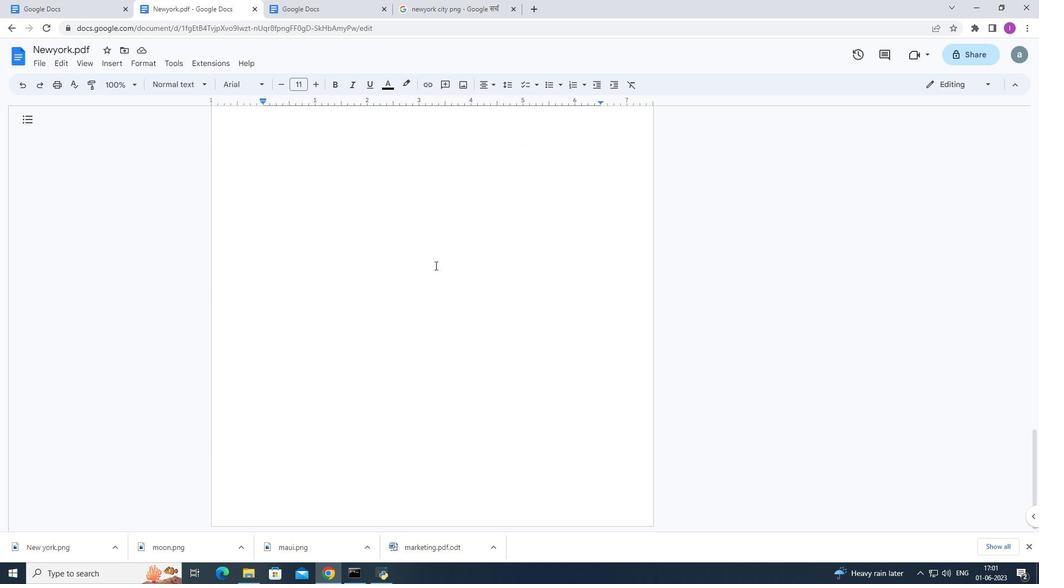 
Action: Mouse scrolled (435, 265) with delta (0, 0)
Screenshot: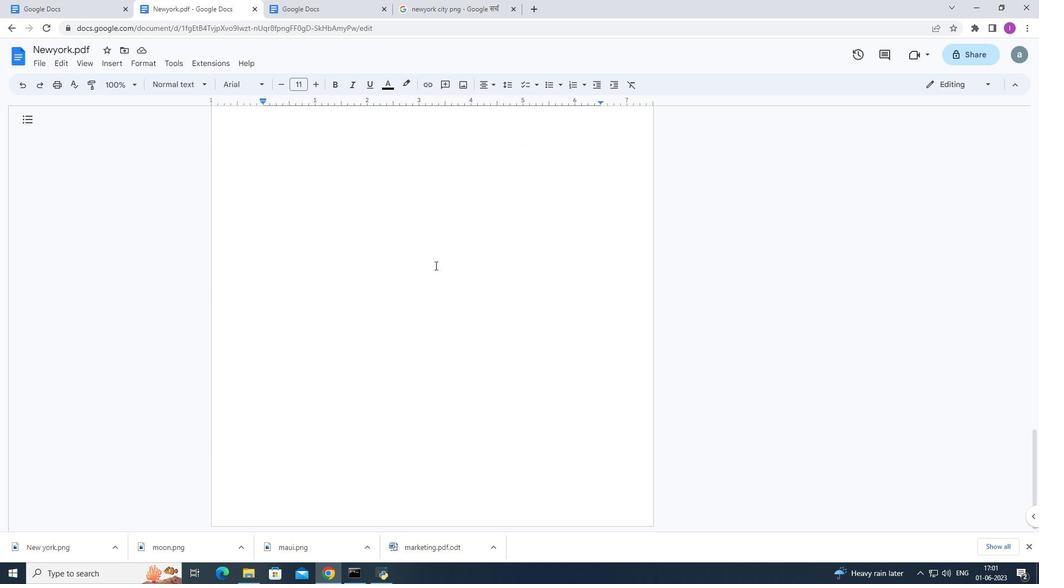
Action: Mouse moved to (437, 265)
Screenshot: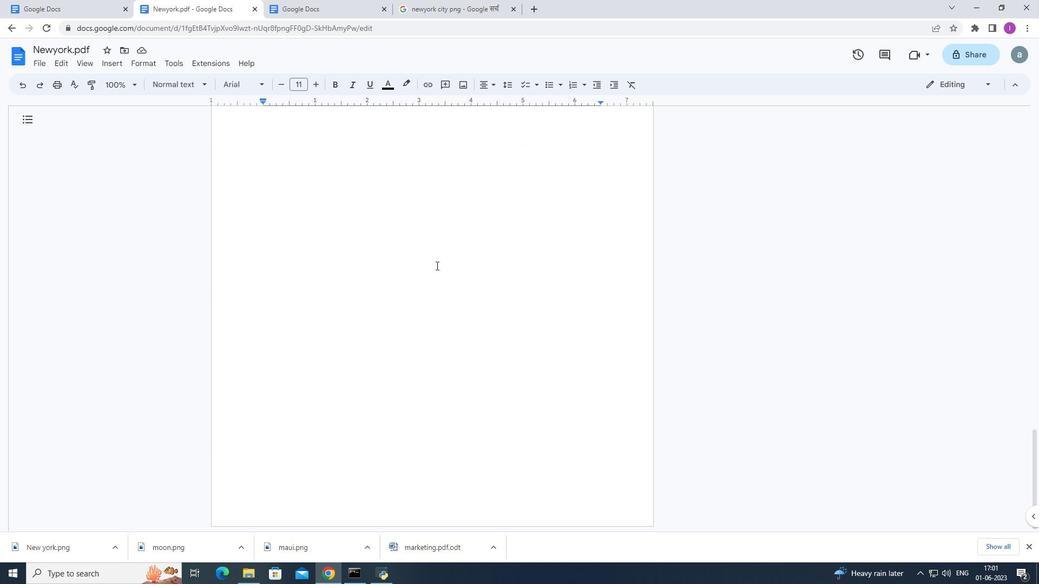 
Action: Mouse scrolled (437, 265) with delta (0, 0)
Screenshot: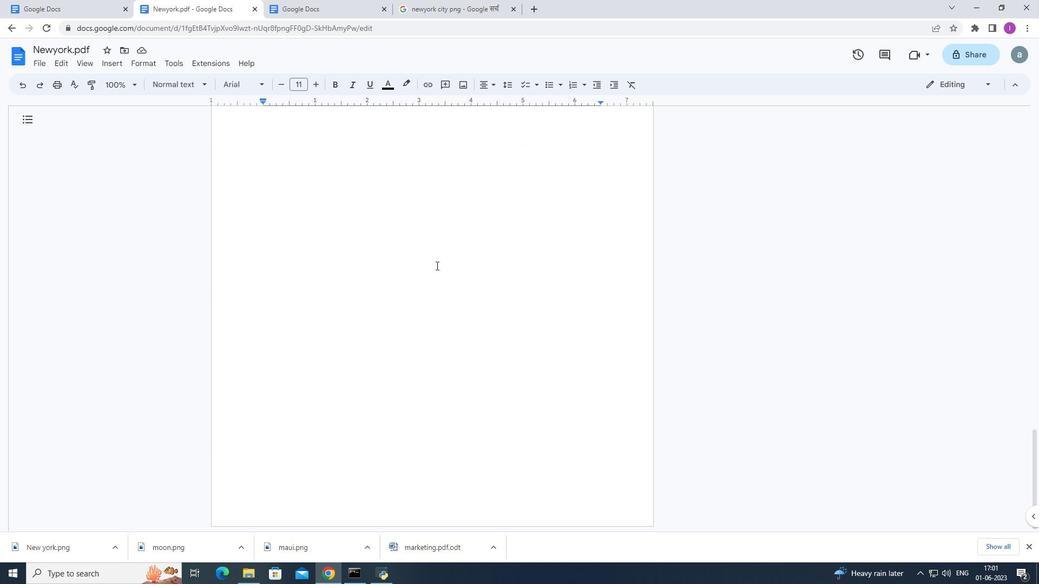 
Action: Mouse moved to (437, 265)
Screenshot: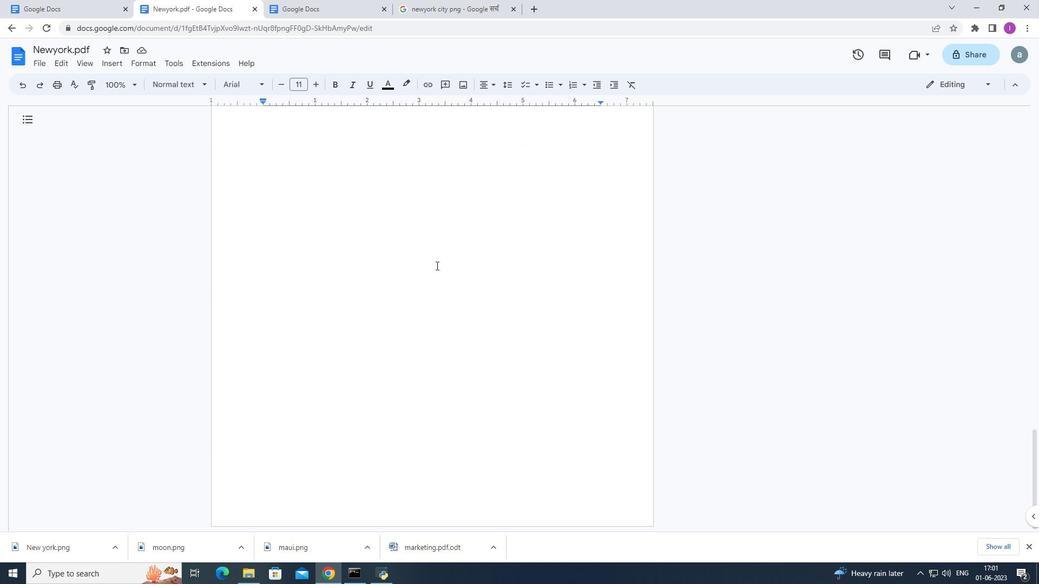 
Action: Mouse scrolled (437, 265) with delta (0, 0)
Screenshot: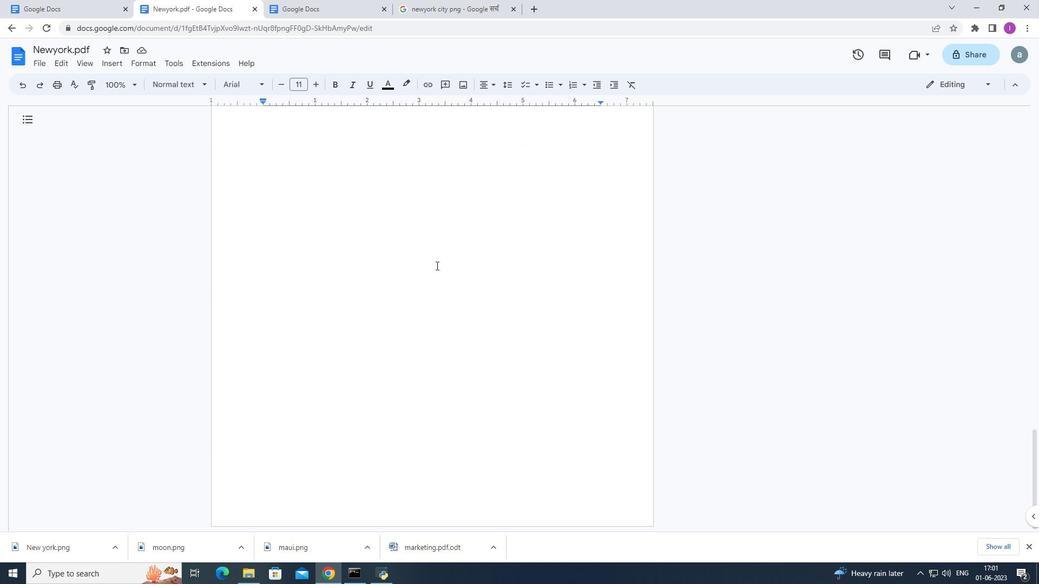 
Action: Mouse scrolled (437, 265) with delta (0, 0)
Screenshot: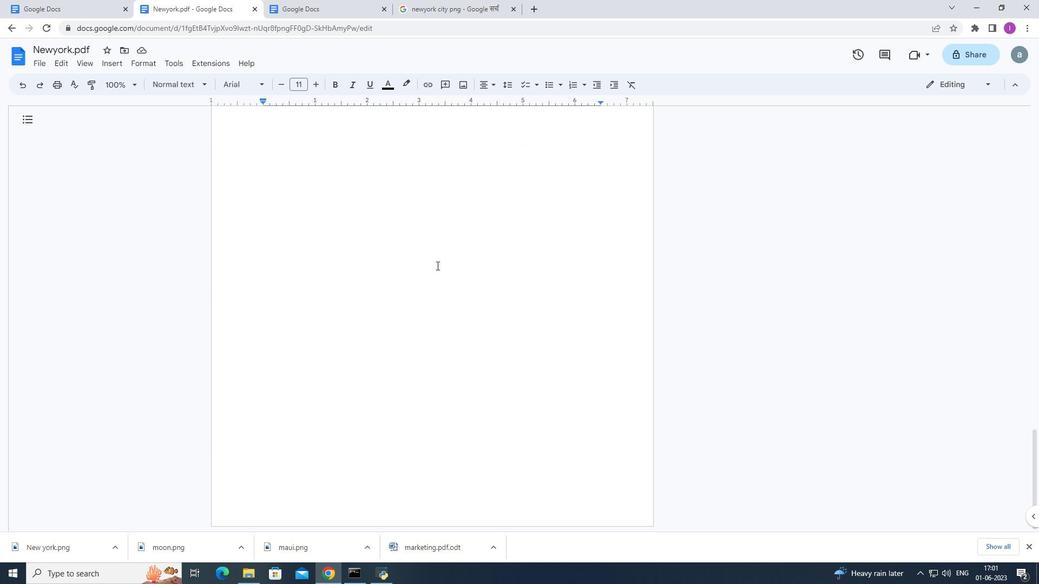 
Action: Mouse scrolled (437, 265) with delta (0, 0)
Screenshot: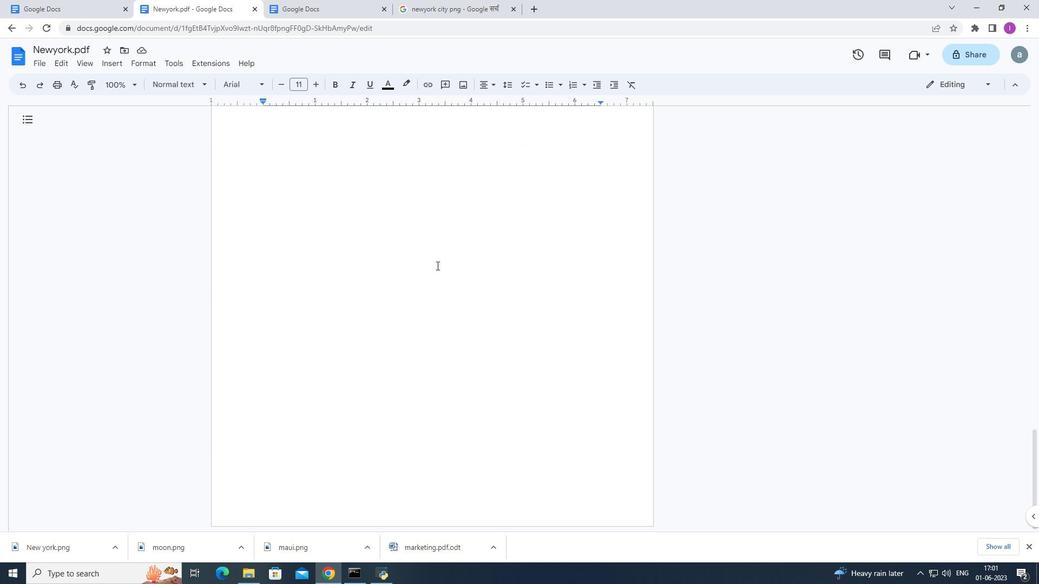 
Action: Mouse scrolled (437, 265) with delta (0, 0)
Screenshot: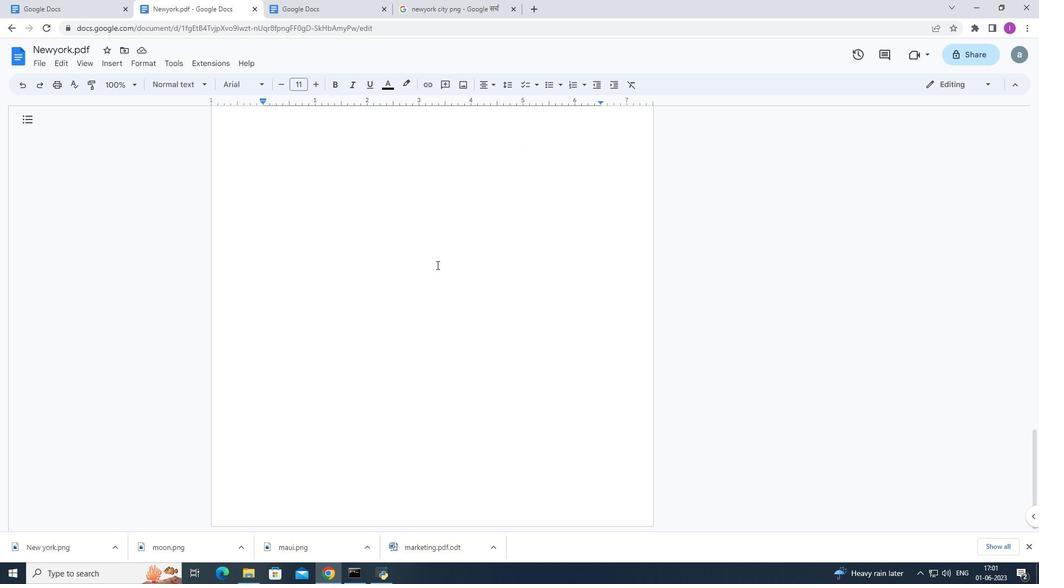 
Action: Mouse scrolled (437, 265) with delta (0, 0)
Screenshot: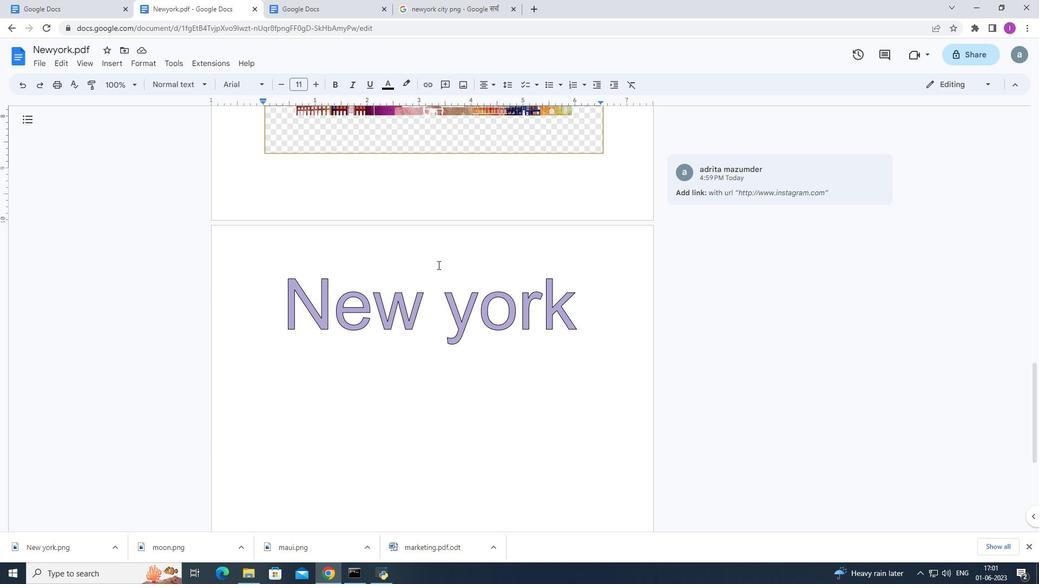 
Action: Mouse scrolled (437, 264) with delta (0, 0)
Screenshot: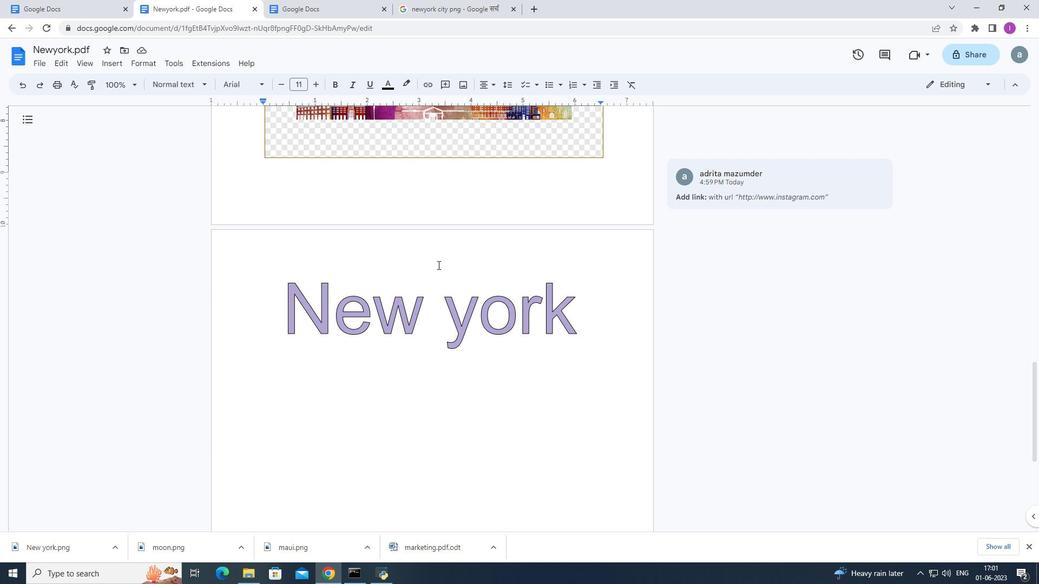 
Action: Mouse scrolled (437, 265) with delta (0, 0)
Screenshot: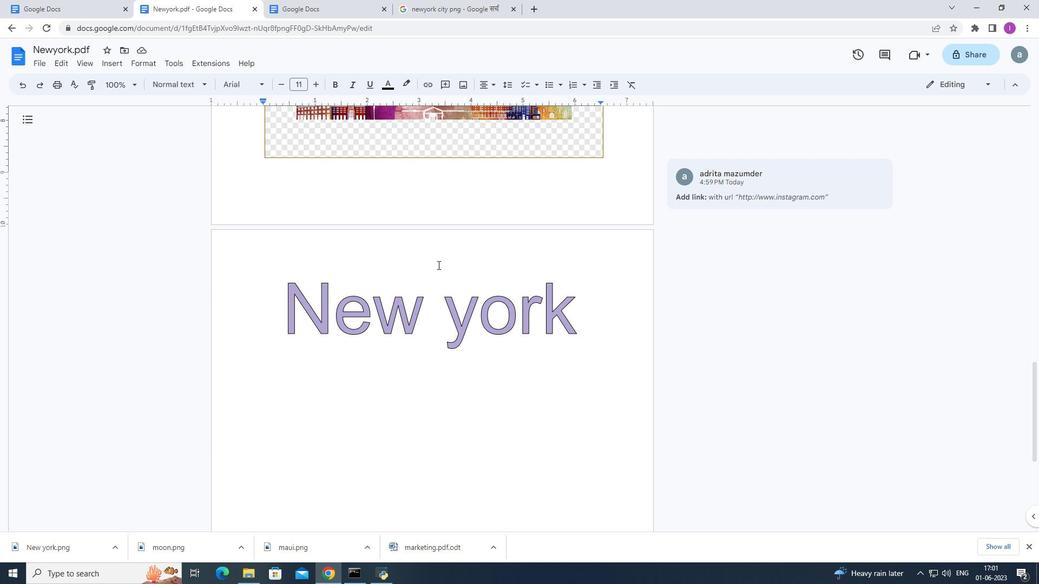 
Action: Mouse scrolled (437, 265) with delta (0, 0)
Screenshot: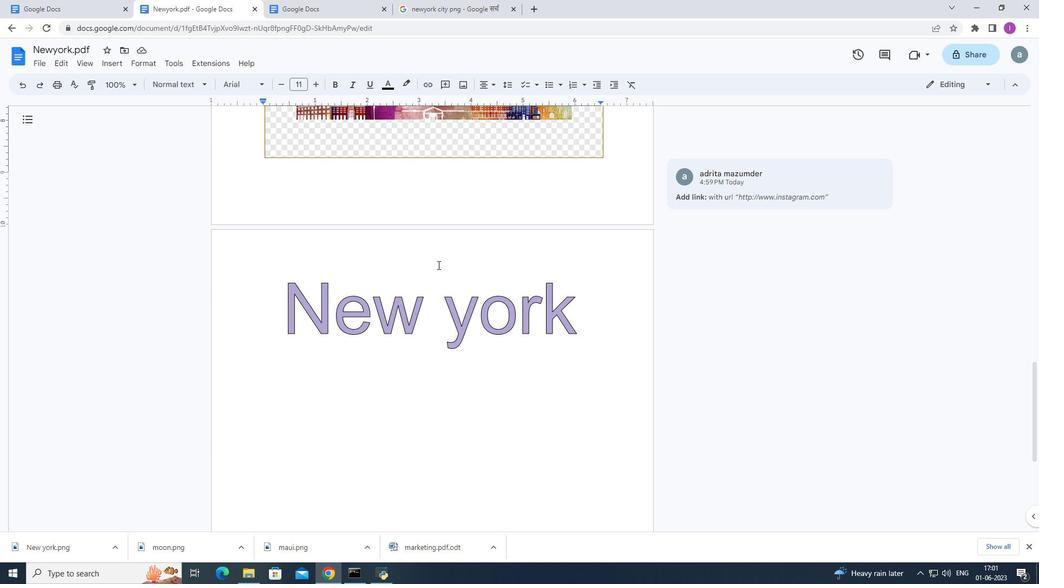 
Action: Mouse scrolled (437, 265) with delta (0, 0)
Screenshot: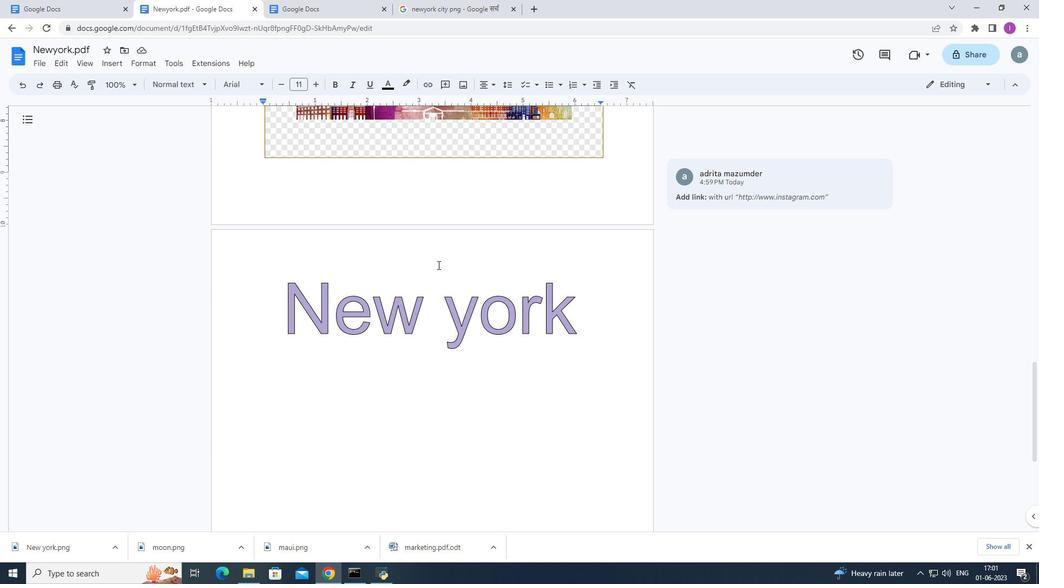 
Action: Mouse scrolled (437, 265) with delta (0, 0)
Screenshot: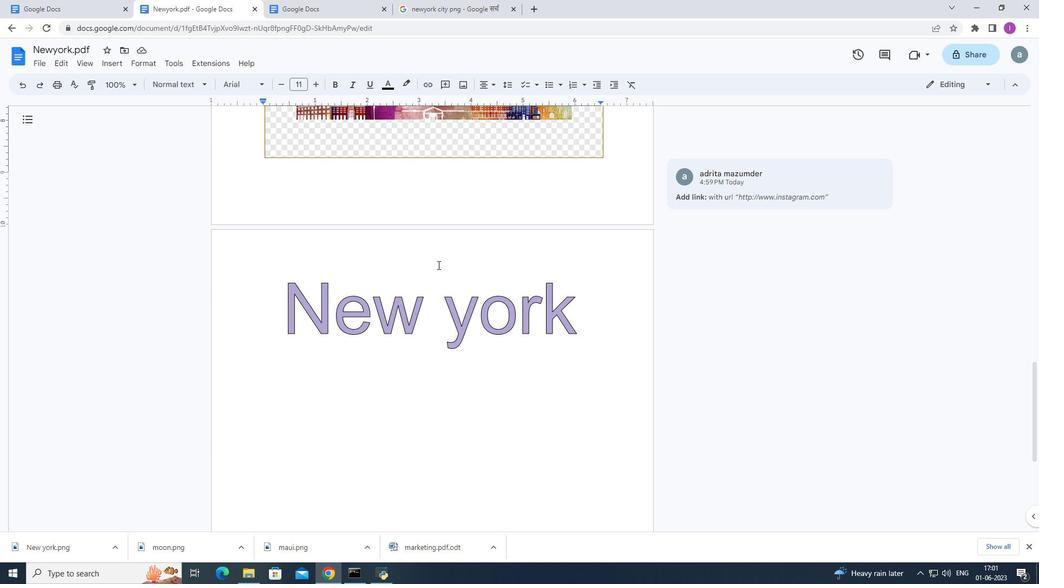 
Action: Mouse scrolled (437, 265) with delta (0, 0)
Screenshot: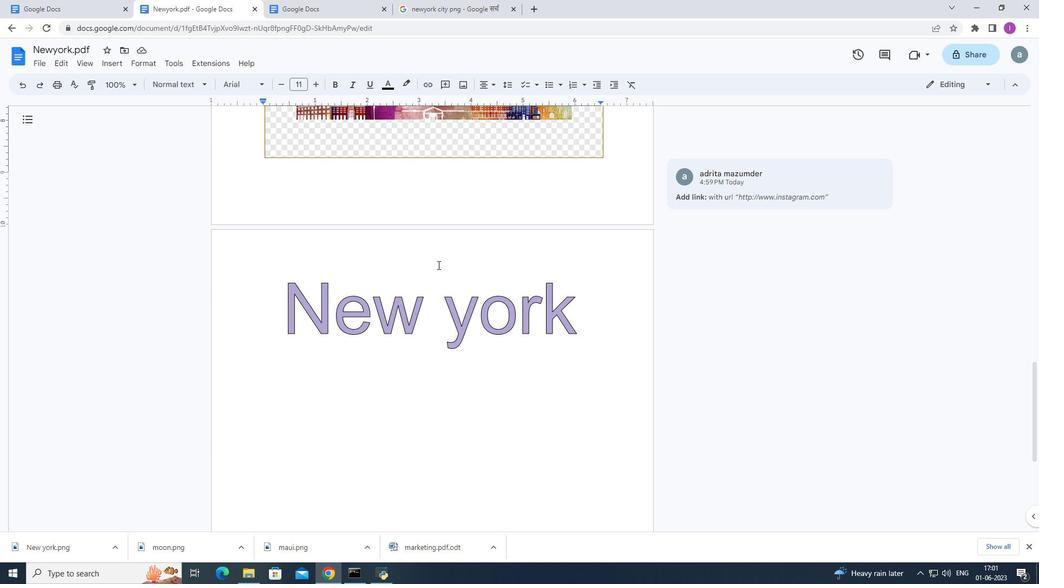 
Action: Mouse scrolled (437, 265) with delta (0, 0)
Screenshot: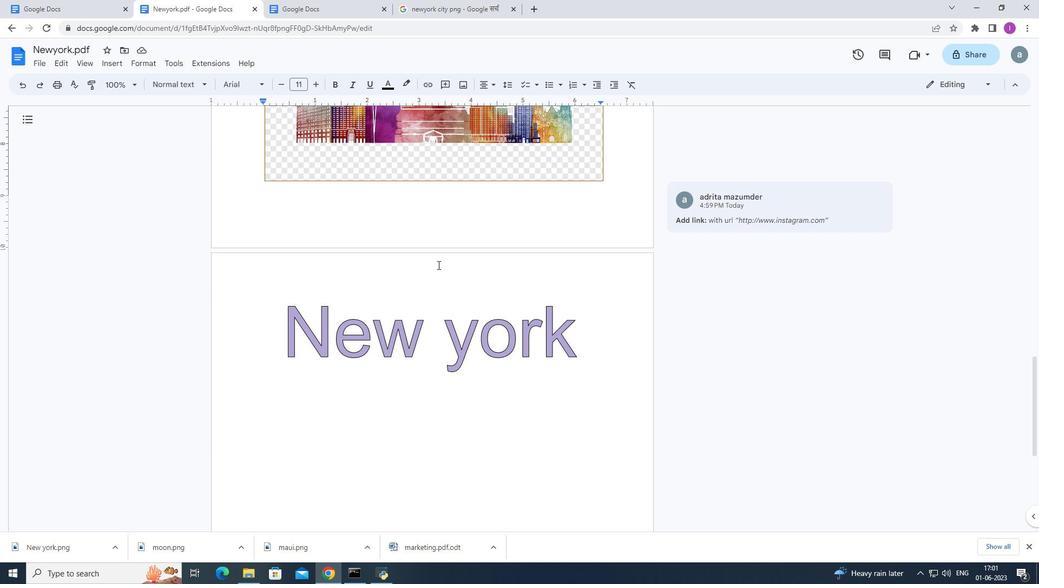 
Action: Mouse scrolled (437, 265) with delta (0, 0)
Screenshot: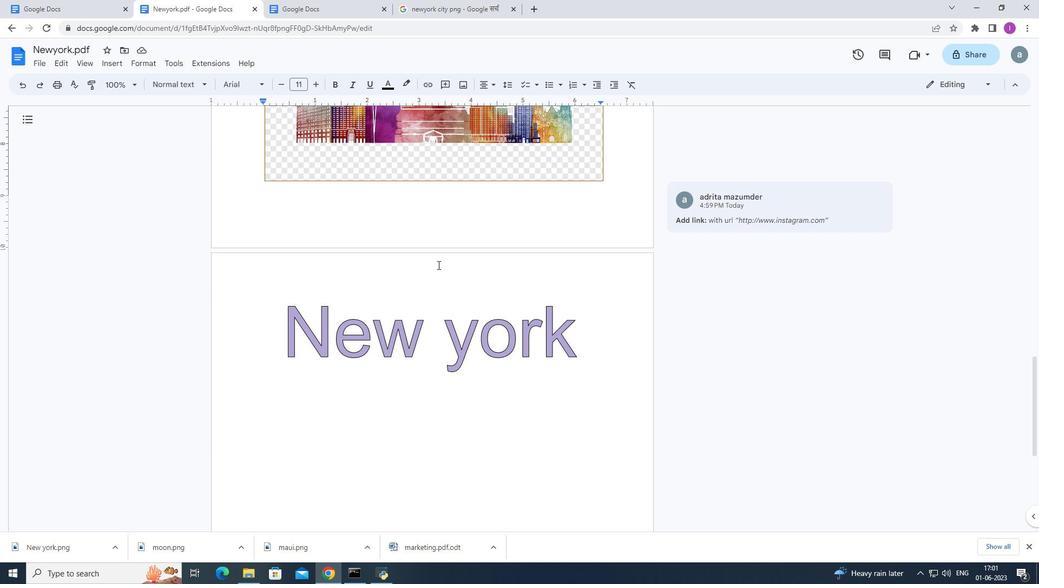 
Action: Mouse scrolled (437, 265) with delta (0, 0)
Screenshot: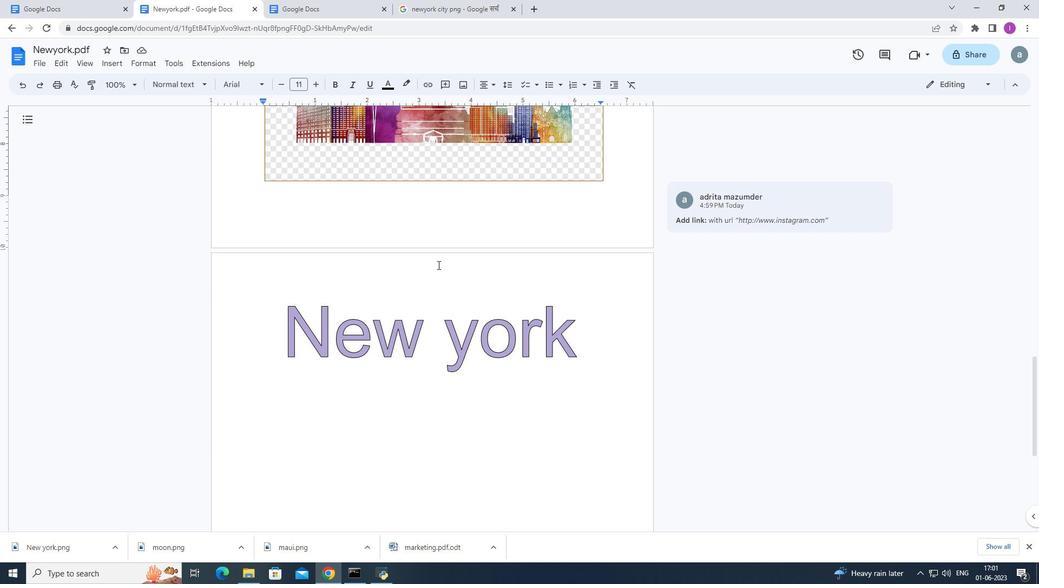 
Action: Mouse scrolled (437, 265) with delta (0, 0)
Screenshot: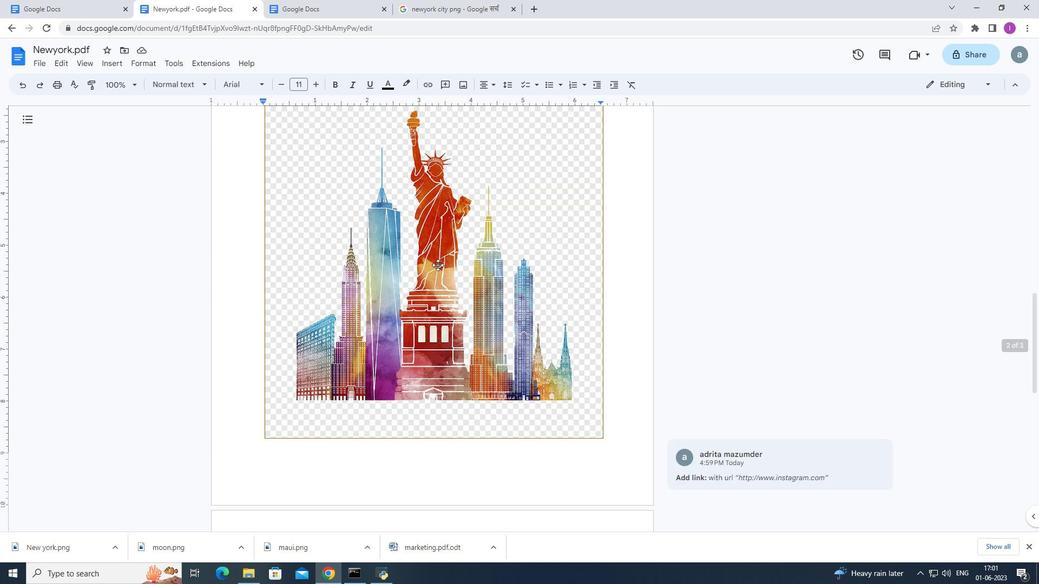
Action: Mouse scrolled (437, 265) with delta (0, 0)
Screenshot: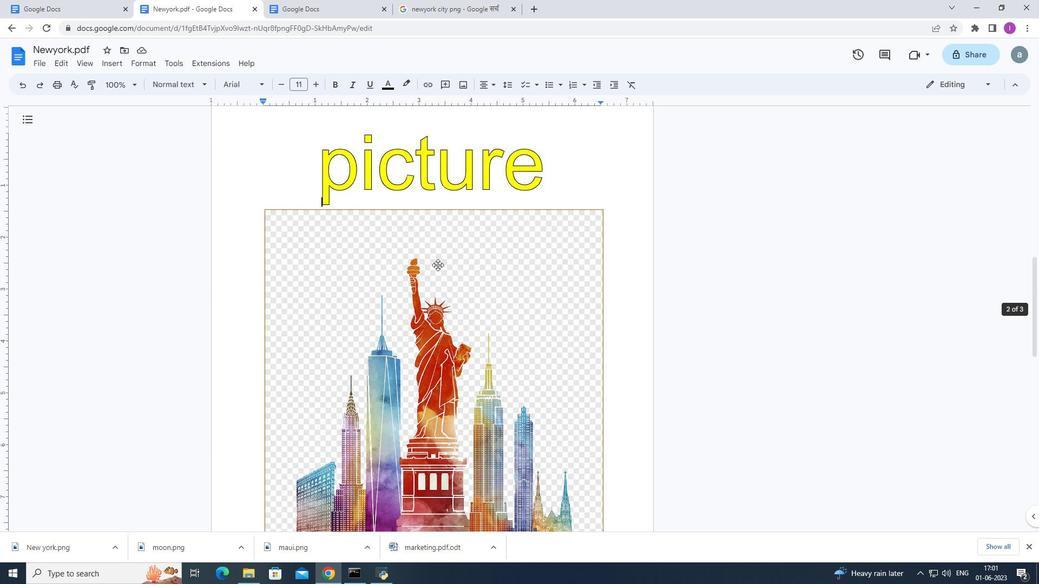 
Action: Mouse scrolled (437, 265) with delta (0, 0)
Screenshot: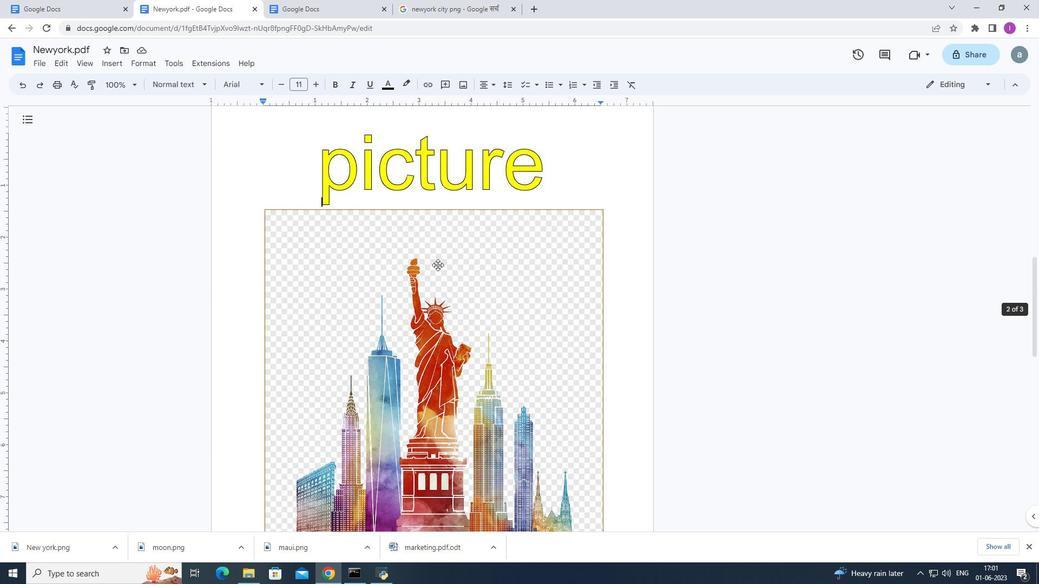 
Action: Mouse scrolled (437, 265) with delta (0, 0)
Screenshot: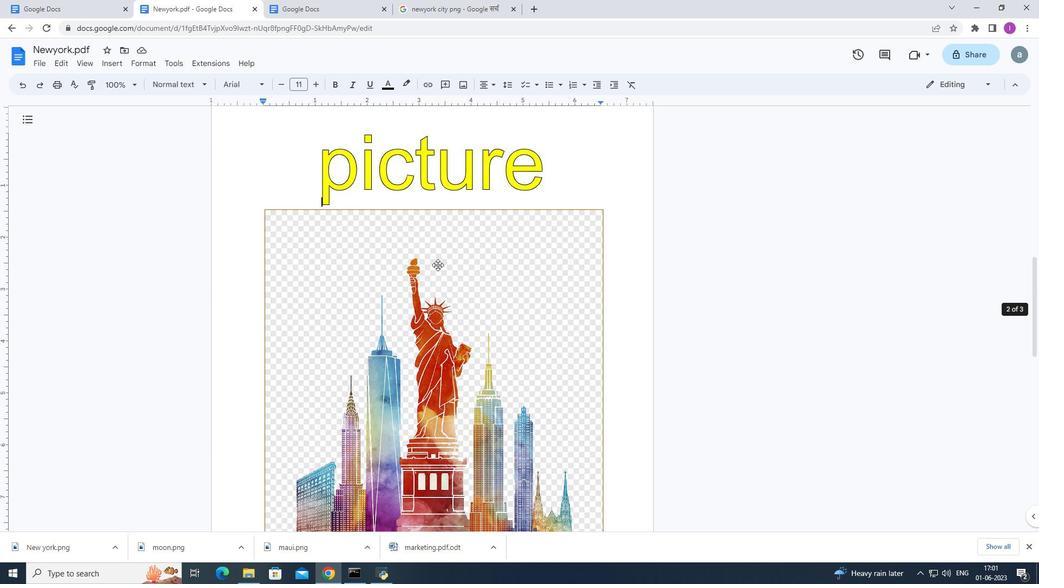 
Action: Mouse scrolled (437, 265) with delta (0, 0)
Screenshot: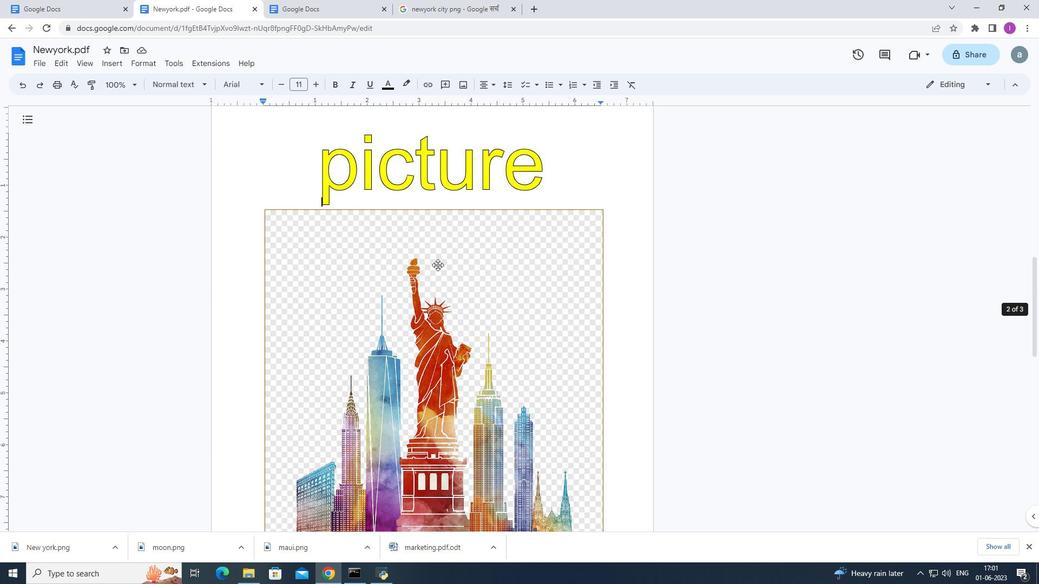 
Action: Mouse scrolled (437, 265) with delta (0, 0)
Screenshot: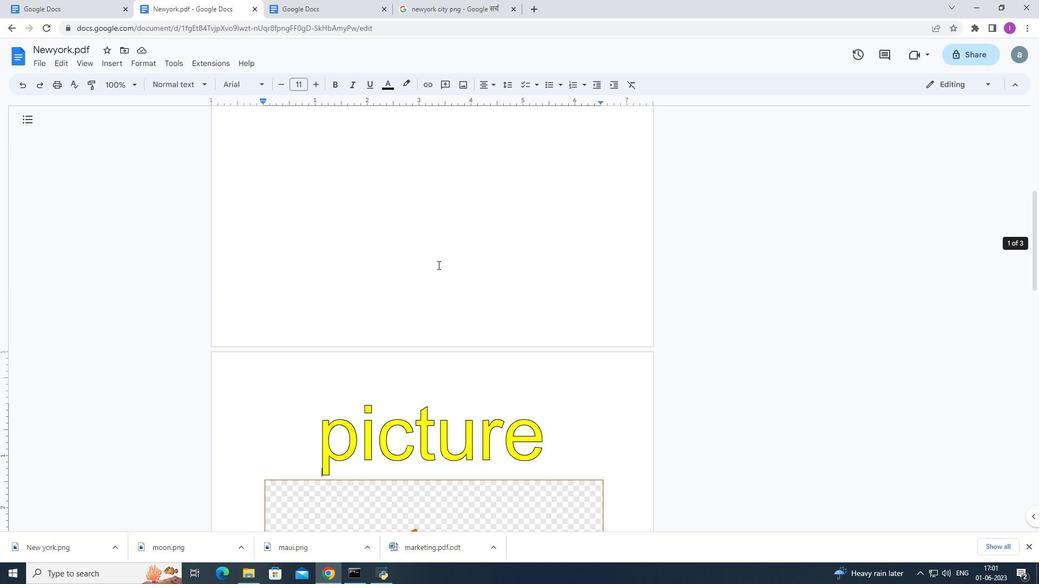 
Action: Mouse scrolled (437, 265) with delta (0, 0)
Screenshot: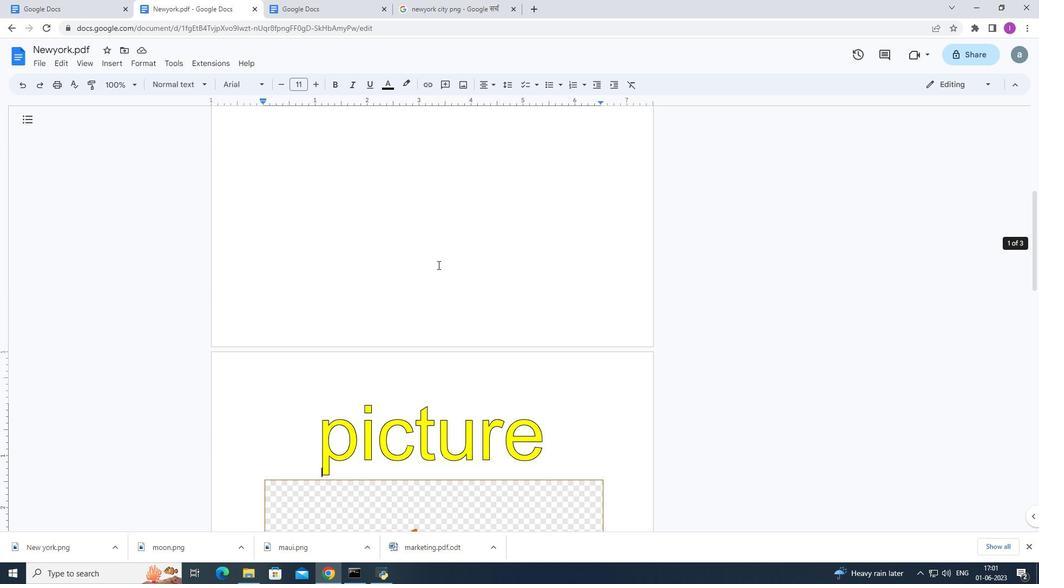 
Action: Mouse scrolled (437, 265) with delta (0, 0)
Screenshot: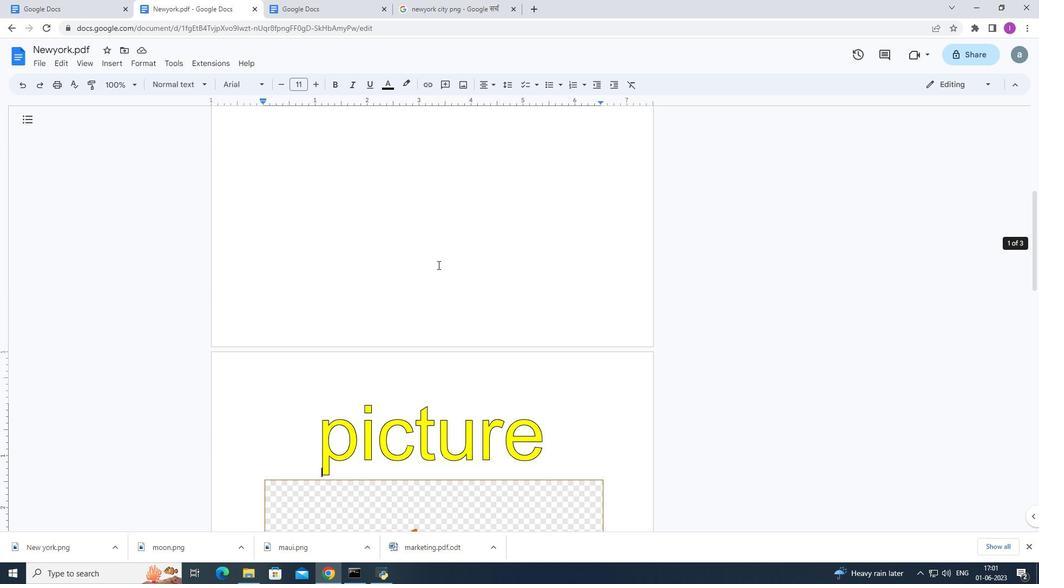 
Action: Mouse scrolled (437, 265) with delta (0, 0)
Screenshot: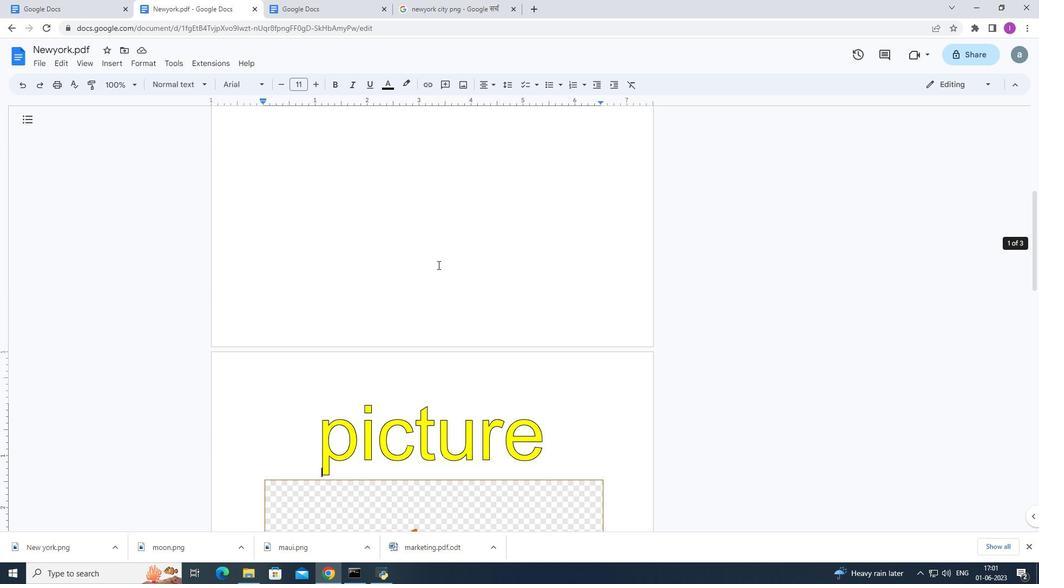 
Action: Mouse scrolled (437, 265) with delta (0, 0)
Screenshot: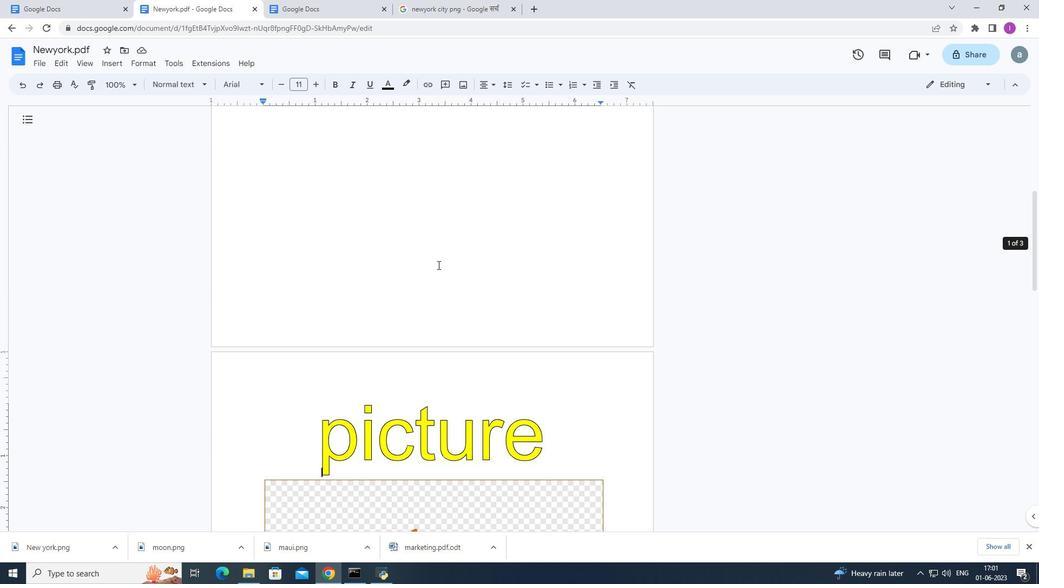 
Action: Mouse scrolled (437, 265) with delta (0, 0)
